 Task: Buy 5 Pedal Pads from Alignment Tools section under best seller category for shipping address: Dorian Garcia, 1076 Charack Road, Terre Haute, Indiana 47807, Cell Number 8122376812. Pay from credit card ending with 5759, CVV 953
Action: Key pressed amazon.com<Key.enter>
Screenshot: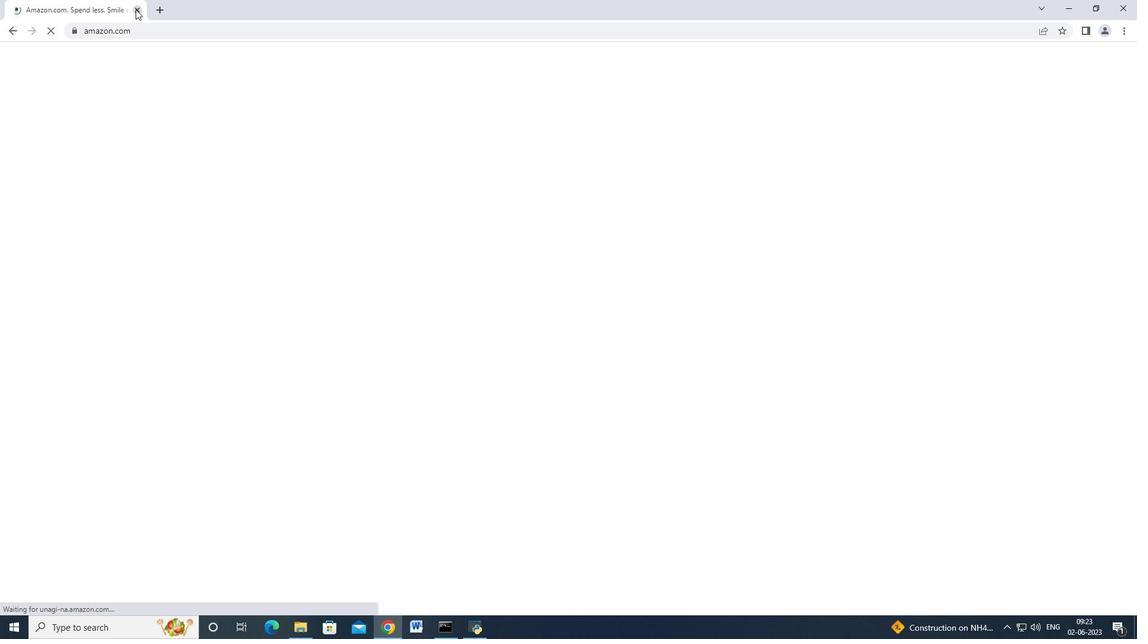
Action: Mouse moved to (36, 93)
Screenshot: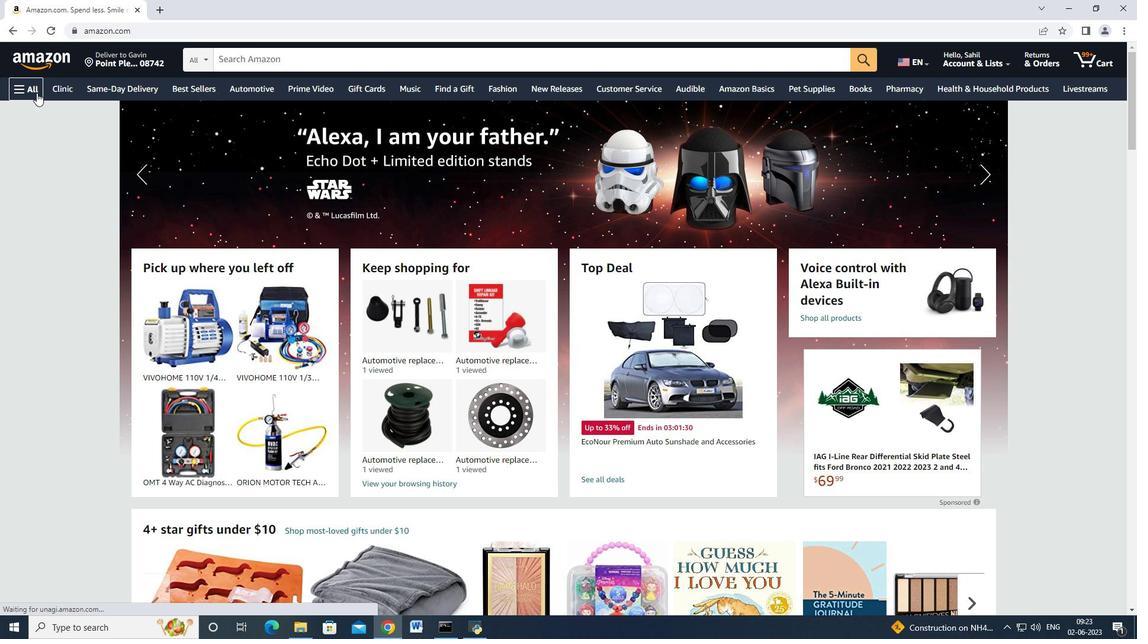
Action: Mouse pressed left at (36, 93)
Screenshot: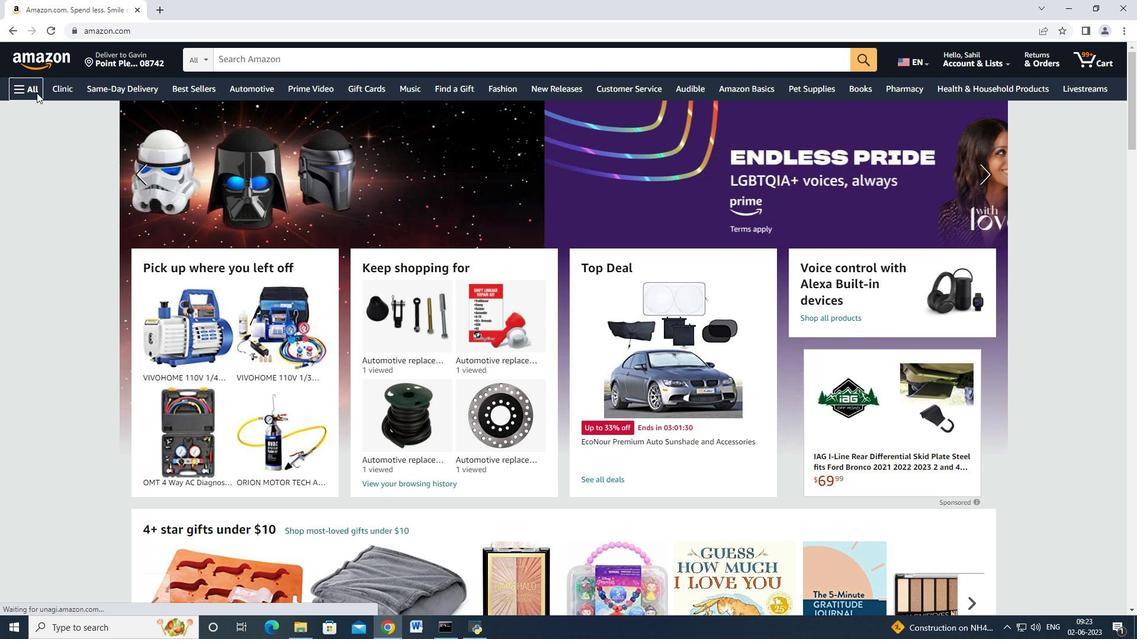 
Action: Mouse moved to (103, 390)
Screenshot: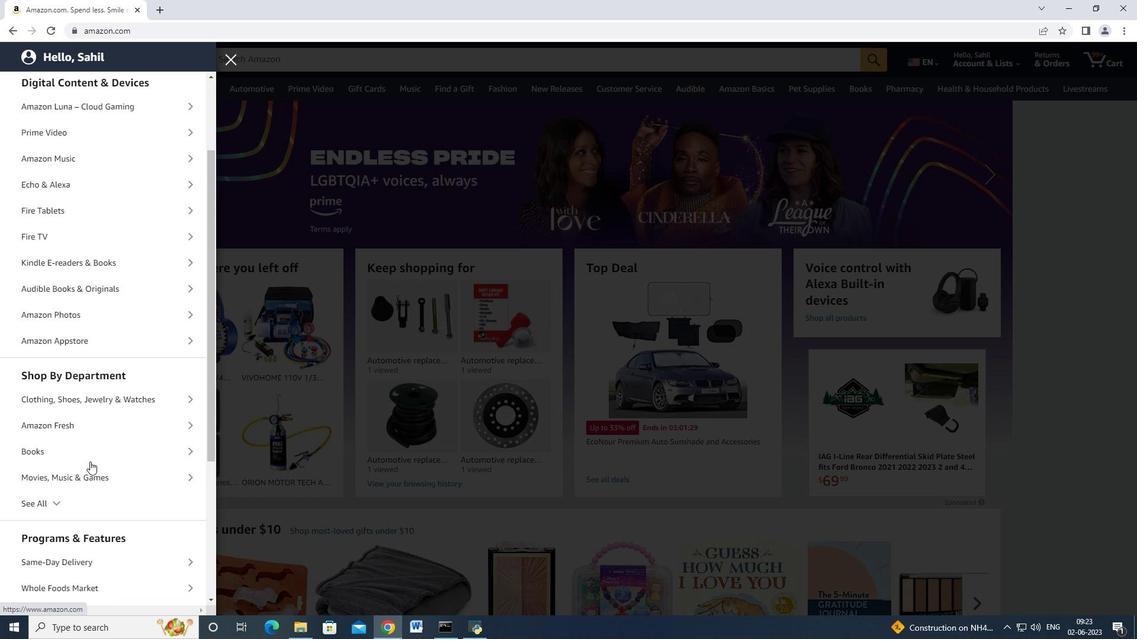 
Action: Mouse scrolled (103, 390) with delta (0, 0)
Screenshot: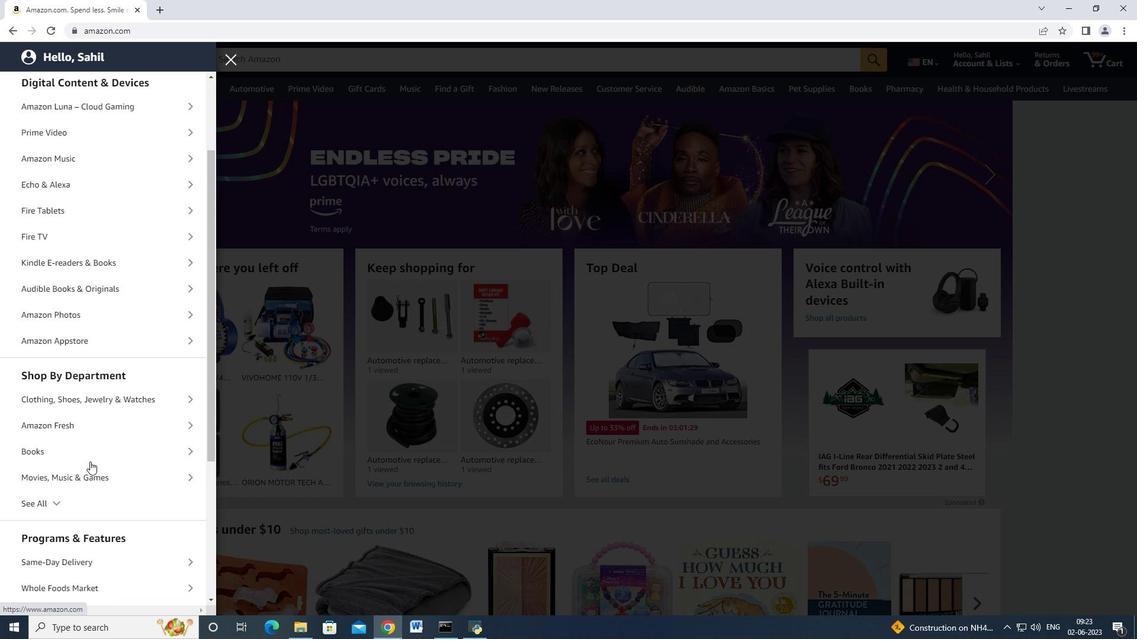 
Action: Mouse moved to (103, 391)
Screenshot: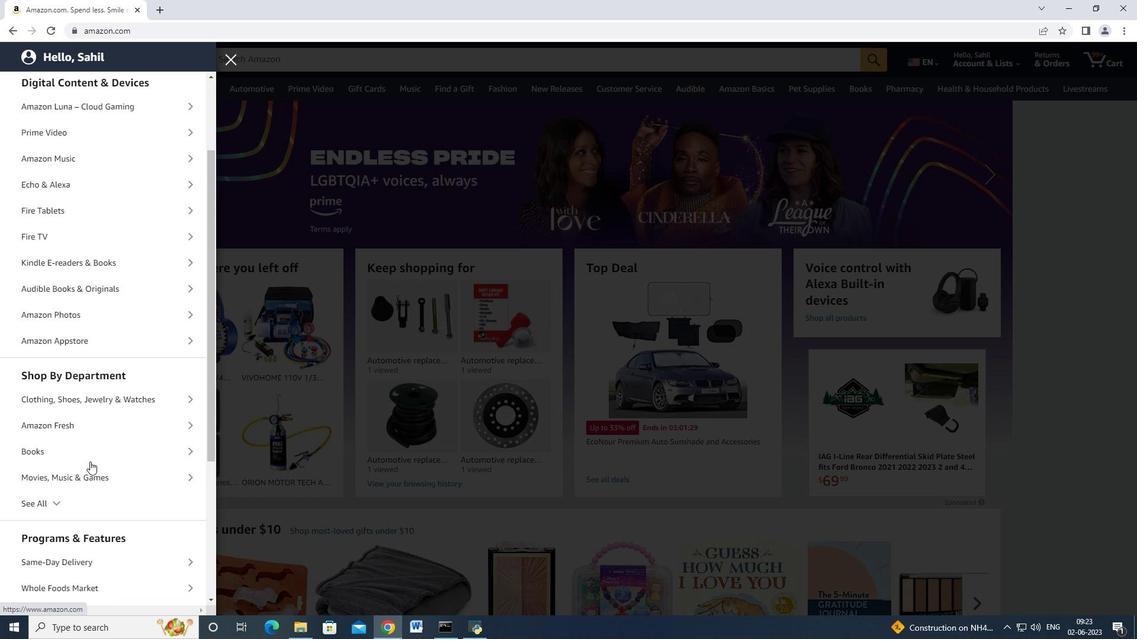 
Action: Mouse scrolled (103, 390) with delta (0, 0)
Screenshot: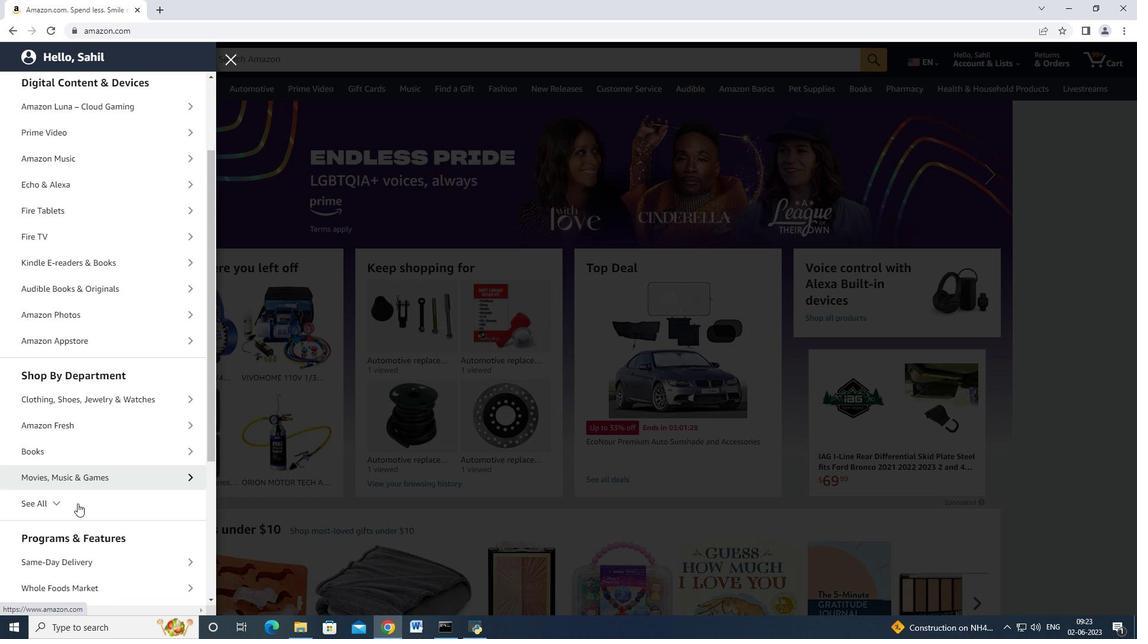 
Action: Mouse moved to (62, 497)
Screenshot: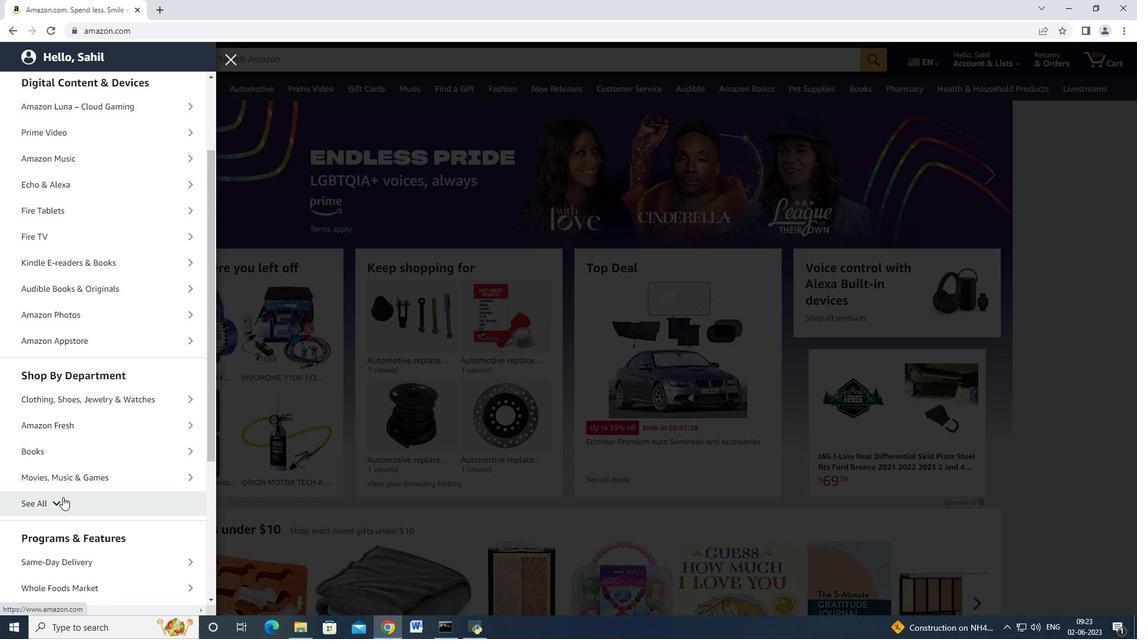 
Action: Mouse pressed left at (62, 497)
Screenshot: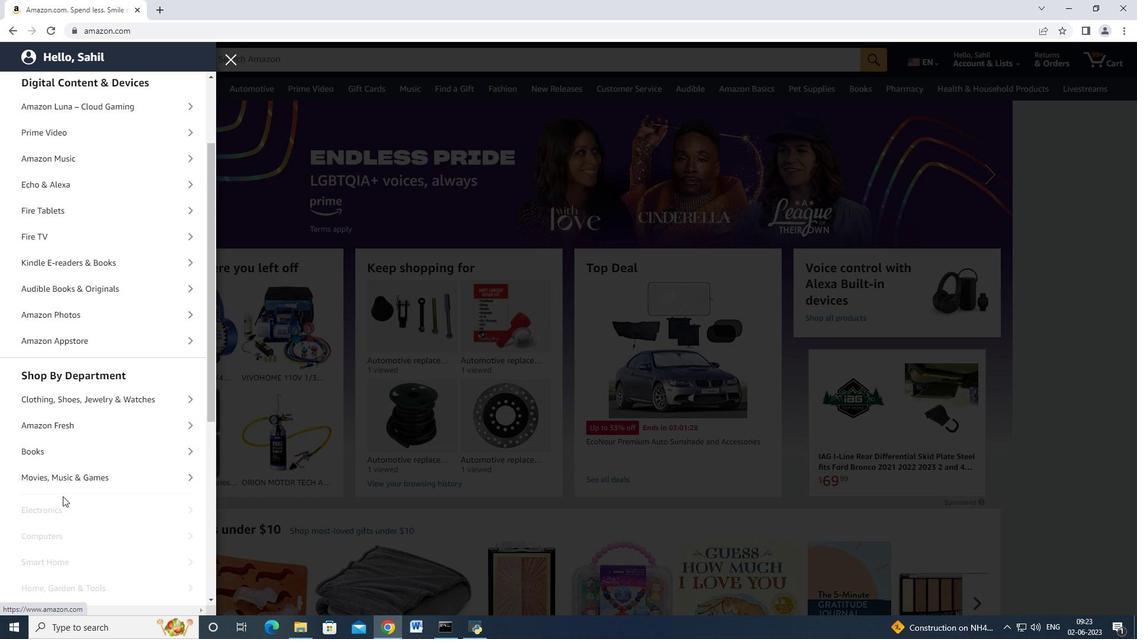 
Action: Mouse moved to (93, 431)
Screenshot: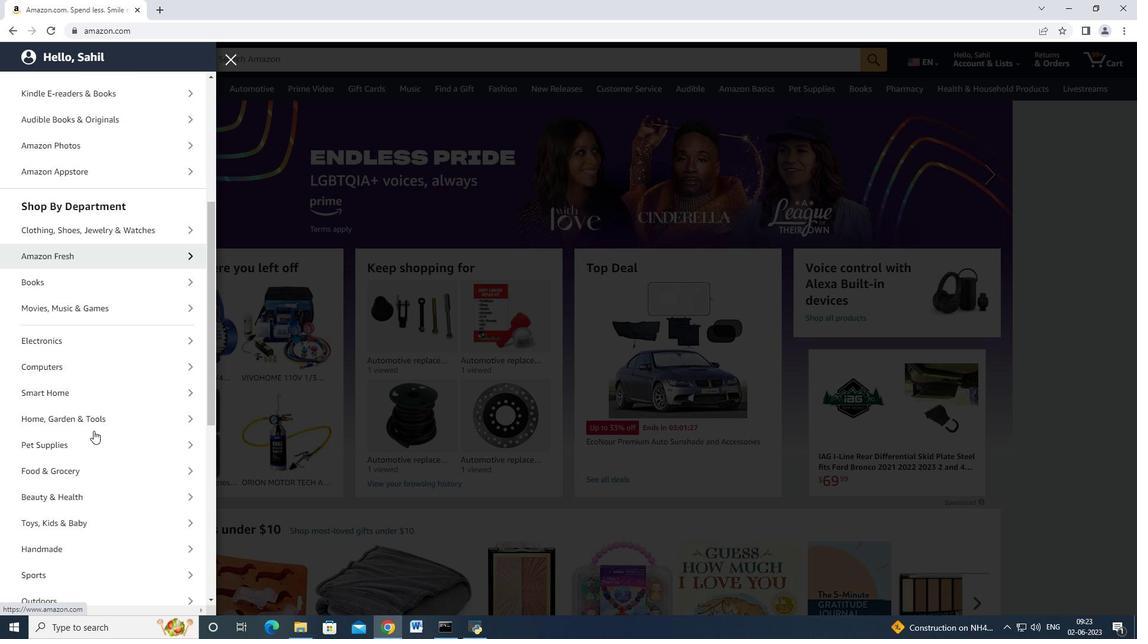 
Action: Mouse scrolled (93, 430) with delta (0, 0)
Screenshot: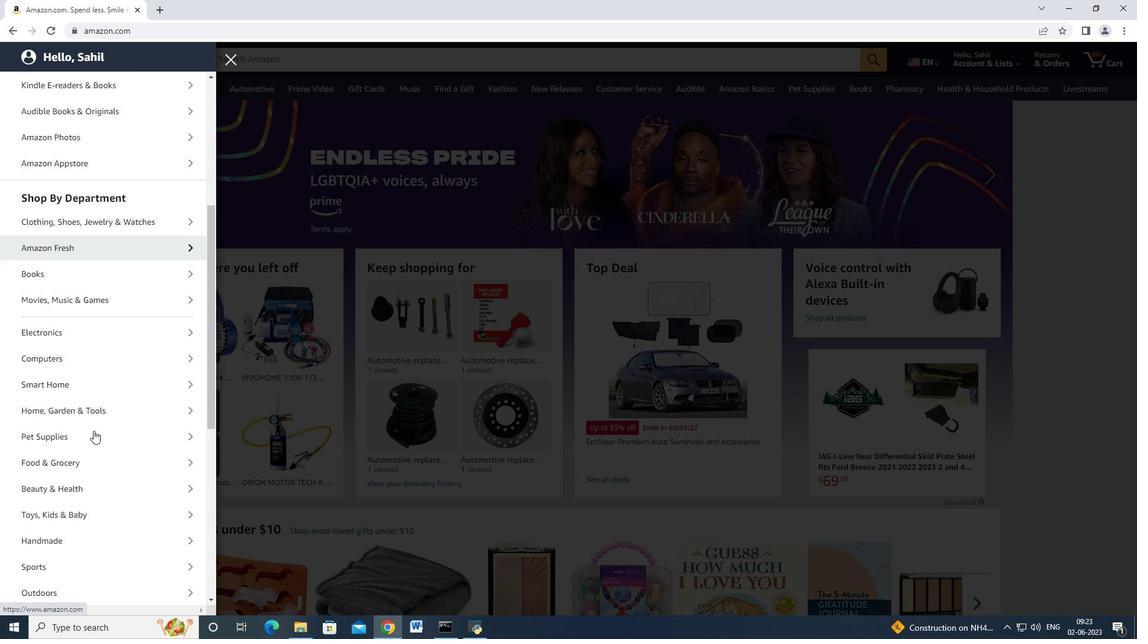 
Action: Mouse scrolled (93, 430) with delta (0, 0)
Screenshot: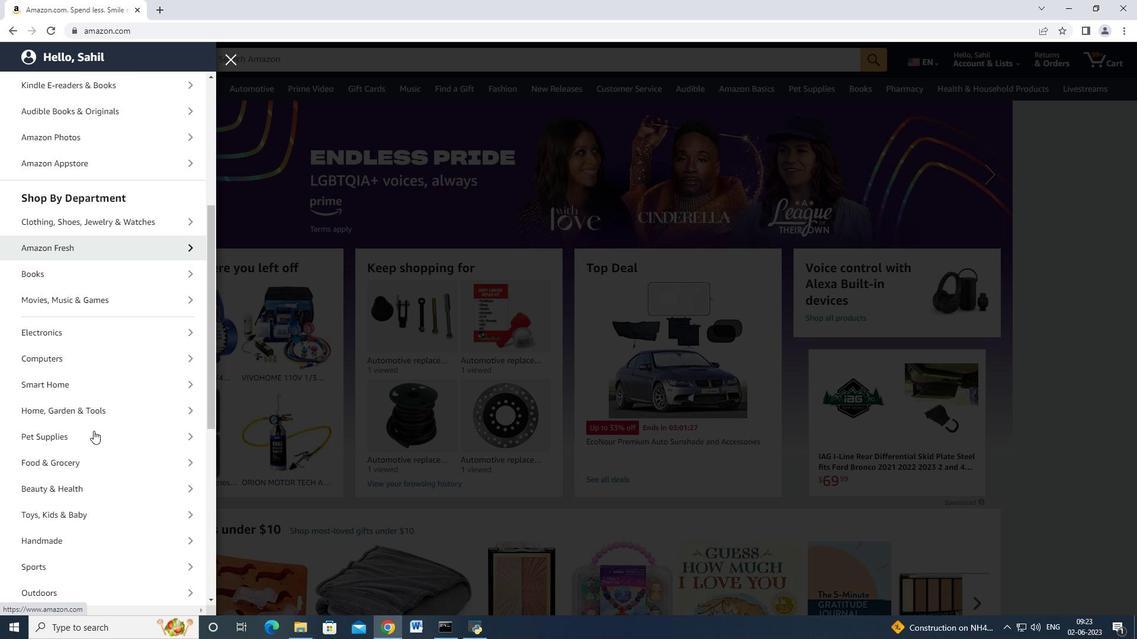 
Action: Mouse scrolled (93, 430) with delta (0, 0)
Screenshot: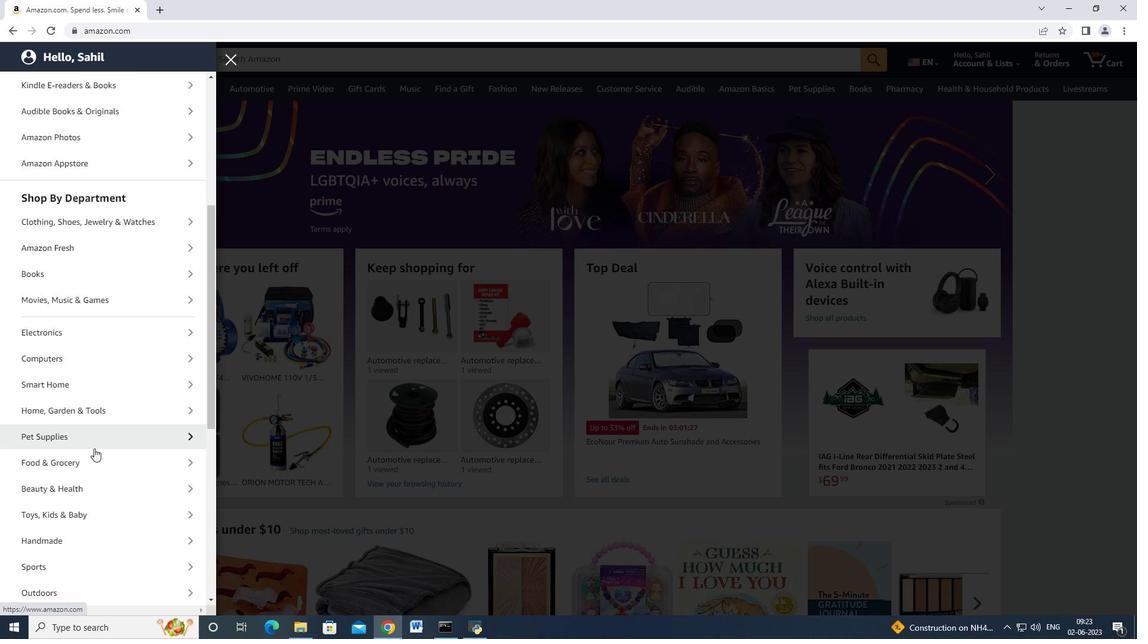 
Action: Mouse moved to (95, 540)
Screenshot: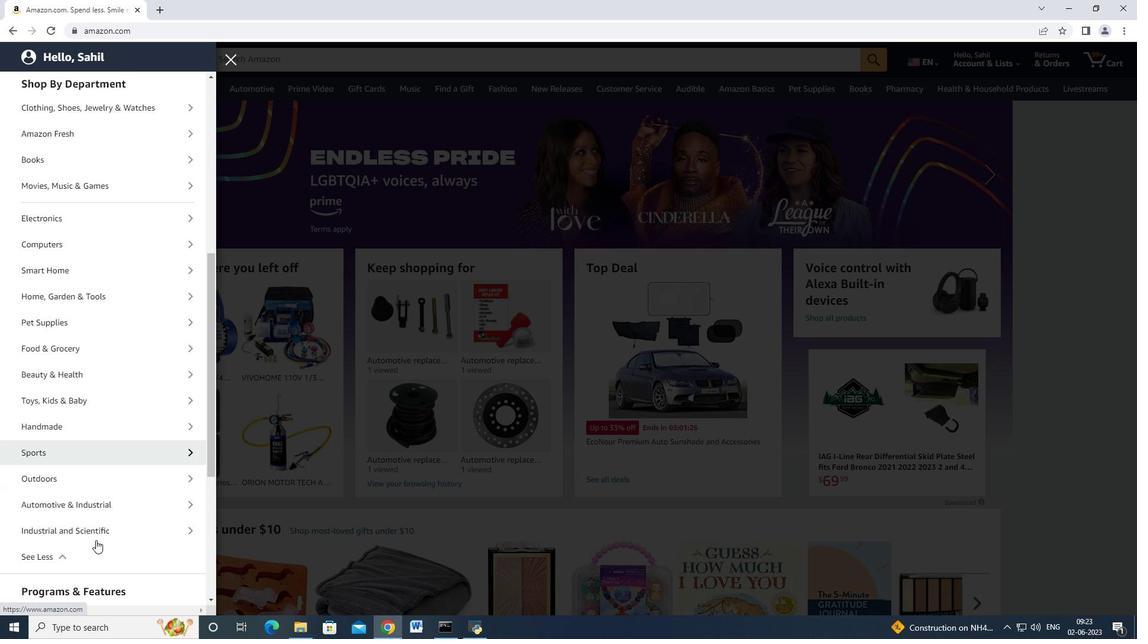 
Action: Mouse scrolled (95, 540) with delta (0, 0)
Screenshot: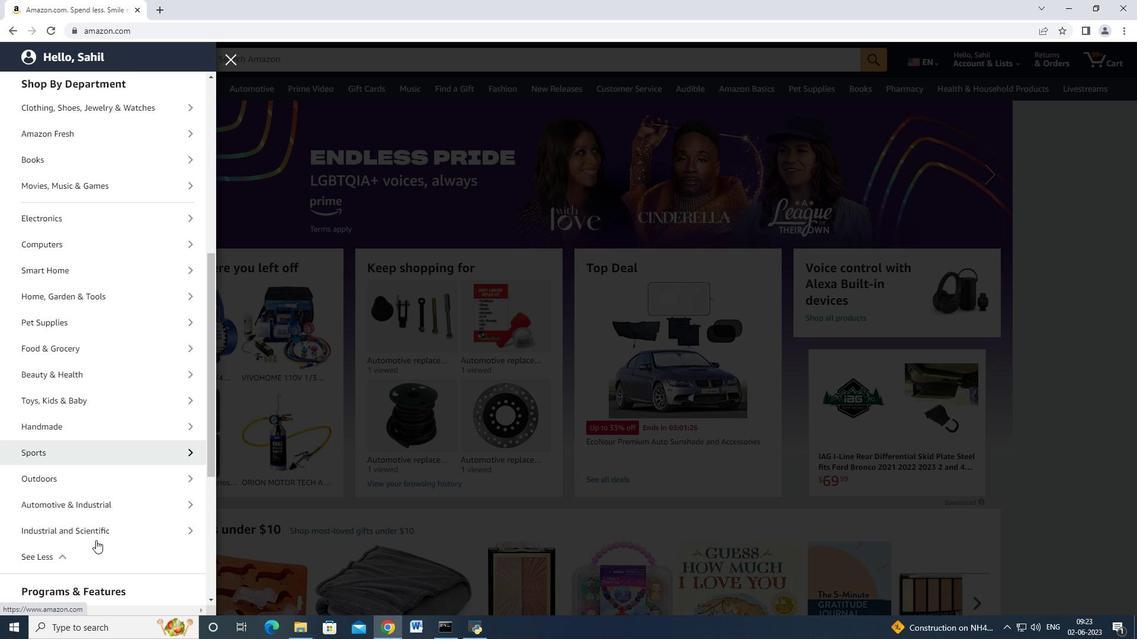 
Action: Mouse scrolled (95, 540) with delta (0, 0)
Screenshot: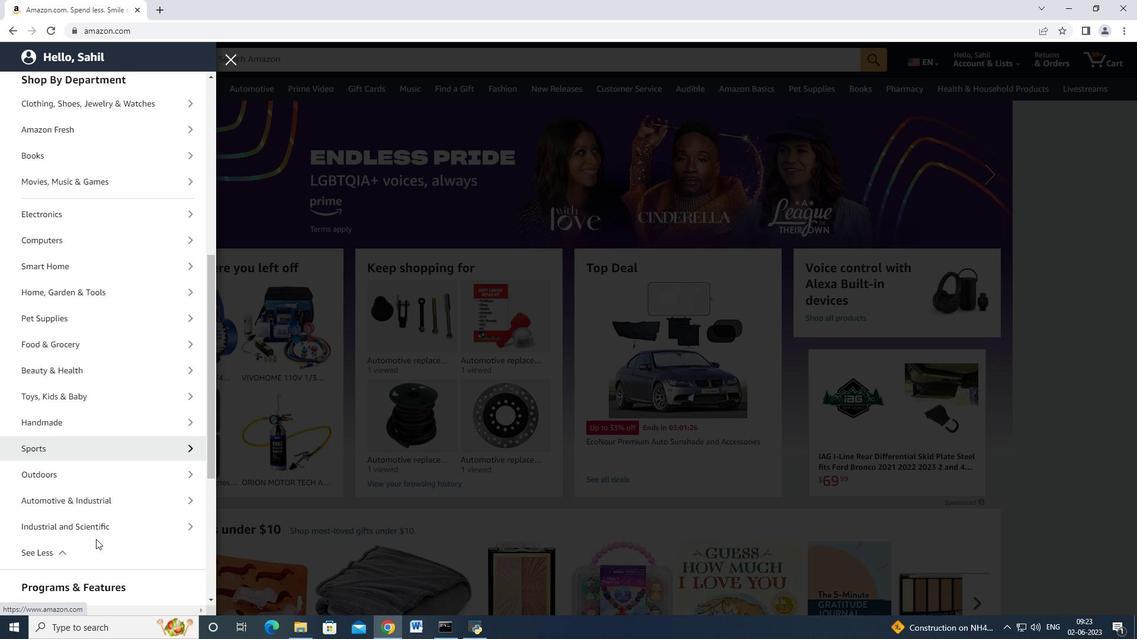 
Action: Mouse moved to (109, 509)
Screenshot: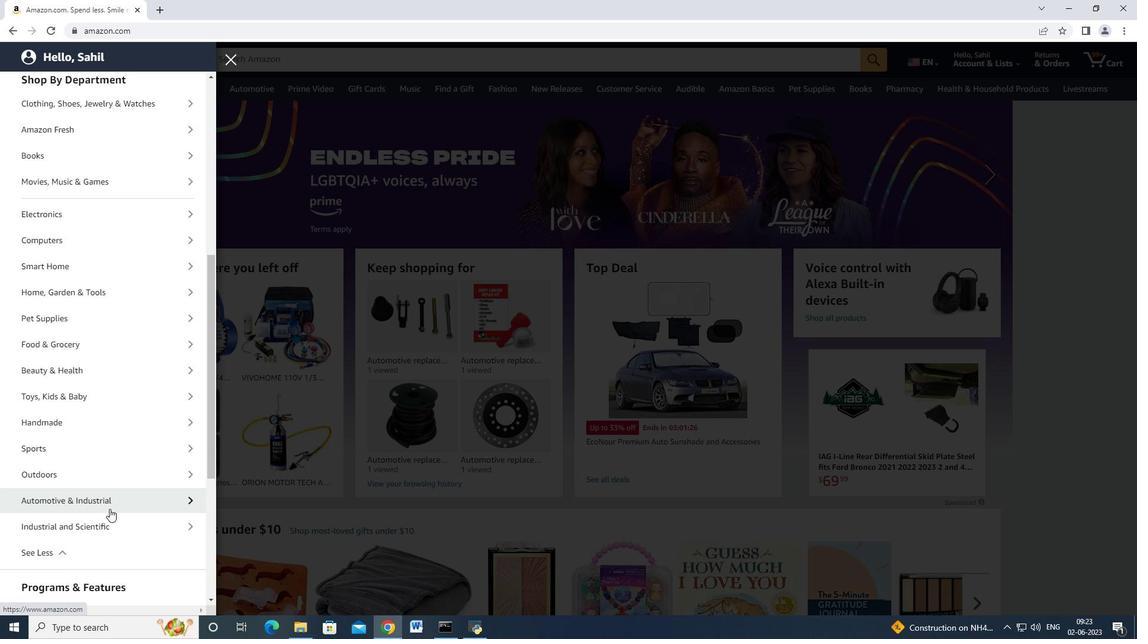 
Action: Mouse pressed left at (109, 509)
Screenshot: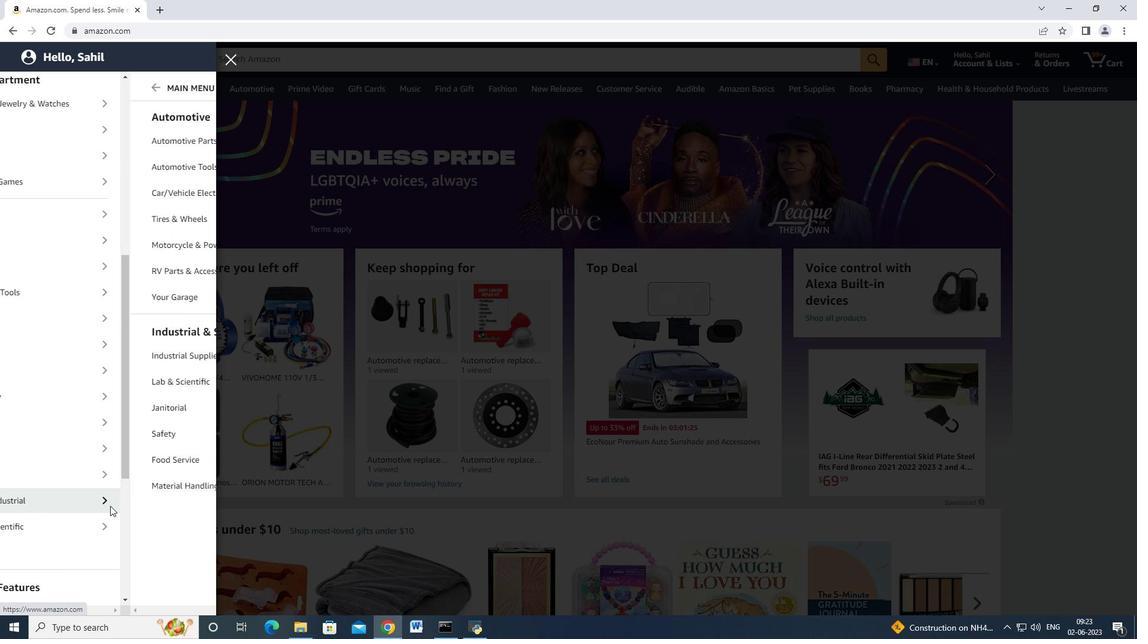 
Action: Mouse moved to (96, 138)
Screenshot: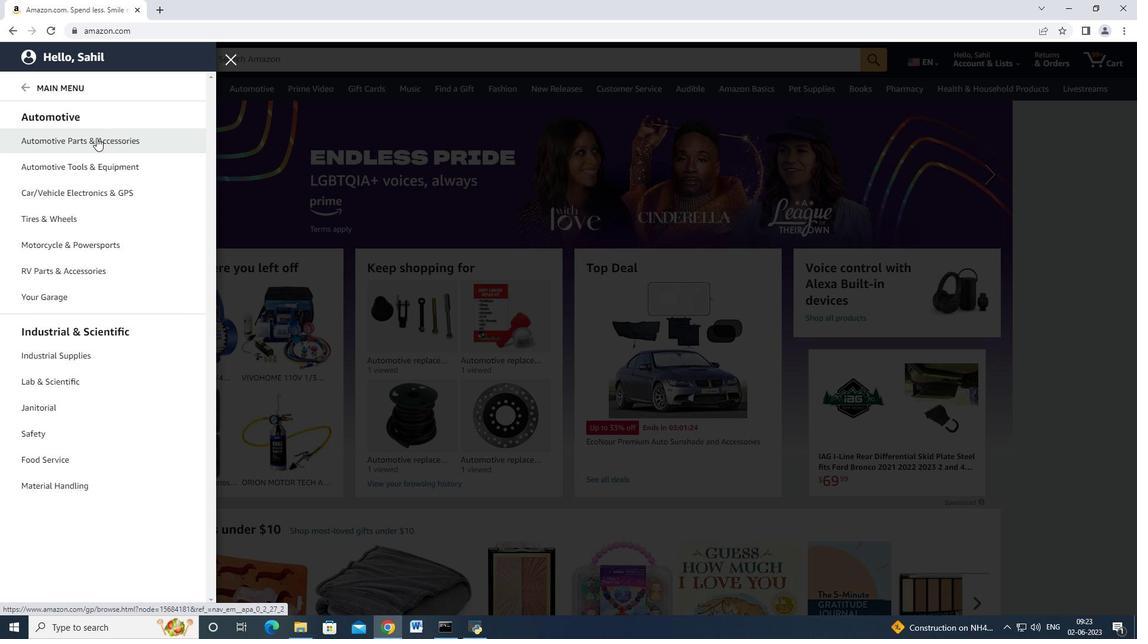 
Action: Mouse pressed left at (96, 138)
Screenshot: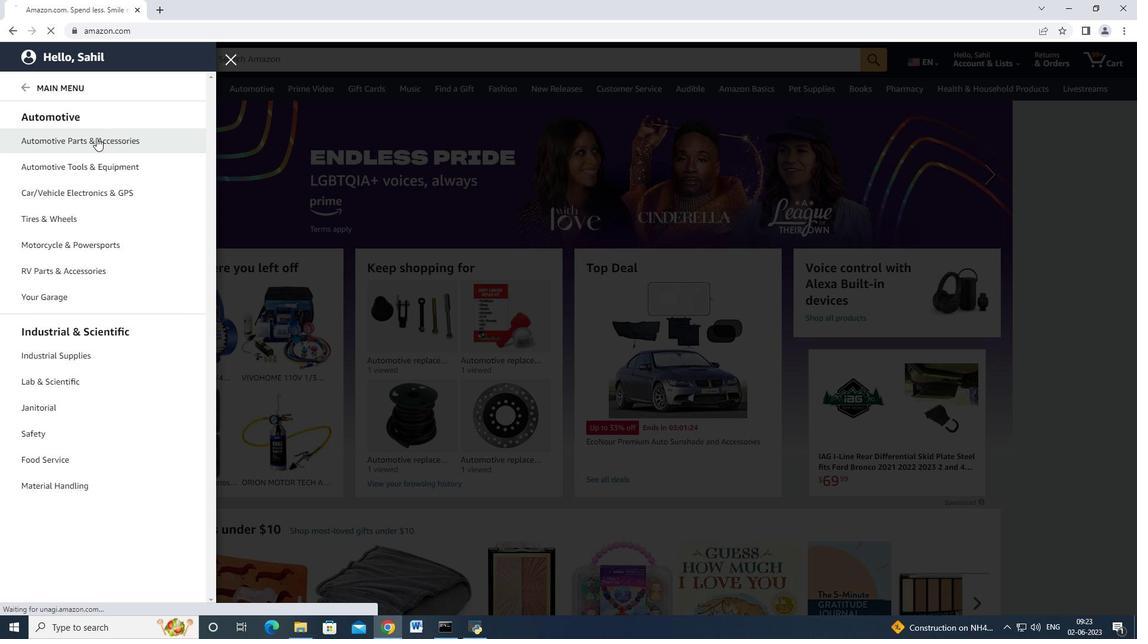 
Action: Mouse moved to (196, 107)
Screenshot: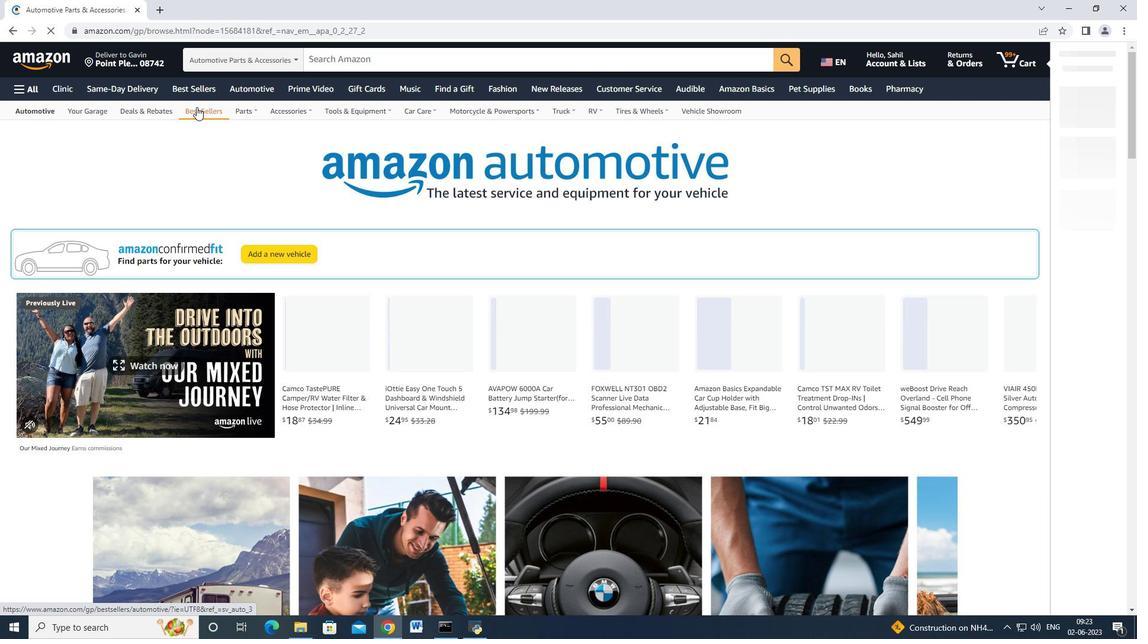 
Action: Mouse pressed left at (196, 107)
Screenshot: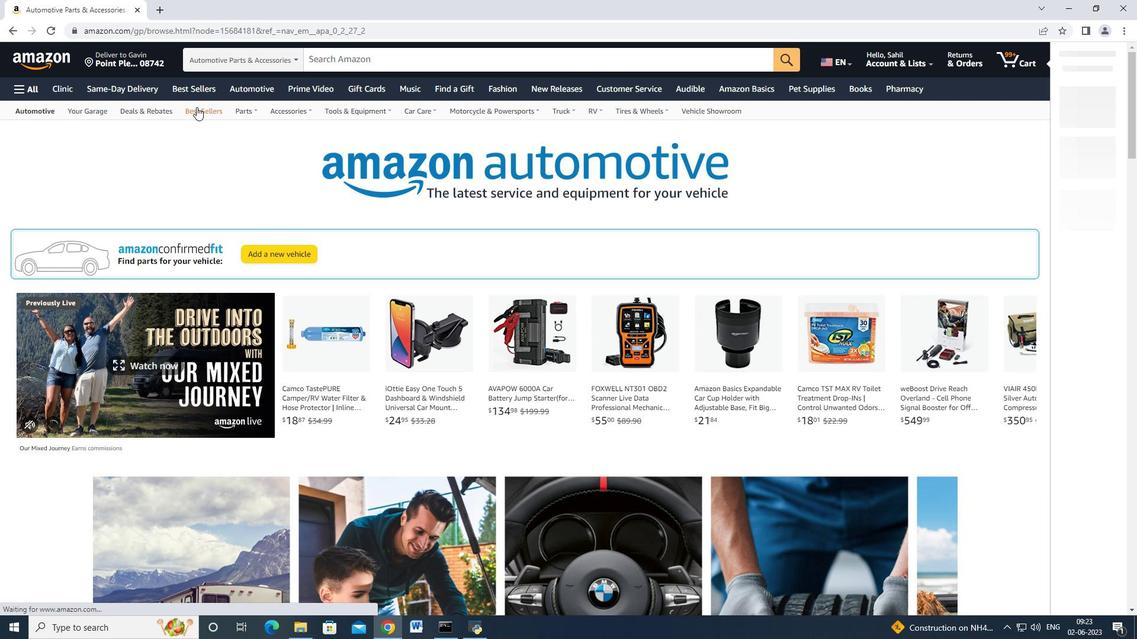 
Action: Mouse moved to (69, 389)
Screenshot: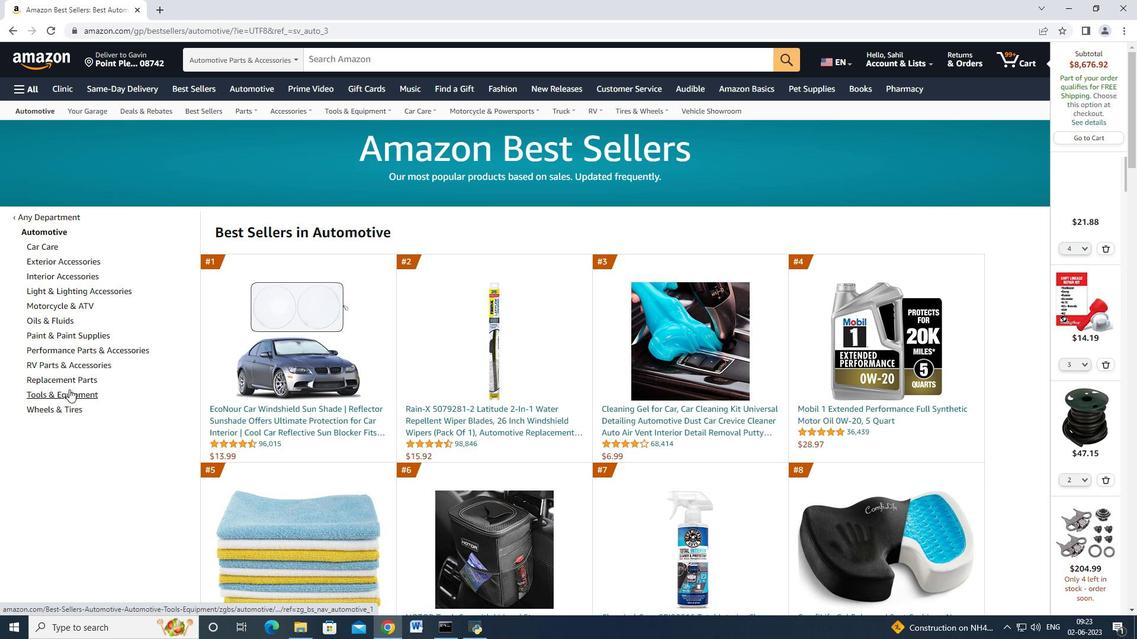
Action: Mouse pressed left at (69, 389)
Screenshot: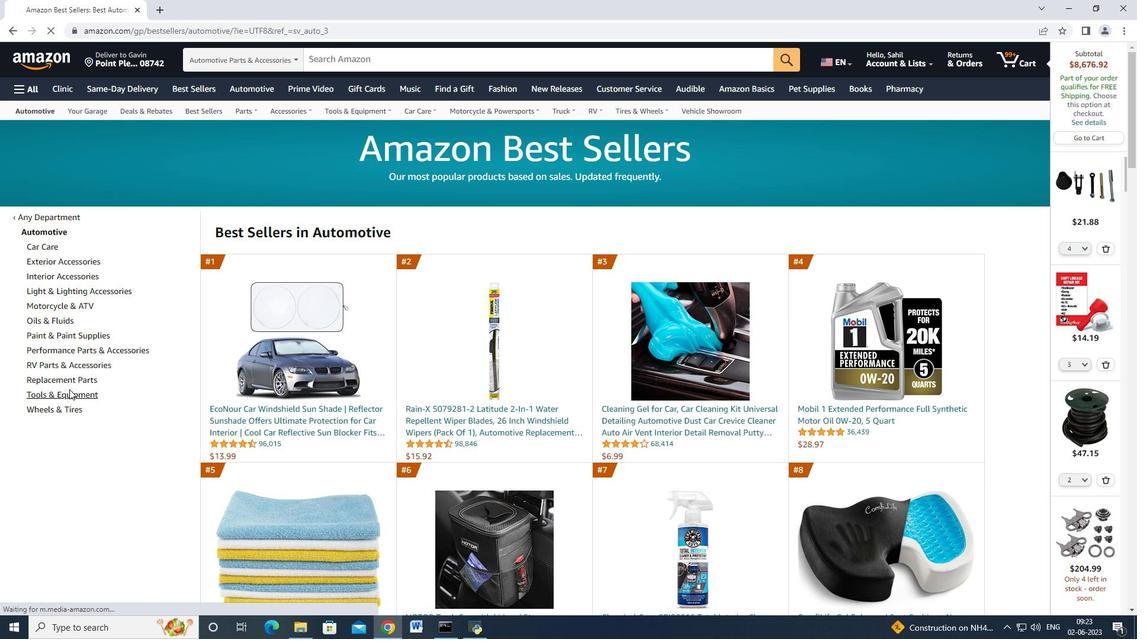 
Action: Mouse moved to (81, 292)
Screenshot: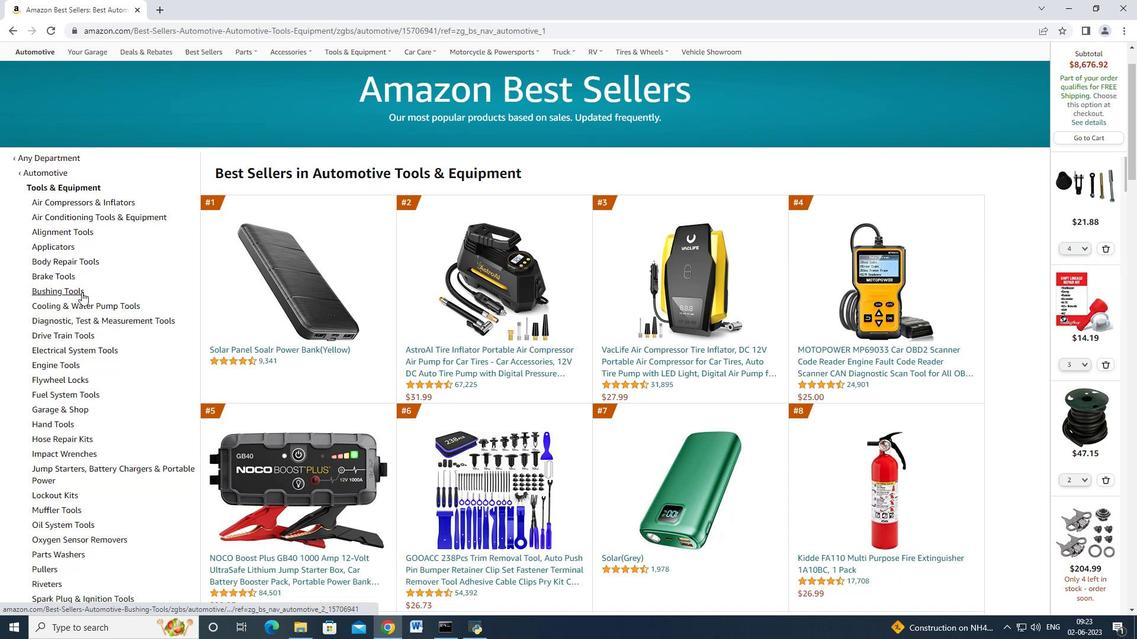 
Action: Mouse scrolled (81, 292) with delta (0, 0)
Screenshot: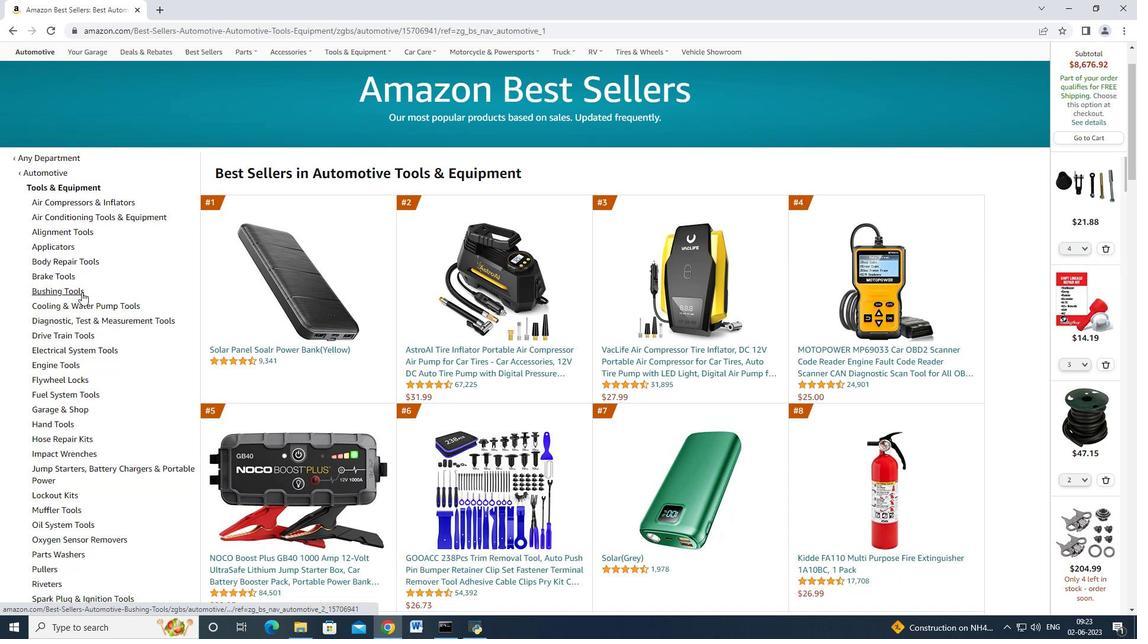 
Action: Mouse scrolled (81, 292) with delta (0, 0)
Screenshot: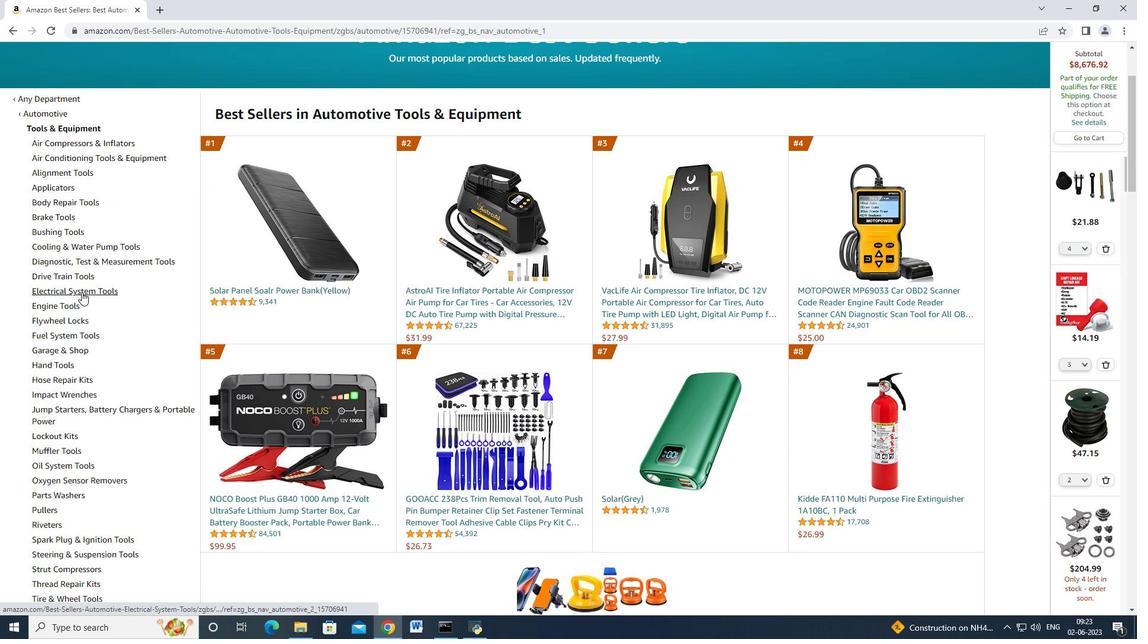 
Action: Mouse scrolled (81, 292) with delta (0, 0)
Screenshot: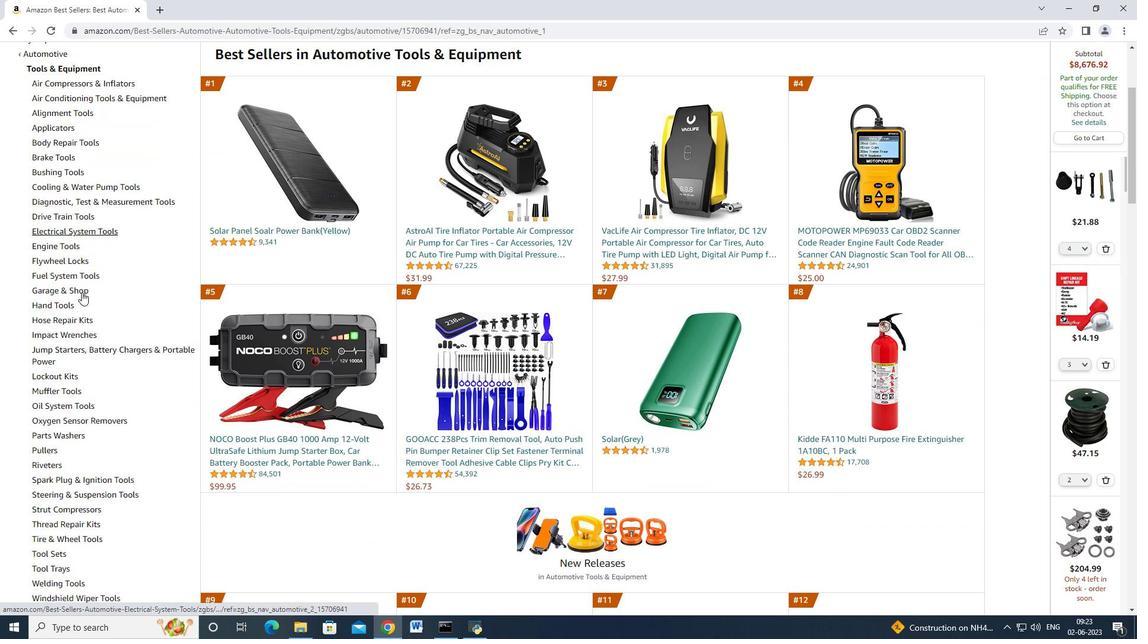 
Action: Mouse scrolled (81, 292) with delta (0, 0)
Screenshot: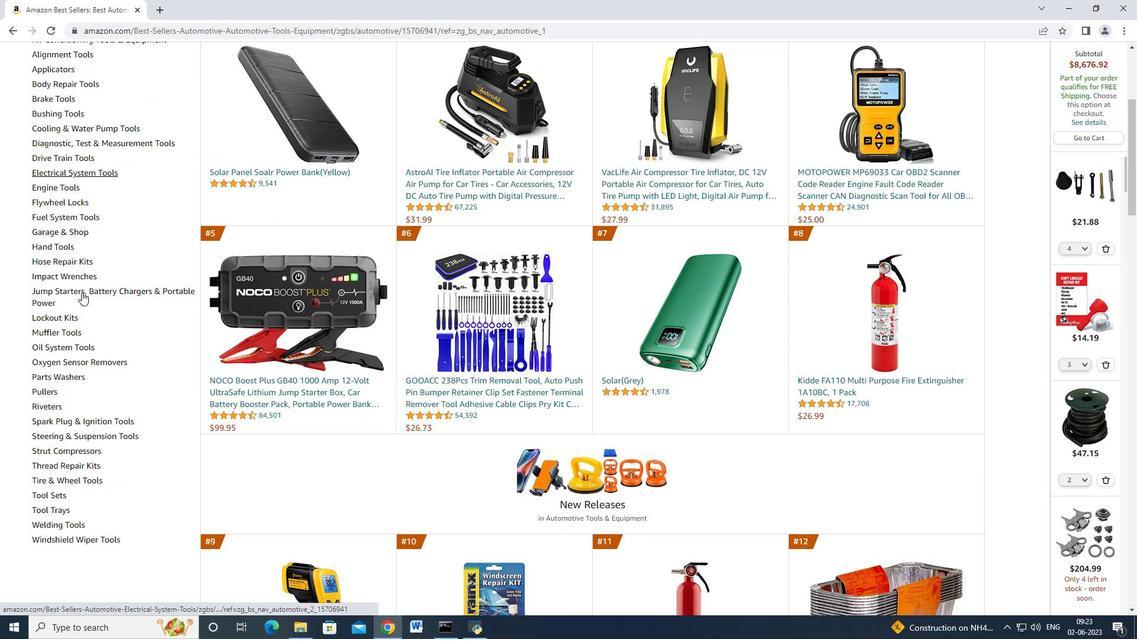 
Action: Mouse scrolled (81, 292) with delta (0, 0)
Screenshot: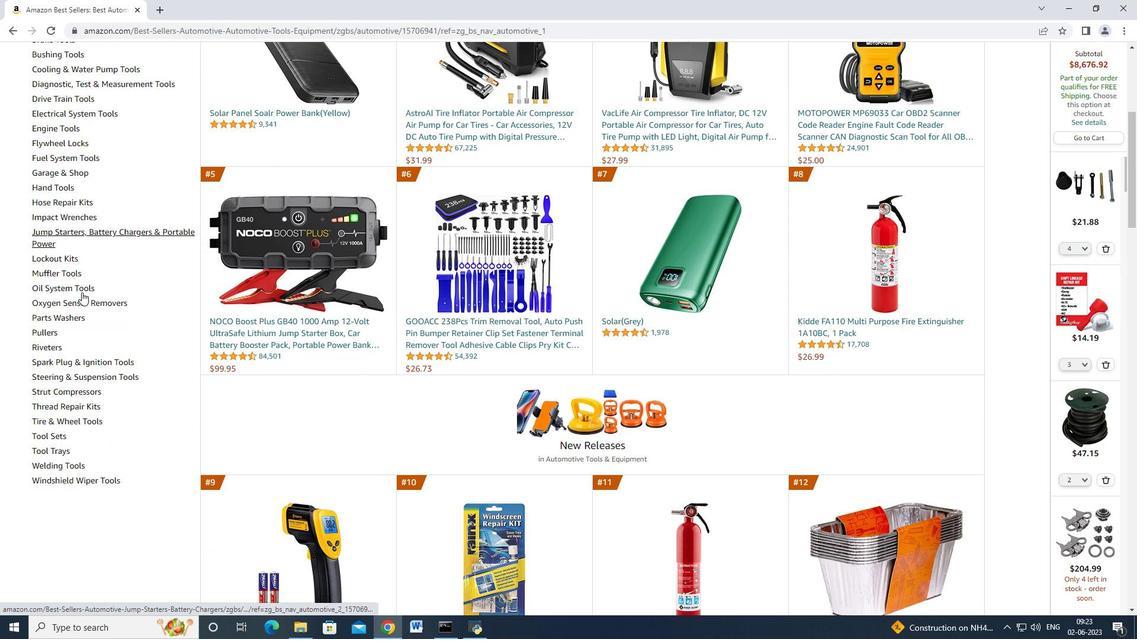 
Action: Mouse moved to (110, 314)
Screenshot: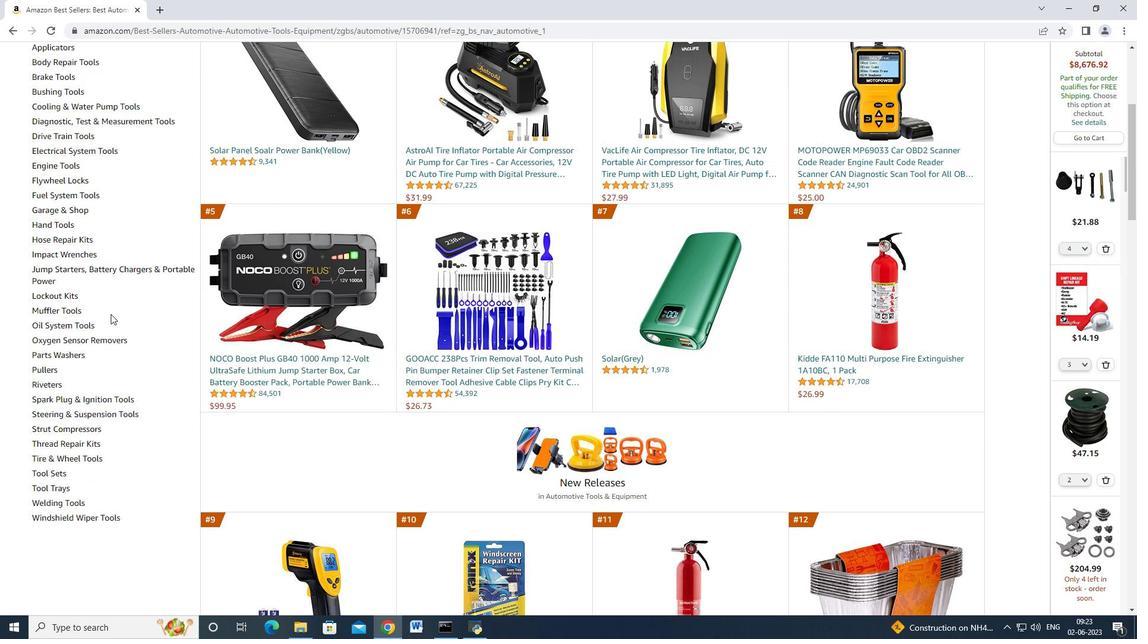 
Action: Mouse scrolled (110, 315) with delta (0, 0)
Screenshot: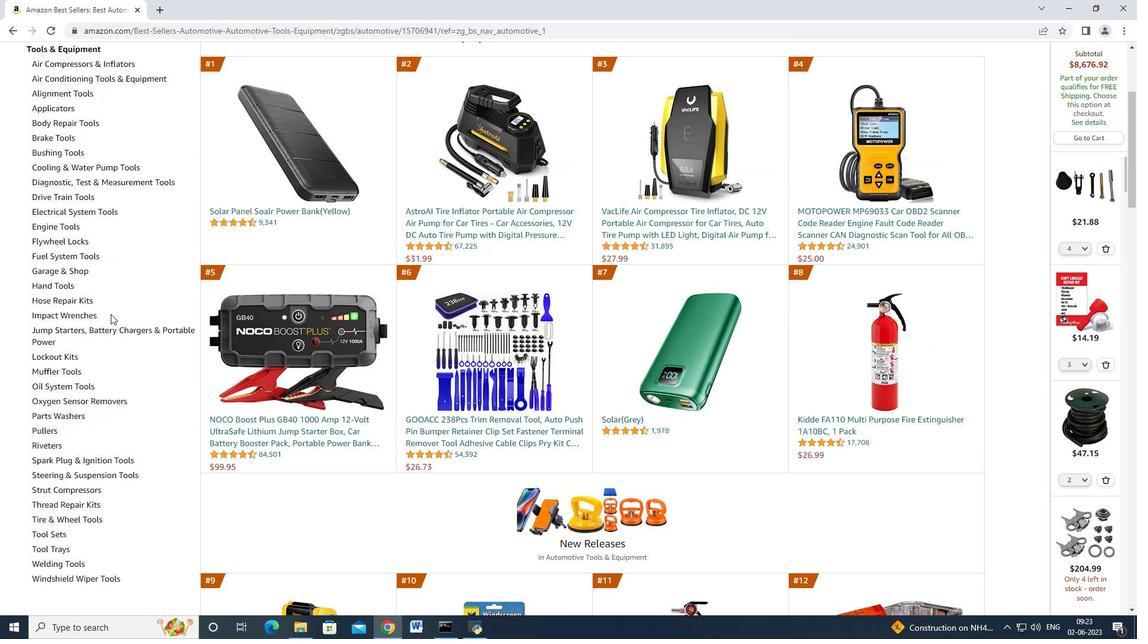 
Action: Mouse moved to (110, 314)
Screenshot: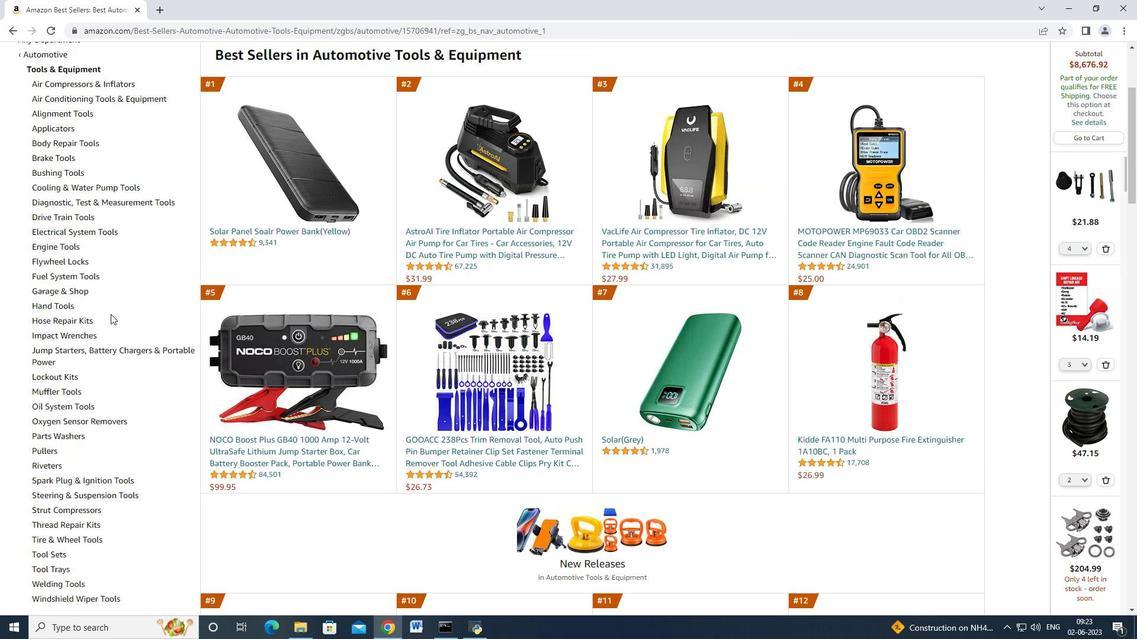 
Action: Mouse scrolled (110, 315) with delta (0, 0)
Screenshot: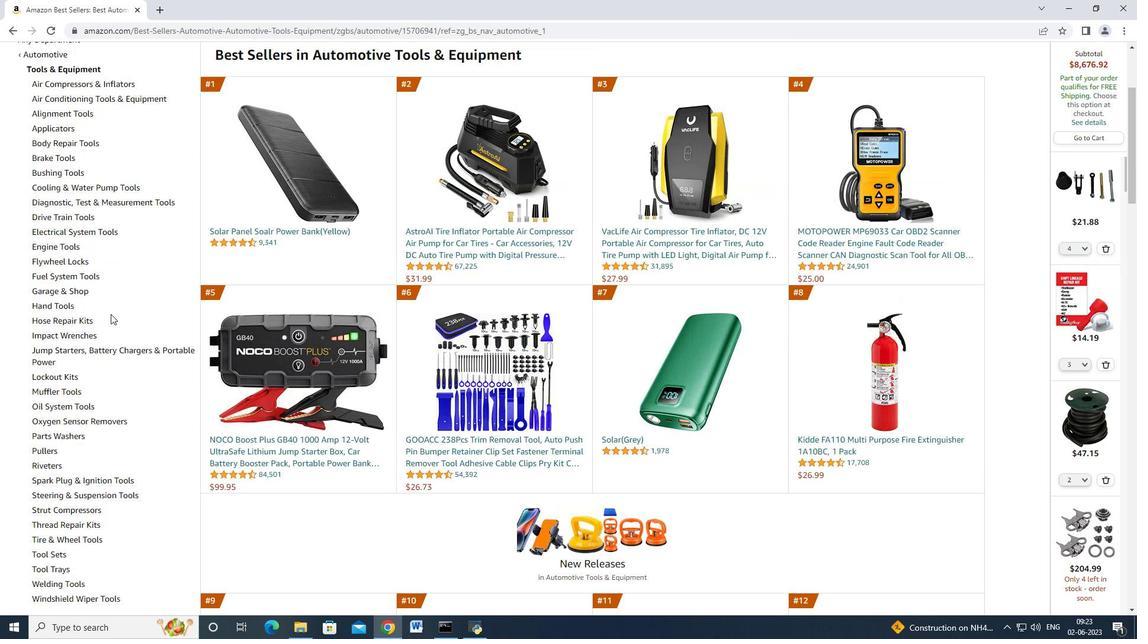
Action: Mouse scrolled (110, 313) with delta (0, 0)
Screenshot: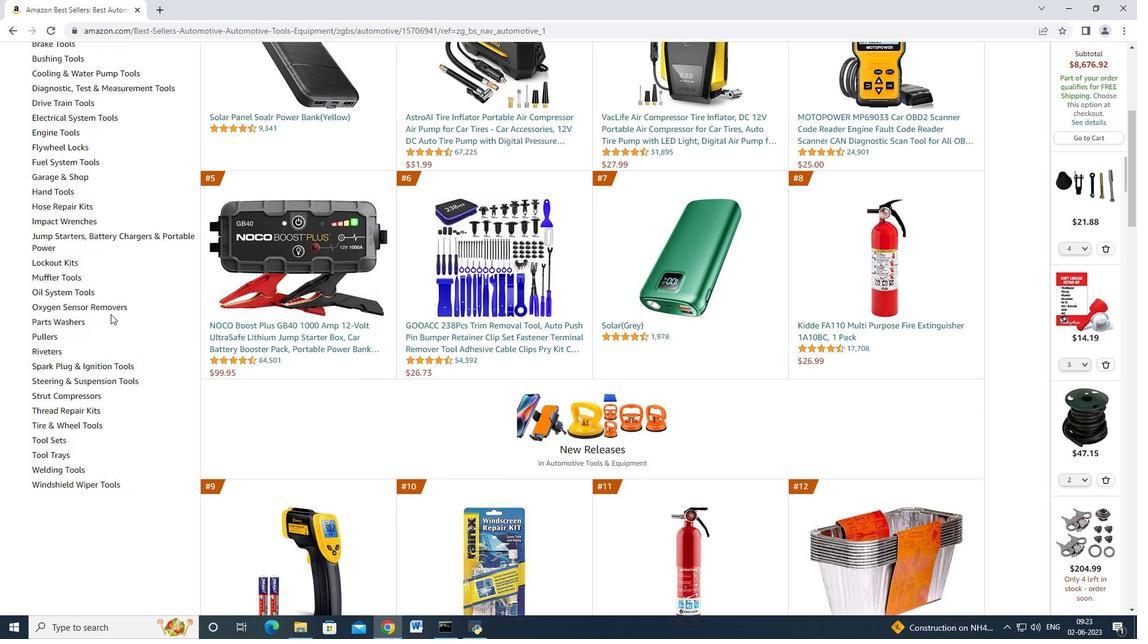 
Action: Mouse scrolled (110, 313) with delta (0, 0)
Screenshot: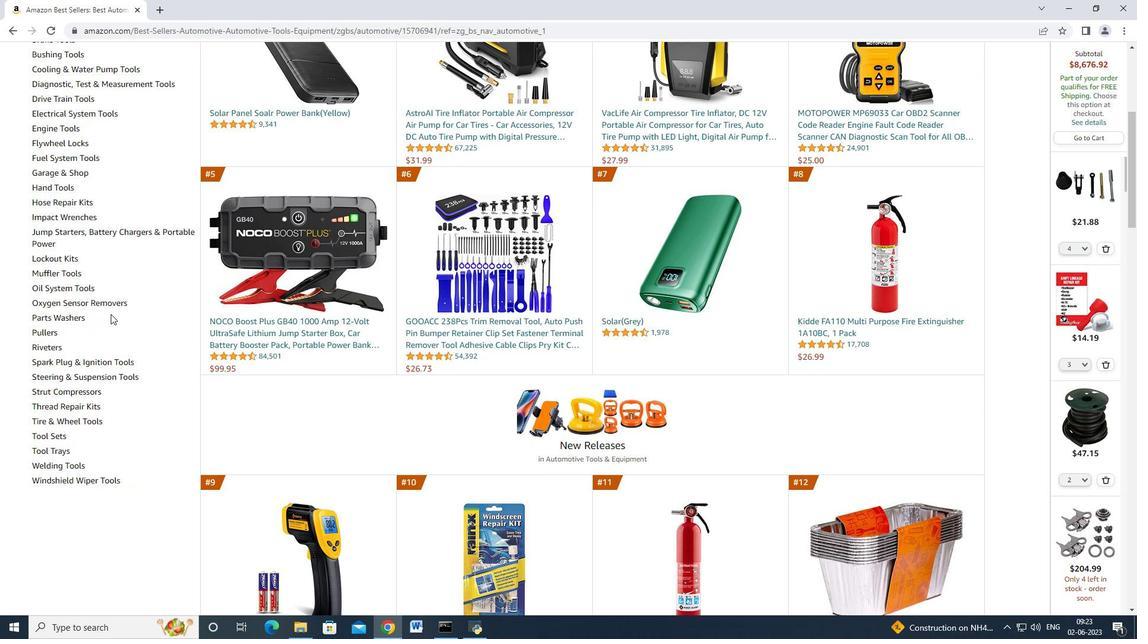 
Action: Mouse scrolled (110, 315) with delta (0, 0)
Screenshot: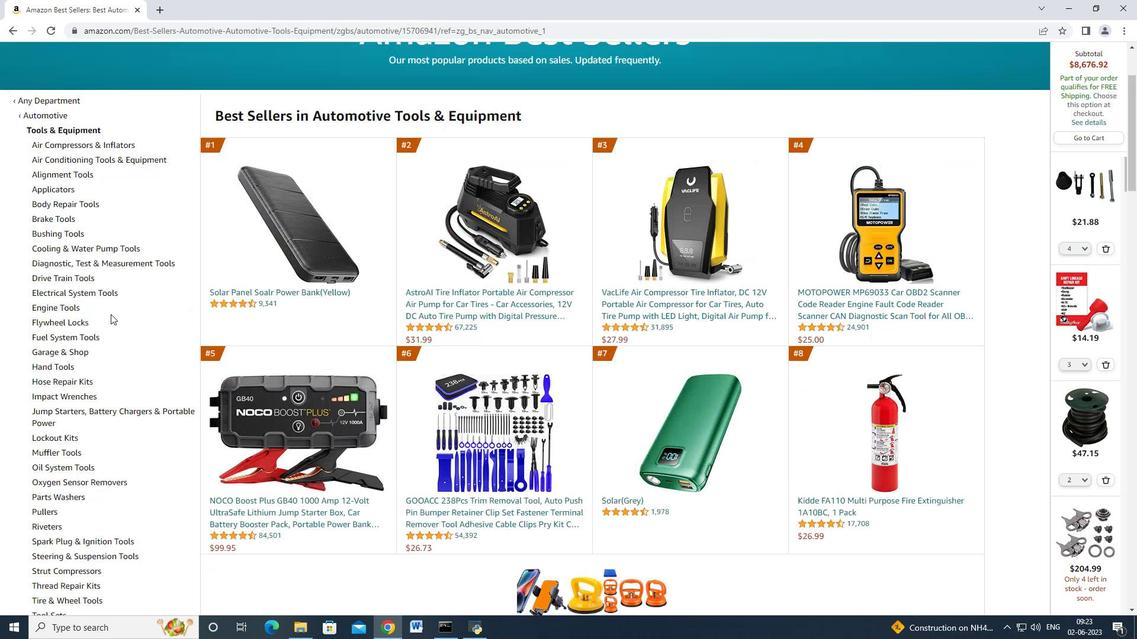 
Action: Mouse scrolled (110, 315) with delta (0, 0)
Screenshot: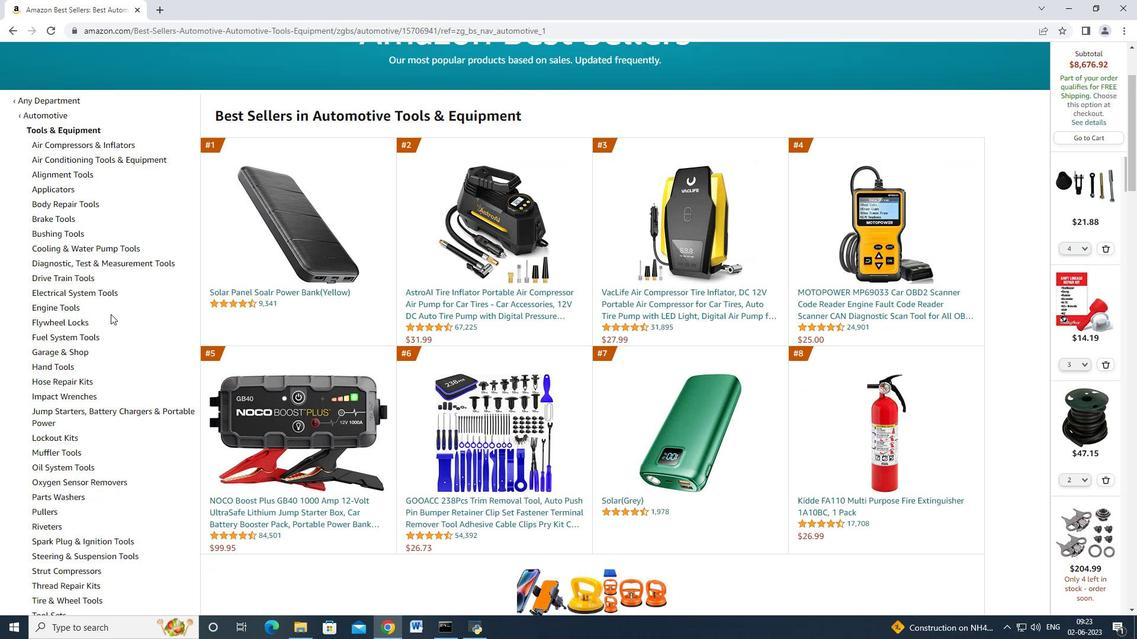 
Action: Mouse scrolled (110, 315) with delta (0, 0)
Screenshot: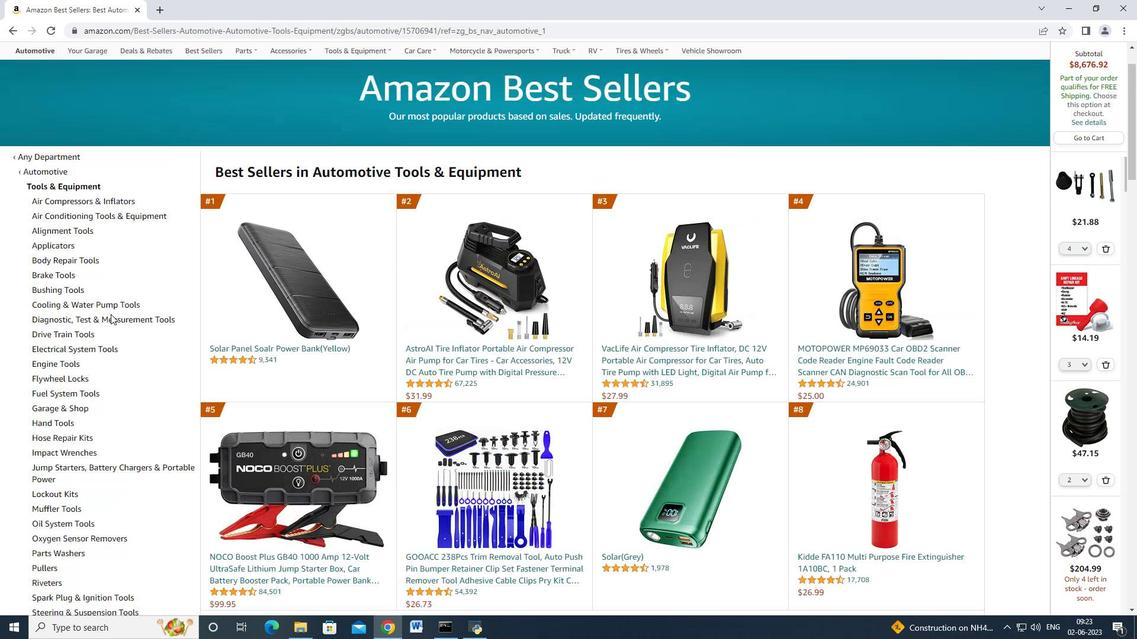 
Action: Mouse scrolled (110, 315) with delta (0, 0)
Screenshot: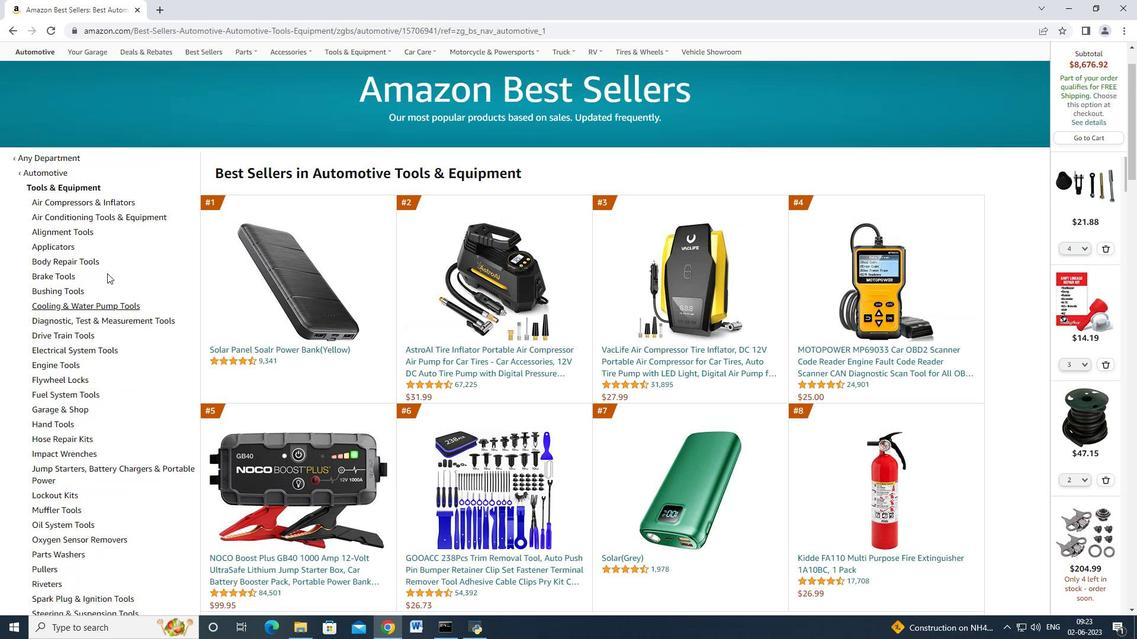 
Action: Mouse moved to (43, 174)
Screenshot: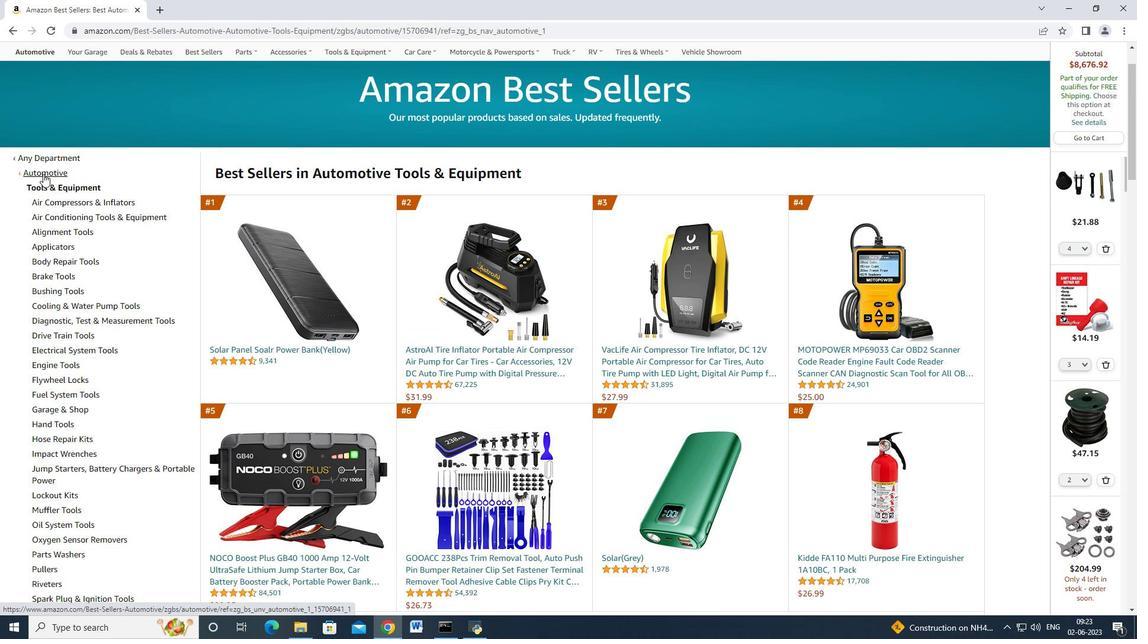 
Action: Mouse pressed left at (43, 174)
Screenshot: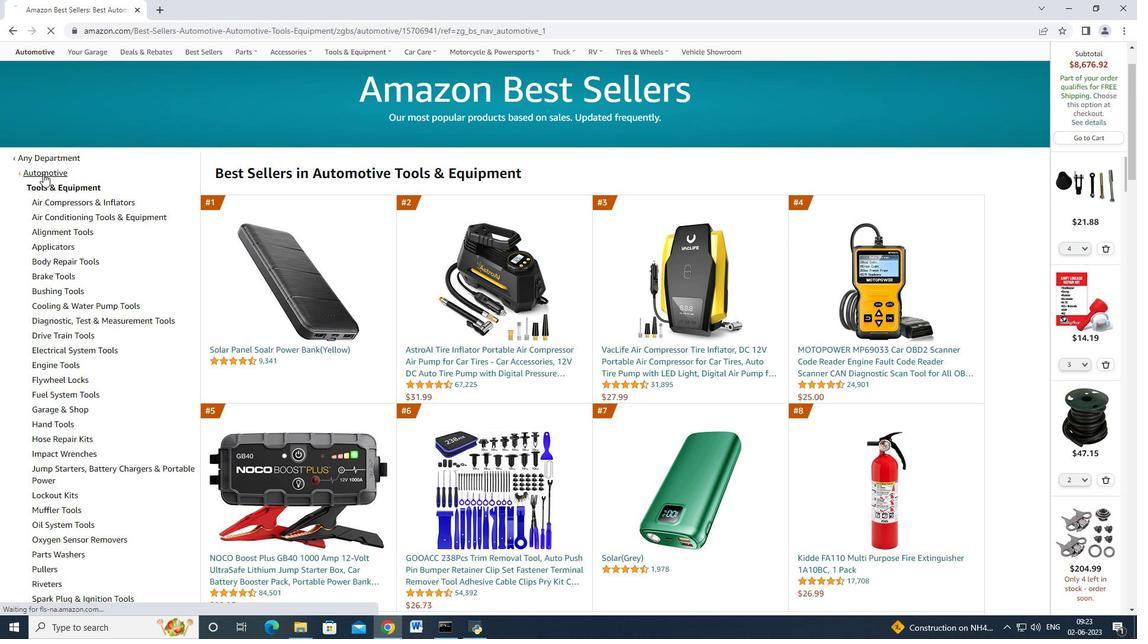 
Action: Mouse moved to (61, 395)
Screenshot: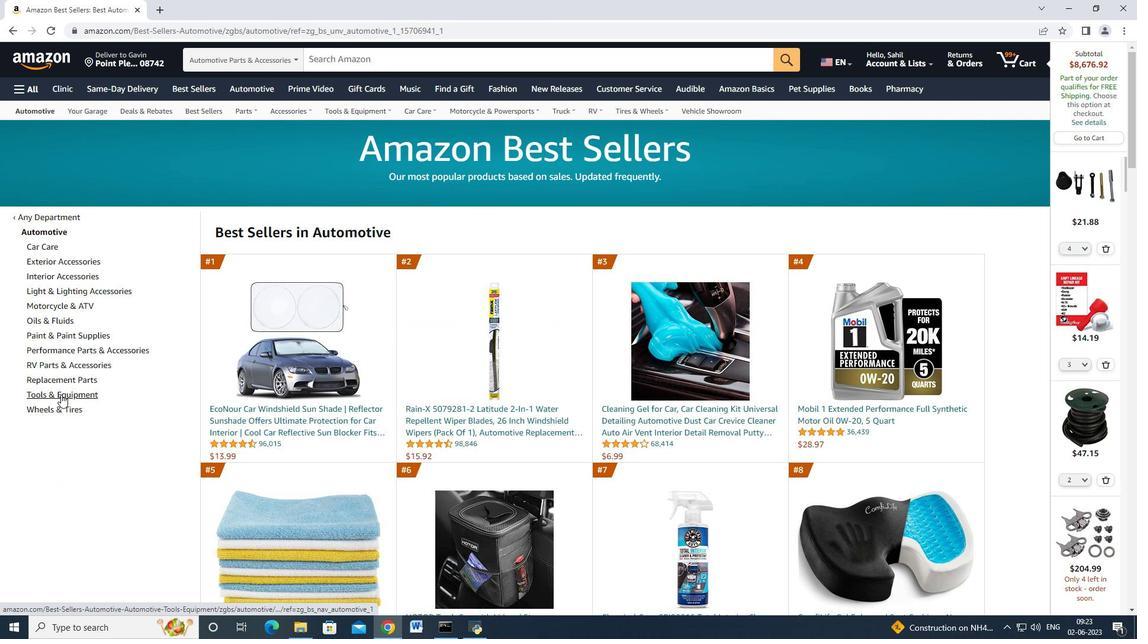 
Action: Mouse pressed left at (61, 395)
Screenshot: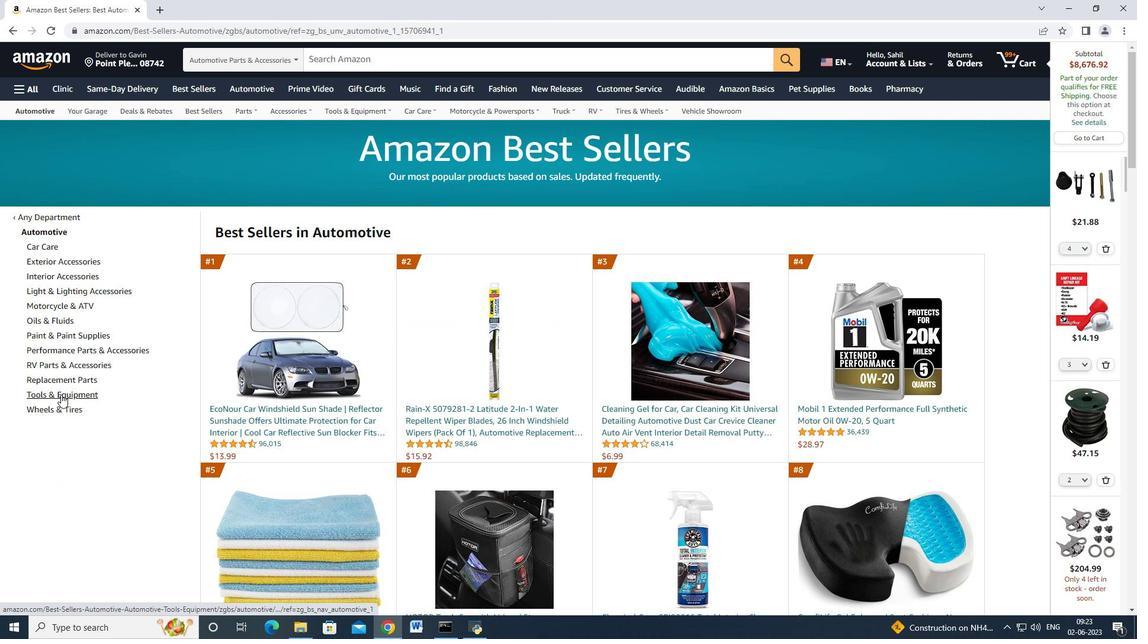 
Action: Mouse moved to (77, 290)
Screenshot: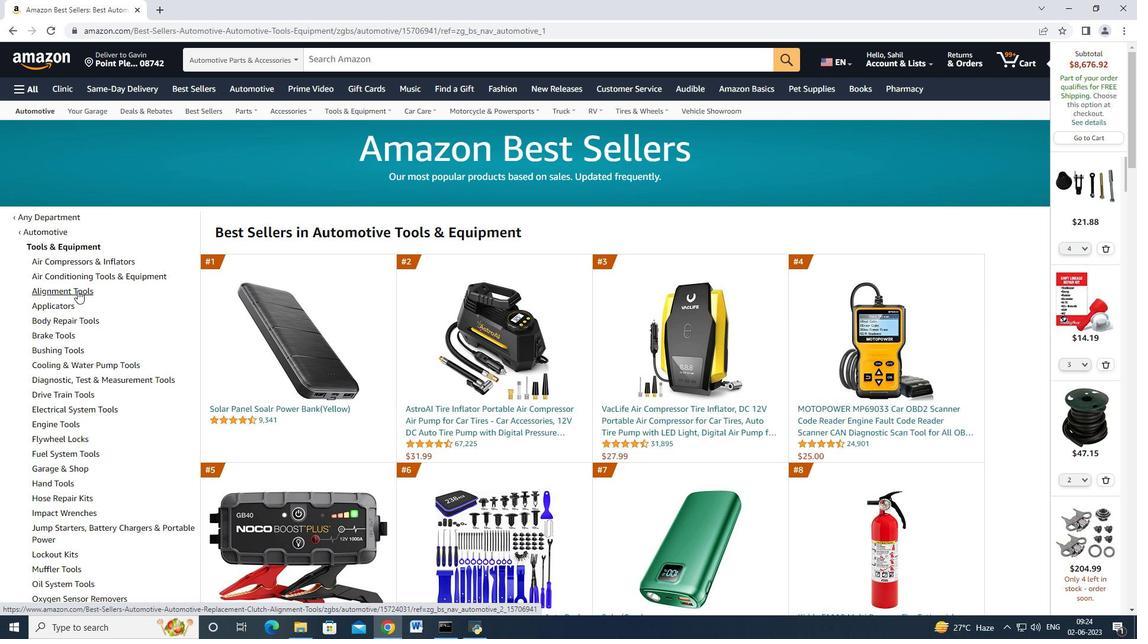 
Action: Mouse pressed left at (77, 290)
Screenshot: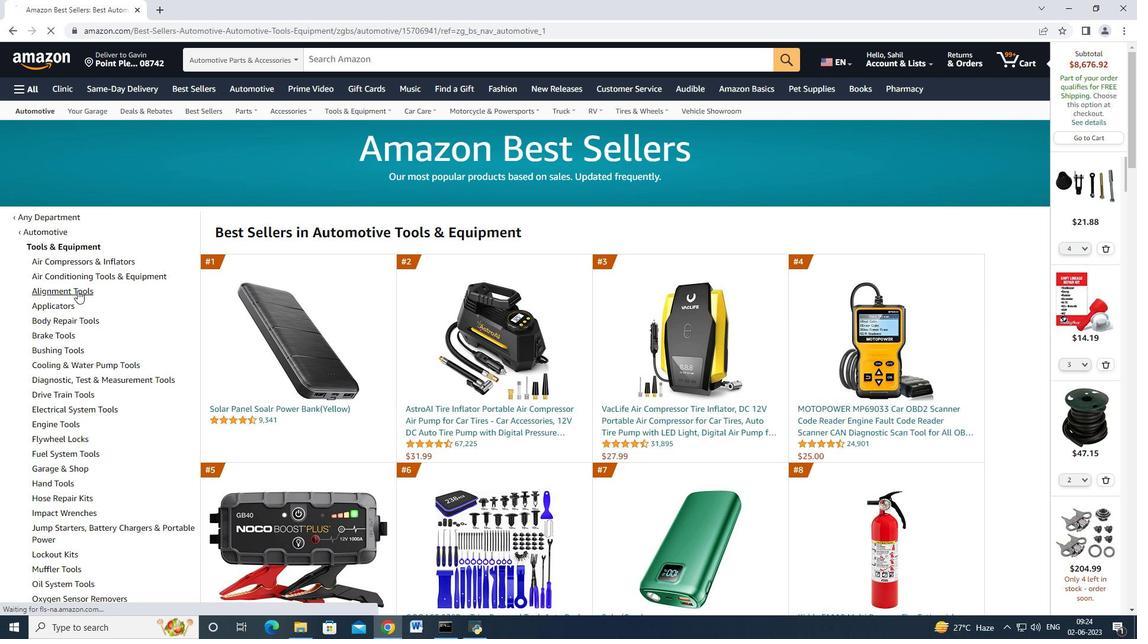 
Action: Mouse moved to (91, 290)
Screenshot: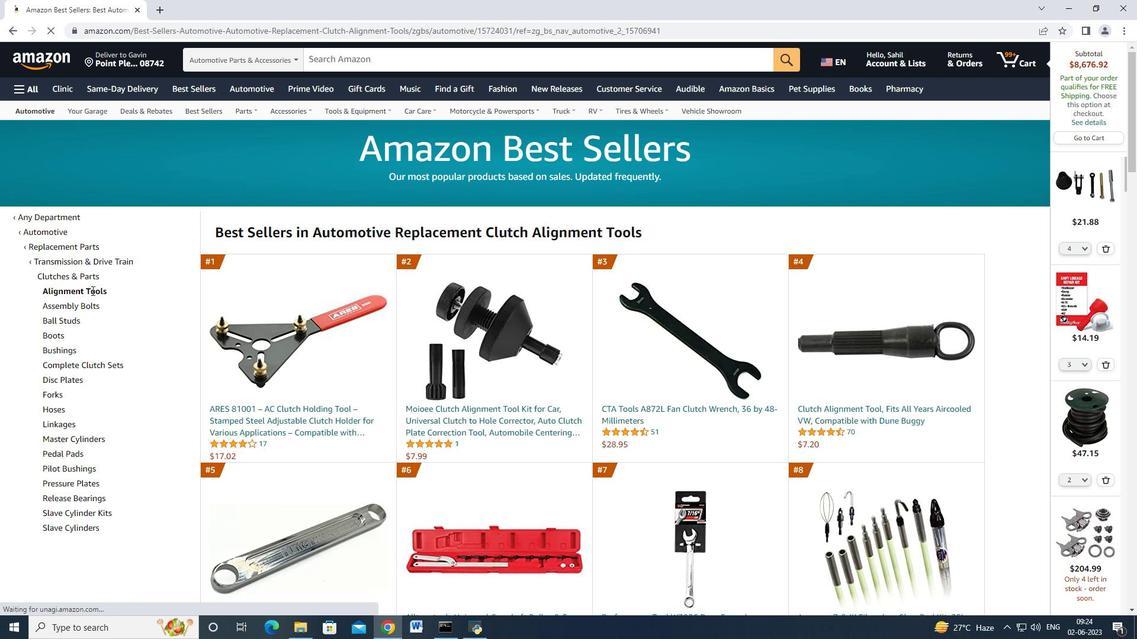 
Action: Mouse scrolled (91, 290) with delta (0, 0)
Screenshot: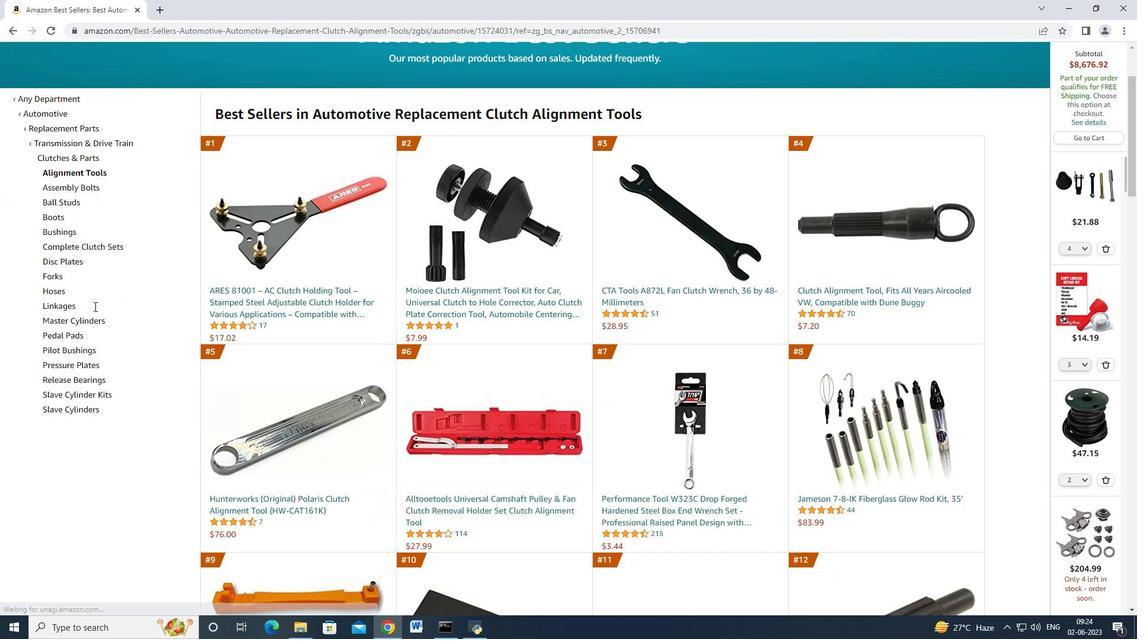 
Action: Mouse moved to (91, 290)
Screenshot: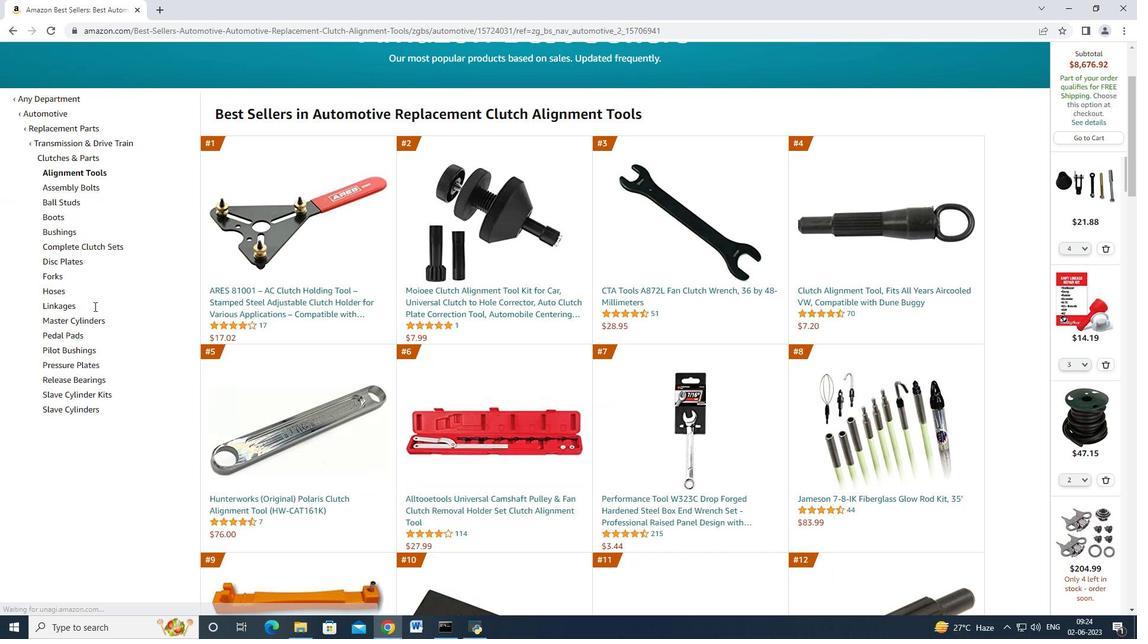 
Action: Mouse scrolled (91, 290) with delta (0, 0)
Screenshot: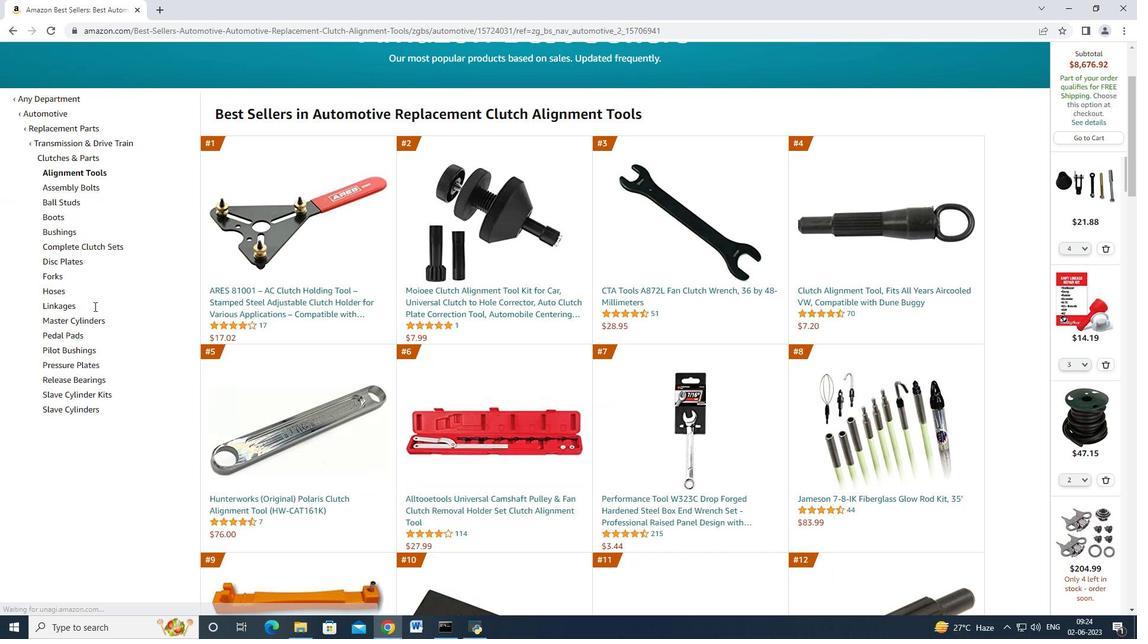 
Action: Mouse moved to (67, 336)
Screenshot: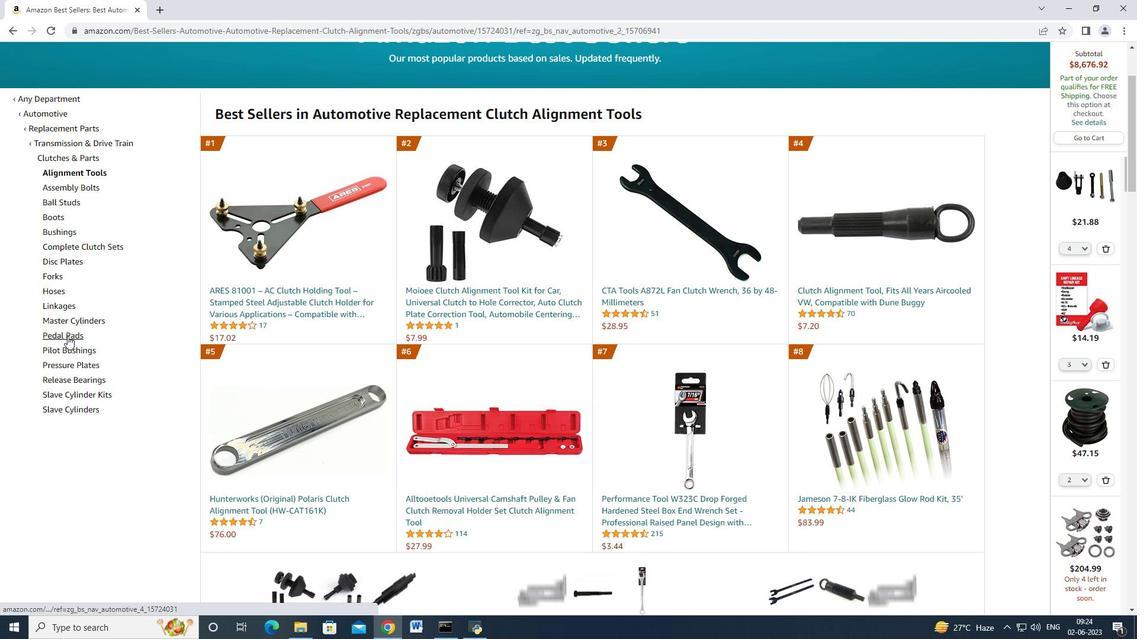 
Action: Mouse pressed left at (67, 336)
Screenshot: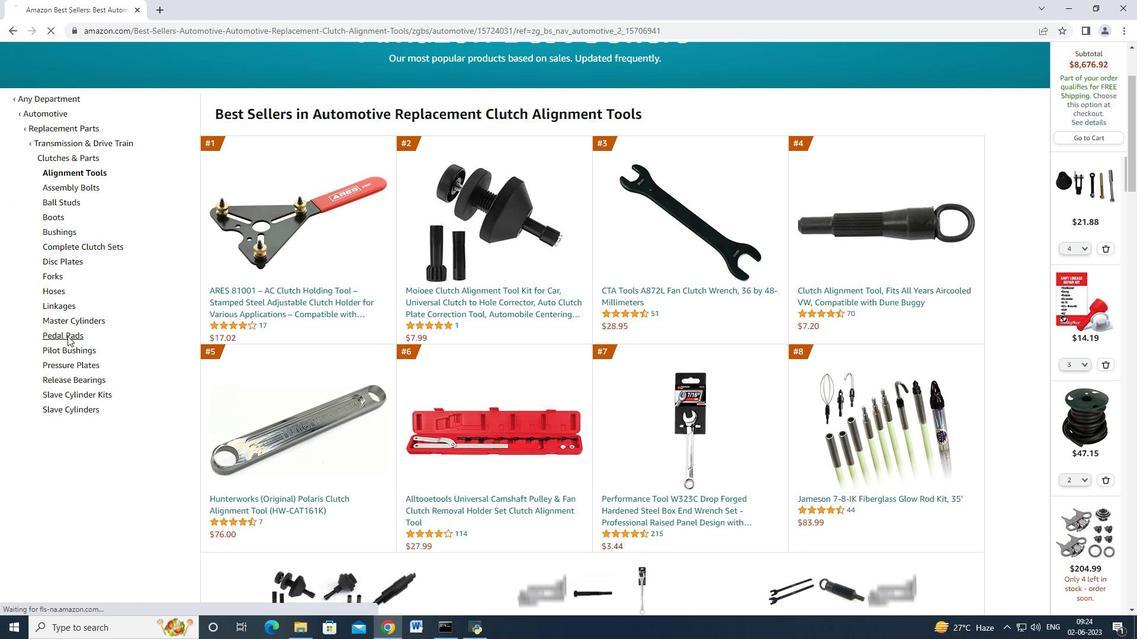 
Action: Mouse moved to (478, 417)
Screenshot: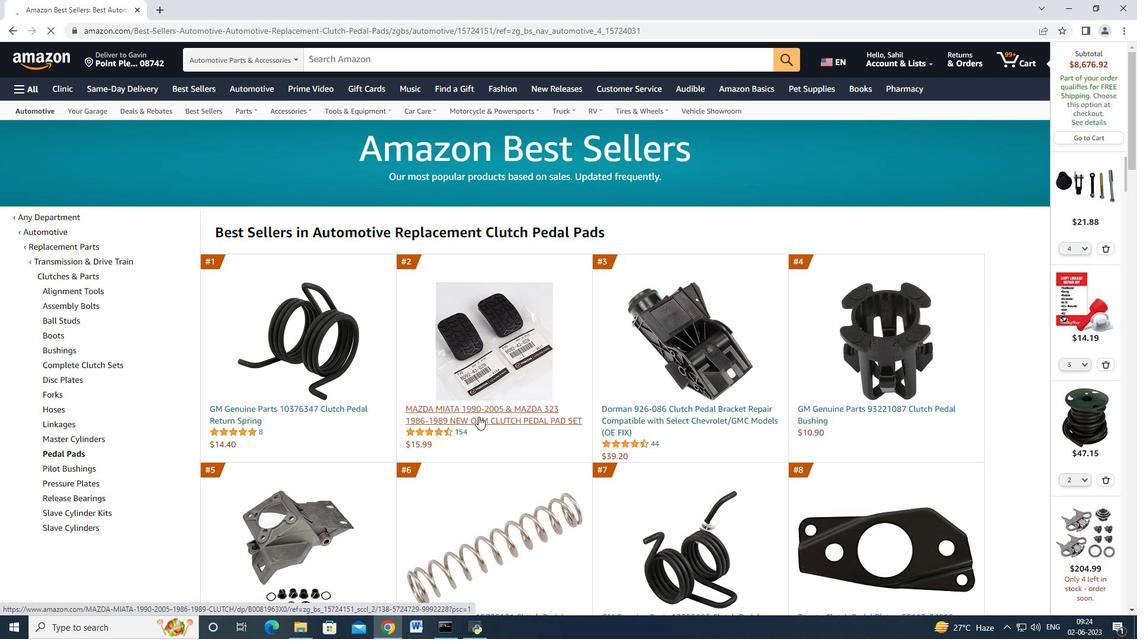 
Action: Mouse pressed left at (478, 417)
Screenshot: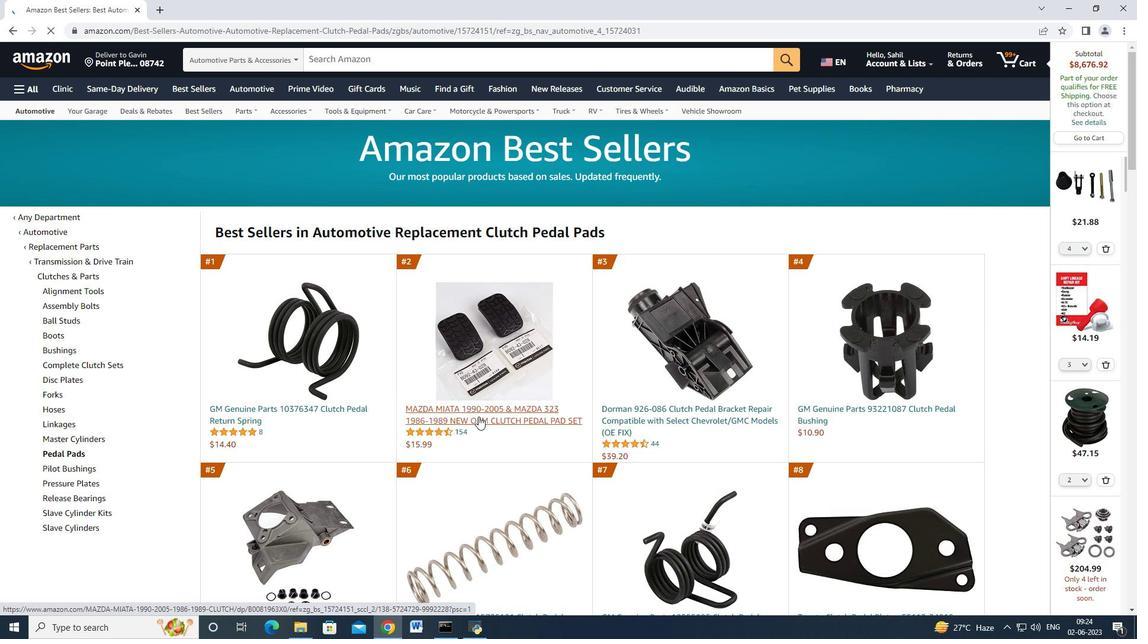 
Action: Mouse moved to (854, 425)
Screenshot: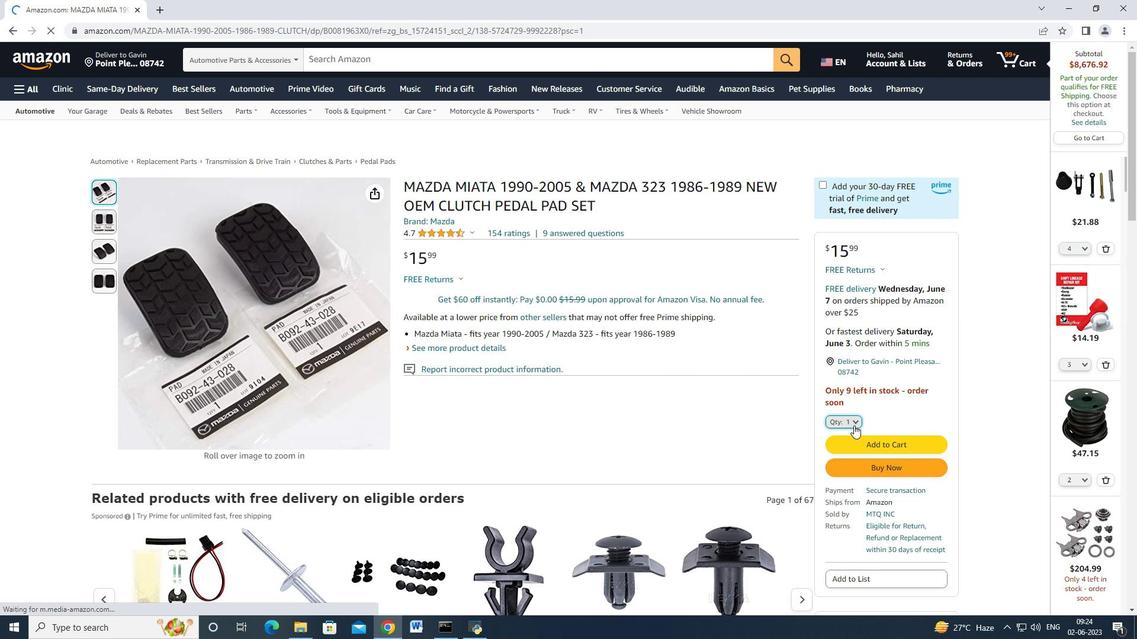 
Action: Mouse pressed left at (854, 425)
Screenshot: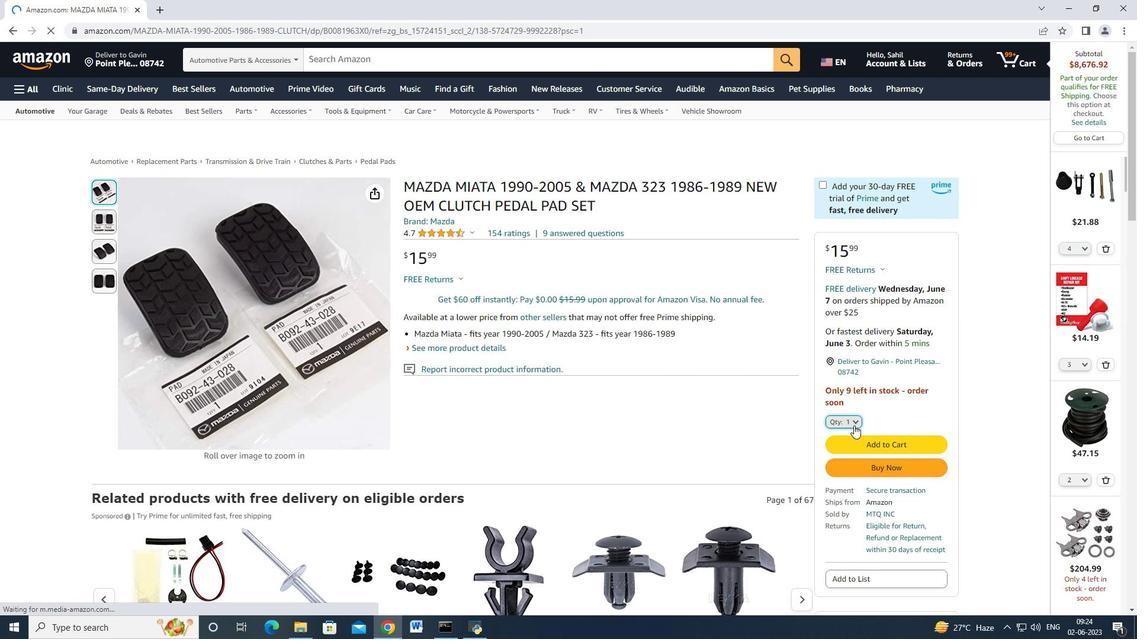 
Action: Mouse moved to (837, 484)
Screenshot: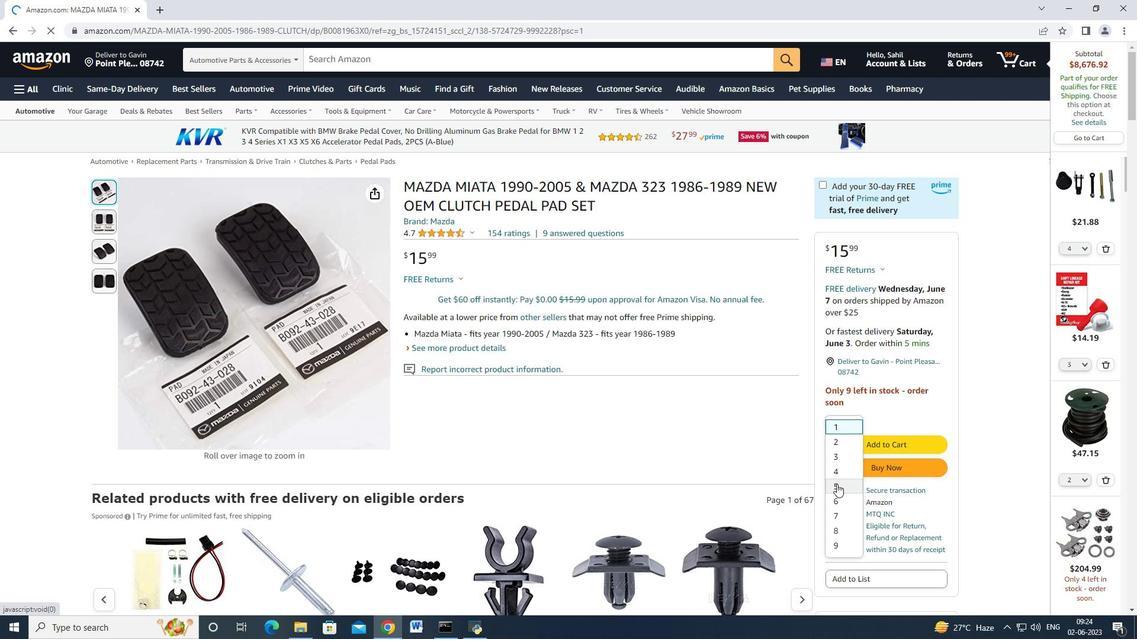 
Action: Mouse pressed left at (837, 484)
Screenshot: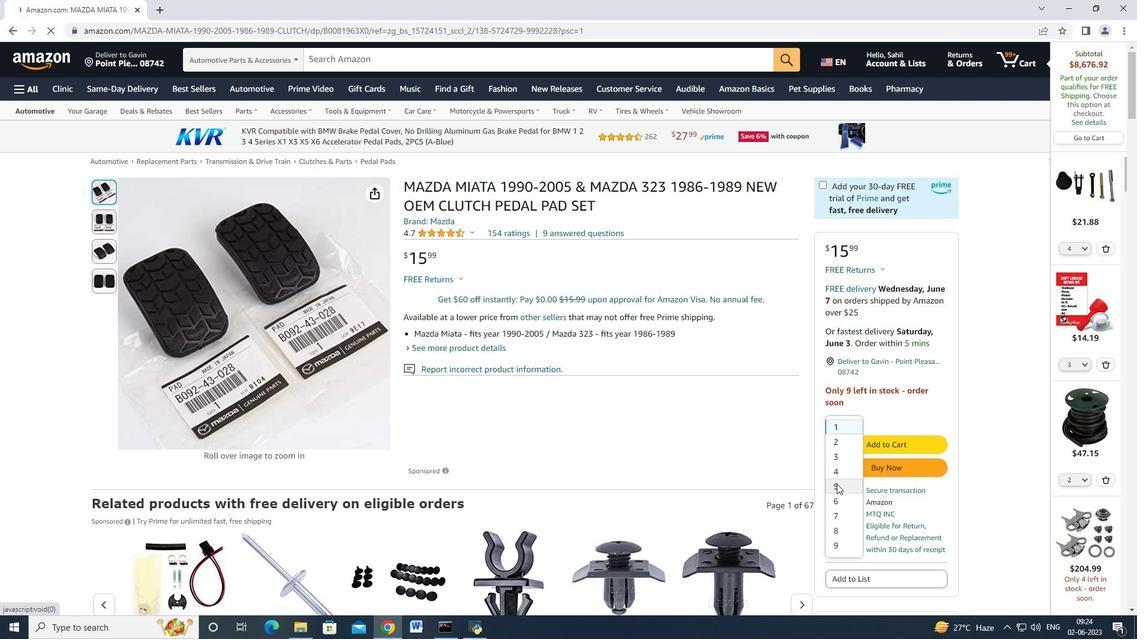 
Action: Mouse moved to (900, 411)
Screenshot: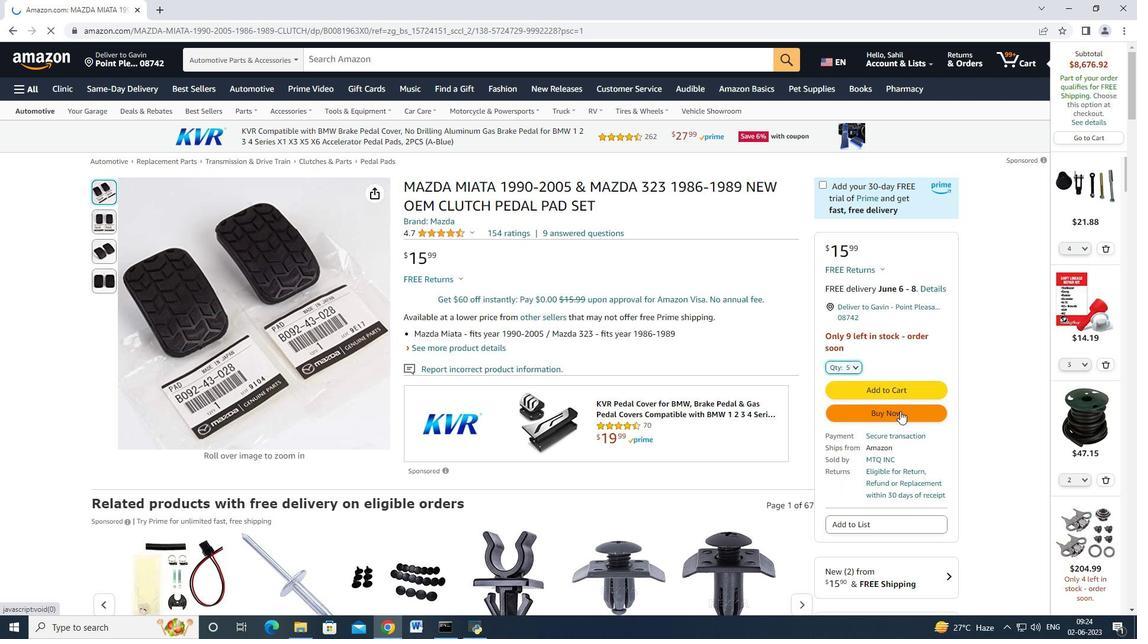 
Action: Mouse pressed left at (900, 411)
Screenshot: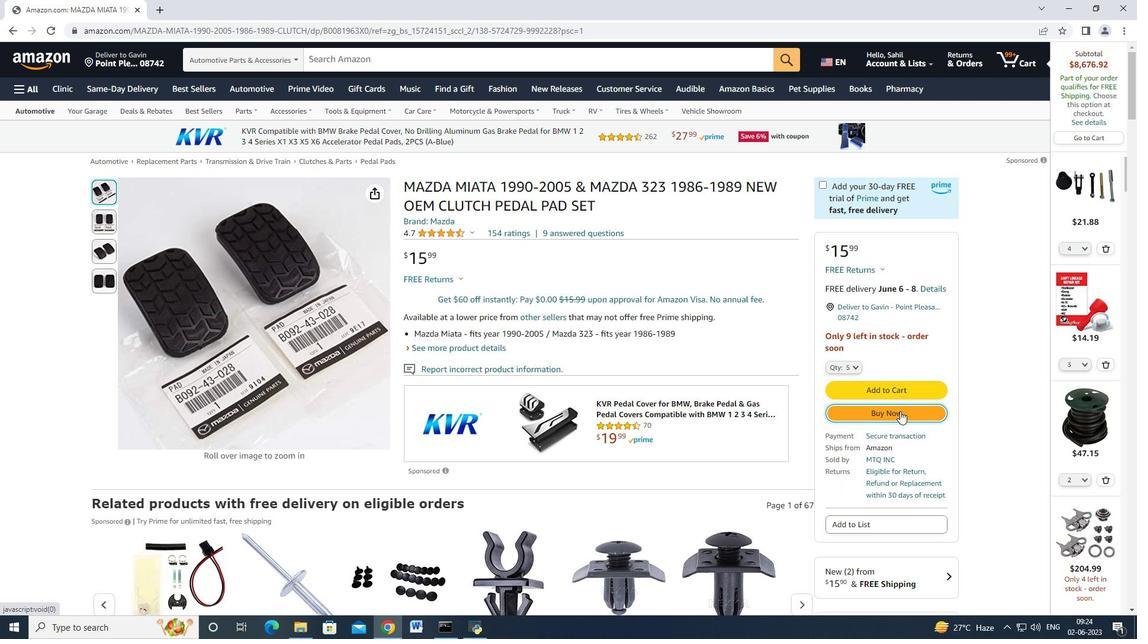 
Action: Mouse moved to (673, 100)
Screenshot: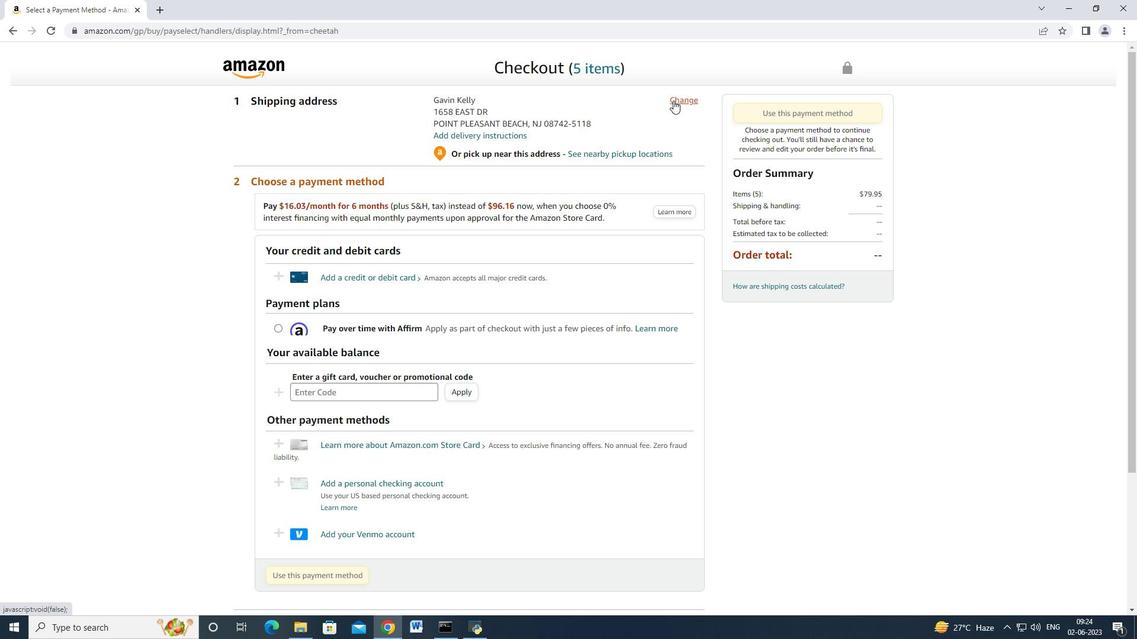 
Action: Mouse pressed left at (673, 100)
Screenshot: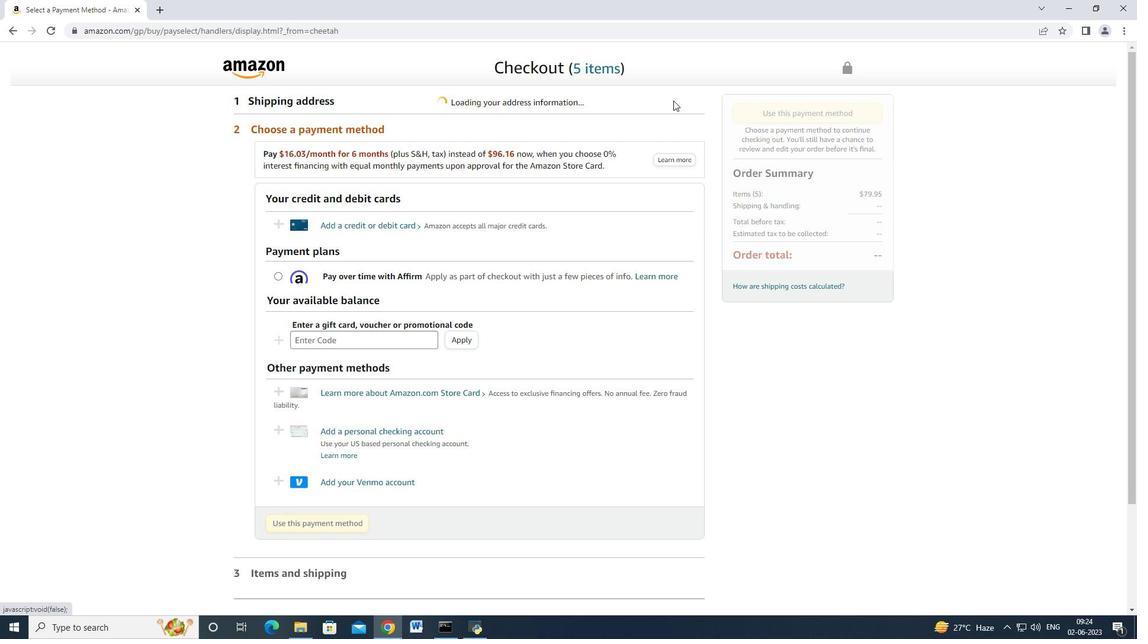 
Action: Mouse moved to (469, 191)
Screenshot: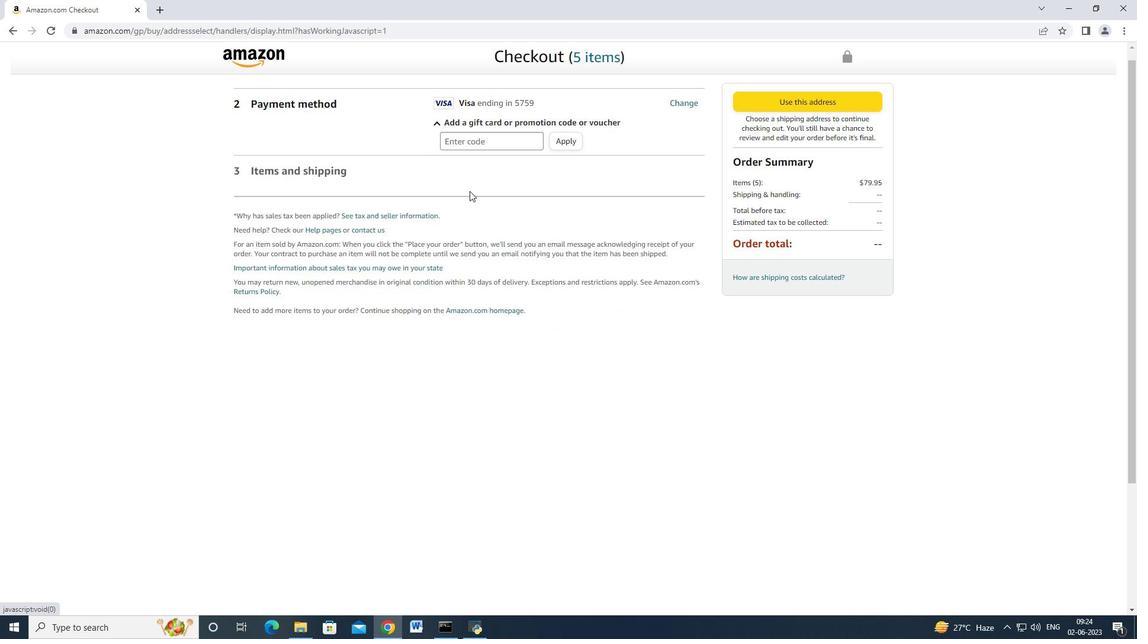 
Action: Mouse scrolled (469, 190) with delta (0, 0)
Screenshot: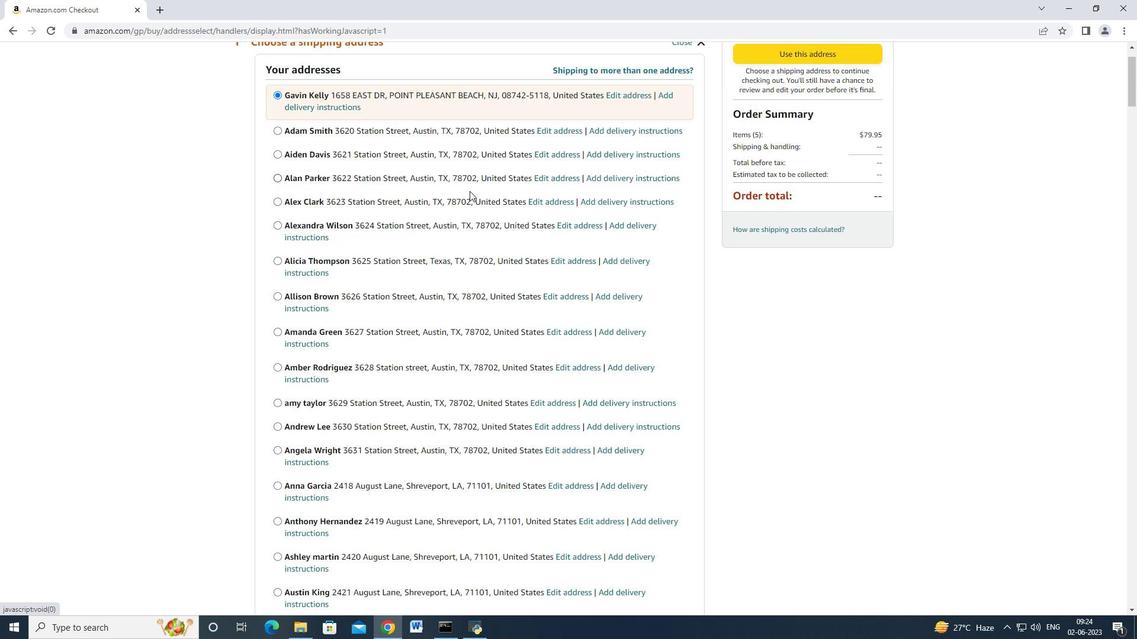 
Action: Mouse scrolled (469, 190) with delta (0, 0)
Screenshot: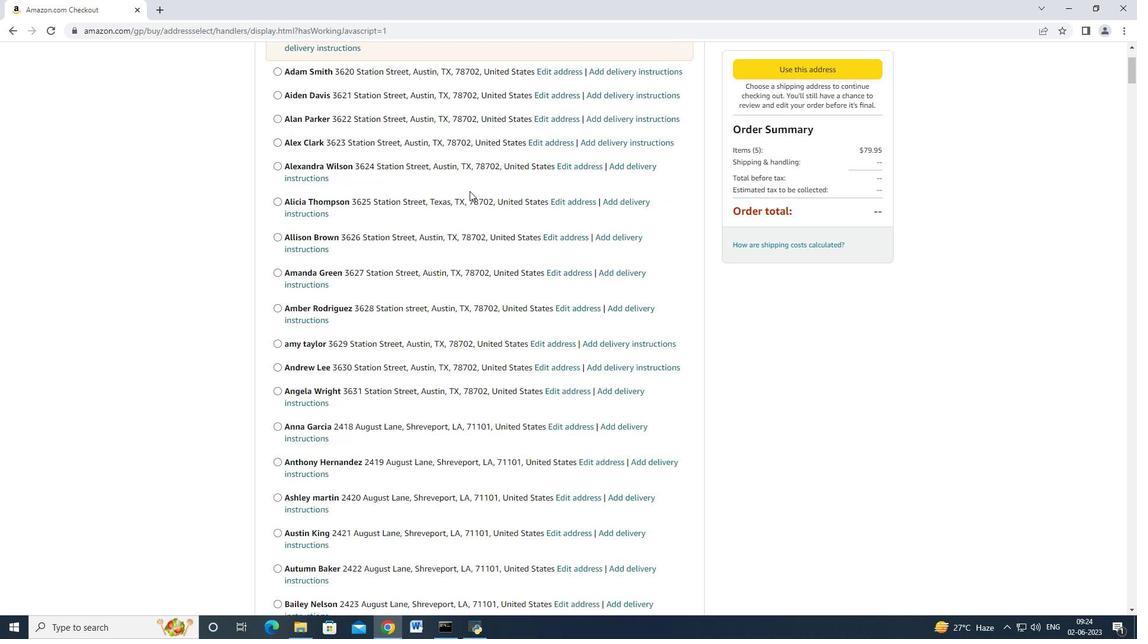 
Action: Mouse scrolled (469, 190) with delta (0, 0)
Screenshot: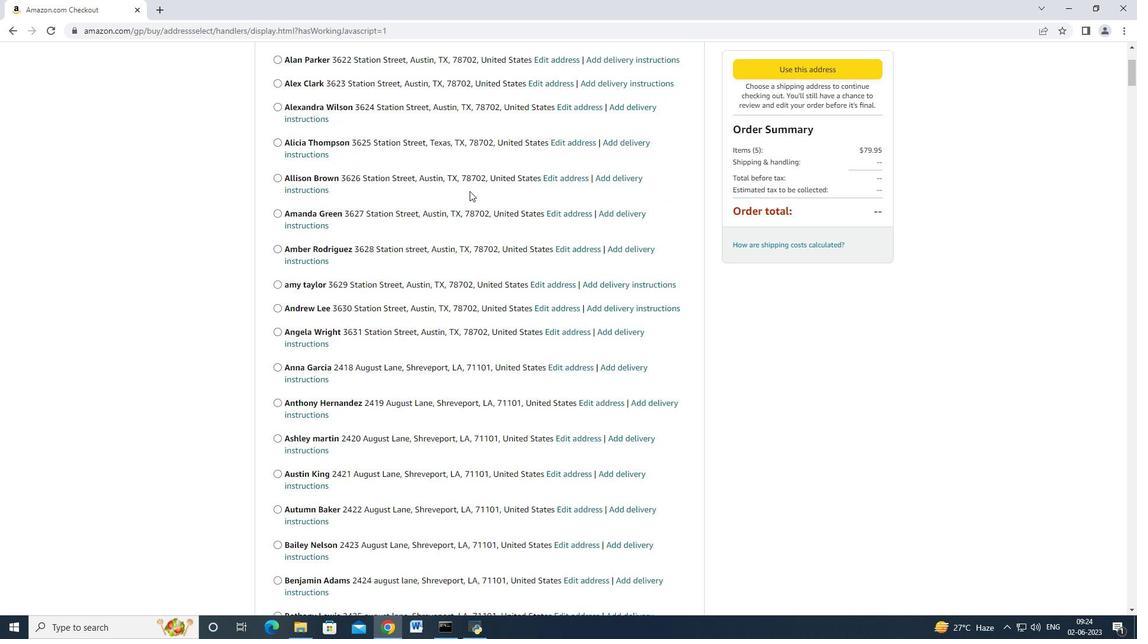 
Action: Mouse scrolled (469, 190) with delta (0, 0)
Screenshot: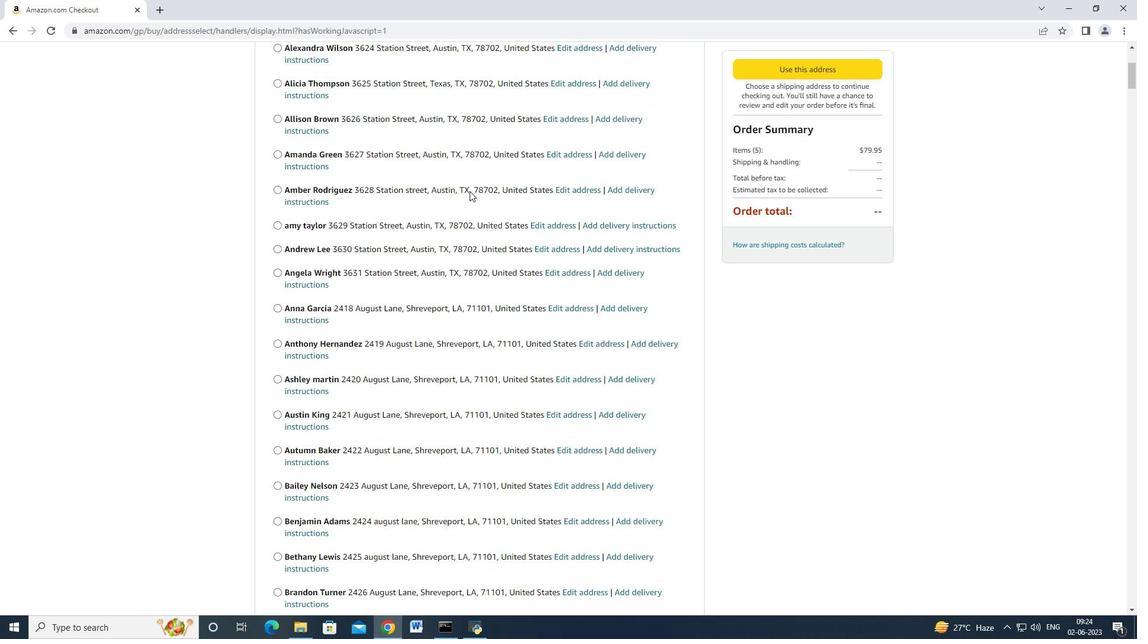 
Action: Mouse scrolled (469, 190) with delta (0, 0)
Screenshot: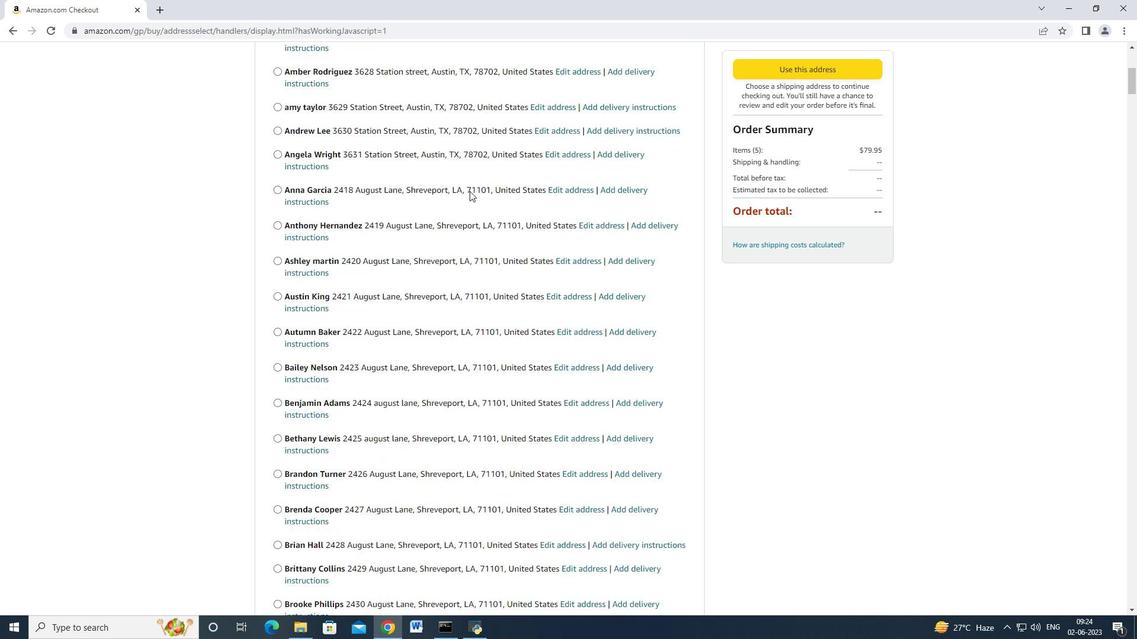 
Action: Mouse scrolled (469, 190) with delta (0, 0)
Screenshot: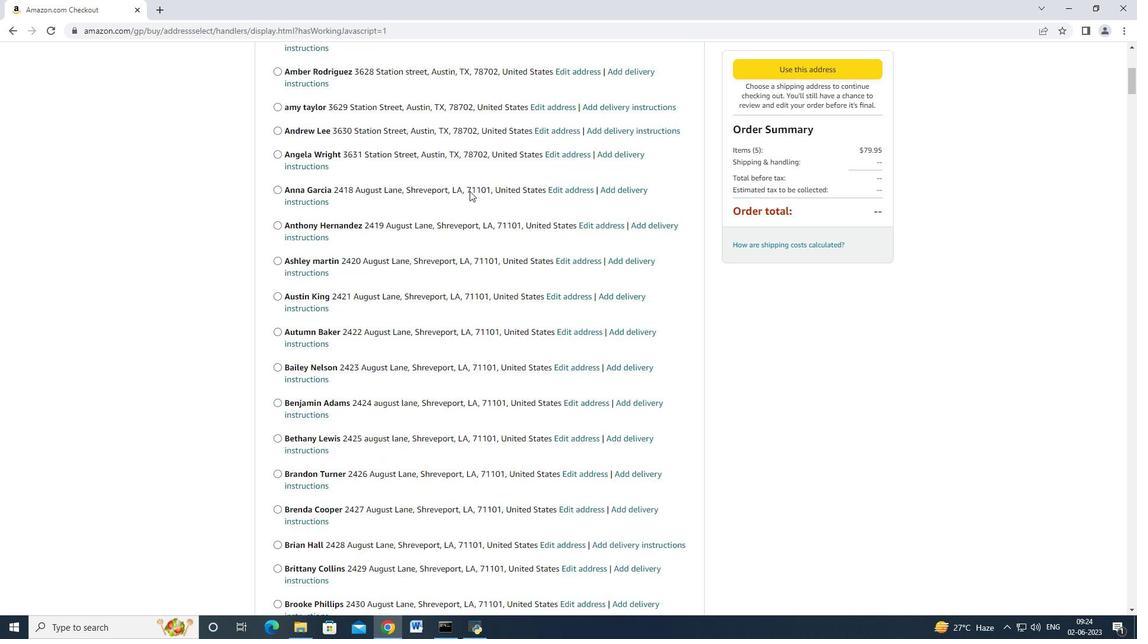 
Action: Mouse scrolled (469, 190) with delta (0, 0)
Screenshot: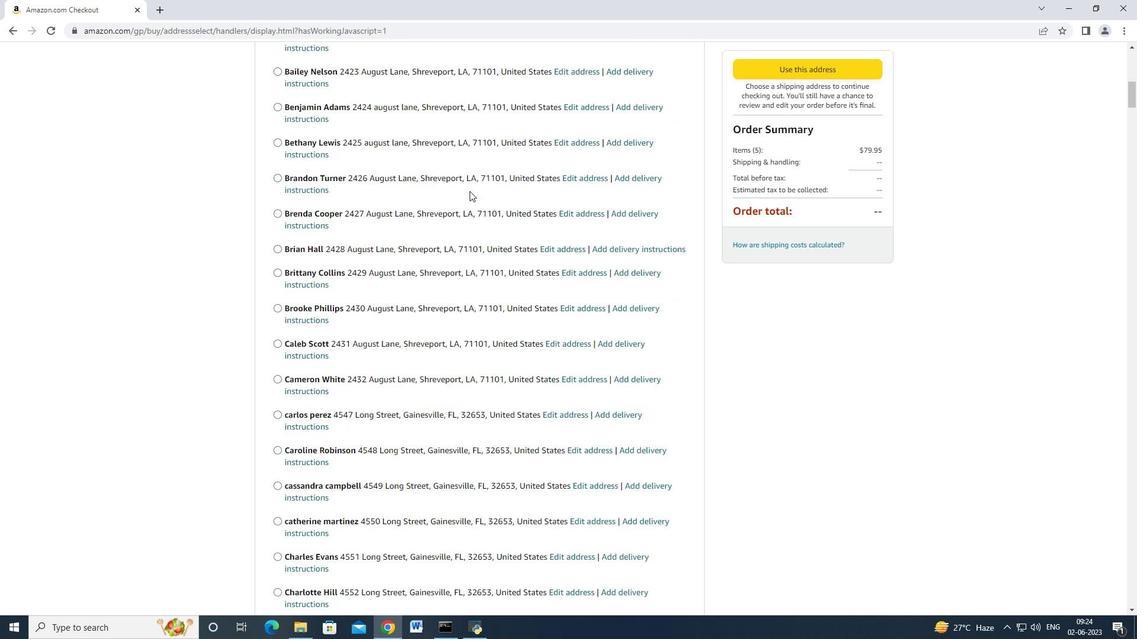 
Action: Mouse scrolled (469, 190) with delta (0, 0)
Screenshot: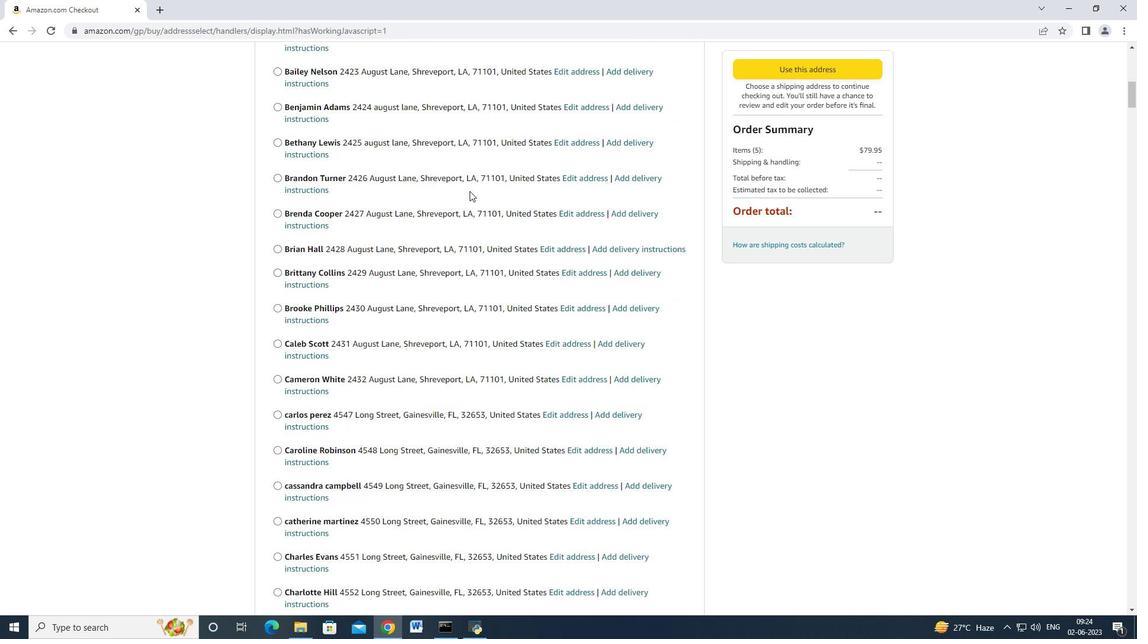 
Action: Mouse scrolled (469, 190) with delta (0, 0)
Screenshot: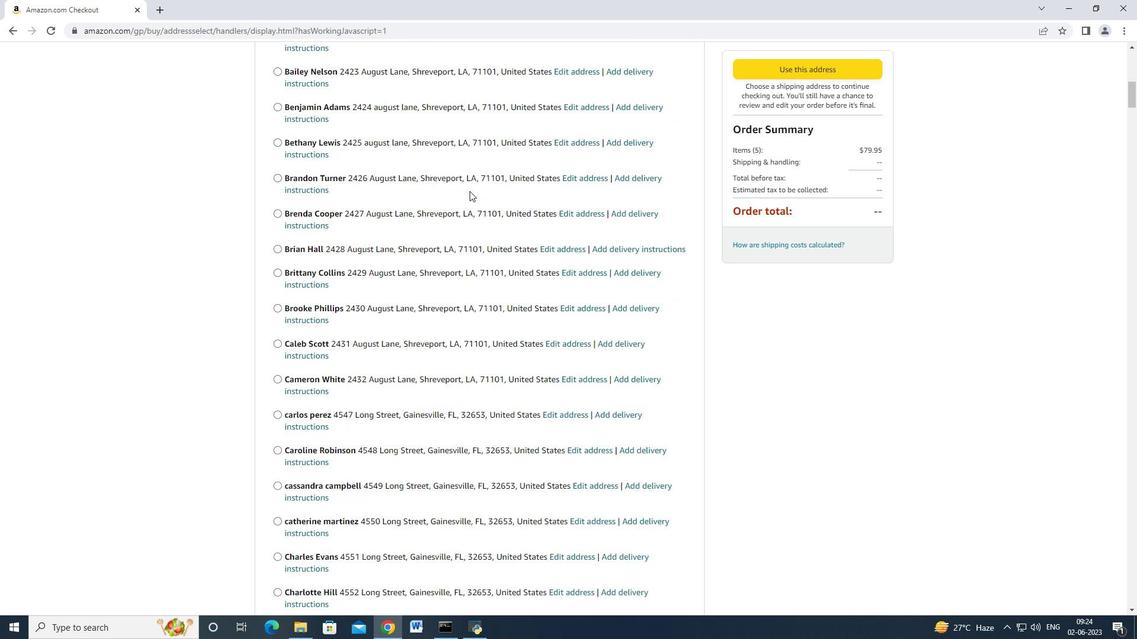 
Action: Mouse scrolled (469, 190) with delta (0, 0)
Screenshot: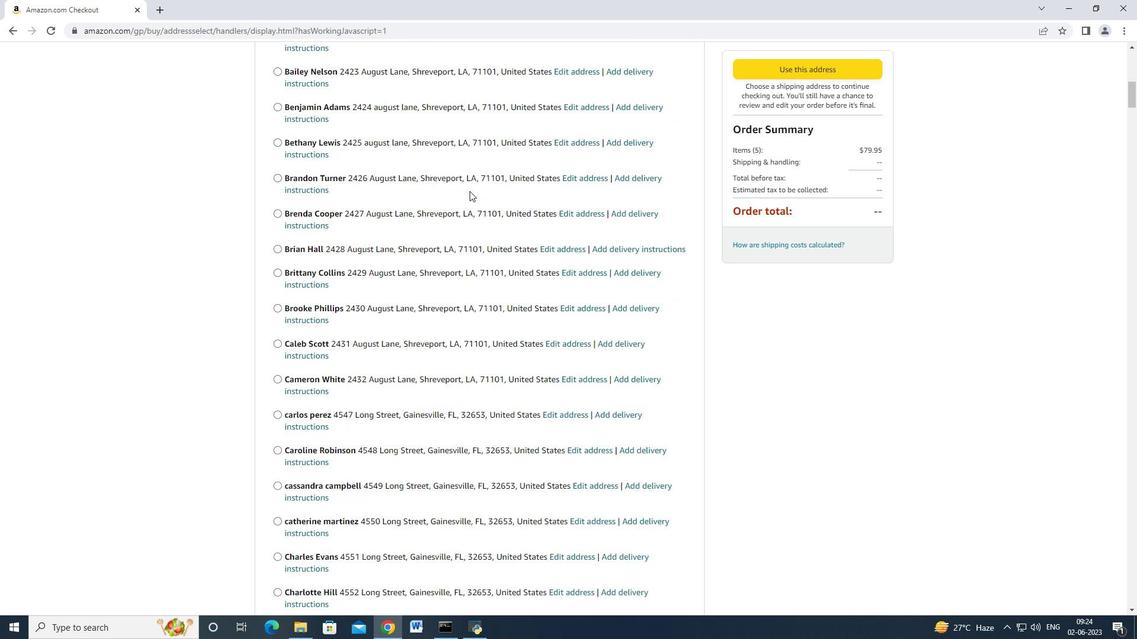 
Action: Mouse scrolled (469, 190) with delta (0, 0)
Screenshot: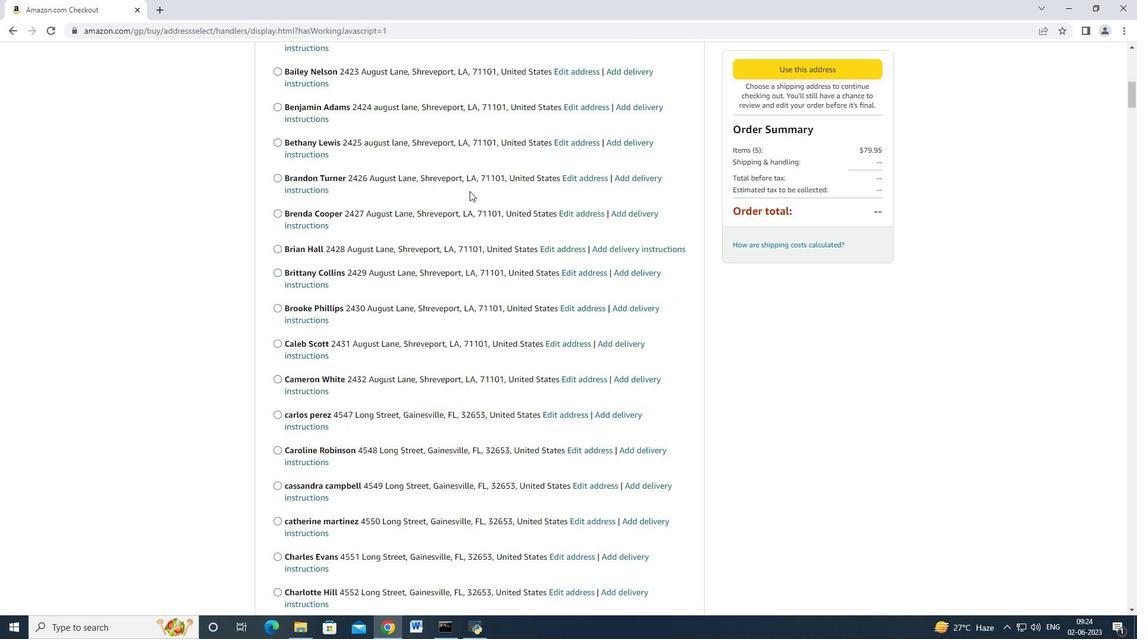 
Action: Mouse scrolled (469, 190) with delta (0, 0)
Screenshot: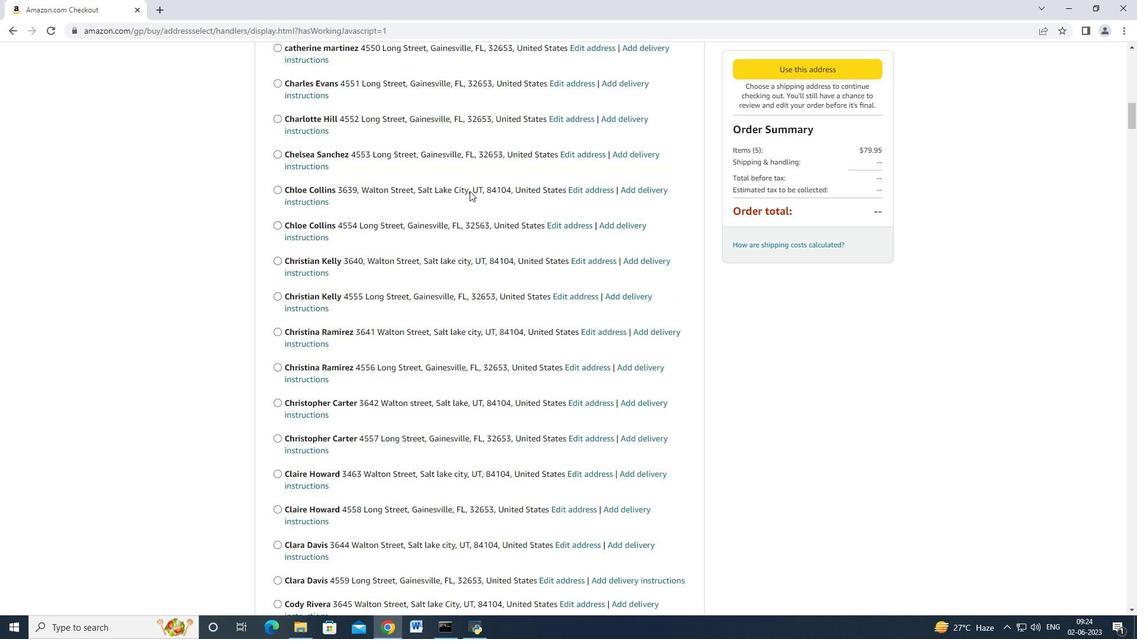 
Action: Mouse scrolled (469, 190) with delta (0, 0)
Screenshot: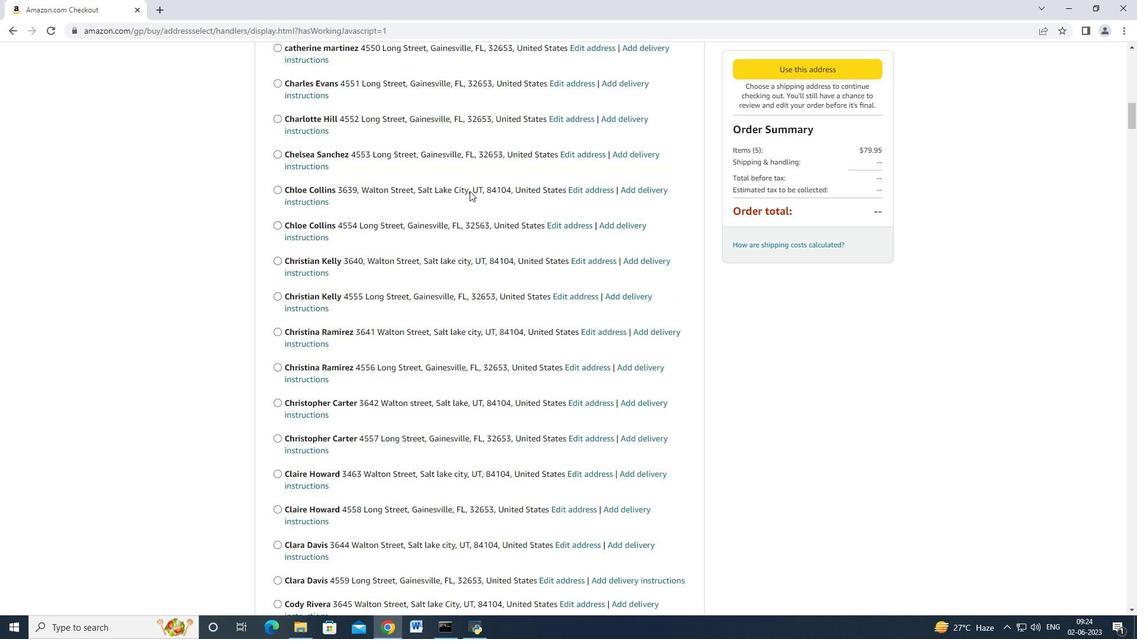 
Action: Mouse scrolled (469, 190) with delta (0, 0)
Screenshot: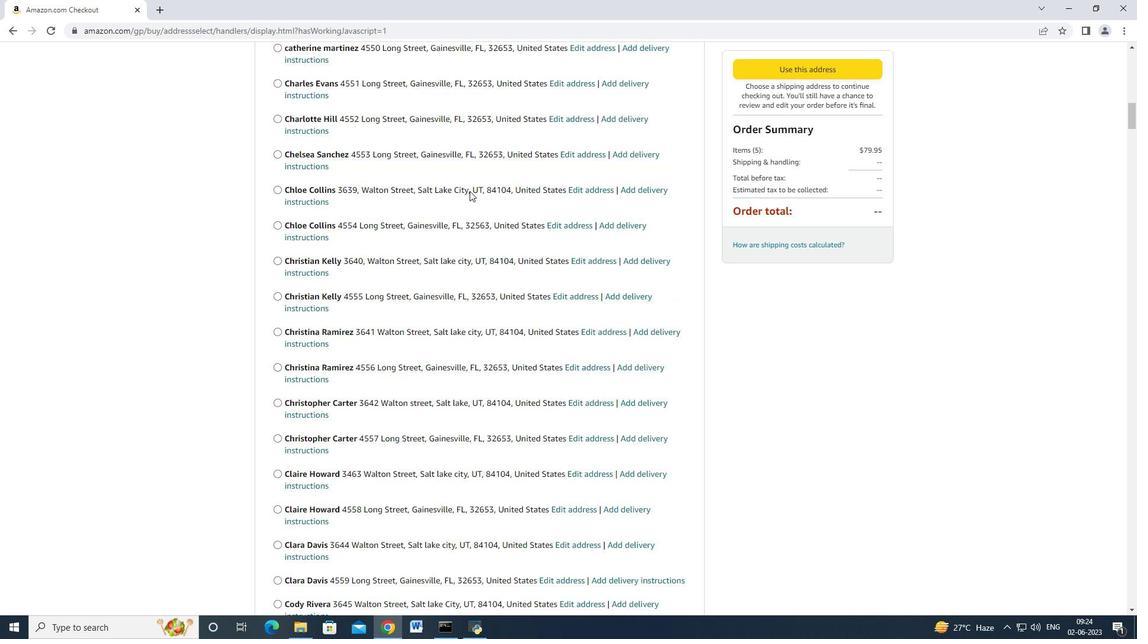 
Action: Mouse scrolled (469, 190) with delta (0, 0)
Screenshot: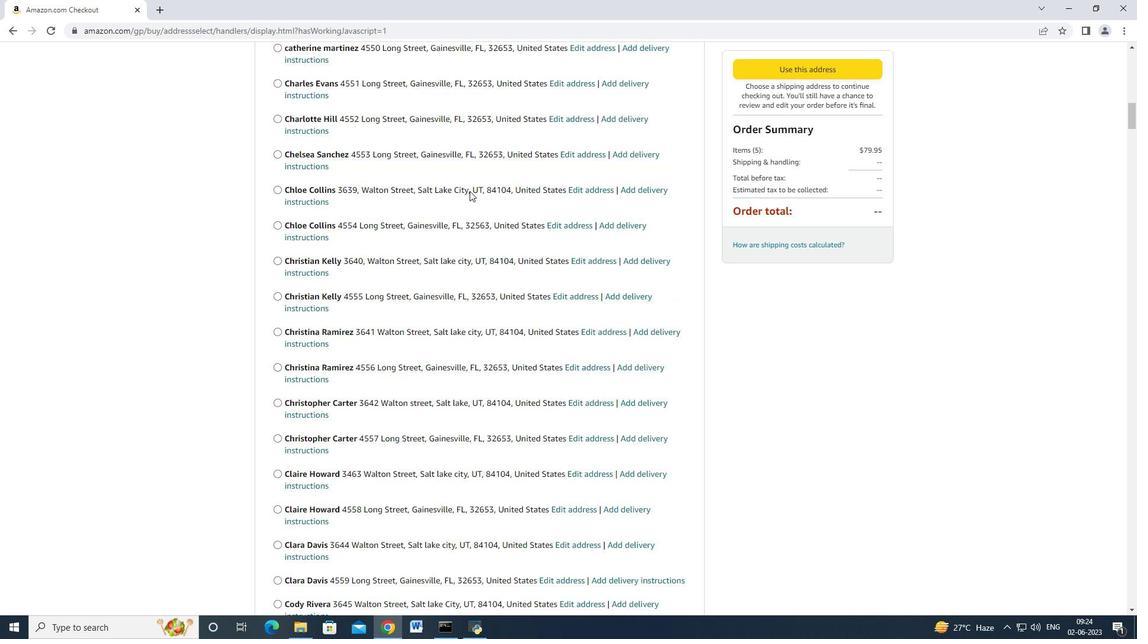 
Action: Mouse scrolled (469, 190) with delta (0, 0)
Screenshot: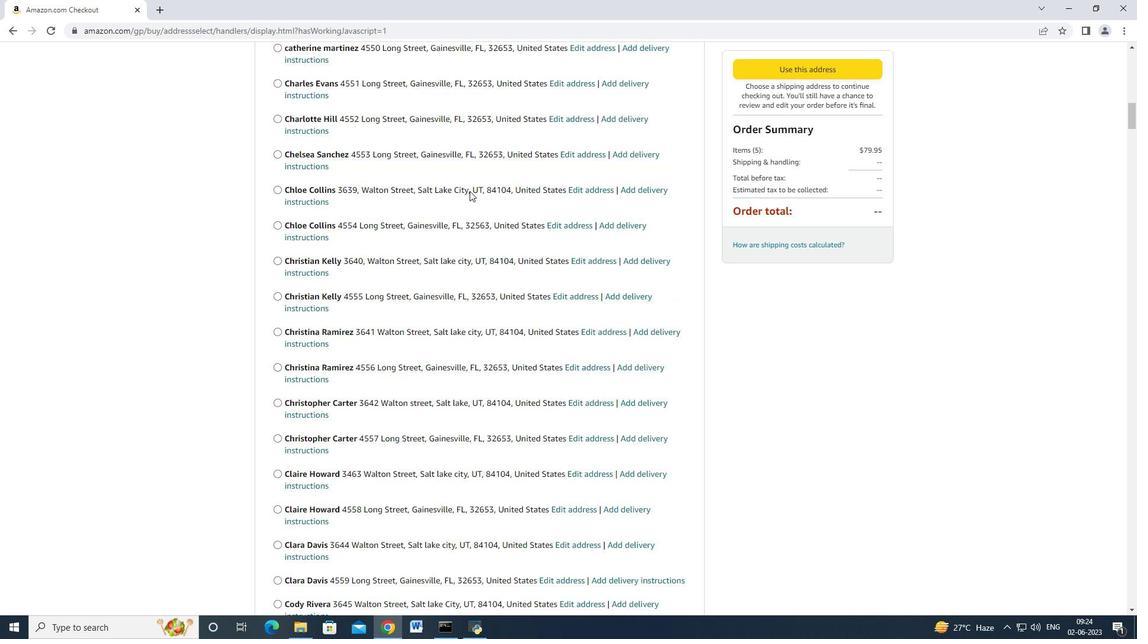 
Action: Mouse scrolled (469, 190) with delta (0, 0)
Screenshot: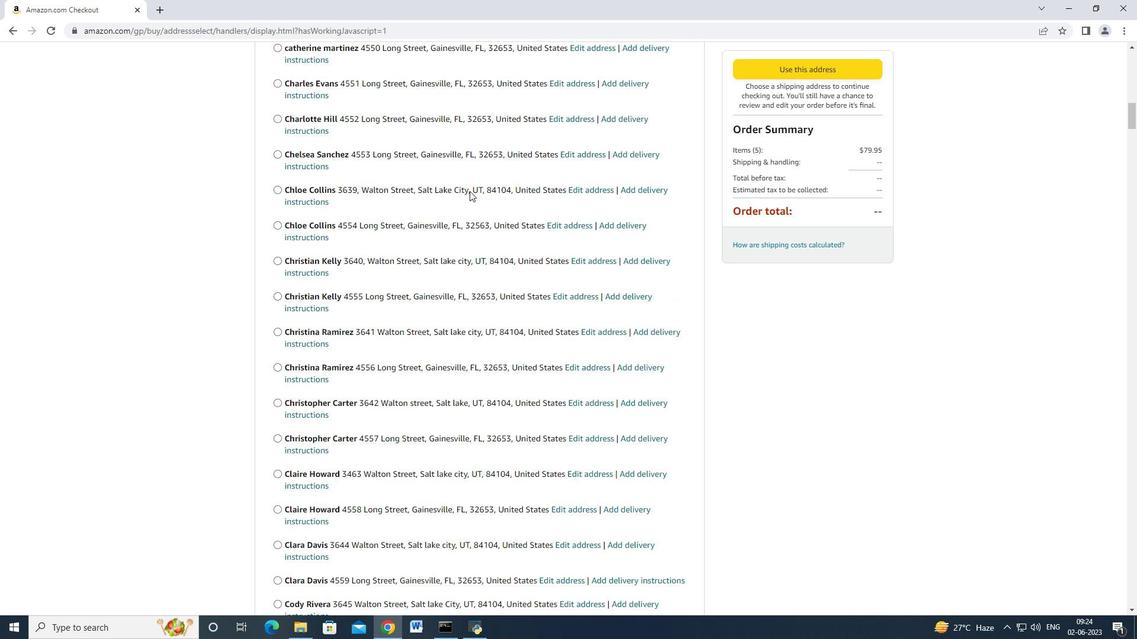 
Action: Mouse scrolled (469, 190) with delta (0, 0)
Screenshot: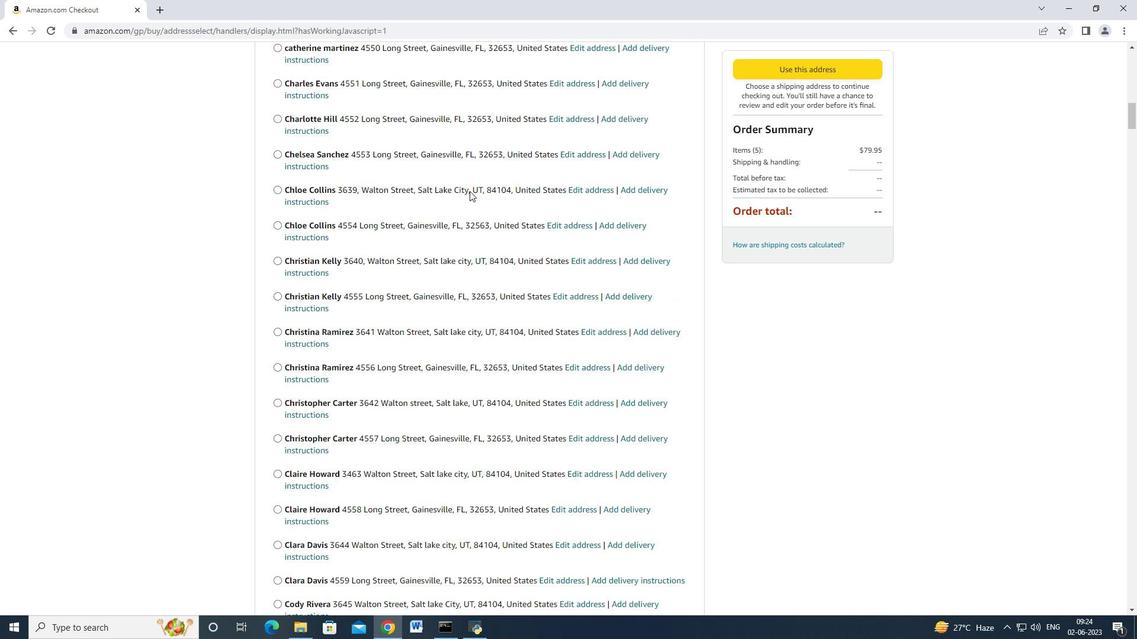 
Action: Mouse scrolled (469, 190) with delta (0, 0)
Screenshot: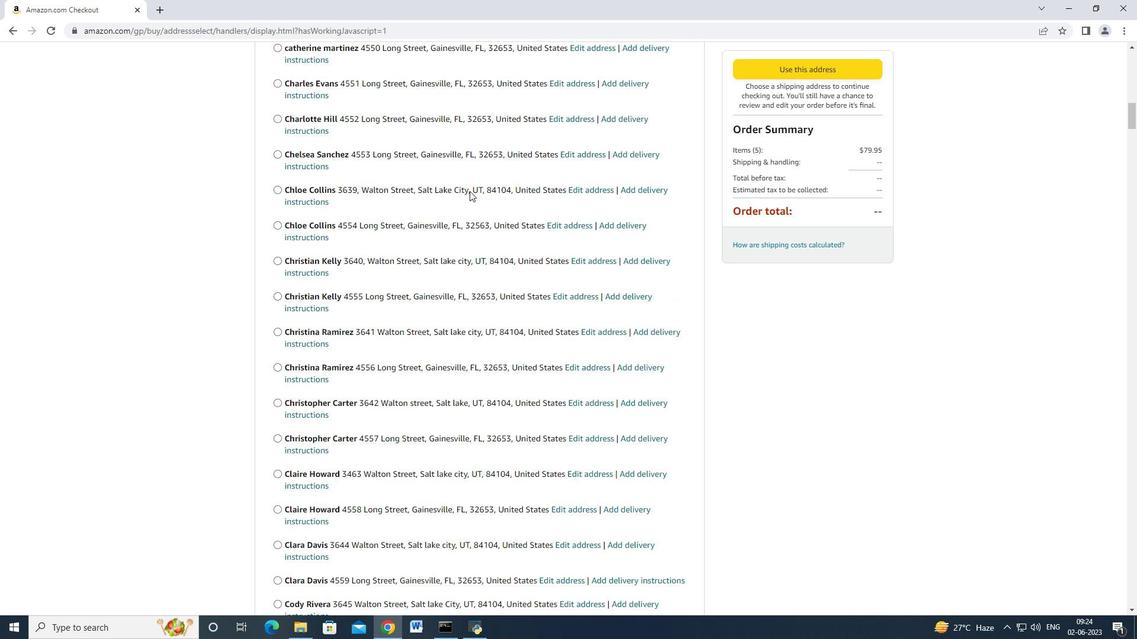 
Action: Mouse scrolled (469, 190) with delta (0, 0)
Screenshot: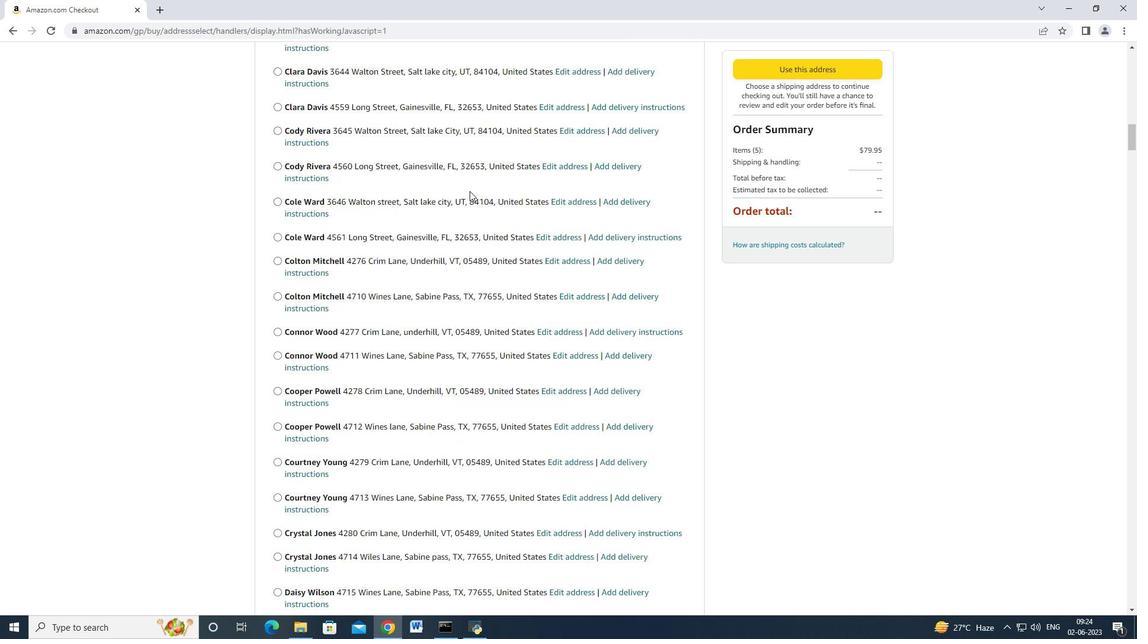 
Action: Mouse scrolled (469, 190) with delta (0, 0)
Screenshot: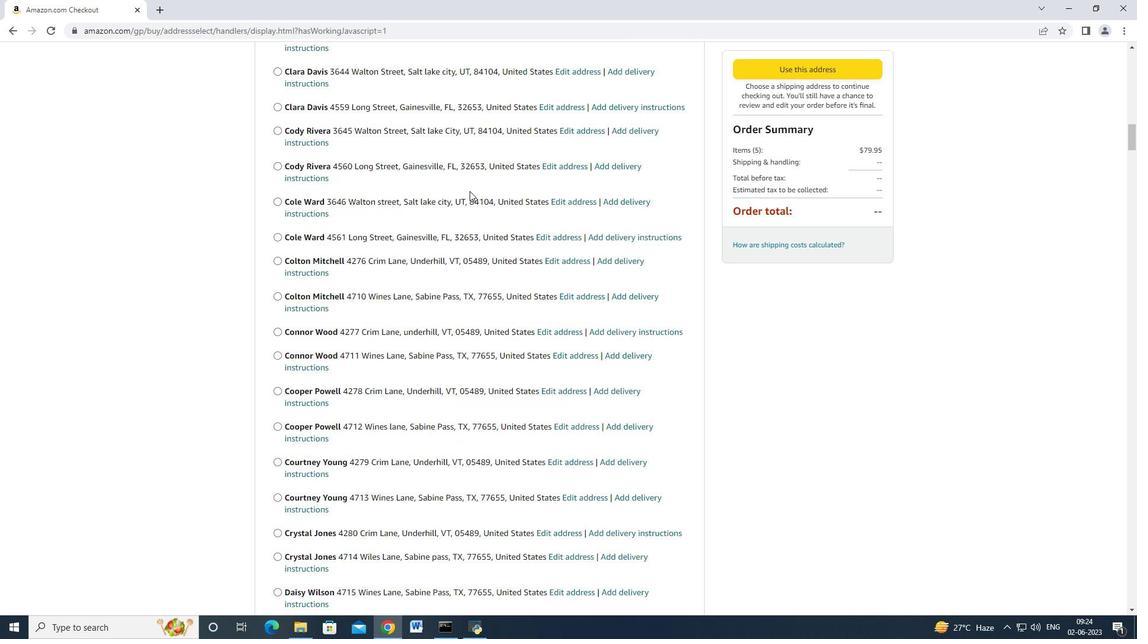 
Action: Mouse scrolled (469, 190) with delta (0, 0)
Screenshot: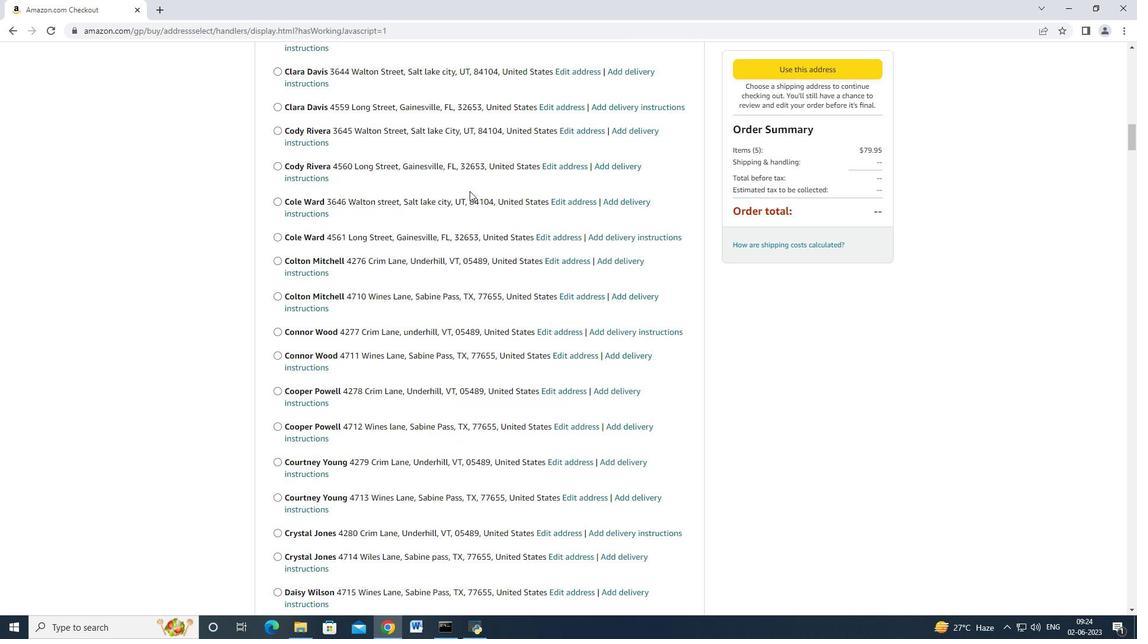 
Action: Mouse scrolled (469, 190) with delta (0, 0)
Screenshot: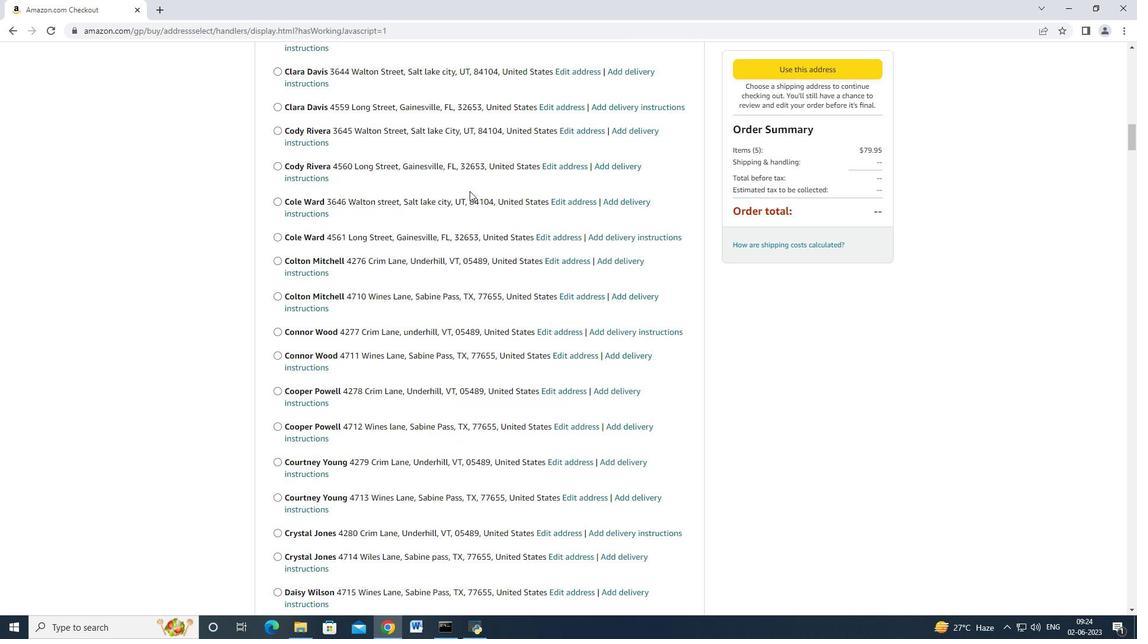 
Action: Mouse scrolled (469, 190) with delta (0, 0)
Screenshot: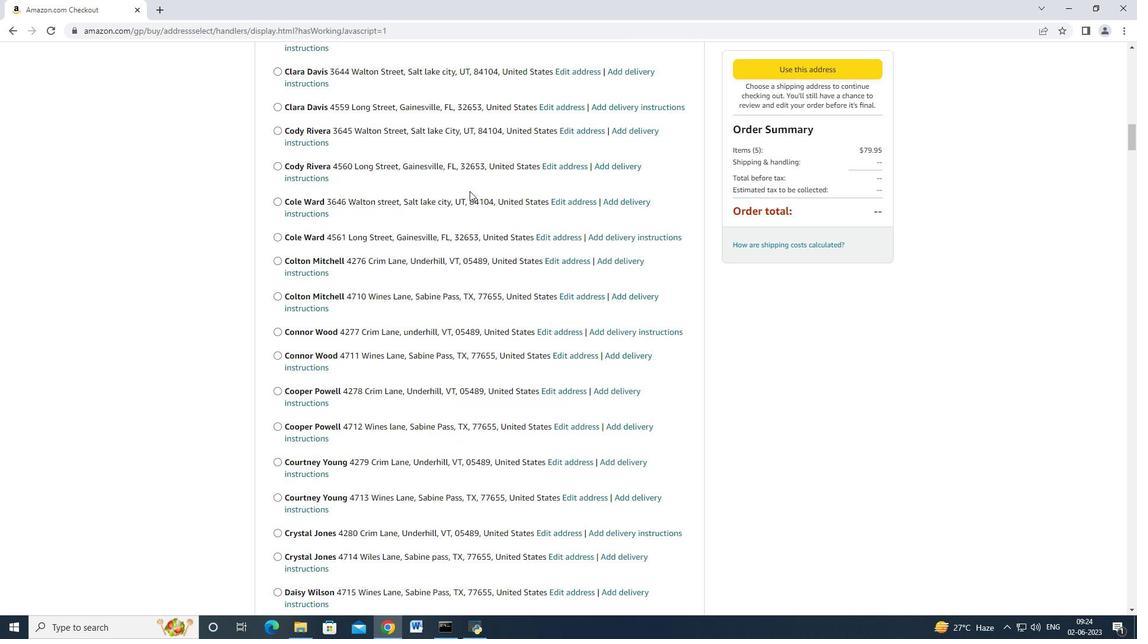 
Action: Mouse scrolled (469, 190) with delta (0, 0)
Screenshot: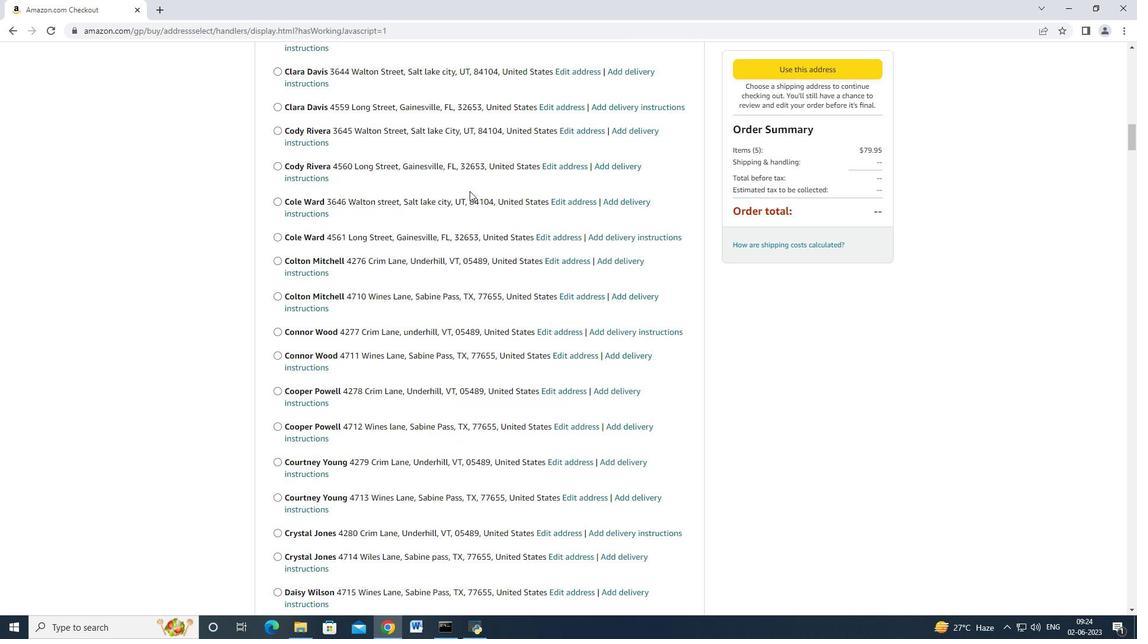 
Action: Mouse scrolled (469, 190) with delta (0, 0)
Screenshot: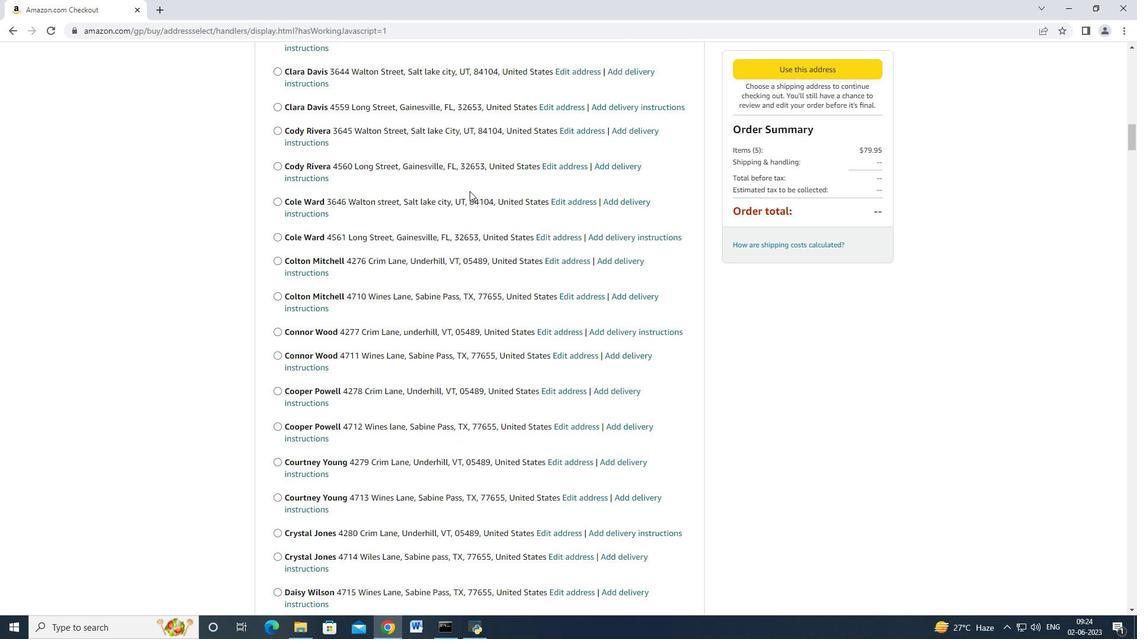 
Action: Mouse scrolled (469, 190) with delta (0, 0)
Screenshot: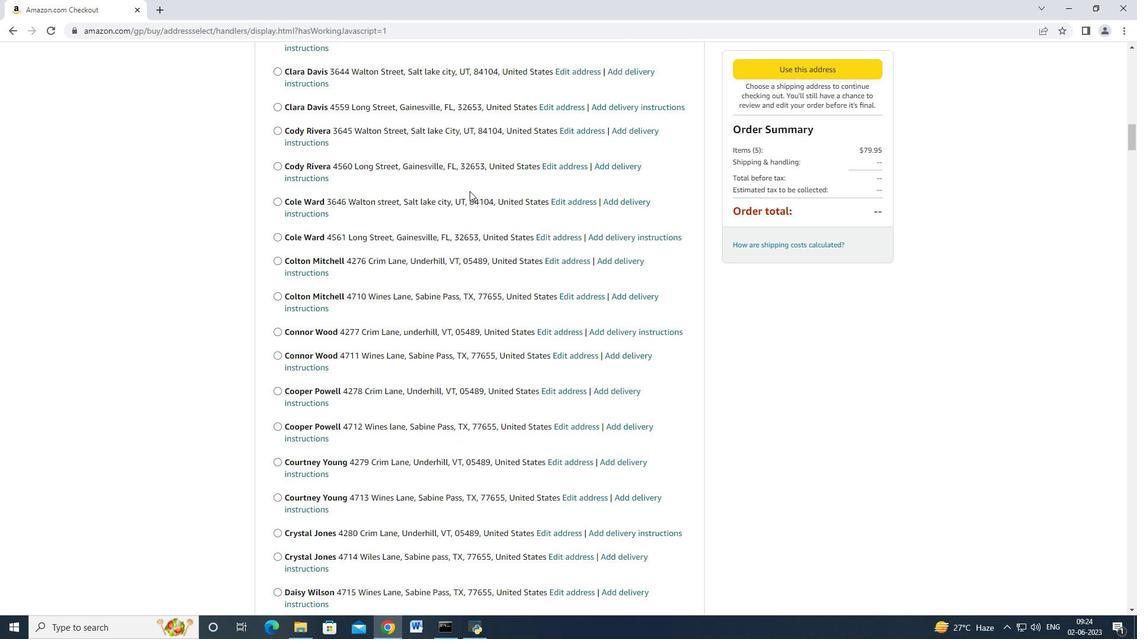 
Action: Mouse scrolled (469, 190) with delta (0, 0)
Screenshot: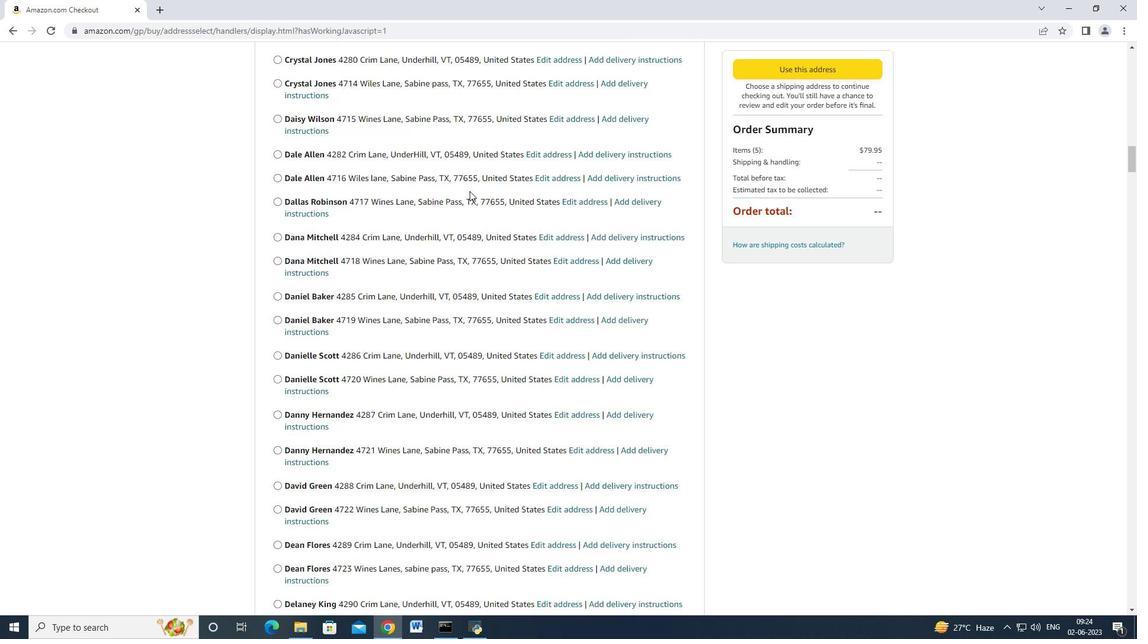
Action: Mouse scrolled (469, 190) with delta (0, 0)
Screenshot: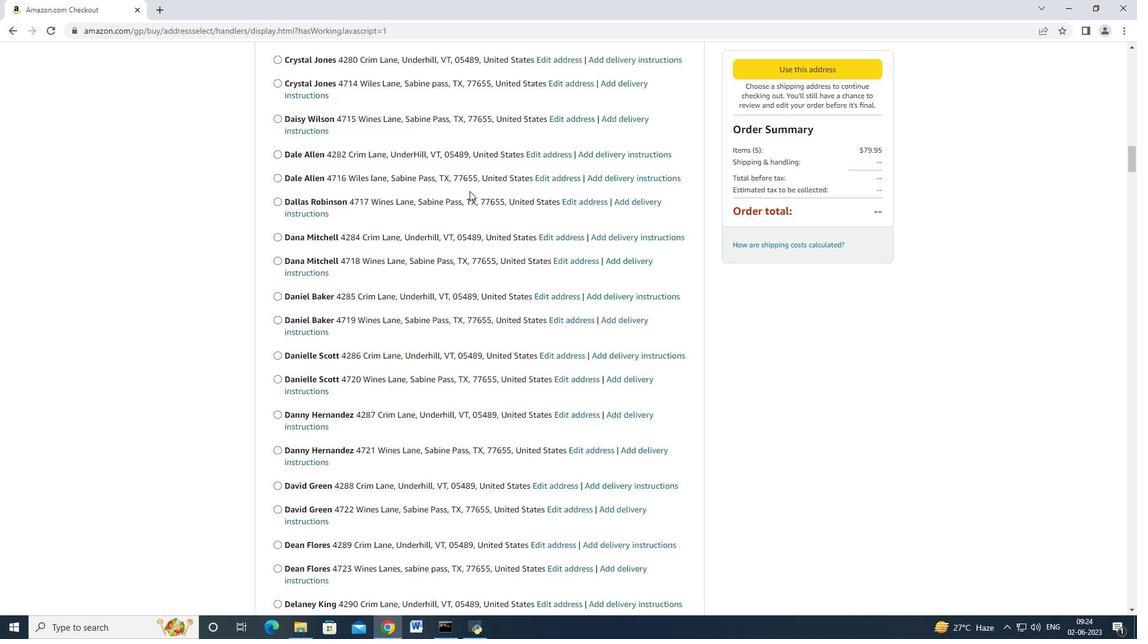 
Action: Mouse scrolled (469, 190) with delta (0, 0)
Screenshot: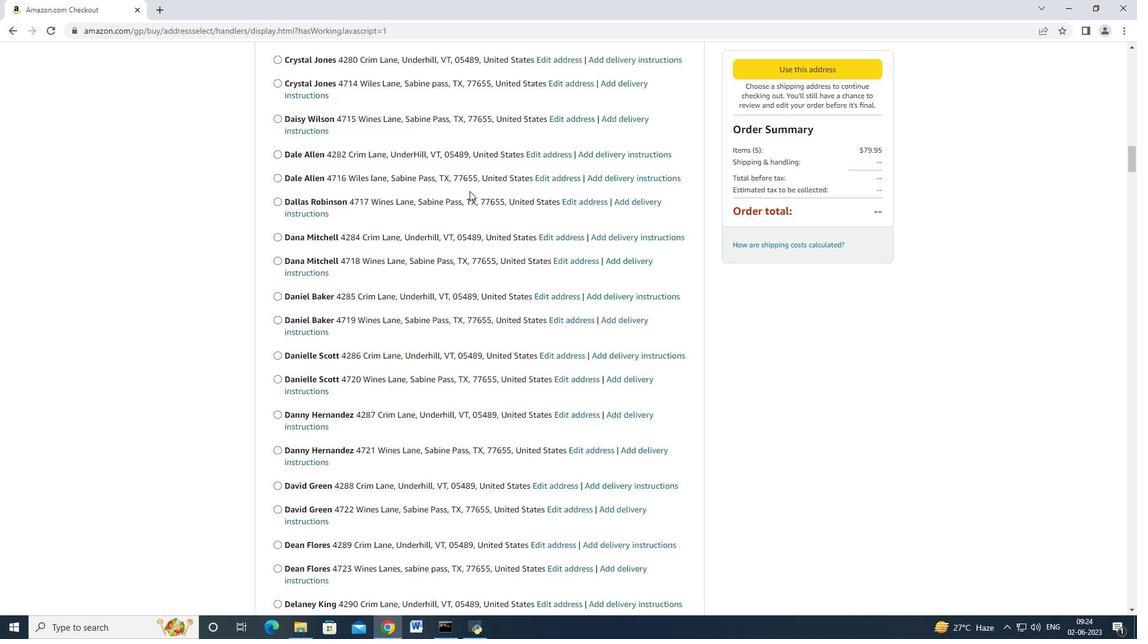 
Action: Mouse scrolled (469, 190) with delta (0, 0)
Screenshot: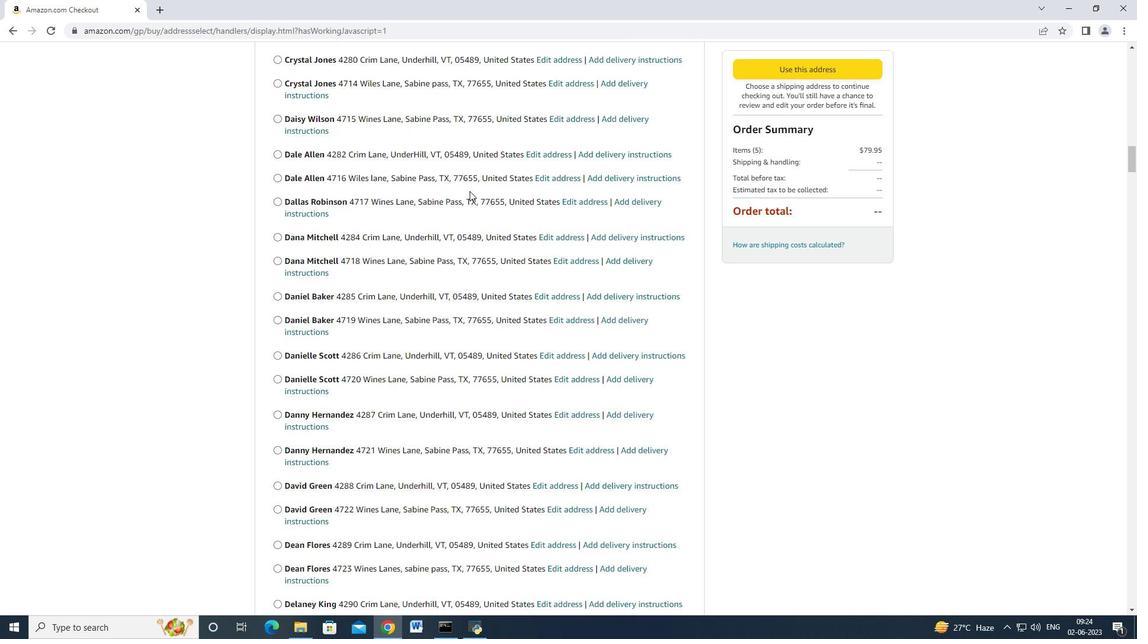 
Action: Mouse scrolled (469, 190) with delta (0, 0)
Screenshot: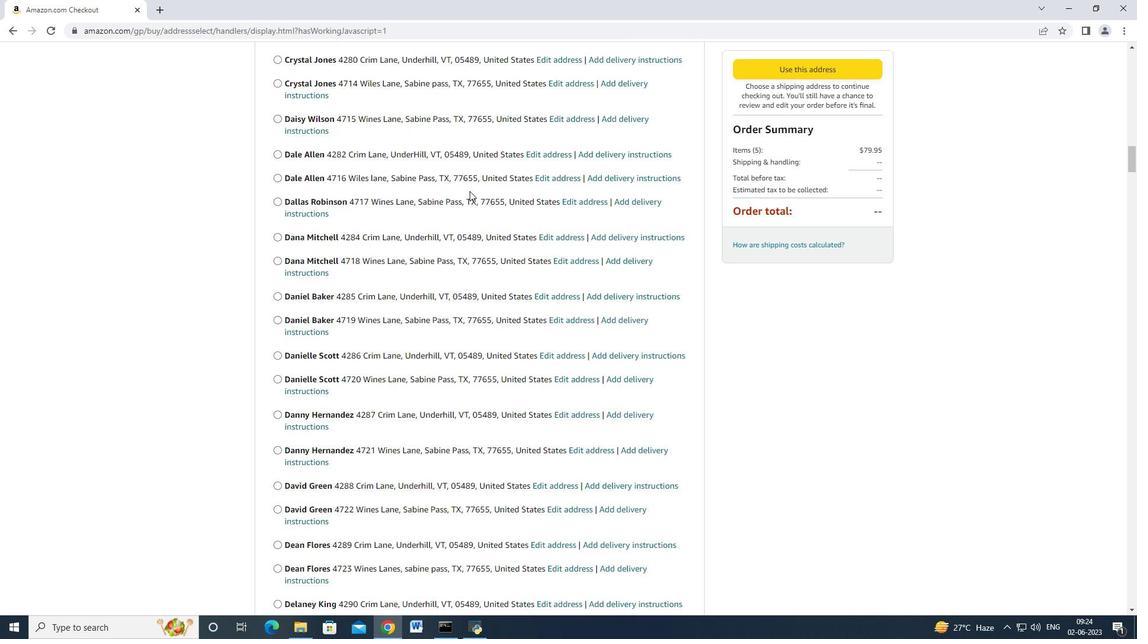 
Action: Mouse scrolled (469, 190) with delta (0, 0)
Screenshot: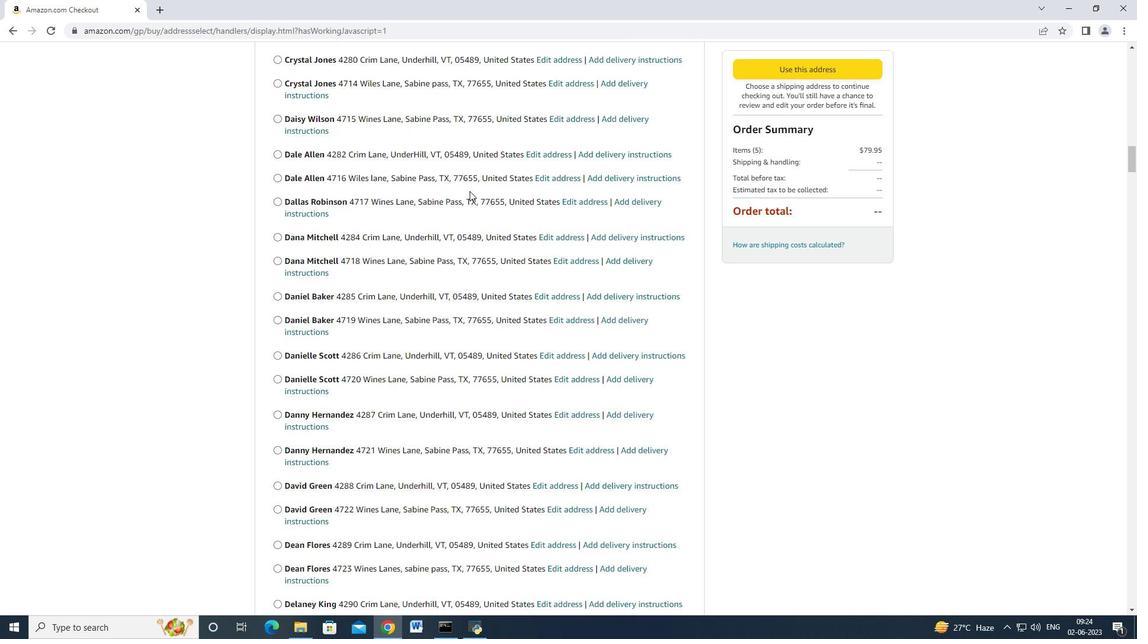 
Action: Mouse scrolled (469, 190) with delta (0, 0)
Screenshot: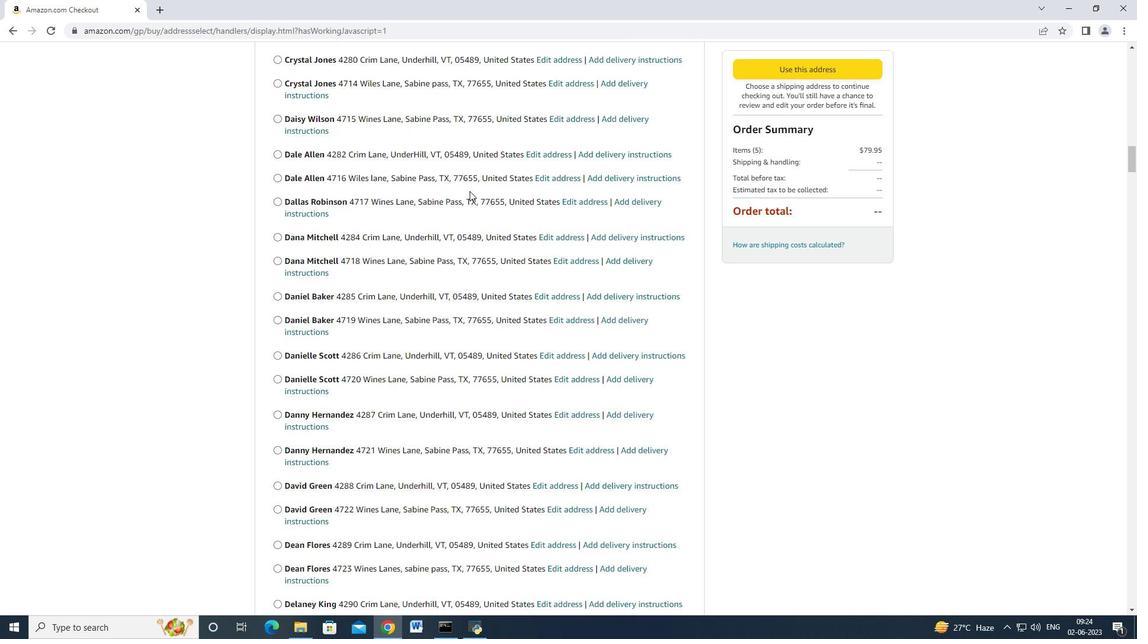 
Action: Mouse scrolled (469, 190) with delta (0, 0)
Screenshot: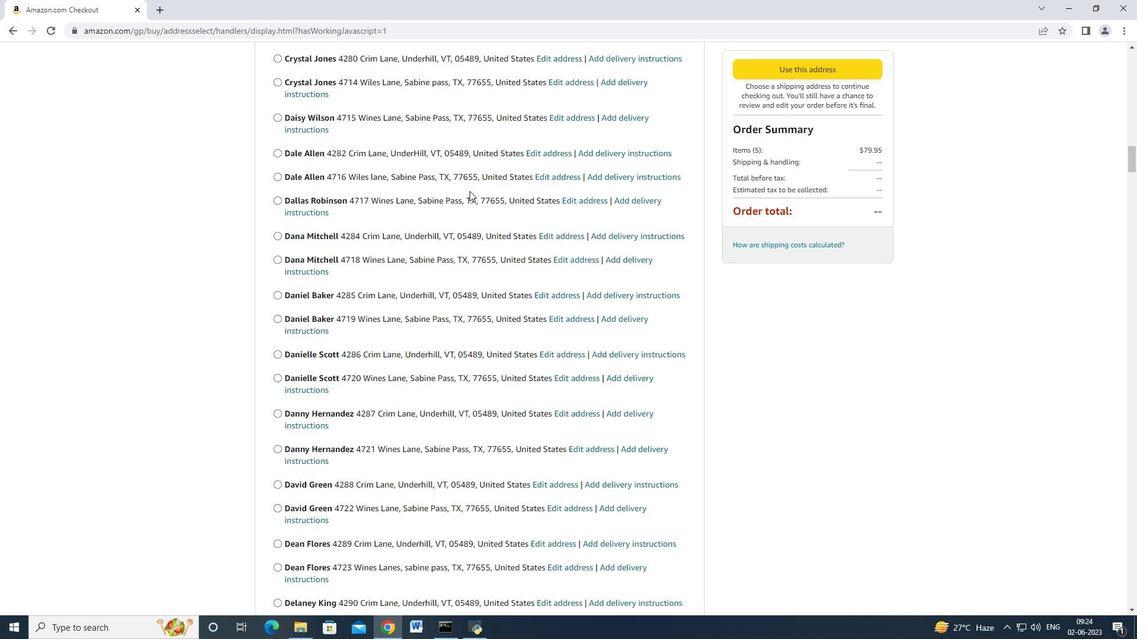 
Action: Mouse scrolled (469, 190) with delta (0, 0)
Screenshot: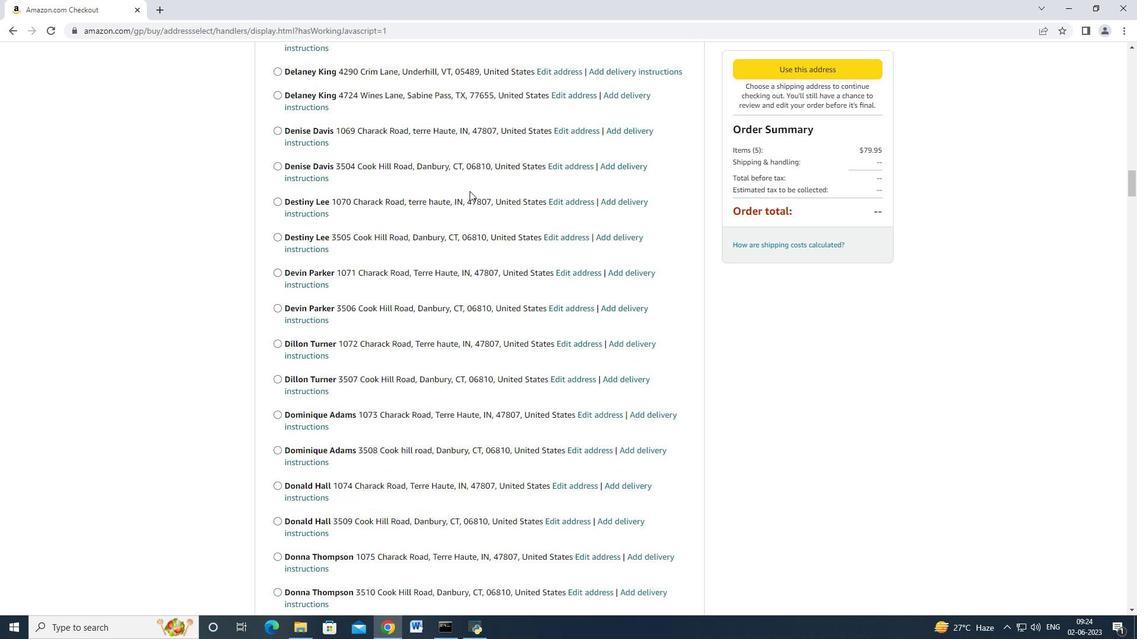 
Action: Mouse scrolled (469, 190) with delta (0, 0)
Screenshot: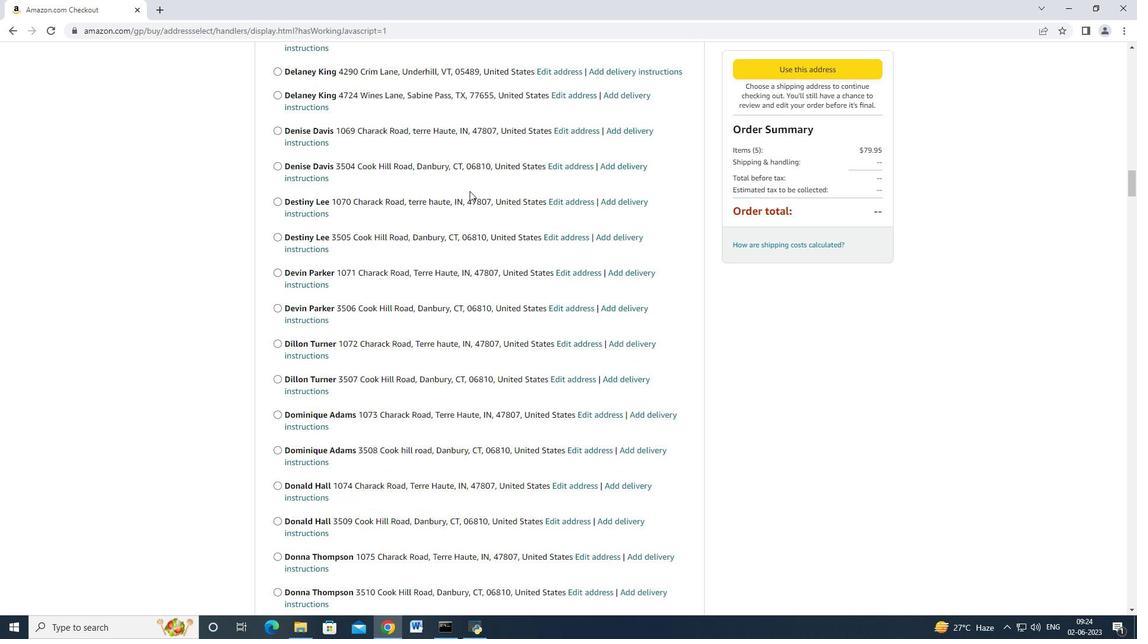 
Action: Mouse scrolled (469, 190) with delta (0, 0)
Screenshot: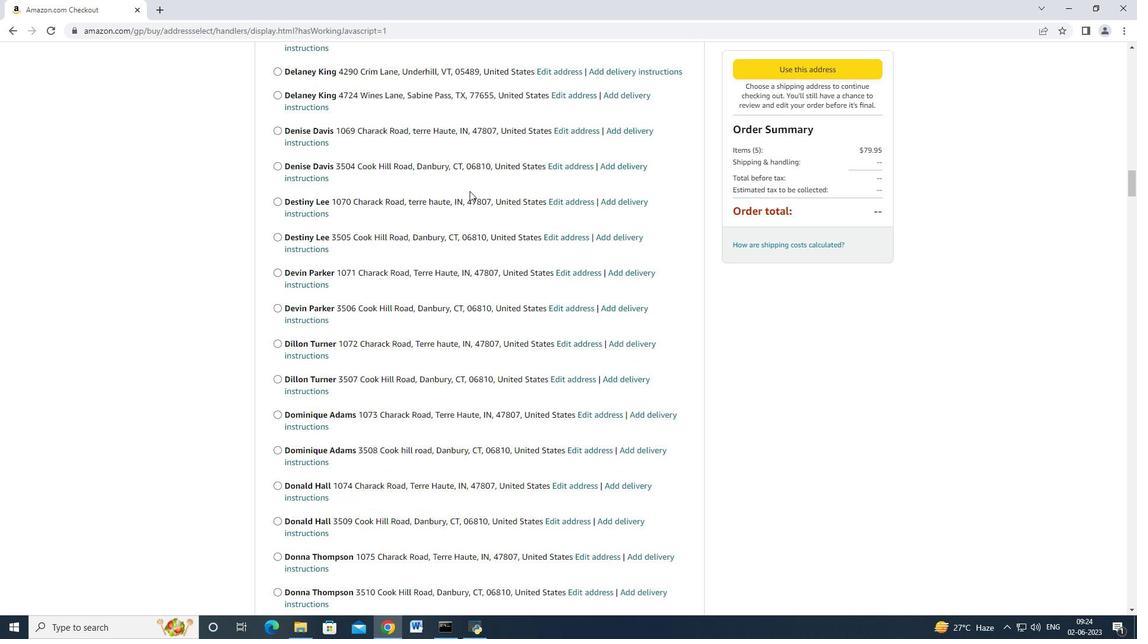
Action: Mouse scrolled (469, 190) with delta (0, 0)
Screenshot: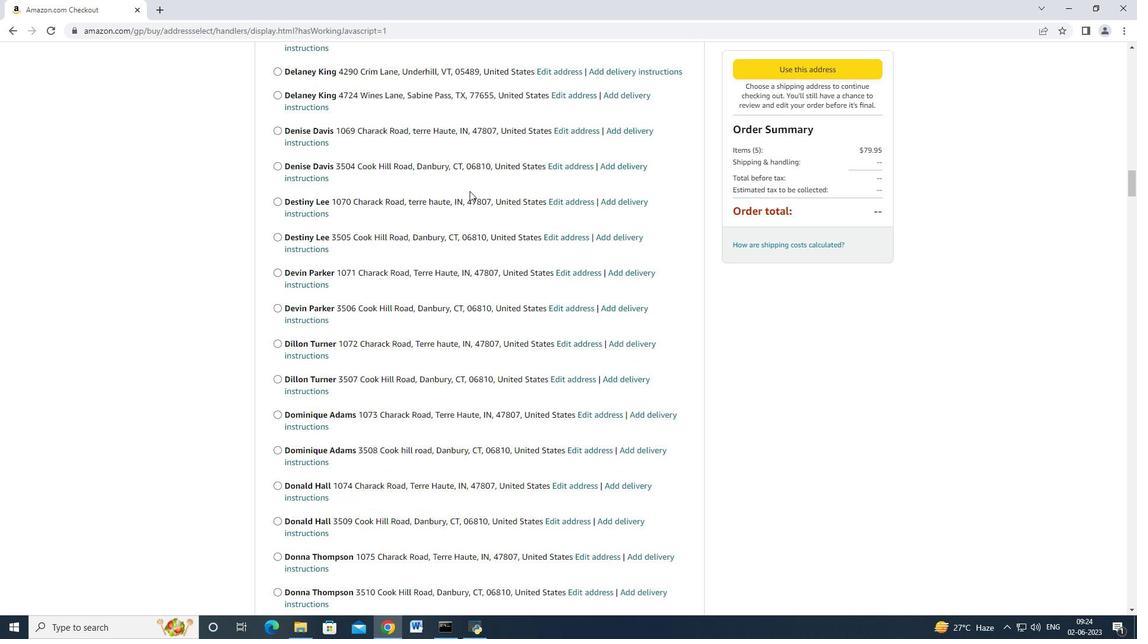 
Action: Mouse scrolled (469, 190) with delta (0, 0)
Screenshot: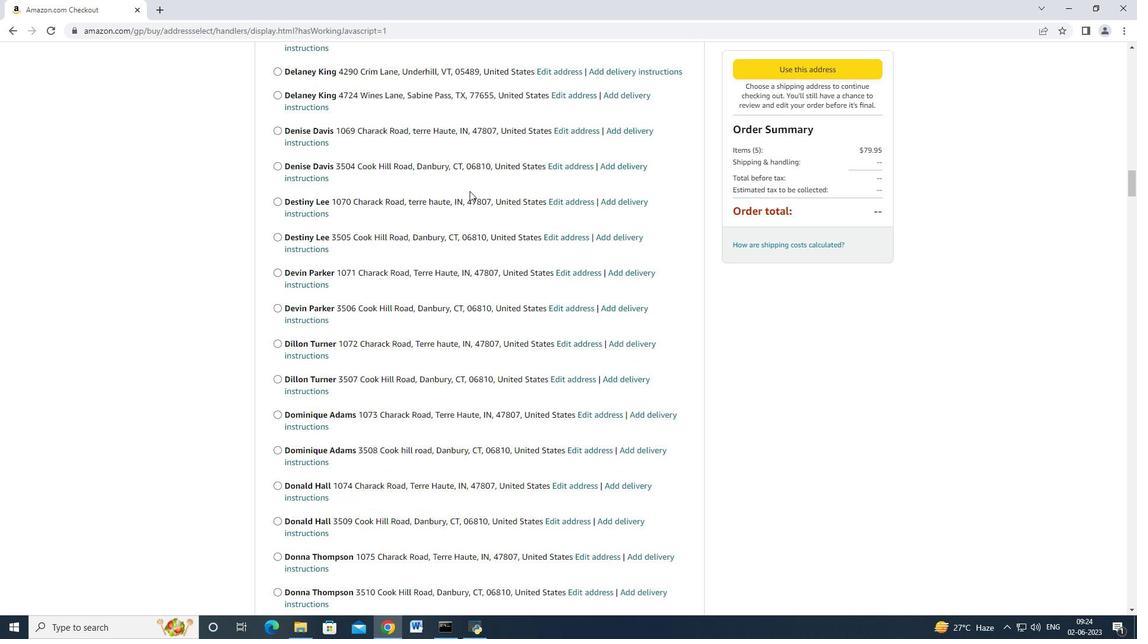 
Action: Mouse scrolled (469, 190) with delta (0, 0)
Screenshot: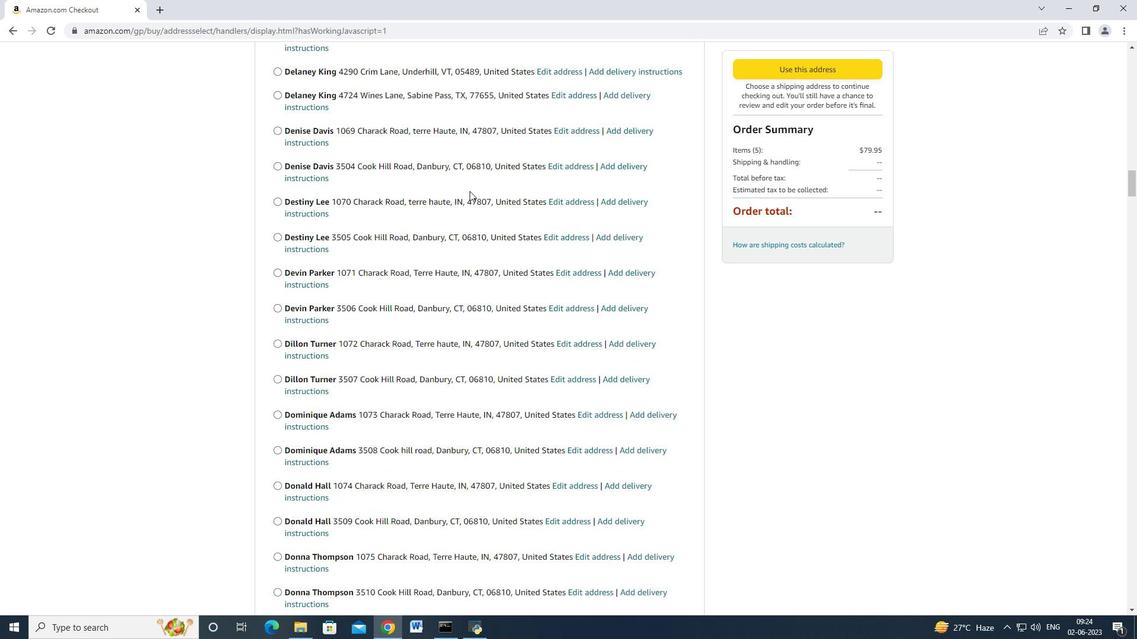 
Action: Mouse scrolled (469, 190) with delta (0, 0)
Screenshot: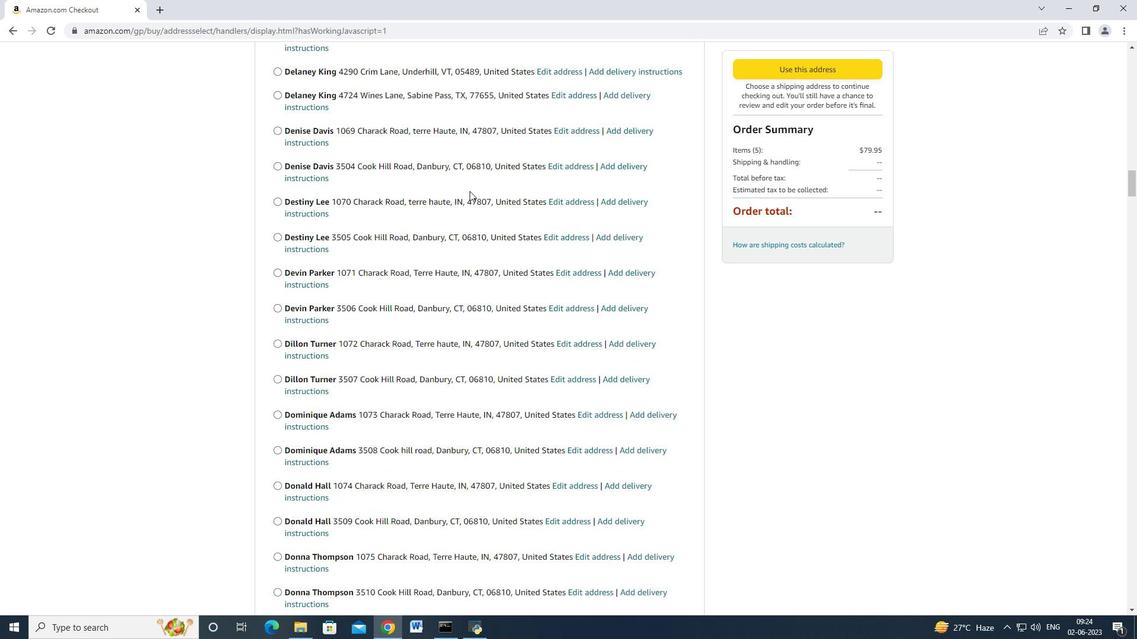
Action: Mouse scrolled (469, 190) with delta (0, 0)
Screenshot: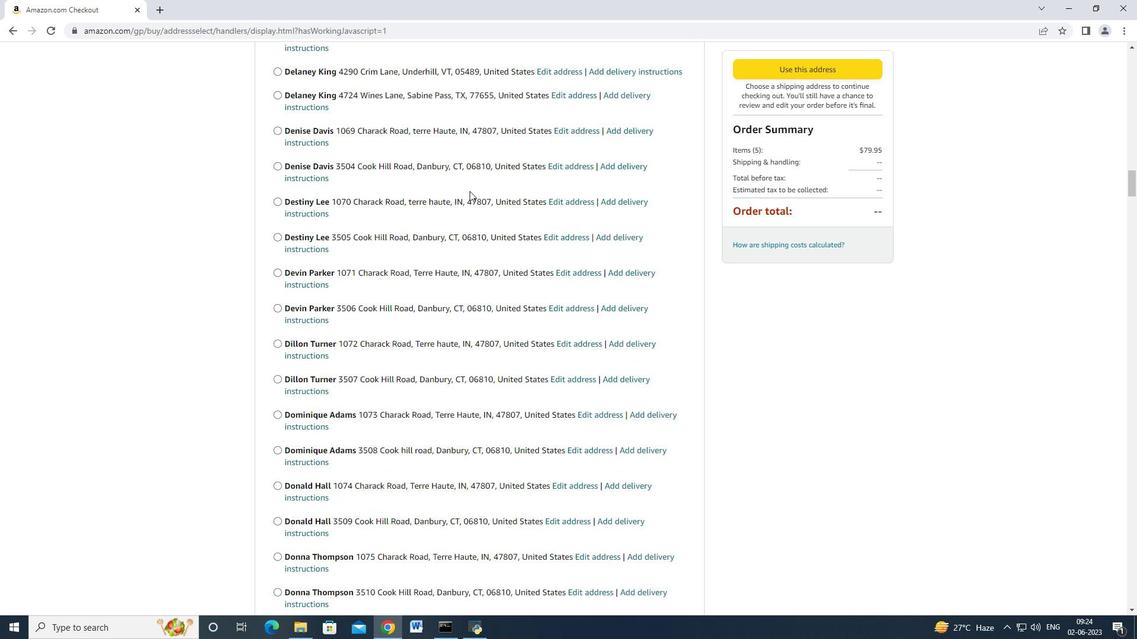 
Action: Mouse scrolled (469, 190) with delta (0, 0)
Screenshot: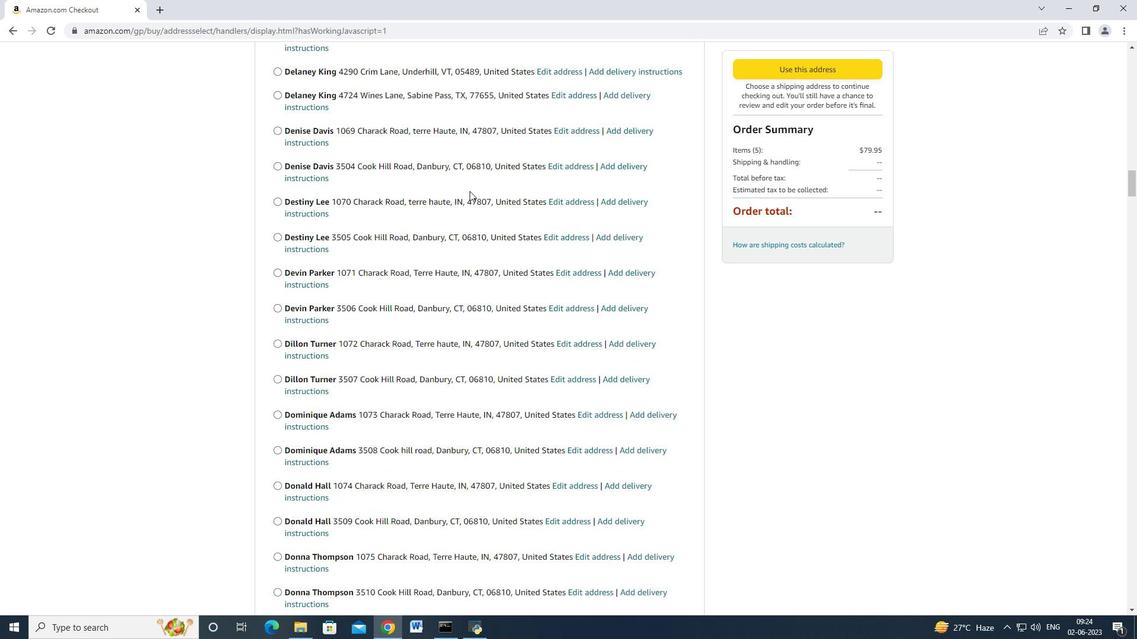 
Action: Mouse scrolled (469, 190) with delta (0, 0)
Screenshot: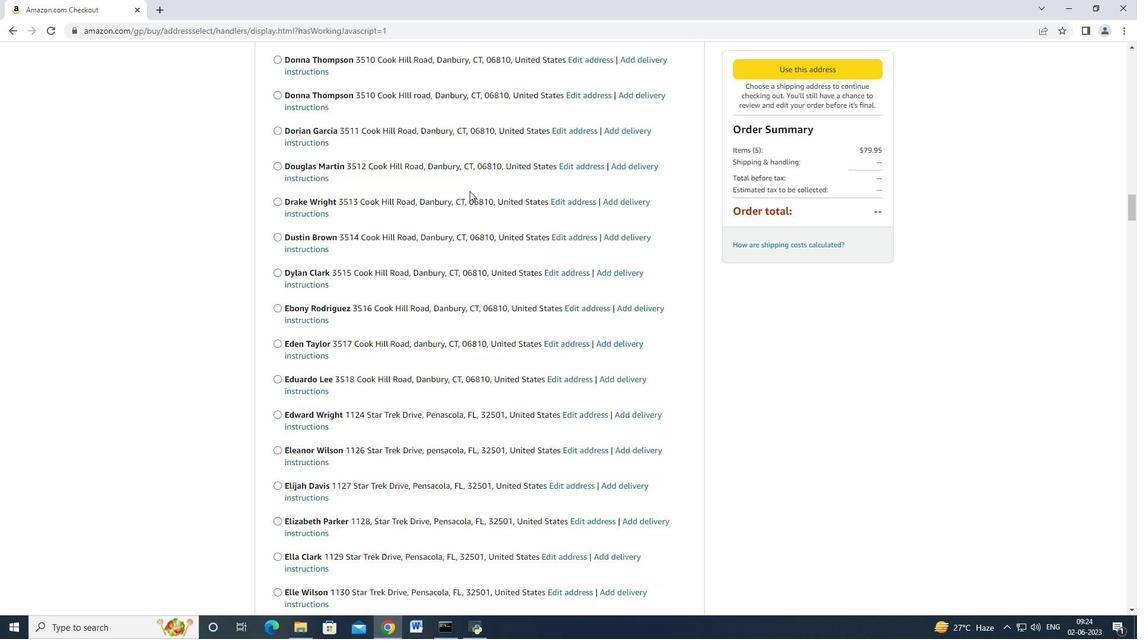 
Action: Mouse scrolled (469, 190) with delta (0, 0)
Screenshot: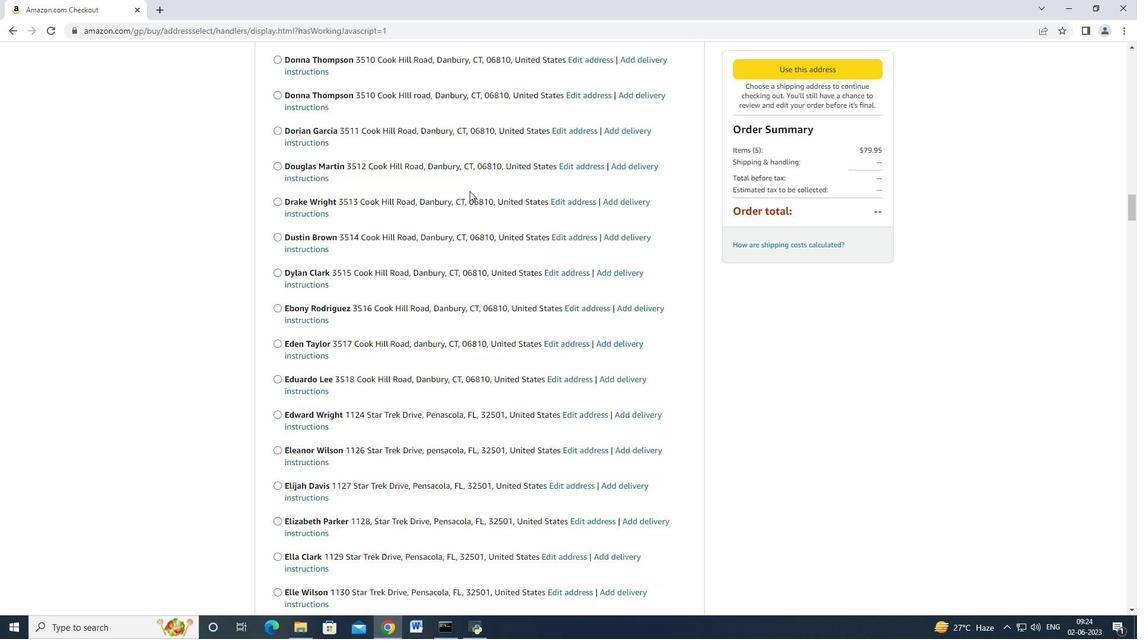 
Action: Mouse scrolled (469, 190) with delta (0, 0)
Screenshot: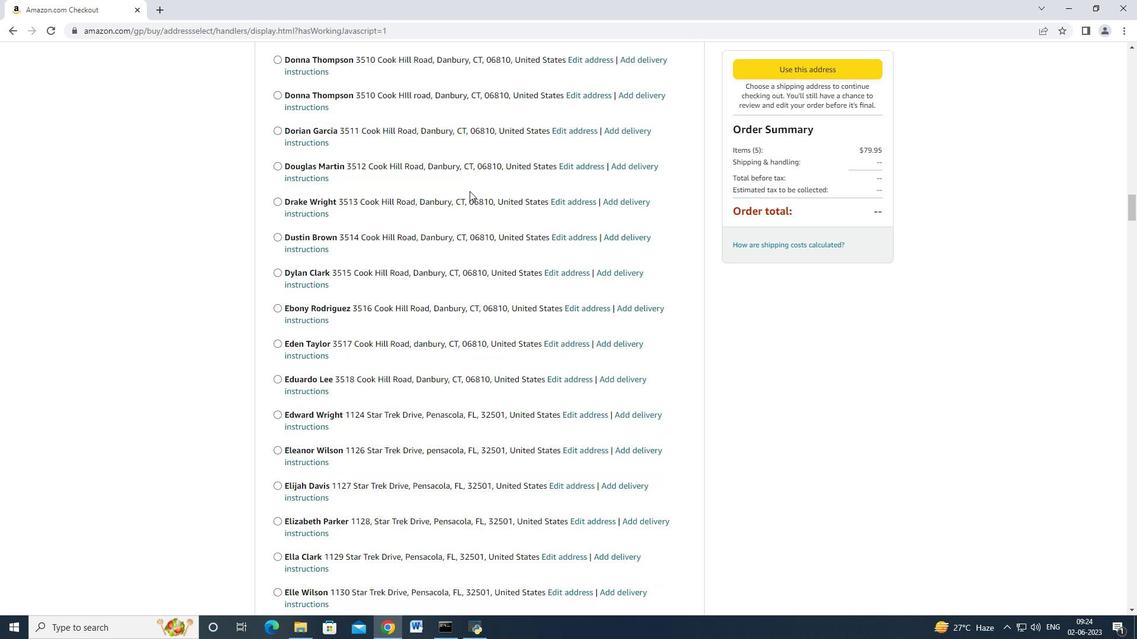 
Action: Mouse scrolled (469, 190) with delta (0, 0)
Screenshot: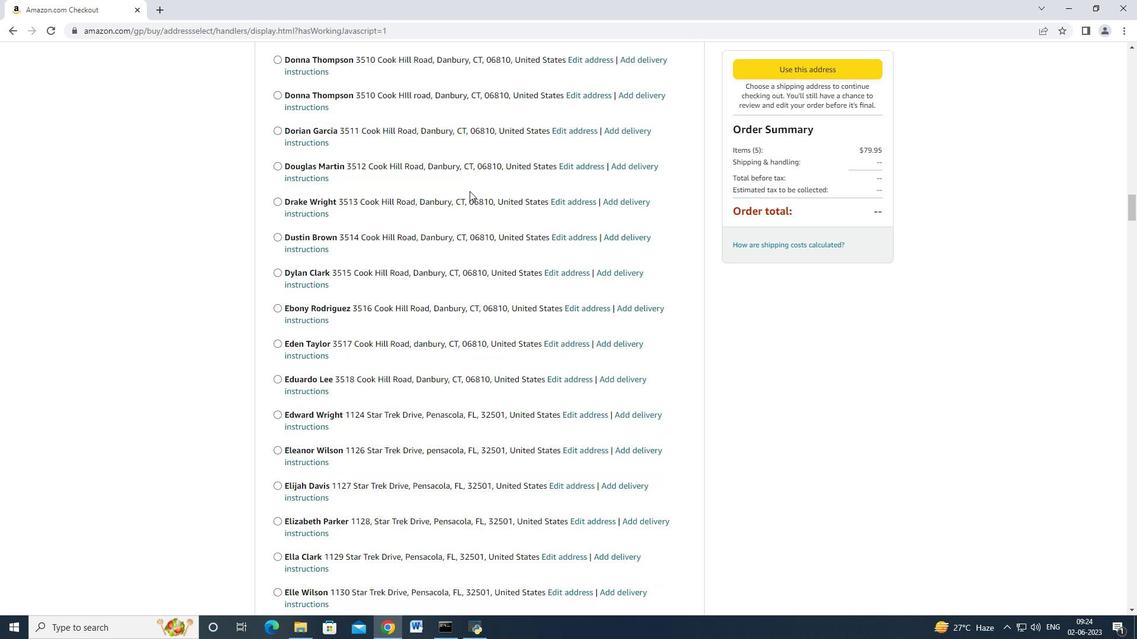 
Action: Mouse scrolled (469, 190) with delta (0, 0)
Screenshot: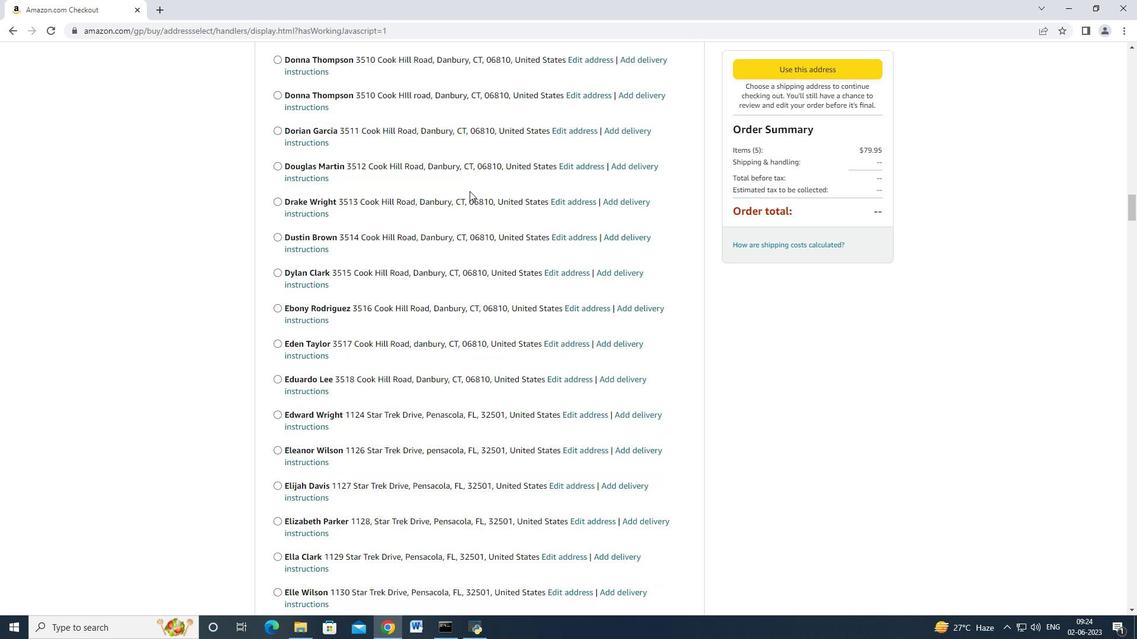 
Action: Mouse scrolled (469, 190) with delta (0, 0)
Screenshot: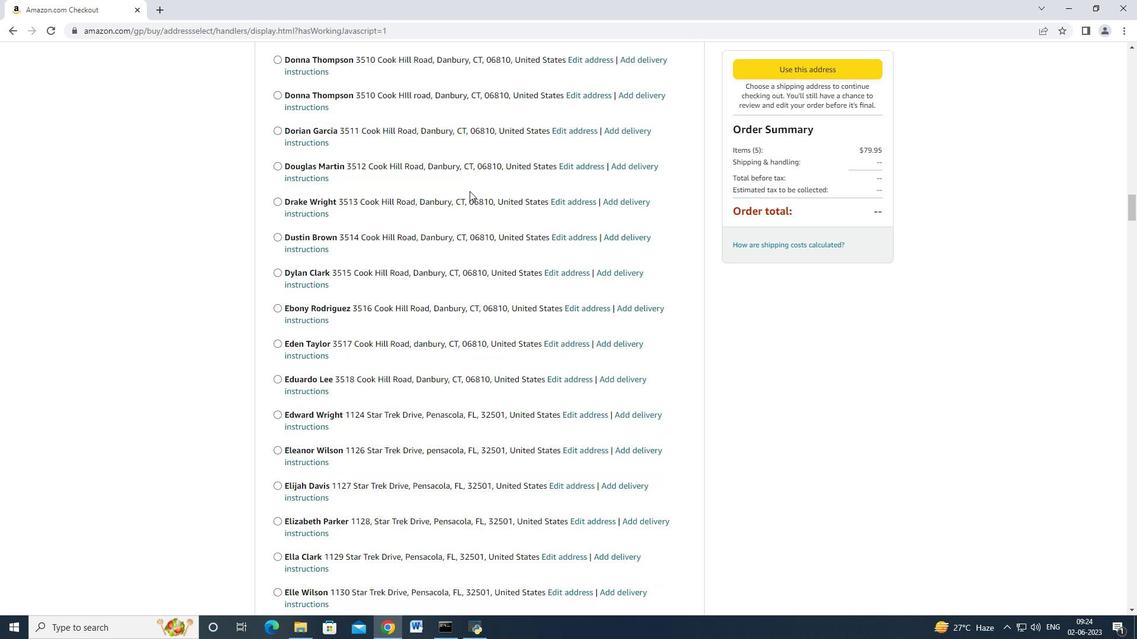 
Action: Mouse scrolled (469, 190) with delta (0, 0)
Screenshot: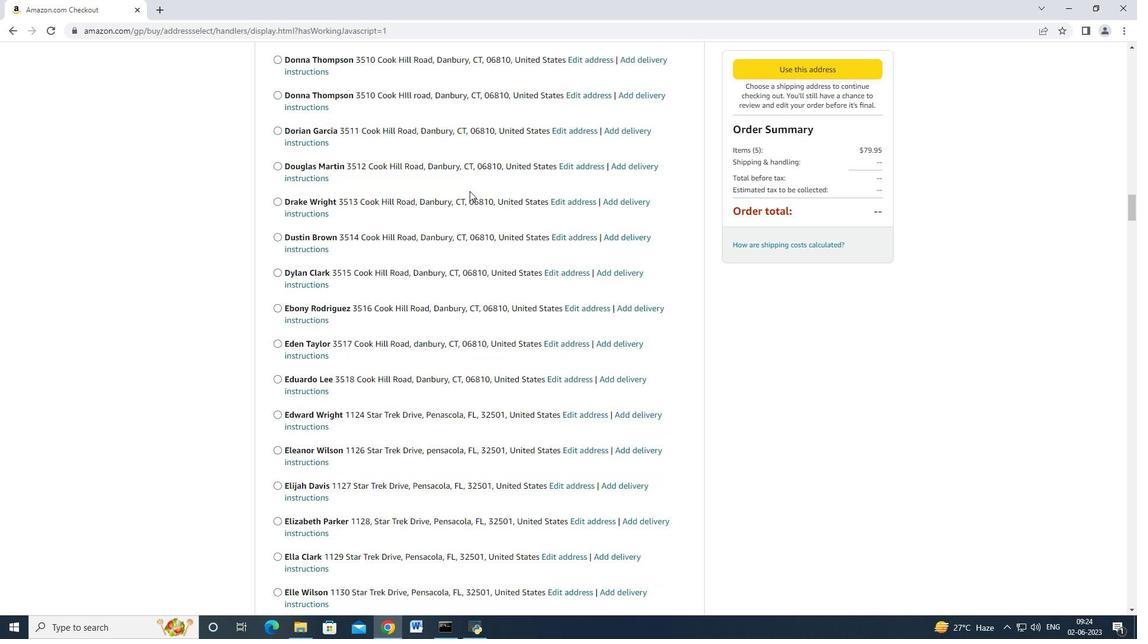 
Action: Mouse scrolled (469, 190) with delta (0, 0)
Screenshot: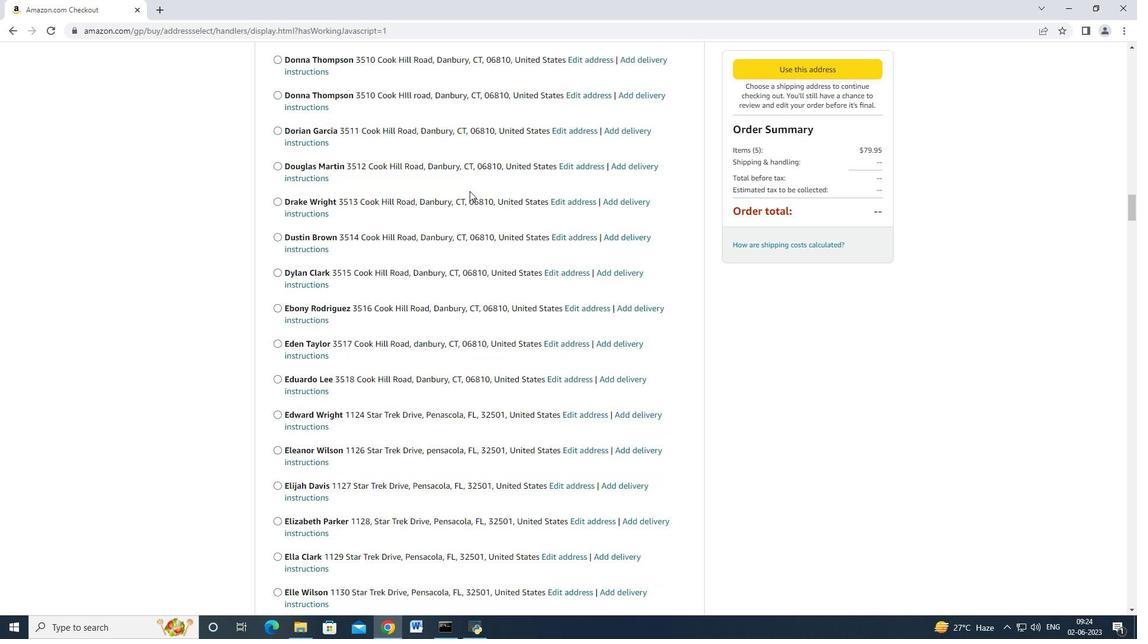 
Action: Mouse scrolled (469, 190) with delta (0, 0)
Screenshot: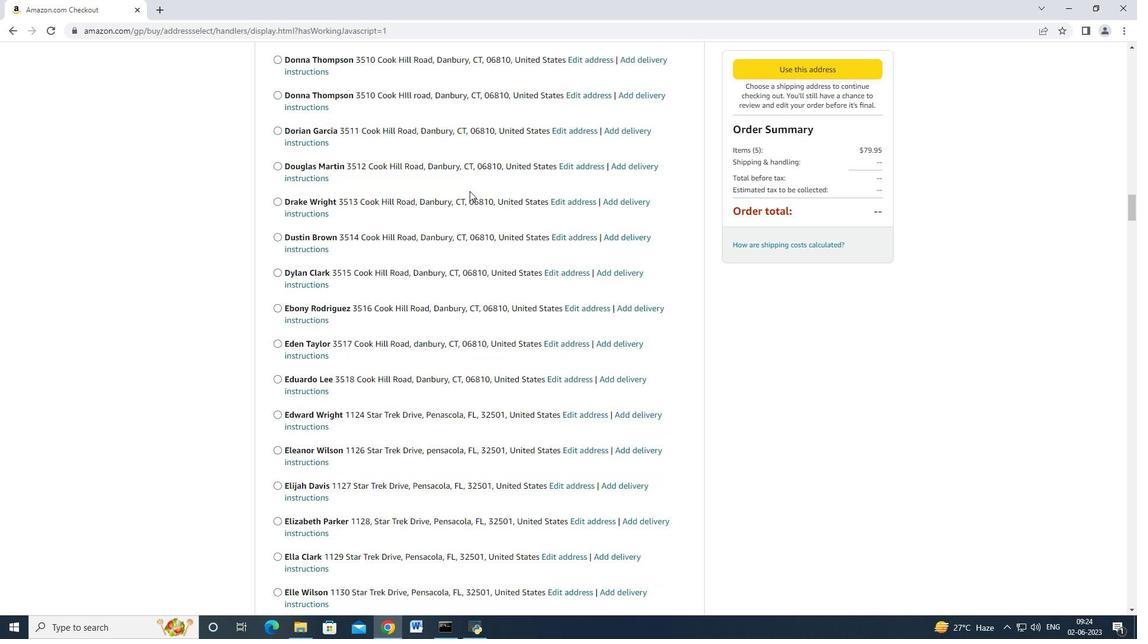 
Action: Mouse scrolled (469, 190) with delta (0, 0)
Screenshot: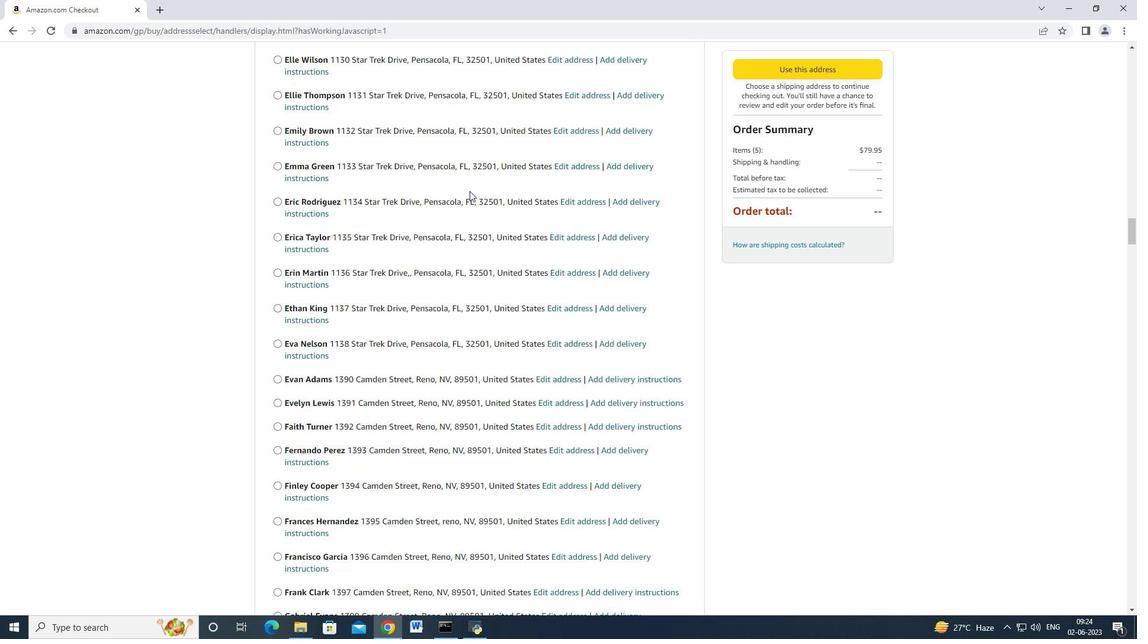 
Action: Mouse scrolled (469, 190) with delta (0, 0)
Screenshot: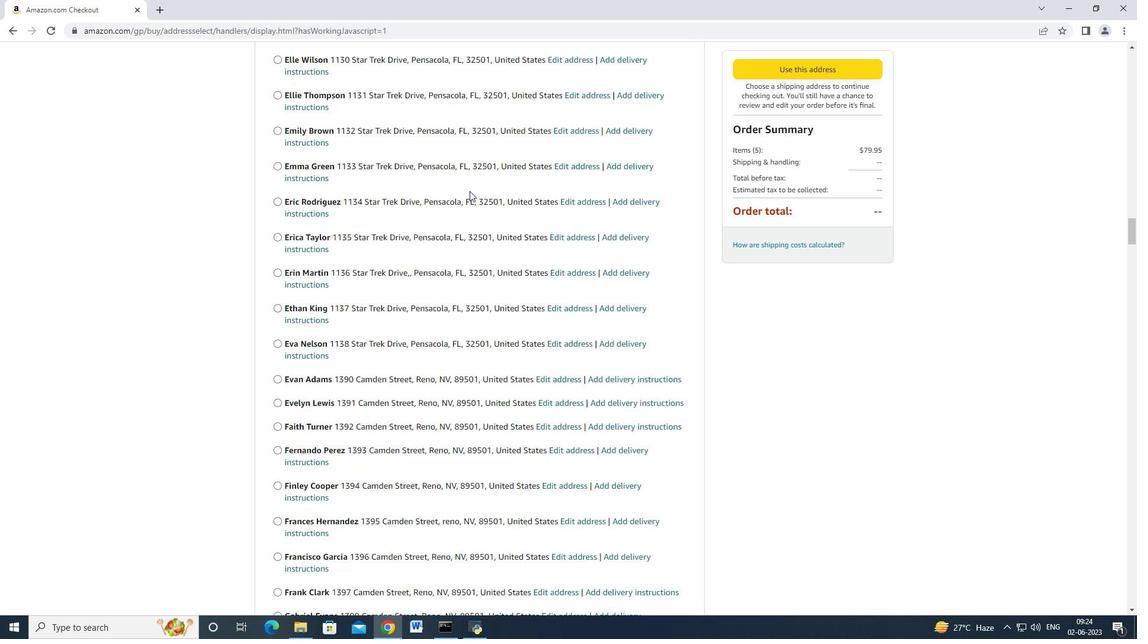 
Action: Mouse scrolled (469, 190) with delta (0, 0)
Screenshot: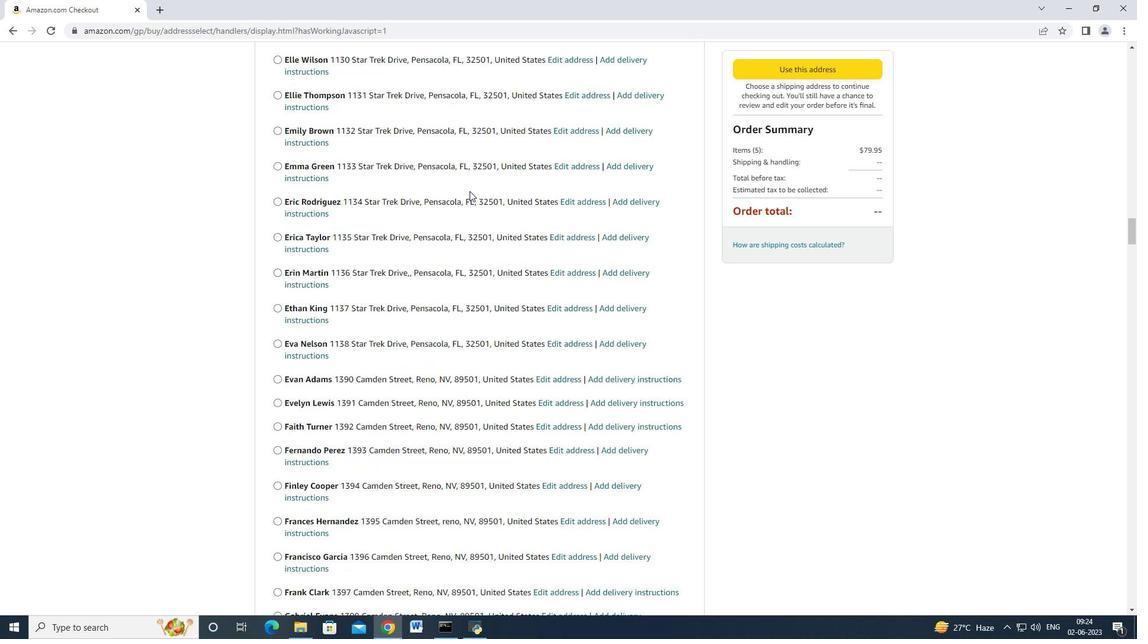 
Action: Mouse scrolled (469, 190) with delta (0, 0)
Screenshot: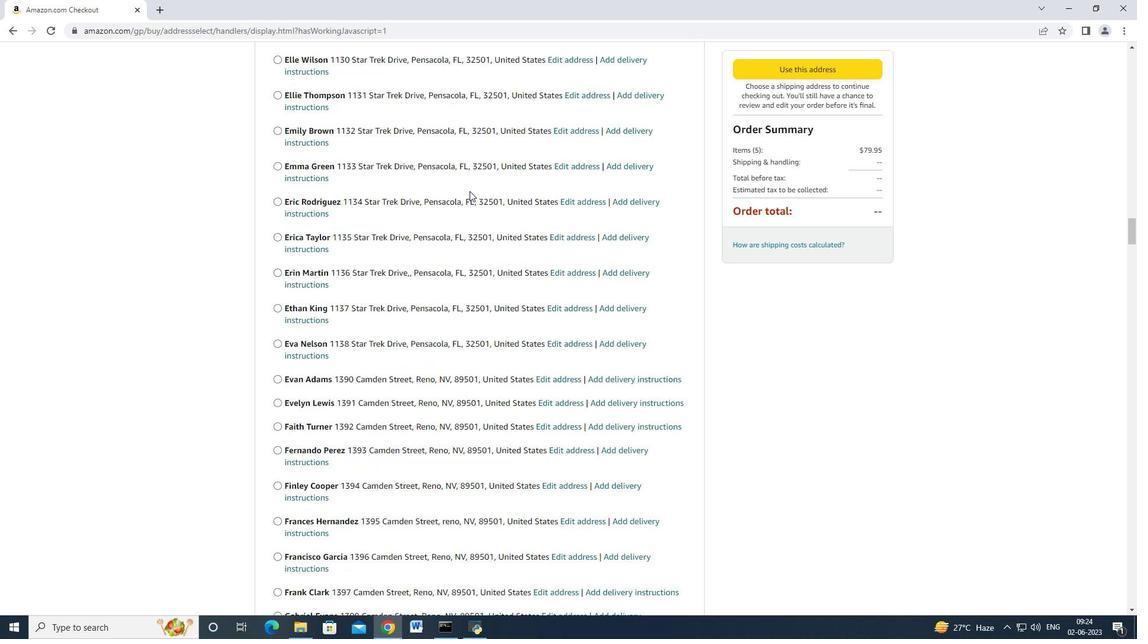 
Action: Mouse scrolled (469, 190) with delta (0, 0)
Screenshot: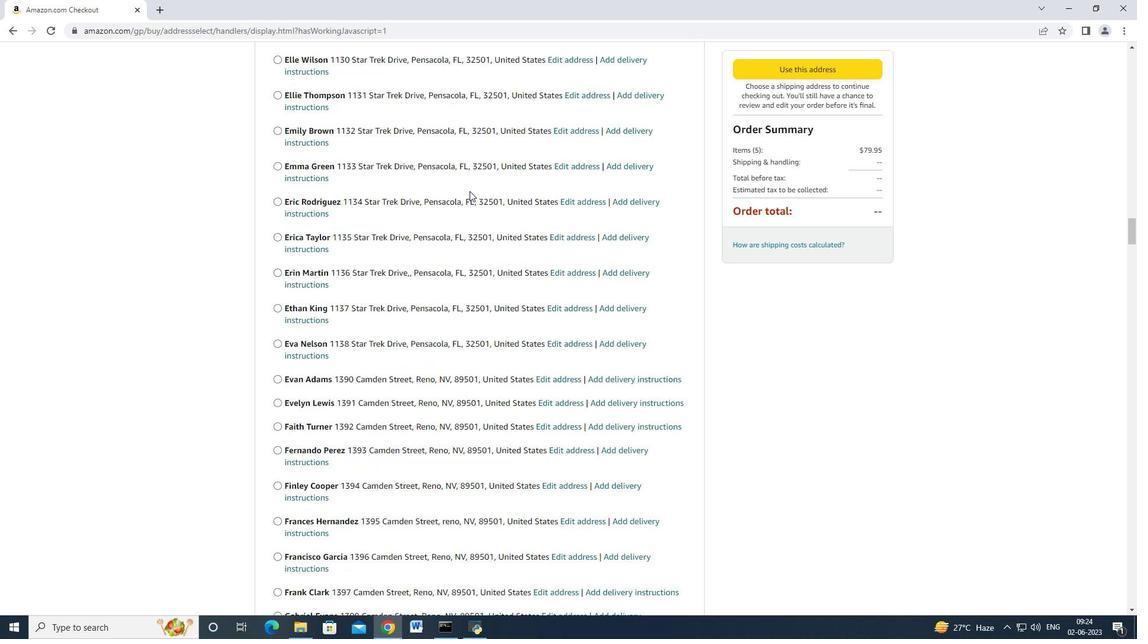 
Action: Mouse scrolled (469, 190) with delta (0, 0)
Screenshot: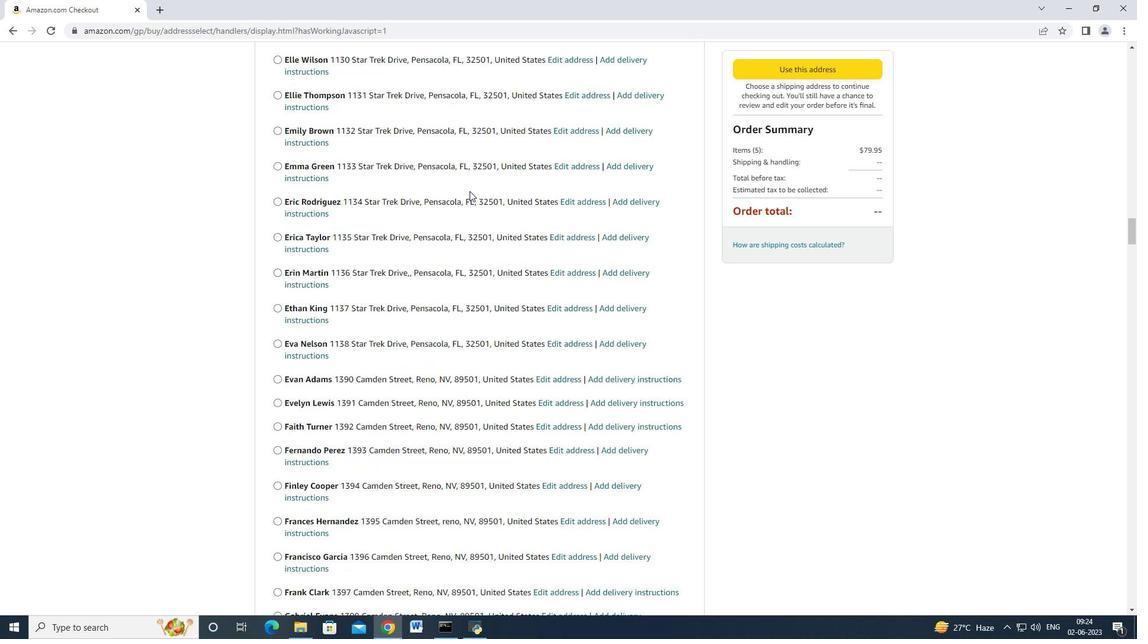 
Action: Mouse scrolled (469, 190) with delta (0, 0)
Screenshot: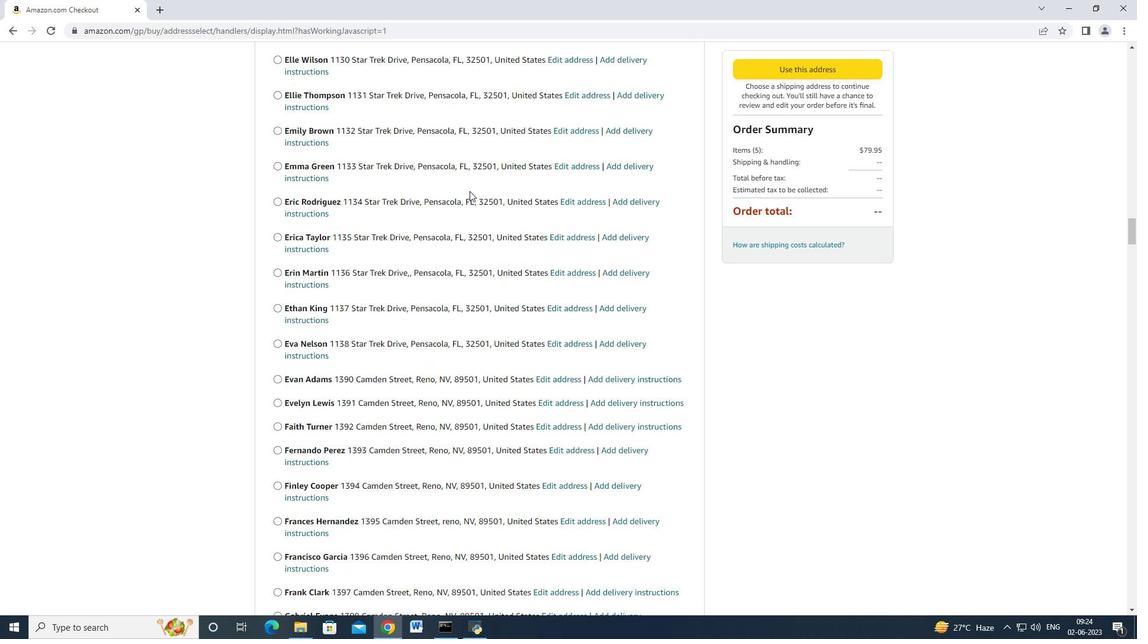
Action: Mouse scrolled (469, 190) with delta (0, 0)
Screenshot: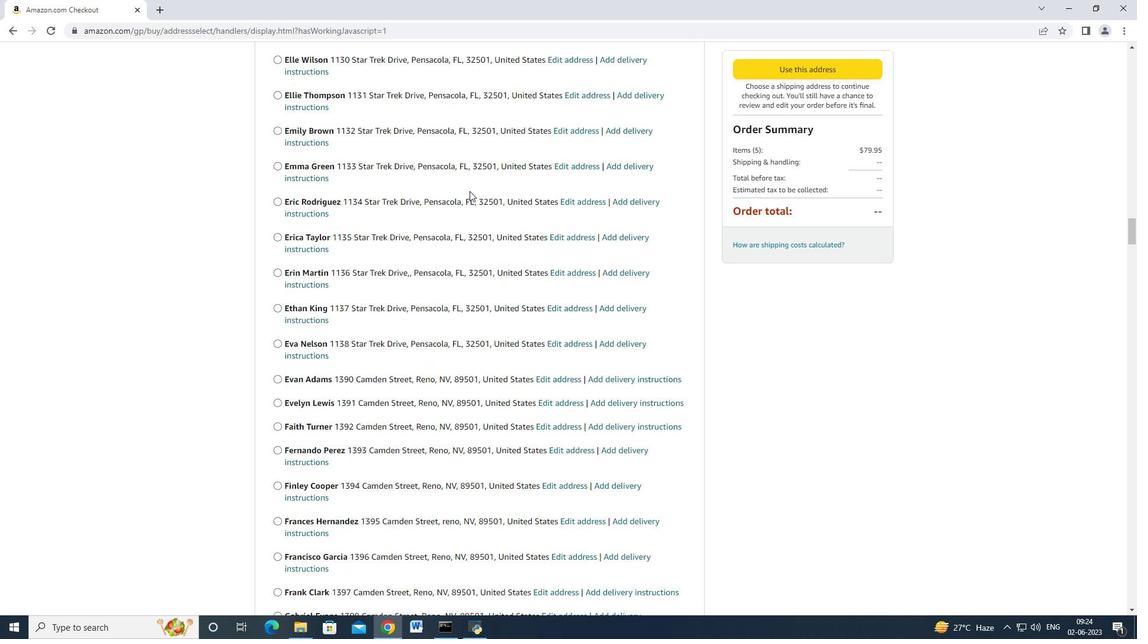 
Action: Mouse scrolled (469, 190) with delta (0, 0)
Screenshot: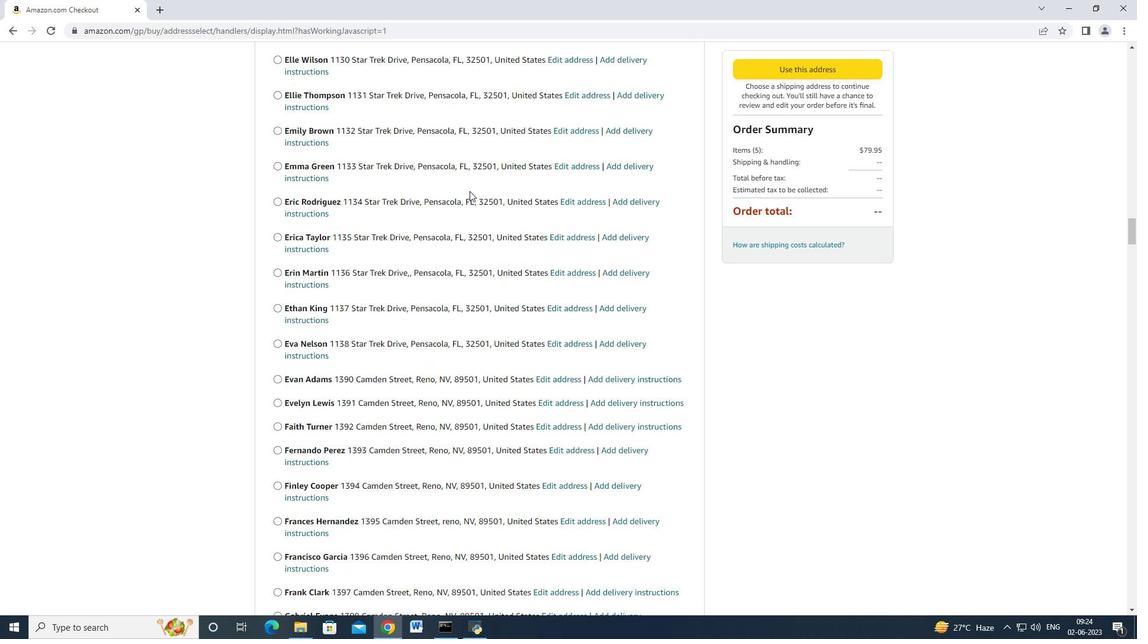 
Action: Mouse scrolled (469, 190) with delta (0, 0)
Screenshot: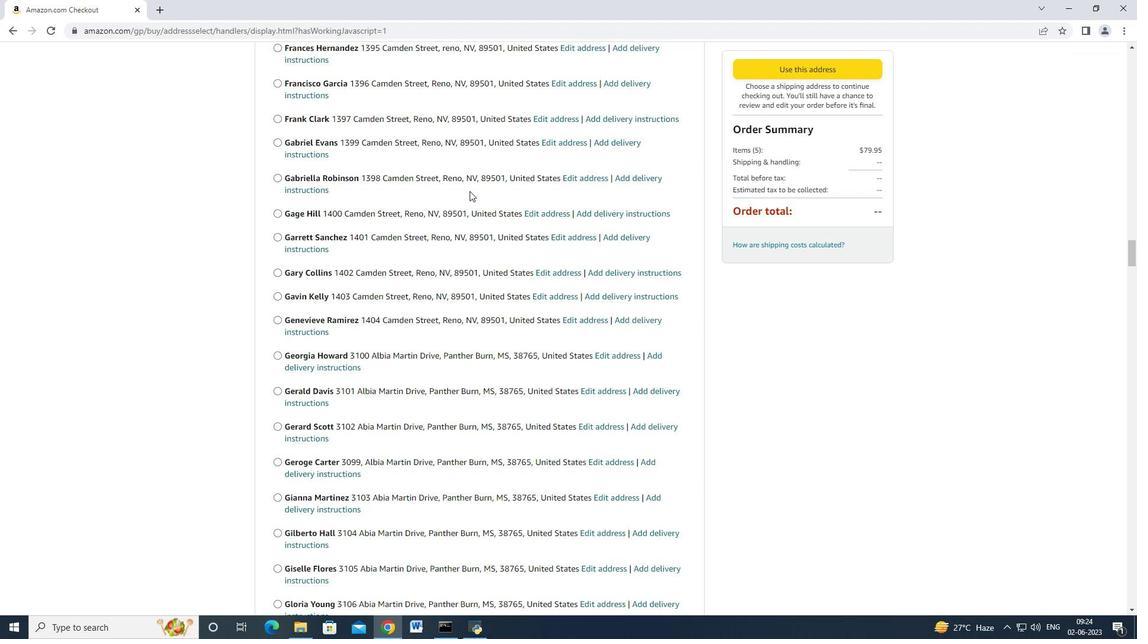 
Action: Mouse scrolled (469, 190) with delta (0, 0)
Screenshot: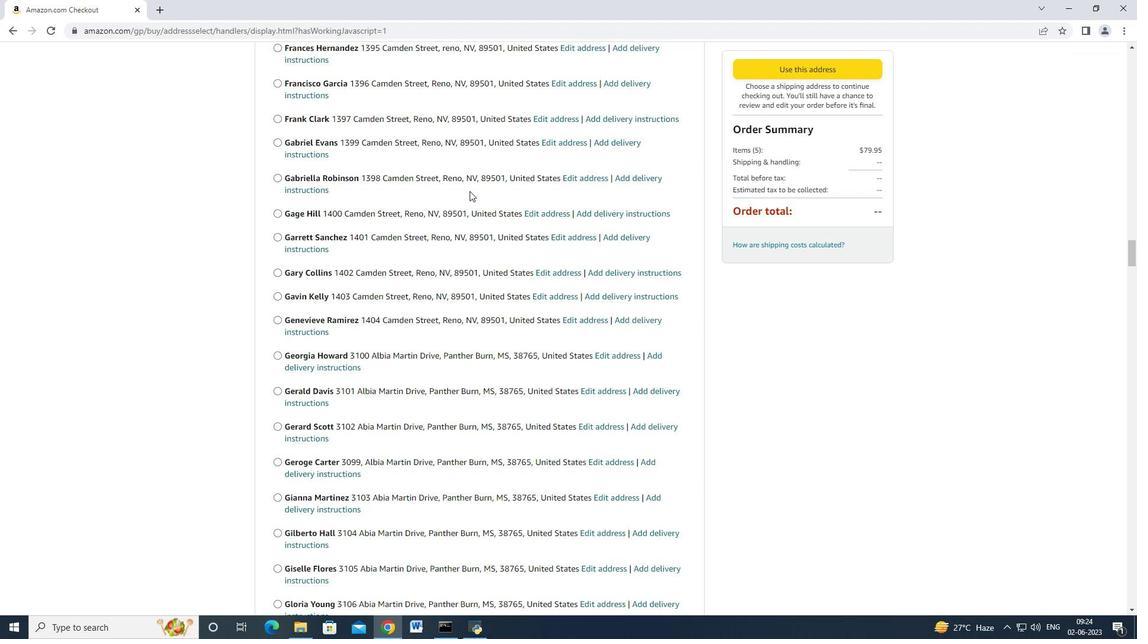 
Action: Mouse scrolled (469, 190) with delta (0, 0)
Screenshot: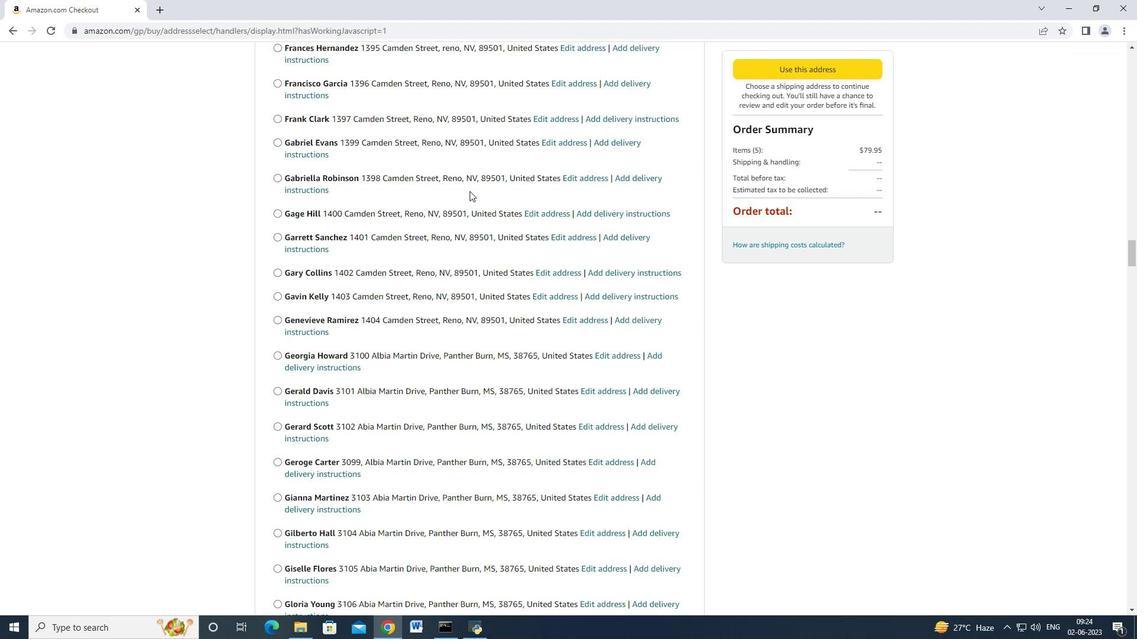 
Action: Mouse scrolled (469, 190) with delta (0, 0)
Screenshot: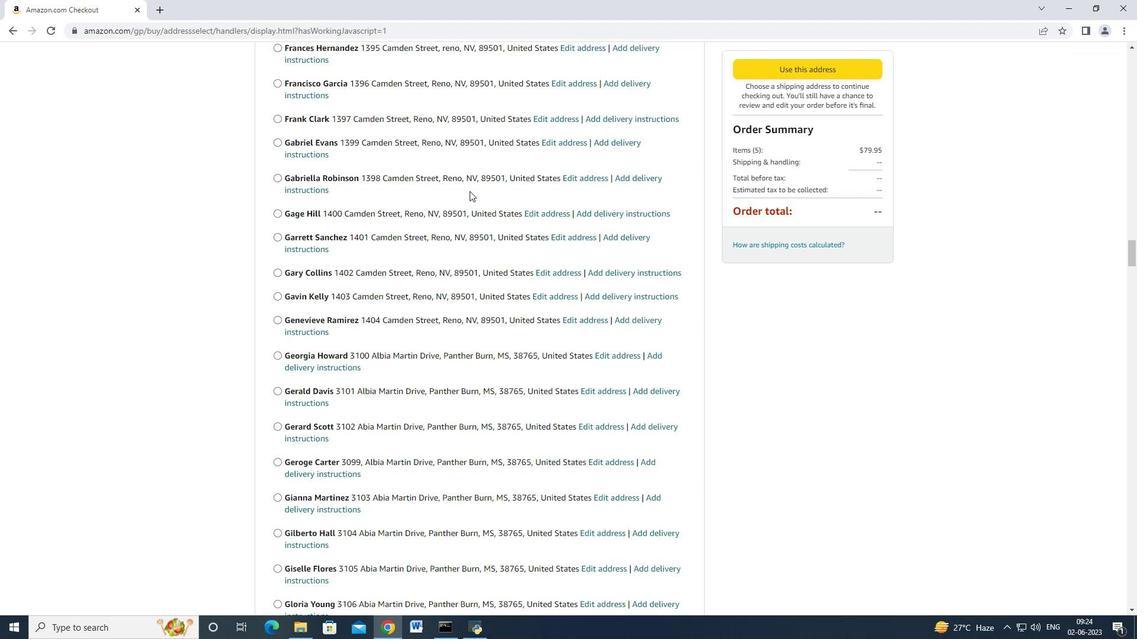 
Action: Mouse scrolled (469, 190) with delta (0, -1)
Screenshot: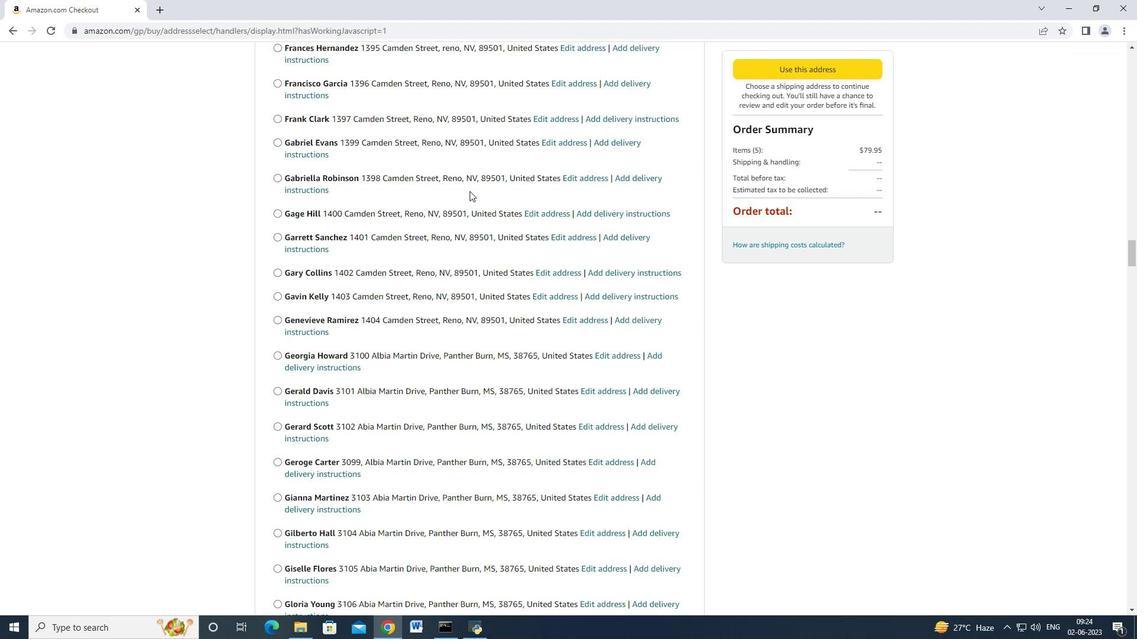 
Action: Mouse scrolled (469, 190) with delta (0, 0)
Screenshot: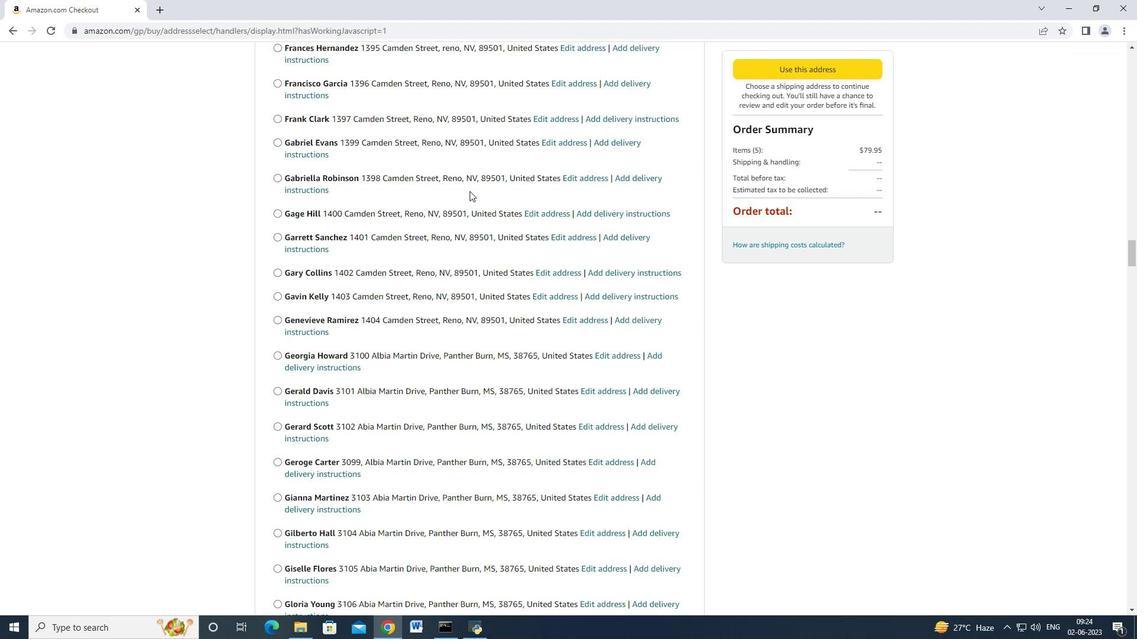 
Action: Mouse scrolled (469, 190) with delta (0, 0)
Screenshot: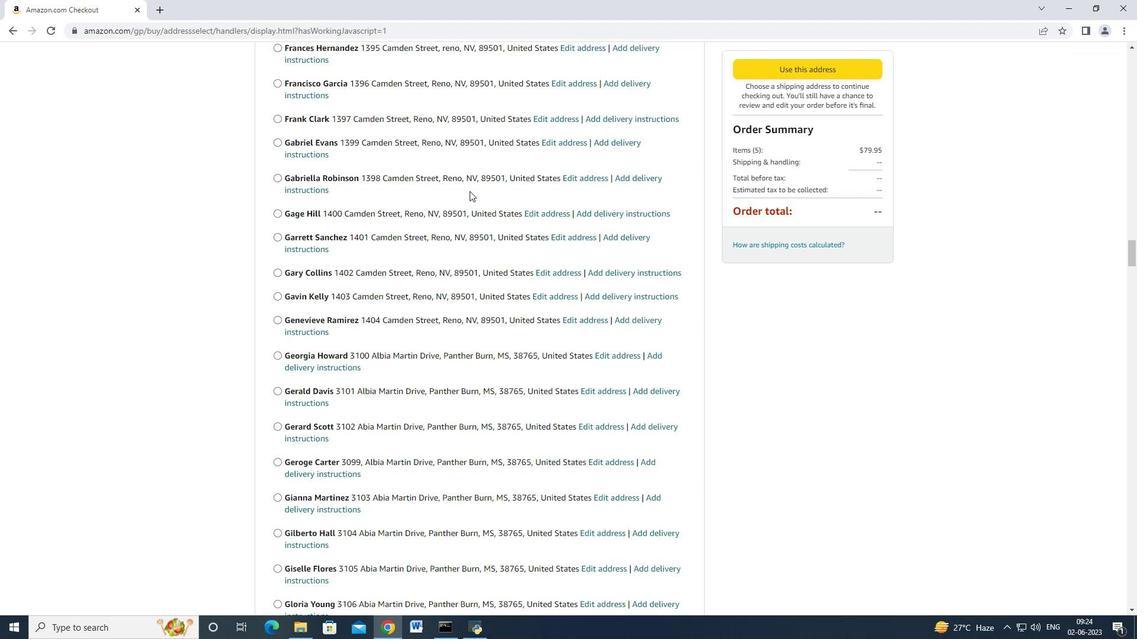 
Action: Mouse scrolled (469, 190) with delta (0, 0)
Screenshot: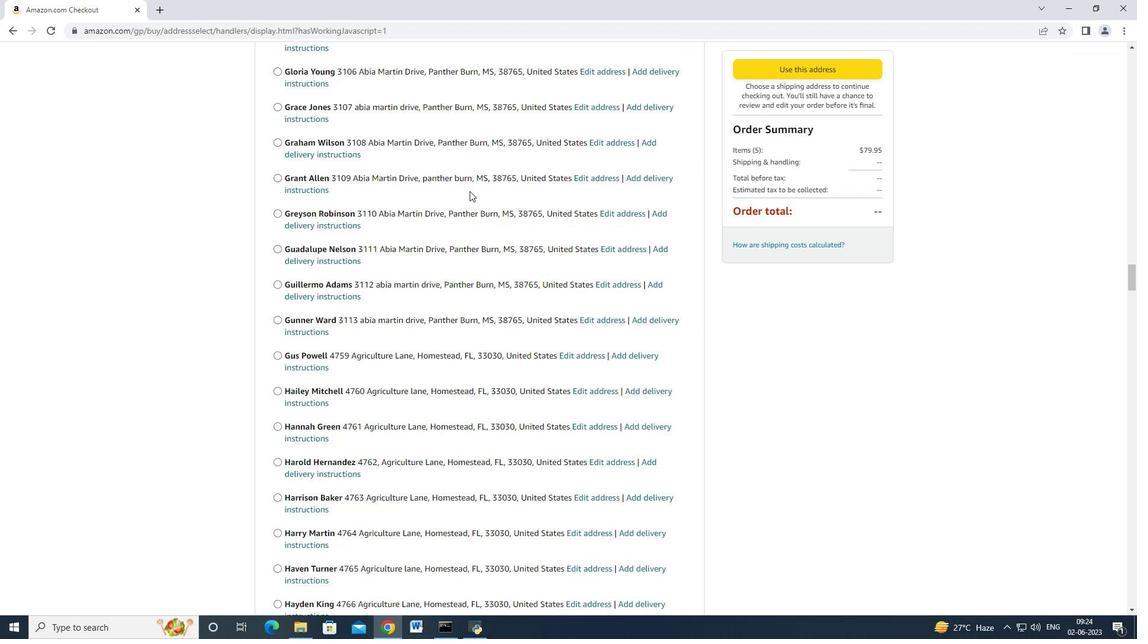 
Action: Mouse scrolled (469, 190) with delta (0, 0)
Screenshot: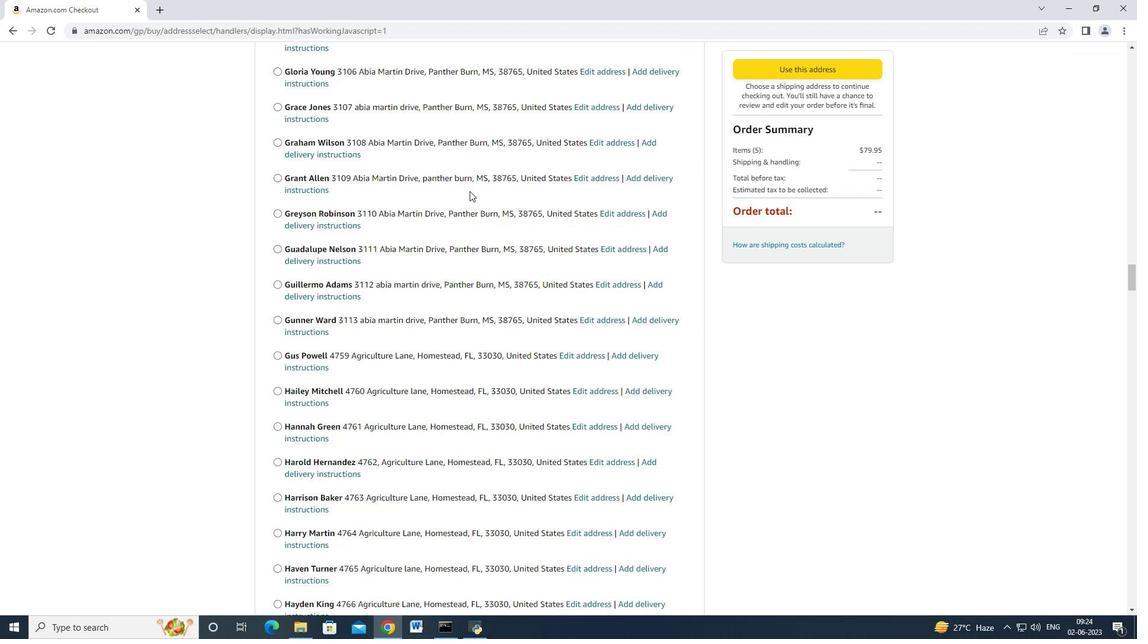 
Action: Mouse scrolled (469, 190) with delta (0, 0)
Screenshot: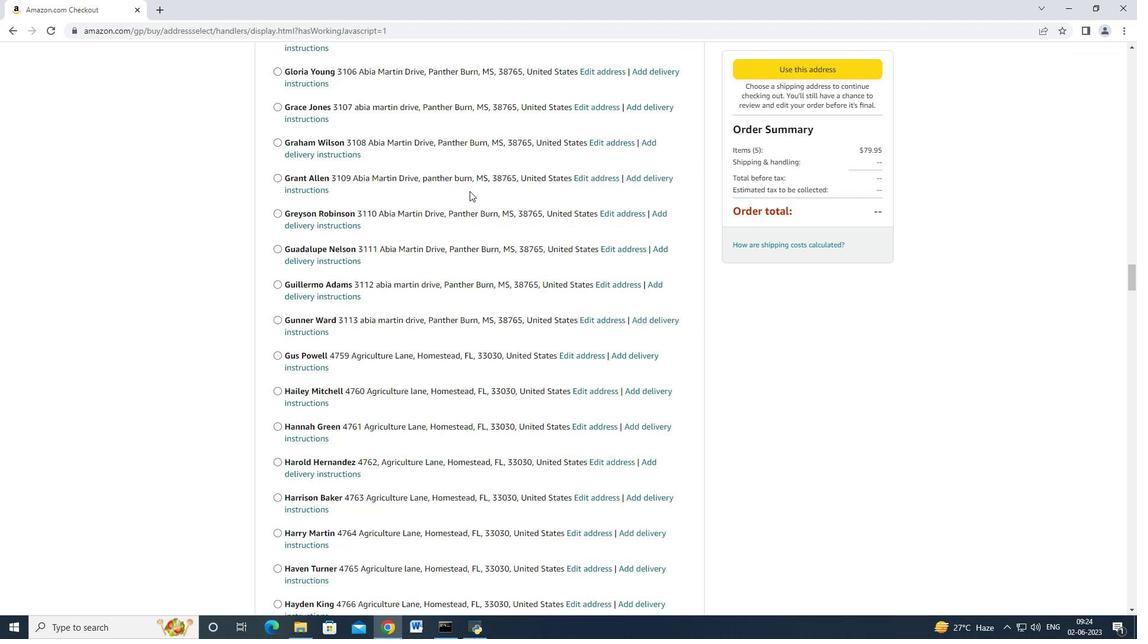 
Action: Mouse scrolled (469, 190) with delta (0, -1)
Screenshot: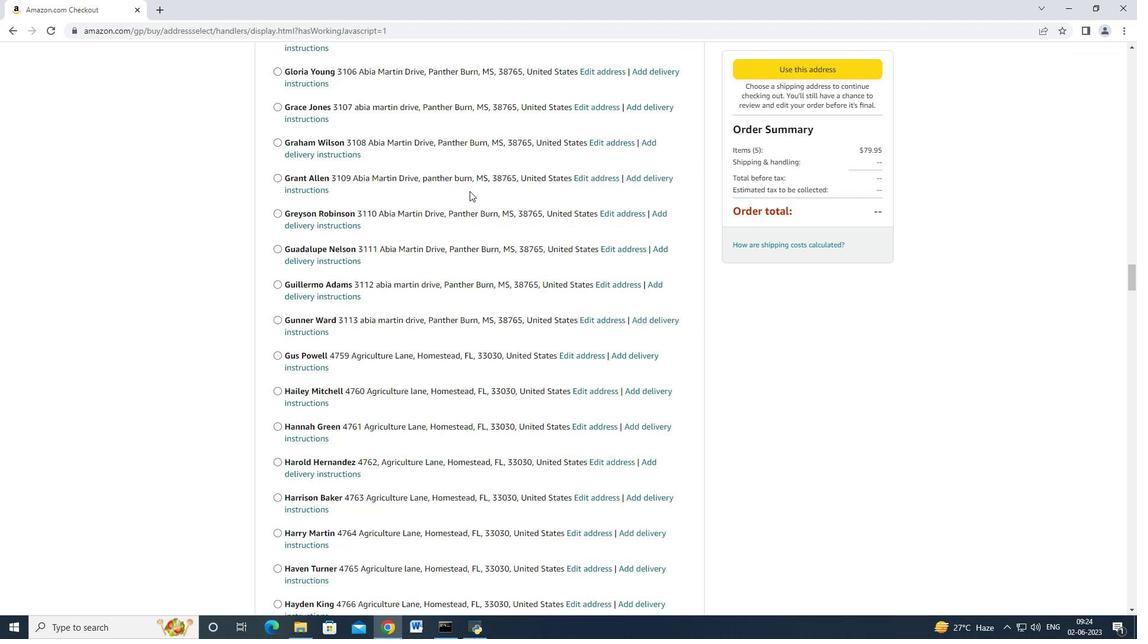 
Action: Mouse scrolled (469, 190) with delta (0, 0)
Screenshot: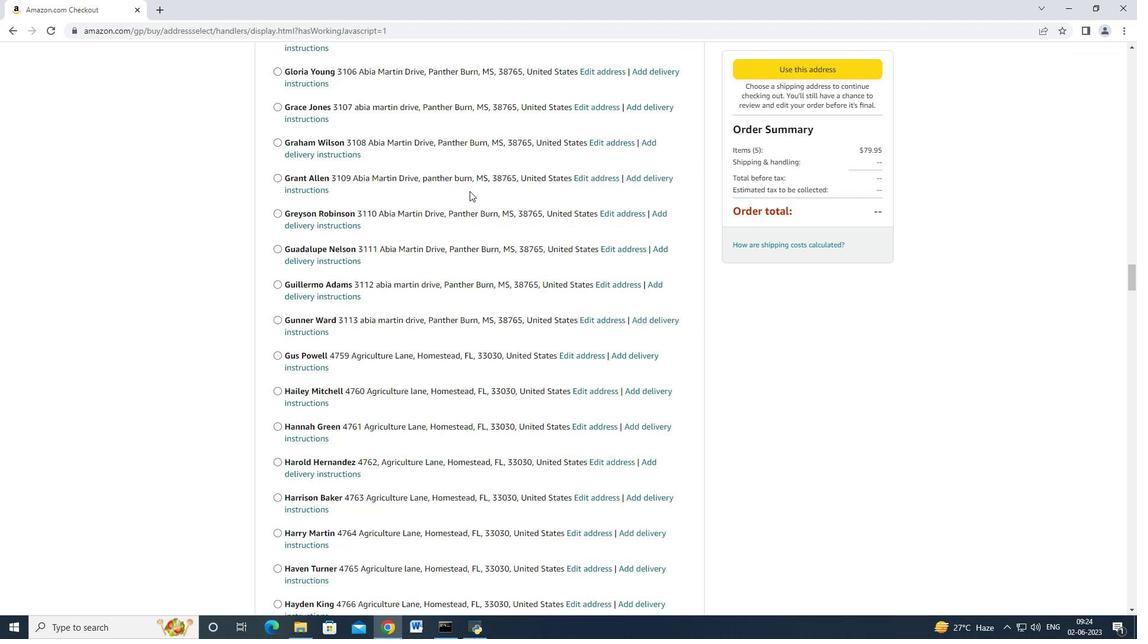 
Action: Mouse scrolled (469, 190) with delta (0, -1)
Screenshot: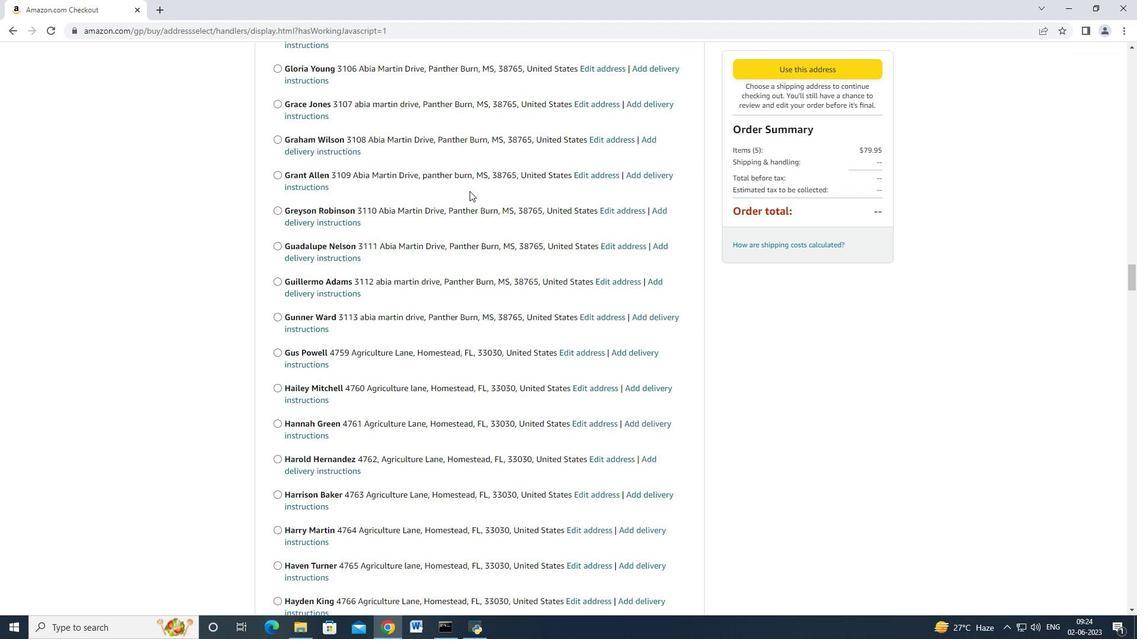 
Action: Mouse scrolled (469, 190) with delta (0, 0)
Screenshot: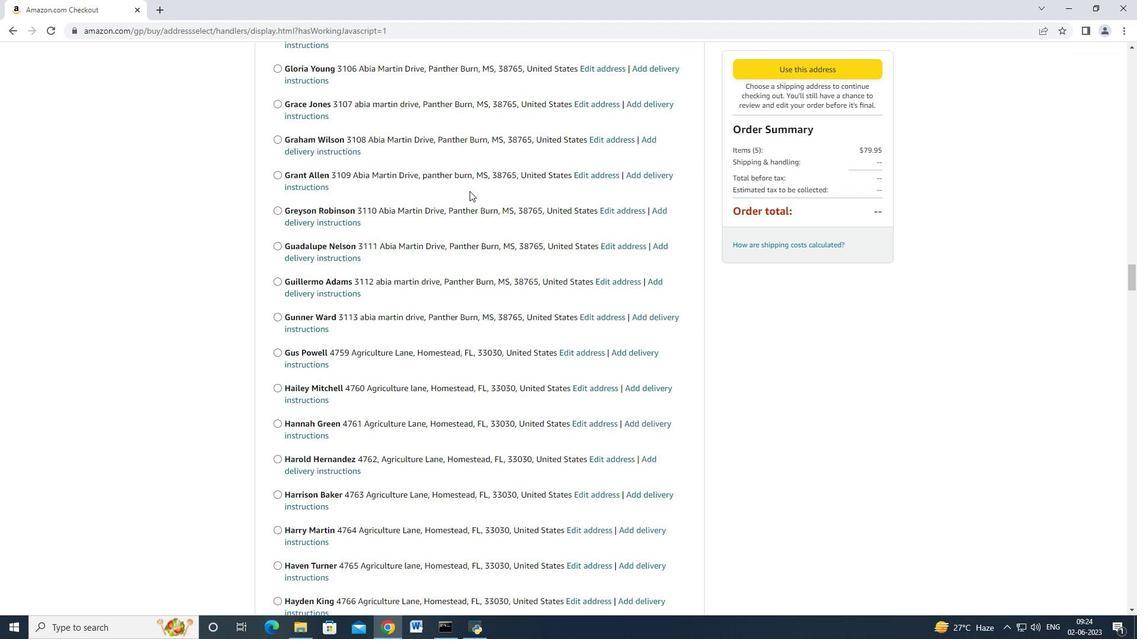 
Action: Mouse scrolled (469, 190) with delta (0, 0)
Screenshot: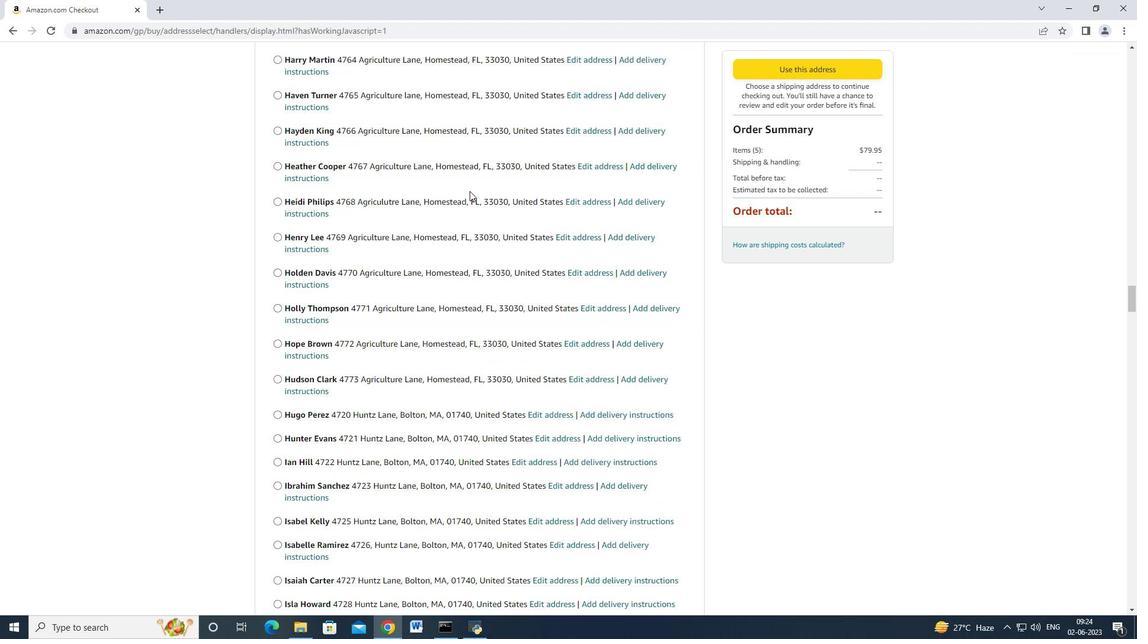 
Action: Mouse scrolled (469, 190) with delta (0, 0)
Screenshot: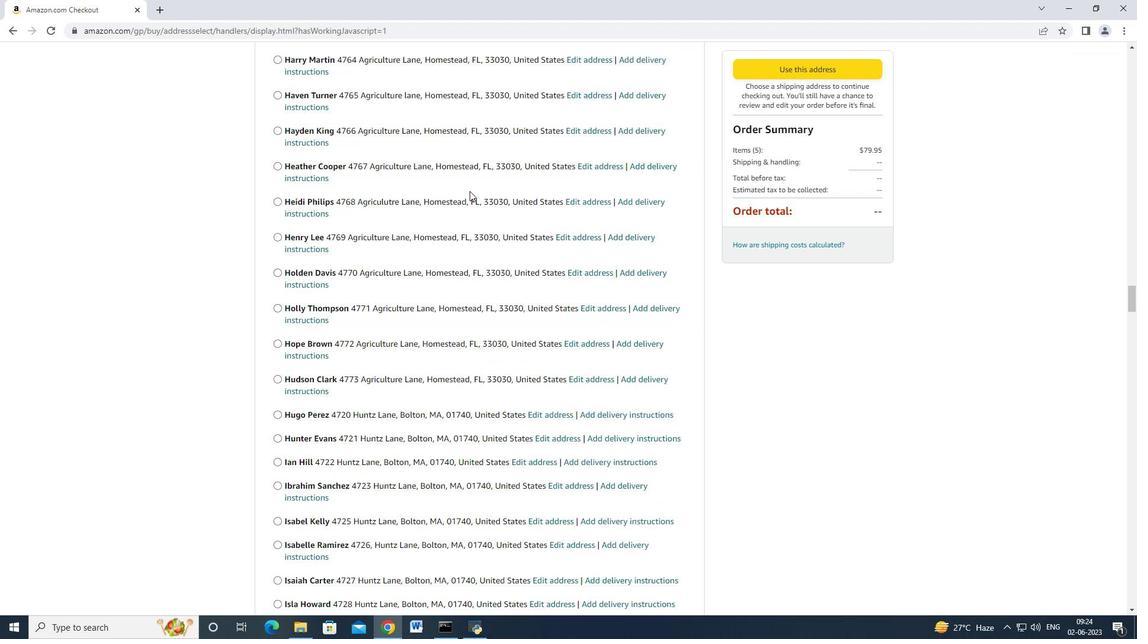 
Action: Mouse scrolled (469, 190) with delta (0, 0)
Screenshot: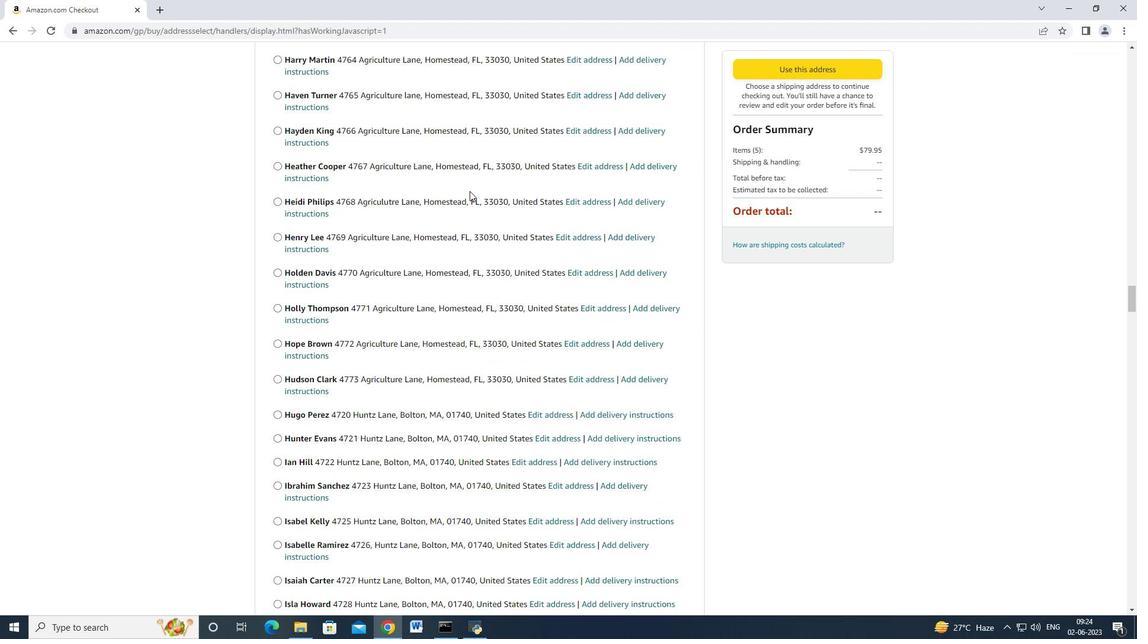 
Action: Mouse scrolled (469, 190) with delta (0, -1)
Screenshot: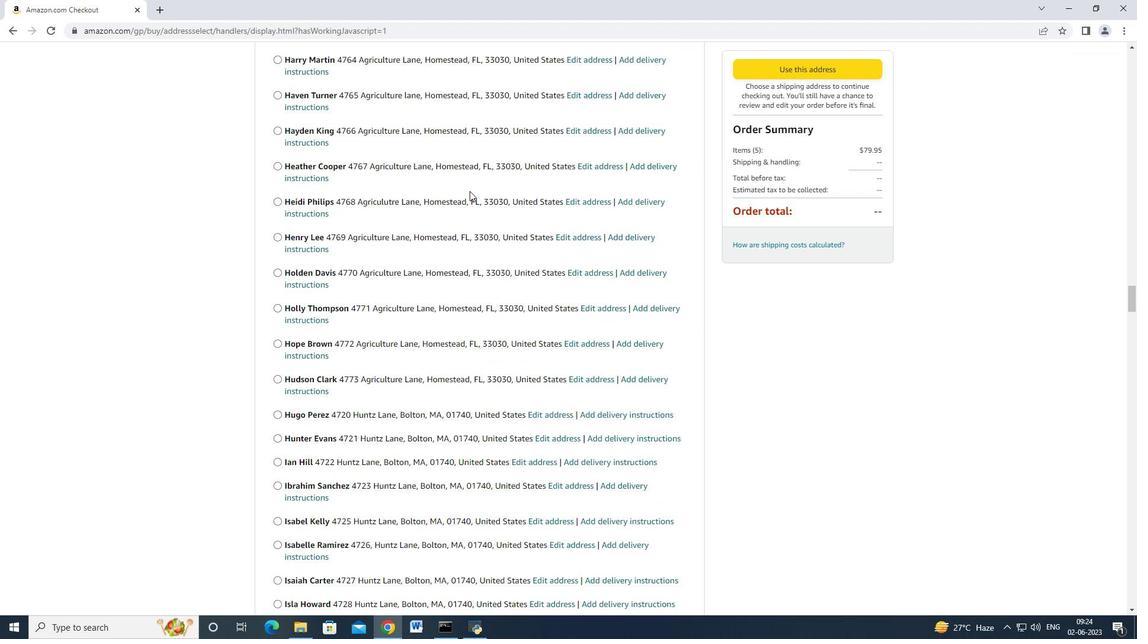 
Action: Mouse scrolled (469, 190) with delta (0, 0)
Screenshot: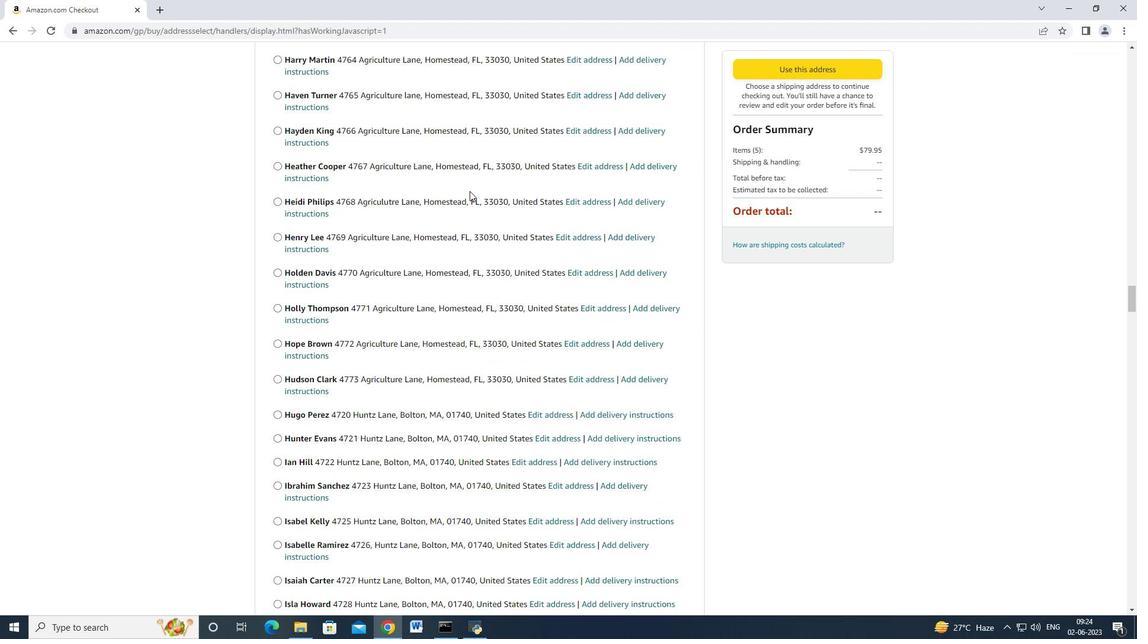 
Action: Mouse scrolled (469, 190) with delta (0, -1)
Screenshot: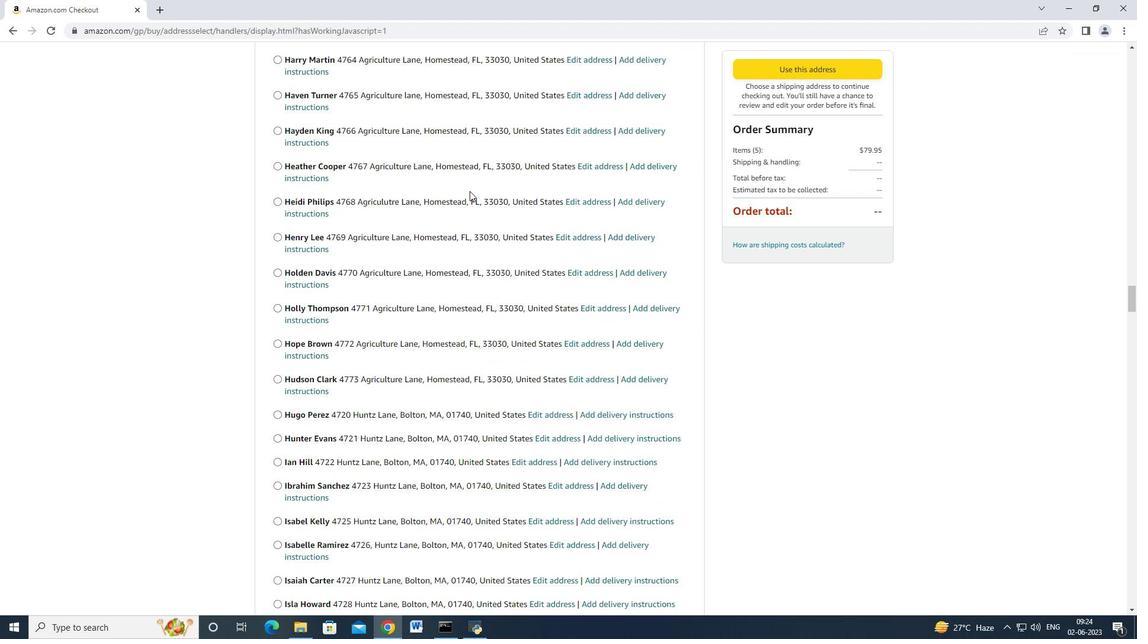 
Action: Mouse scrolled (469, 190) with delta (0, 0)
Screenshot: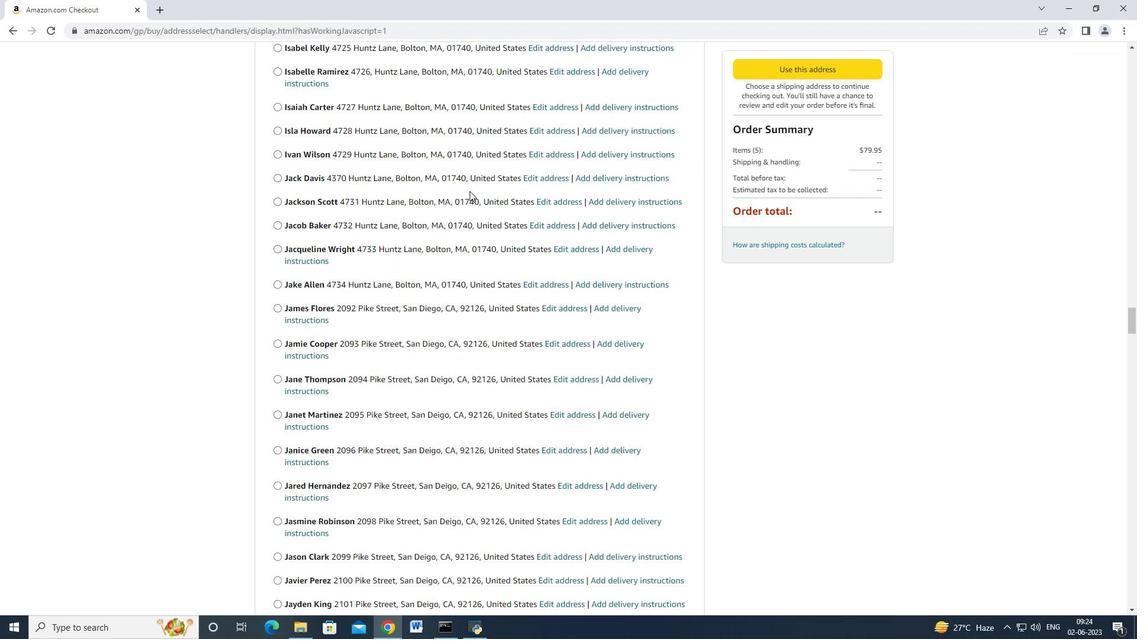 
Action: Mouse scrolled (469, 190) with delta (0, 0)
Screenshot: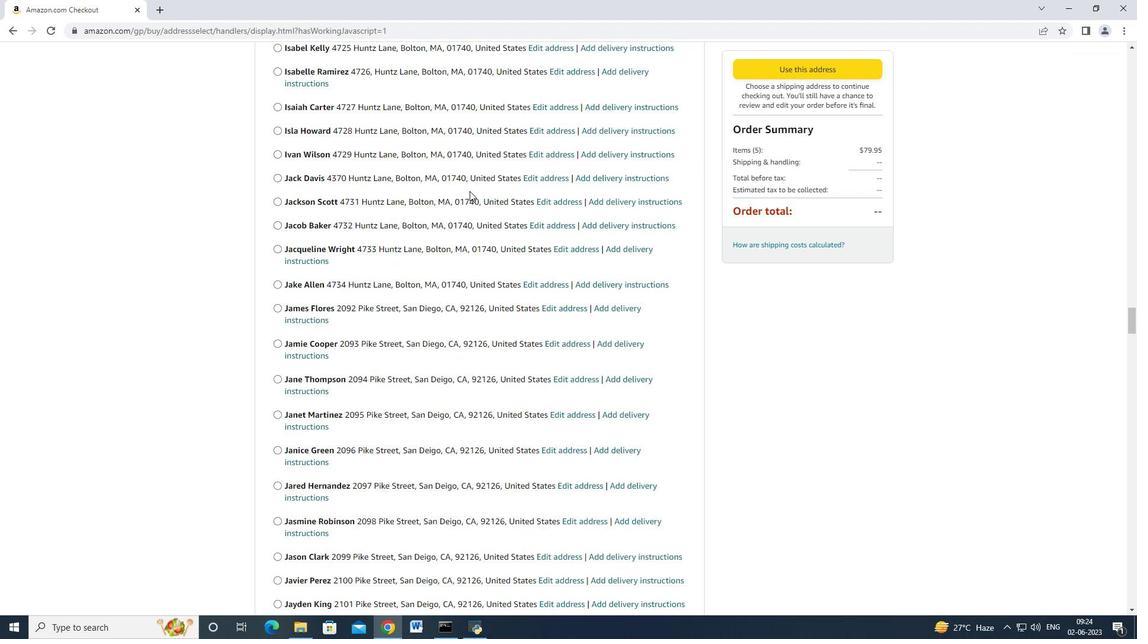 
Action: Mouse scrolled (469, 190) with delta (0, 0)
Screenshot: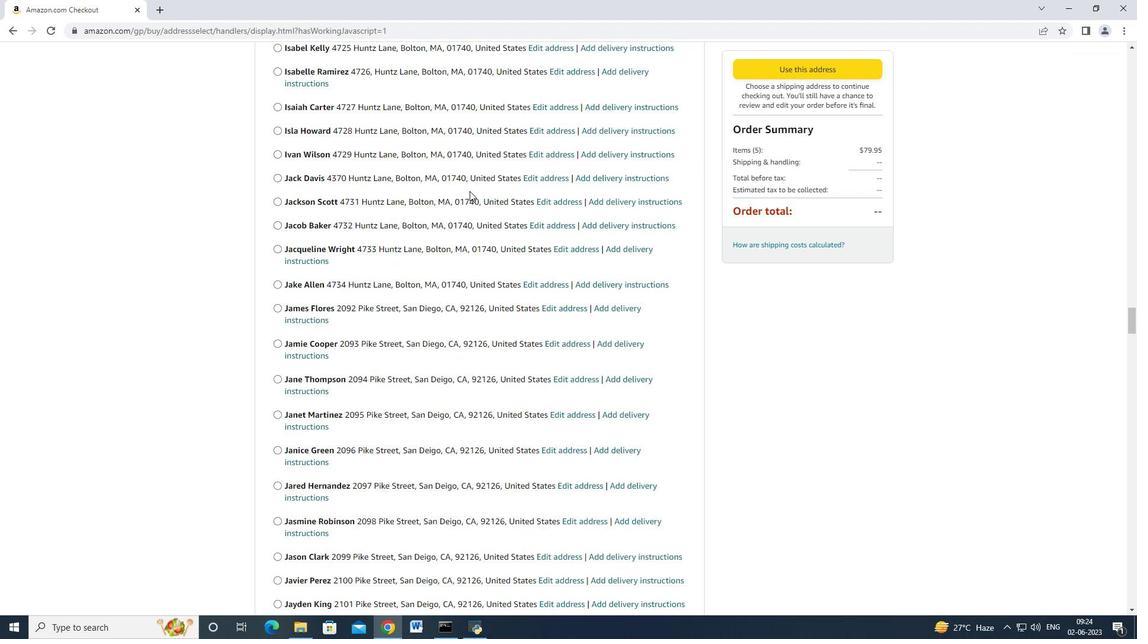 
Action: Mouse scrolled (469, 190) with delta (0, -1)
Screenshot: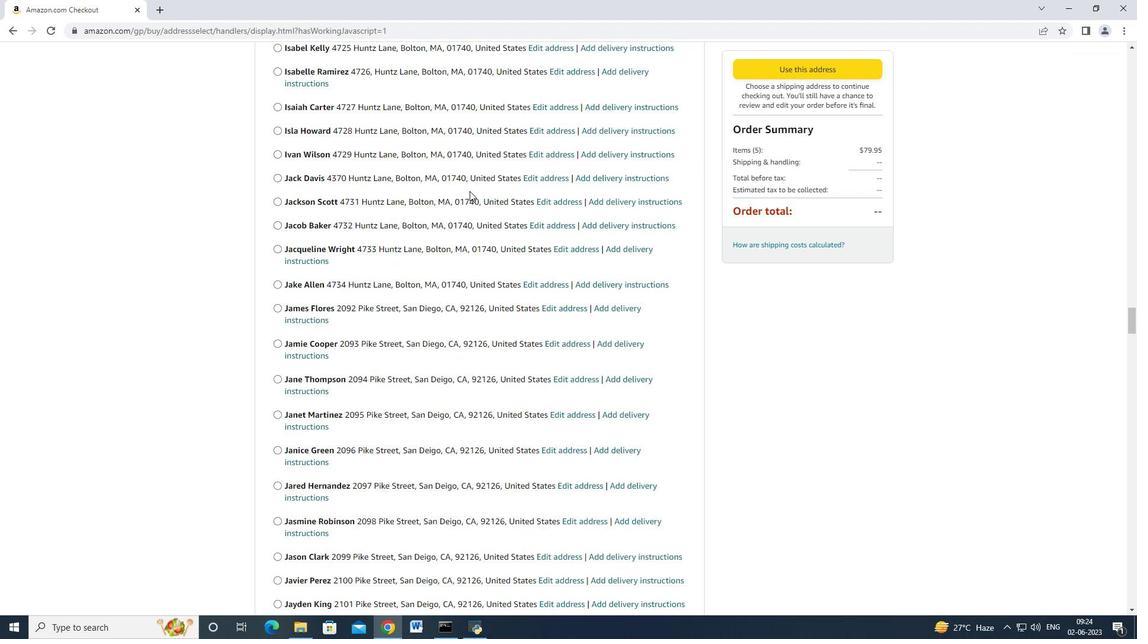 
Action: Mouse scrolled (469, 190) with delta (0, 0)
Screenshot: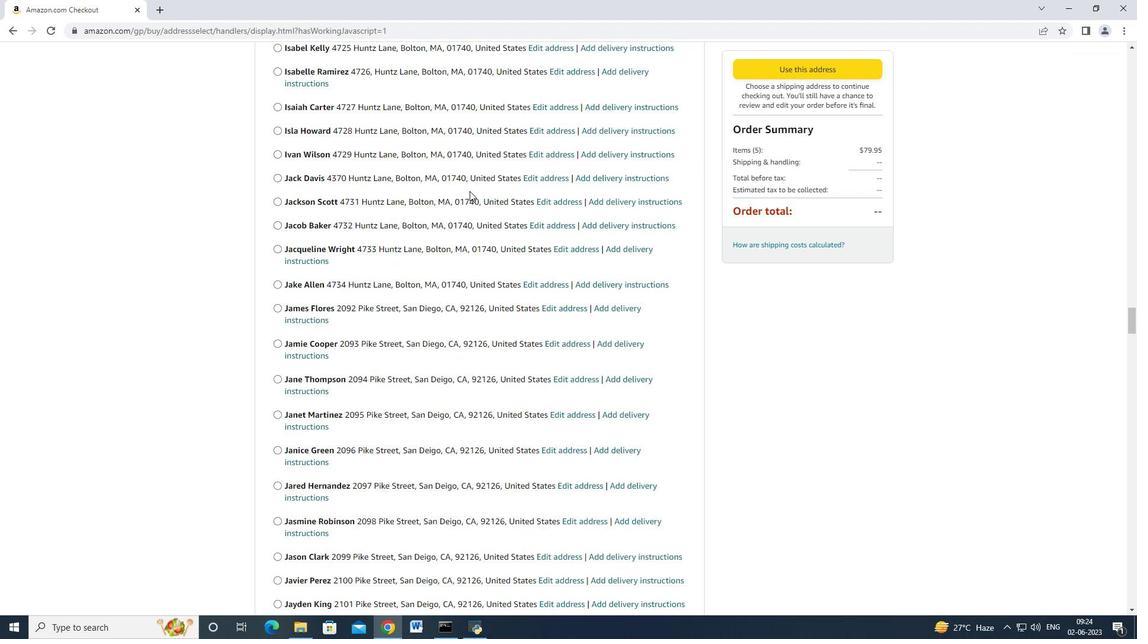 
Action: Mouse scrolled (469, 190) with delta (0, 0)
Screenshot: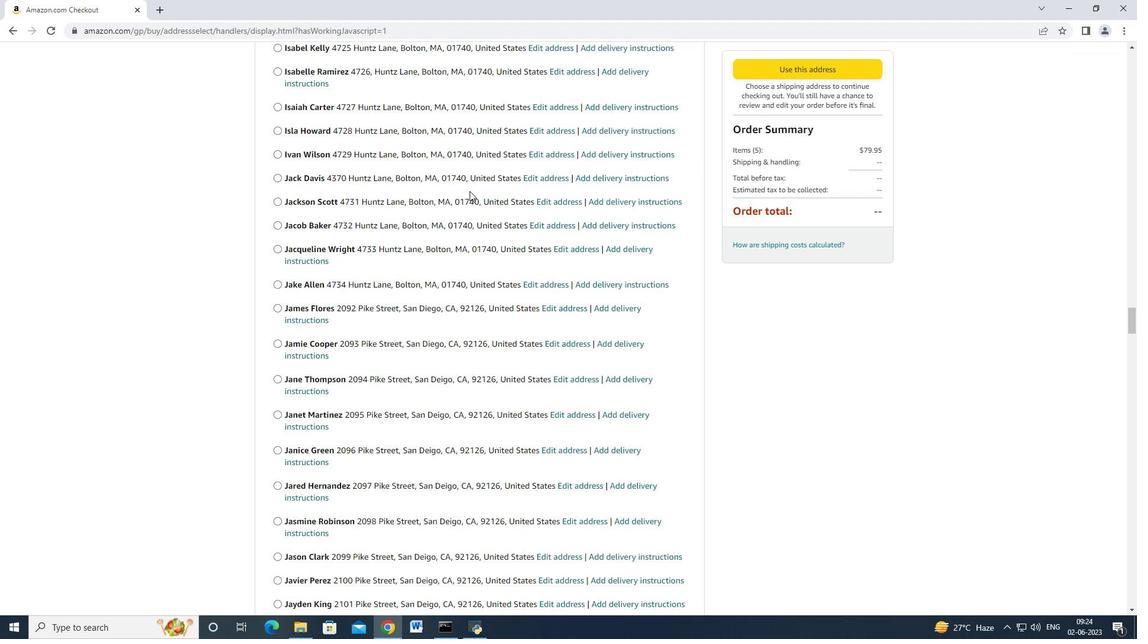
Action: Mouse scrolled (469, 190) with delta (0, 0)
Screenshot: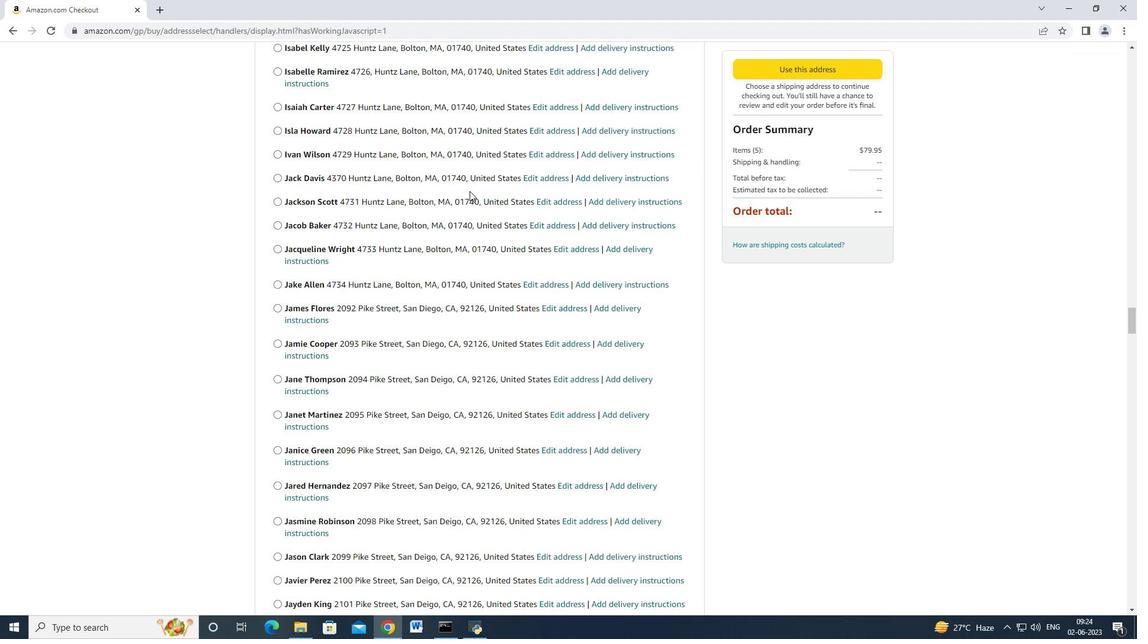 
Action: Mouse scrolled (469, 190) with delta (0, 0)
Screenshot: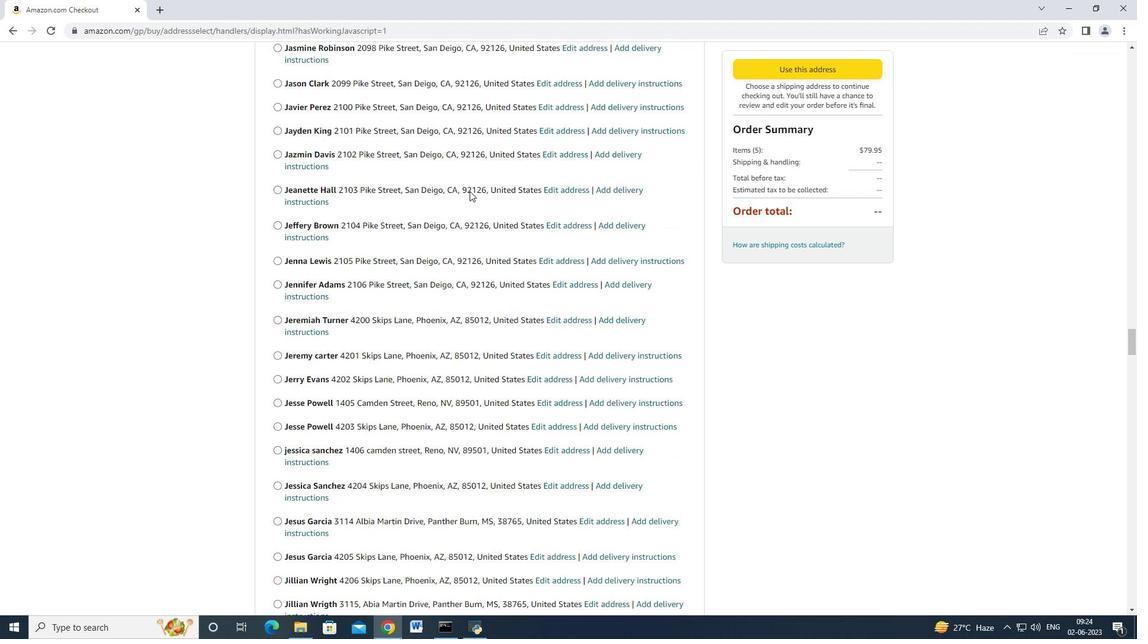 
Action: Mouse scrolled (469, 190) with delta (0, 0)
Screenshot: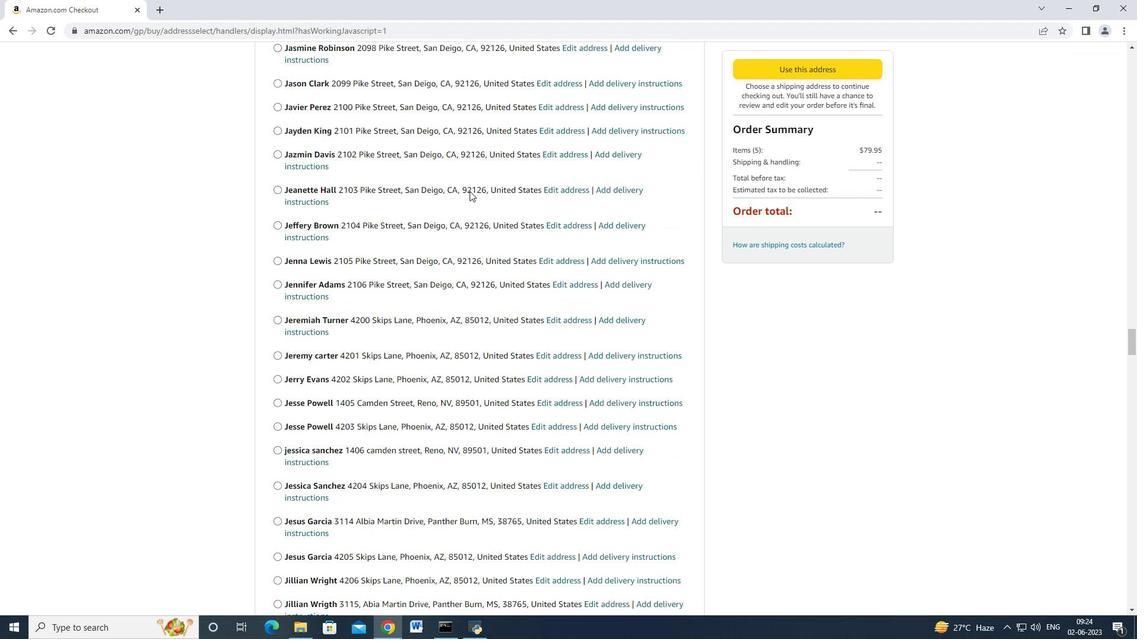 
Action: Mouse scrolled (469, 190) with delta (0, -1)
Screenshot: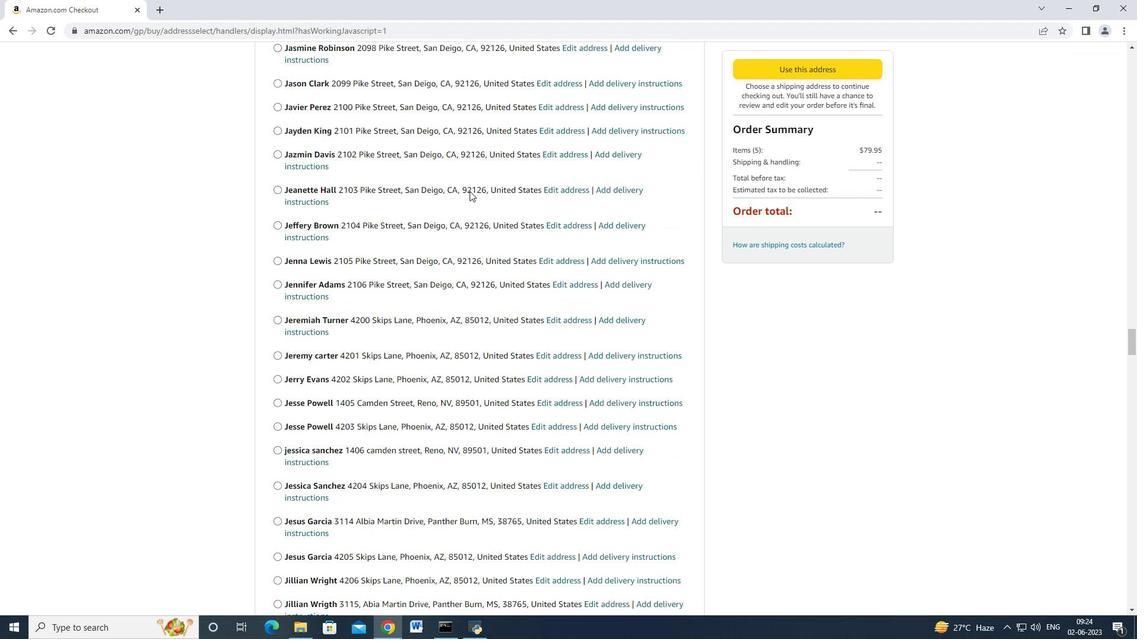 
Action: Mouse scrolled (469, 190) with delta (0, 0)
Screenshot: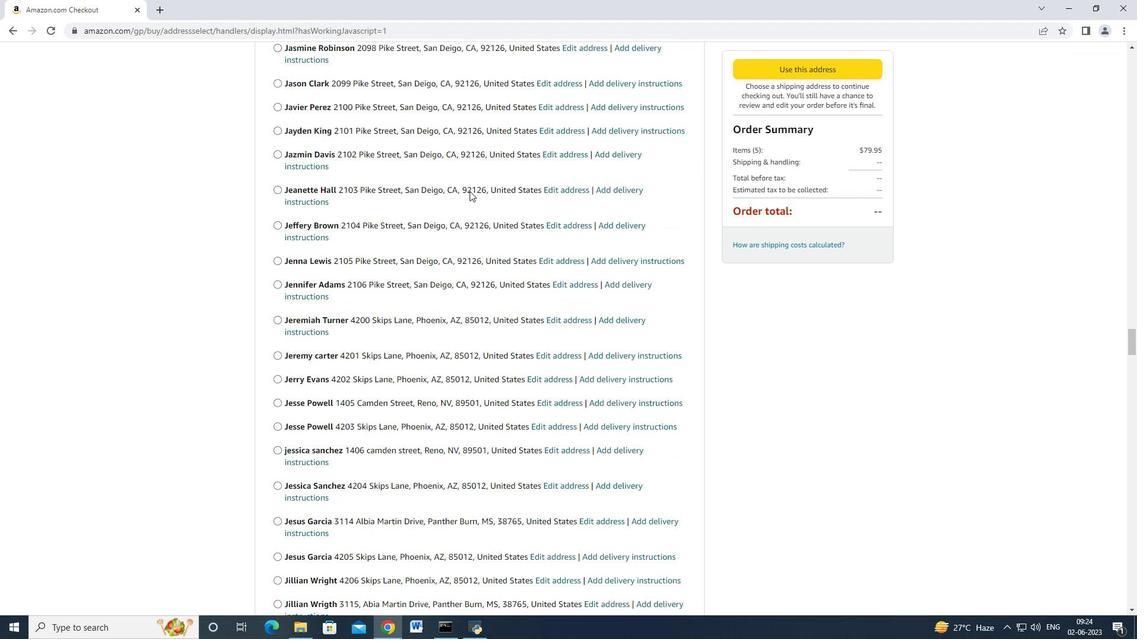 
Action: Mouse scrolled (469, 190) with delta (0, -1)
Screenshot: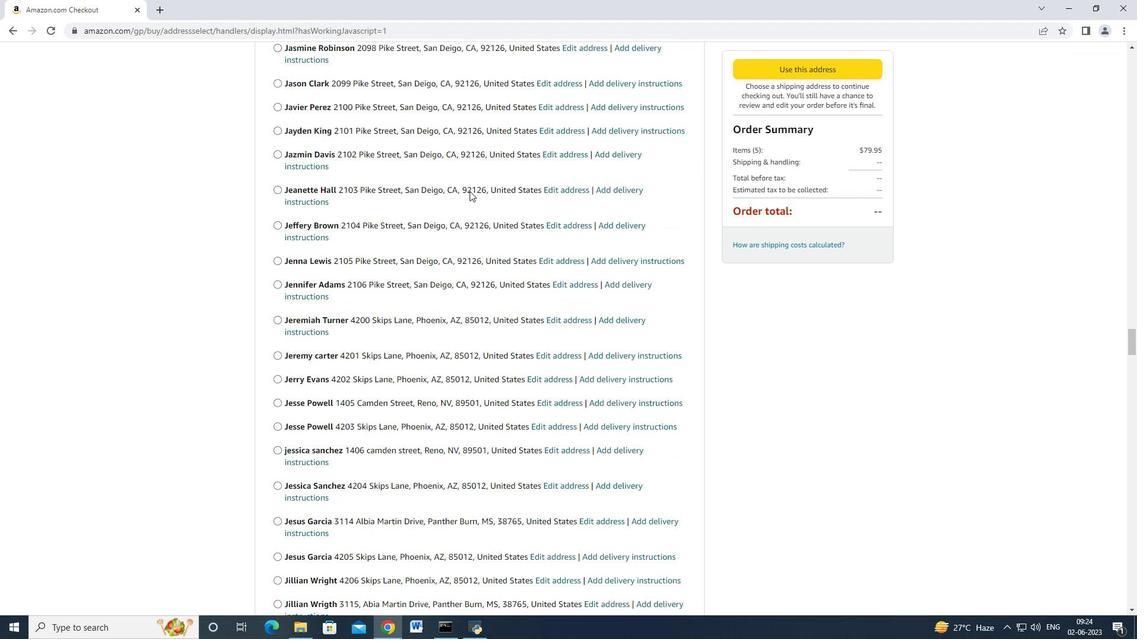 
Action: Mouse scrolled (469, 190) with delta (0, 0)
Screenshot: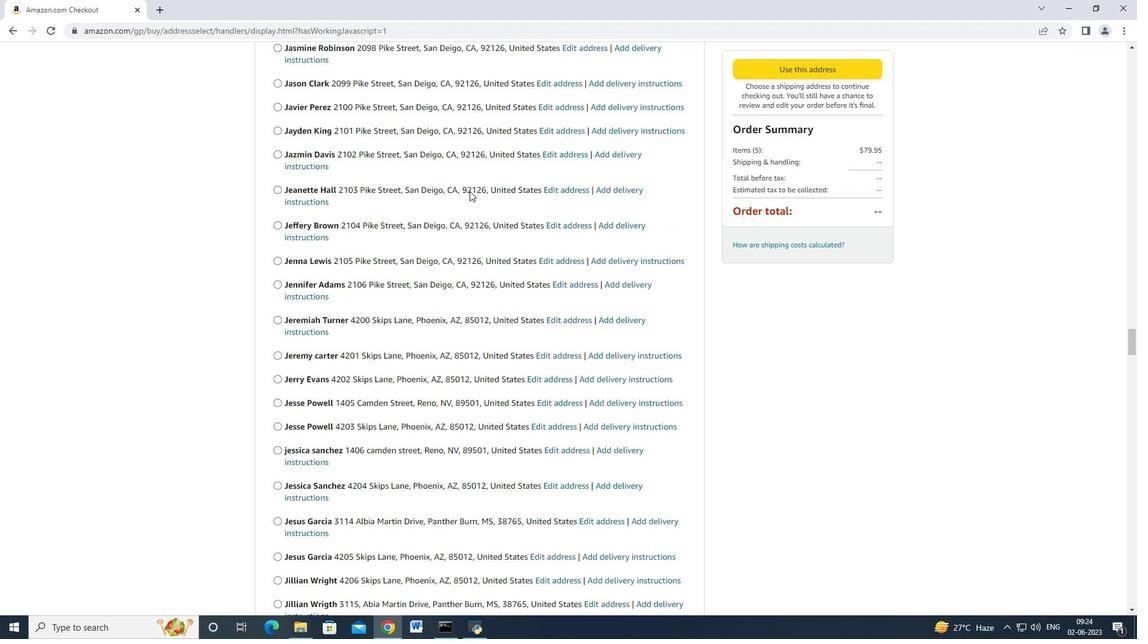 
Action: Mouse scrolled (469, 190) with delta (0, 0)
Screenshot: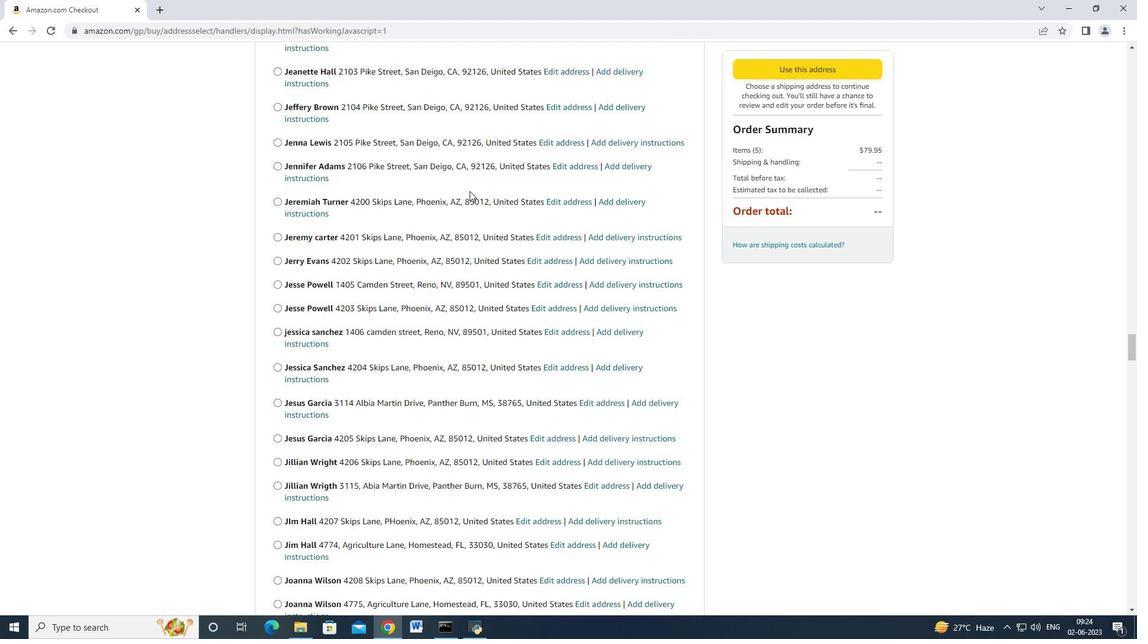 
Action: Mouse scrolled (469, 190) with delta (0, 0)
Screenshot: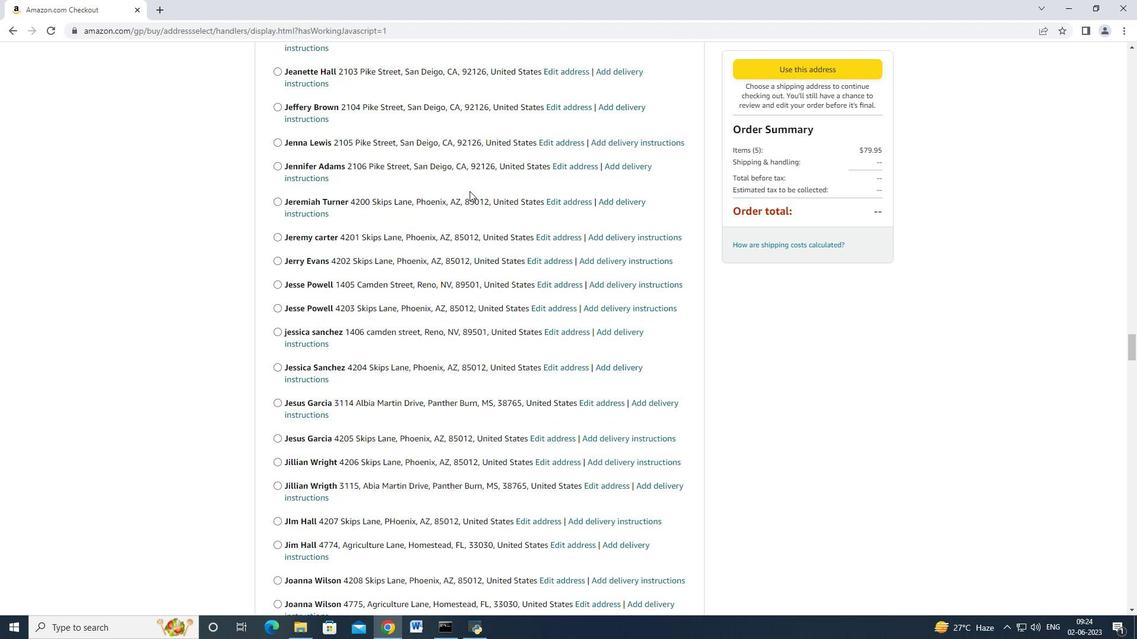 
Action: Mouse scrolled (469, 190) with delta (0, 0)
Screenshot: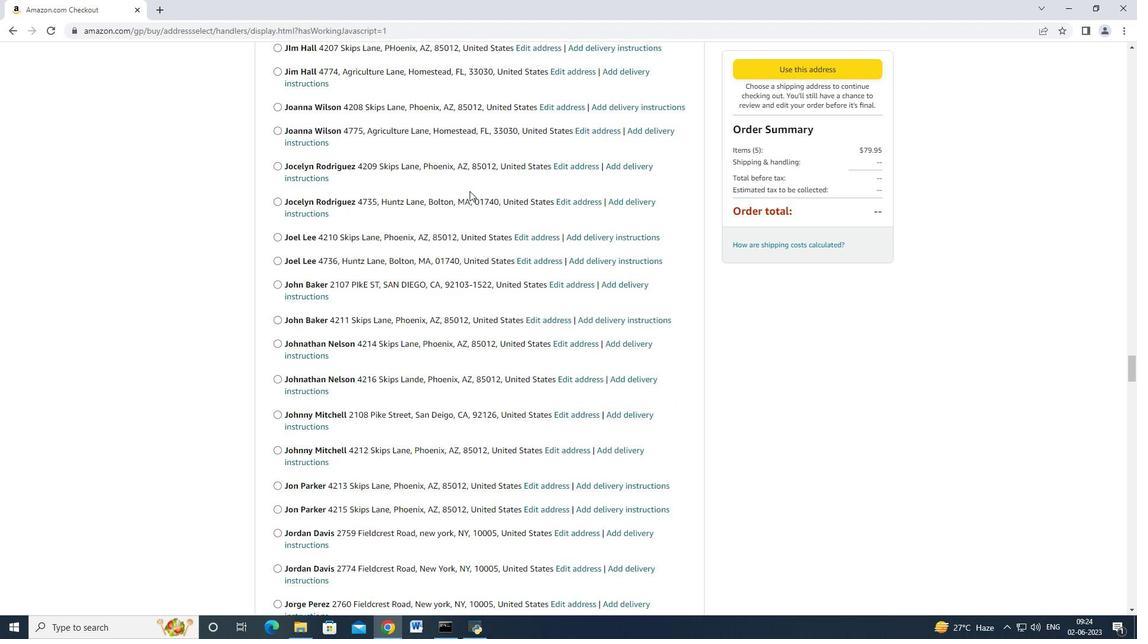 
Action: Mouse scrolled (469, 190) with delta (0, 0)
Screenshot: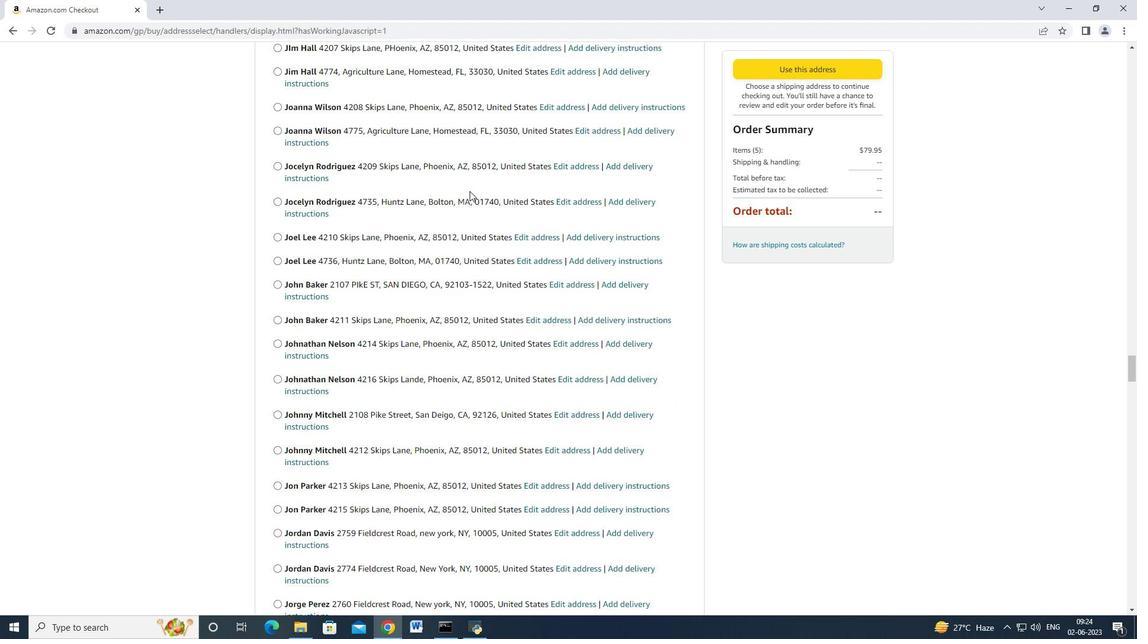 
Action: Mouse scrolled (469, 190) with delta (0, -1)
Screenshot: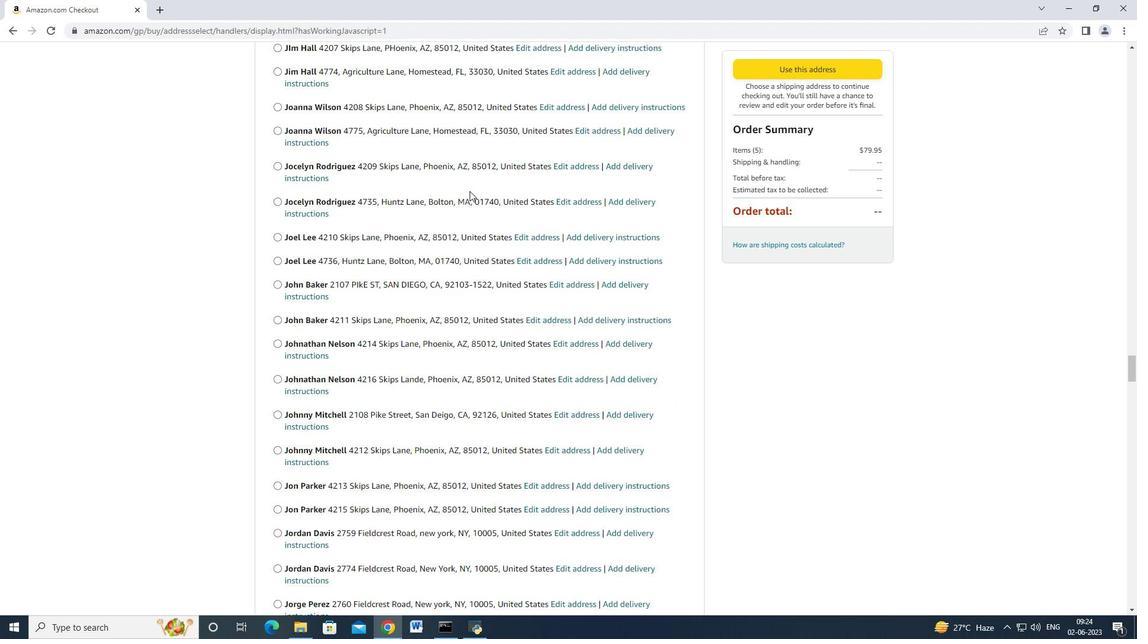
Action: Mouse scrolled (469, 190) with delta (0, 0)
Screenshot: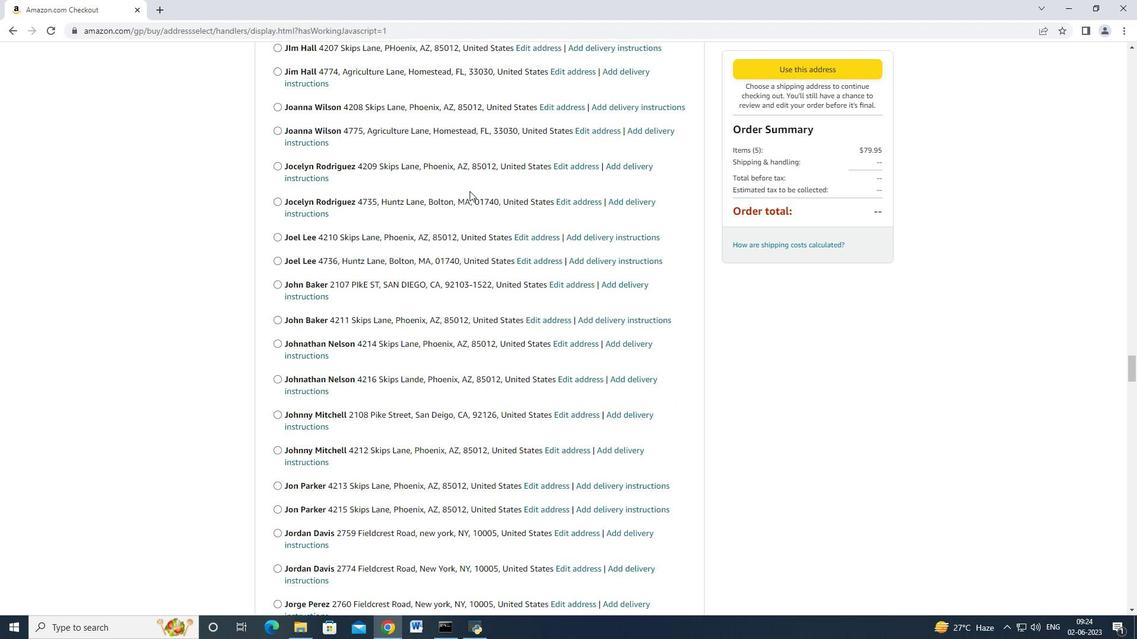 
Action: Mouse scrolled (469, 190) with delta (0, 0)
Screenshot: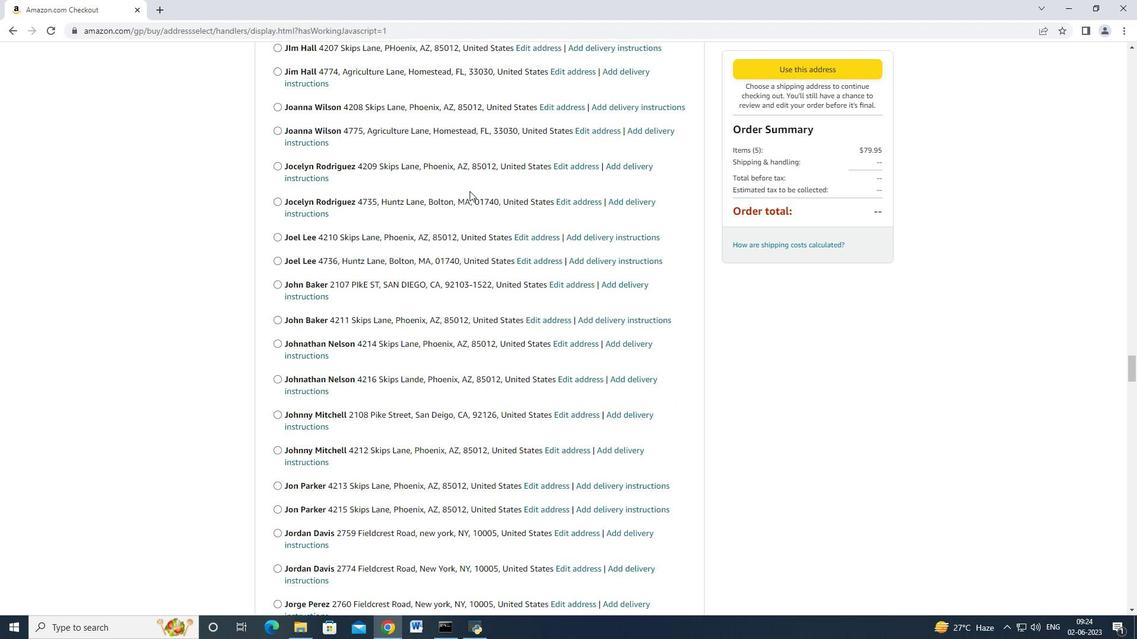 
Action: Mouse scrolled (469, 190) with delta (0, 0)
Screenshot: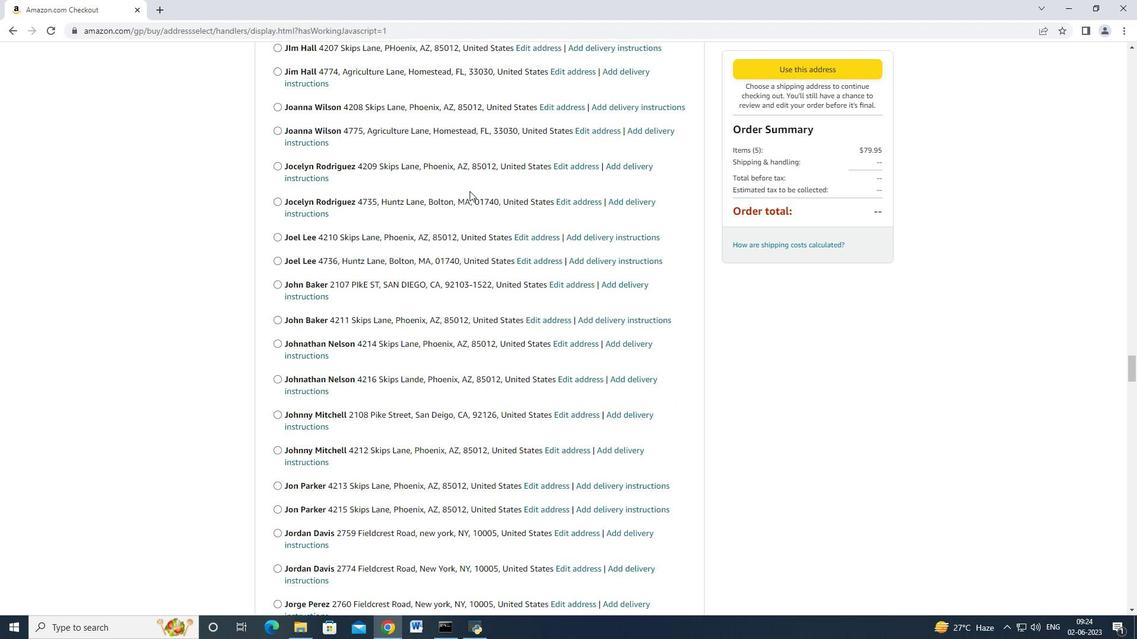 
Action: Mouse scrolled (469, 190) with delta (0, 0)
Screenshot: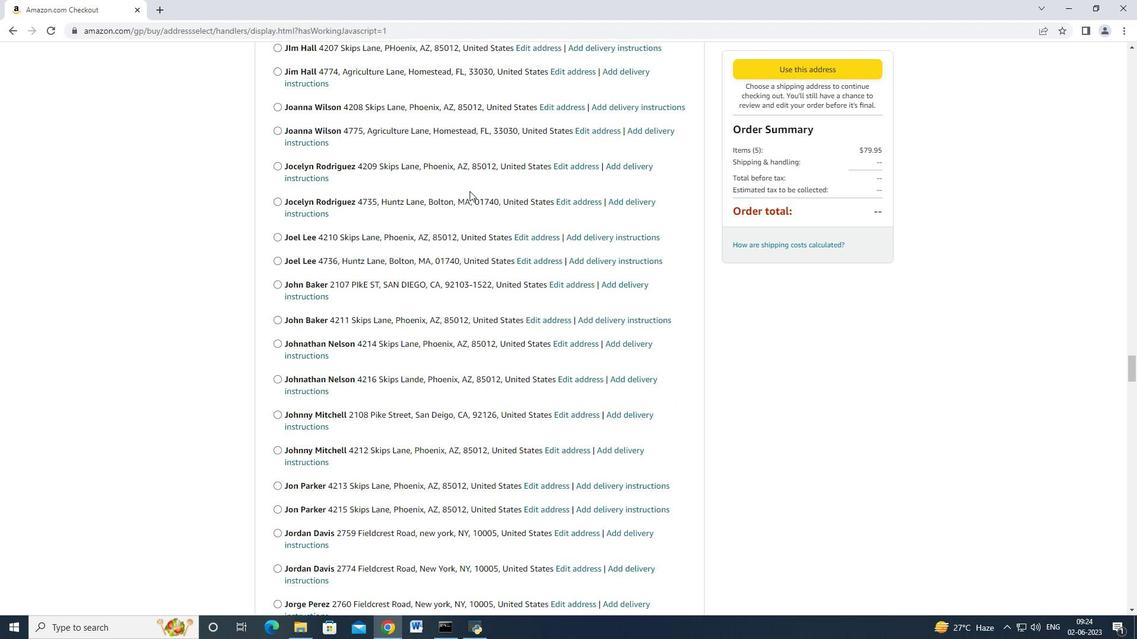 
Action: Mouse scrolled (469, 190) with delta (0, 0)
Screenshot: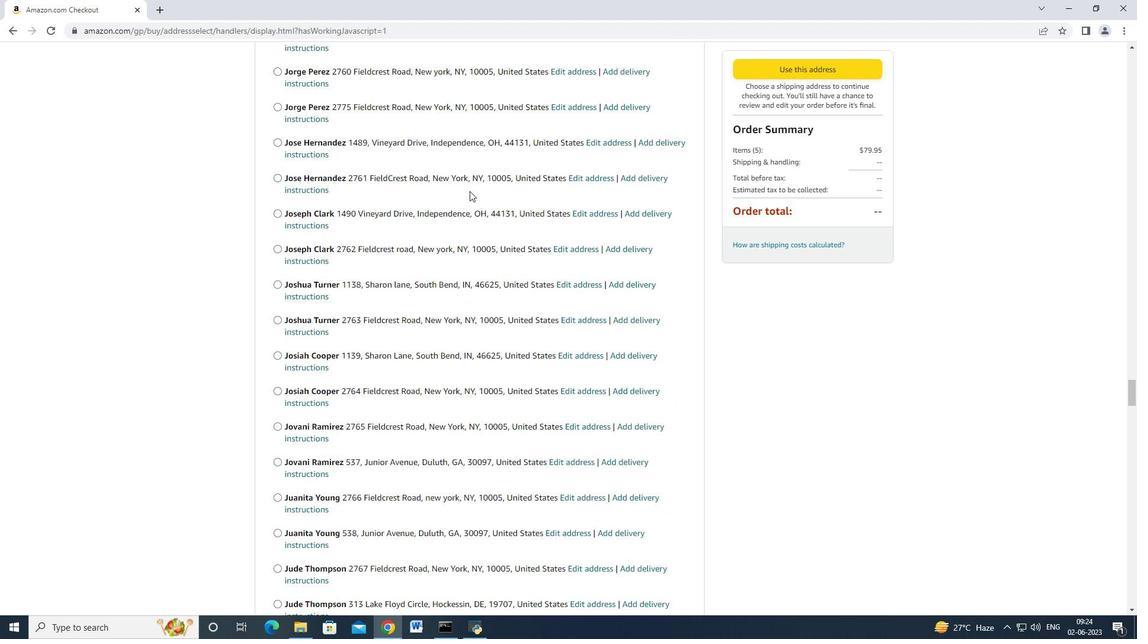 
Action: Mouse scrolled (469, 190) with delta (0, 0)
Screenshot: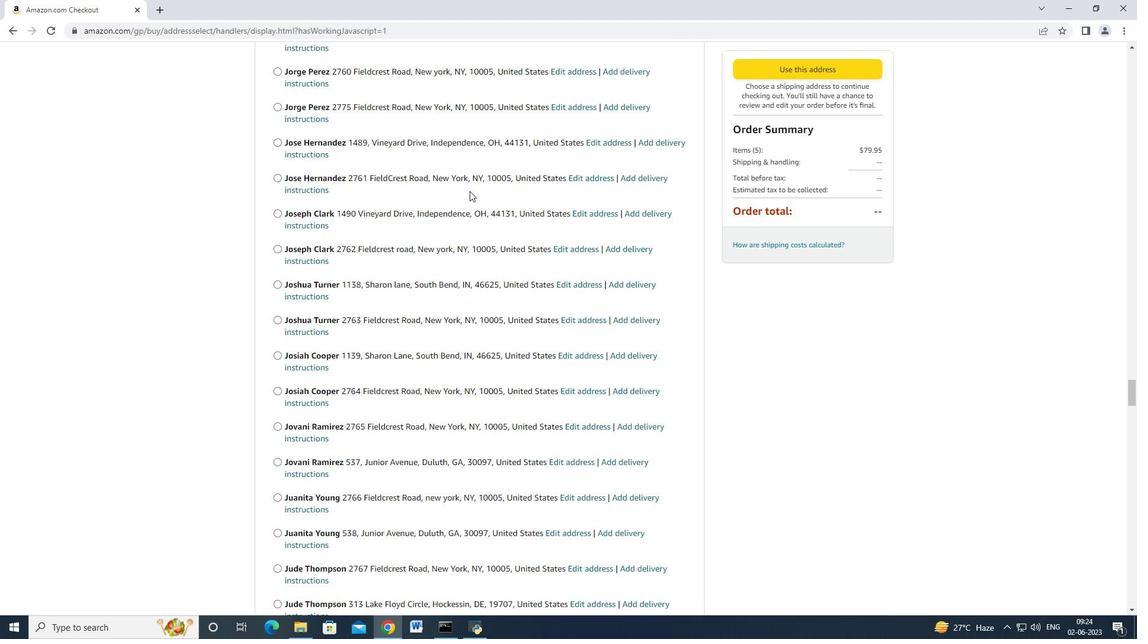 
Action: Mouse scrolled (469, 190) with delta (0, 0)
Screenshot: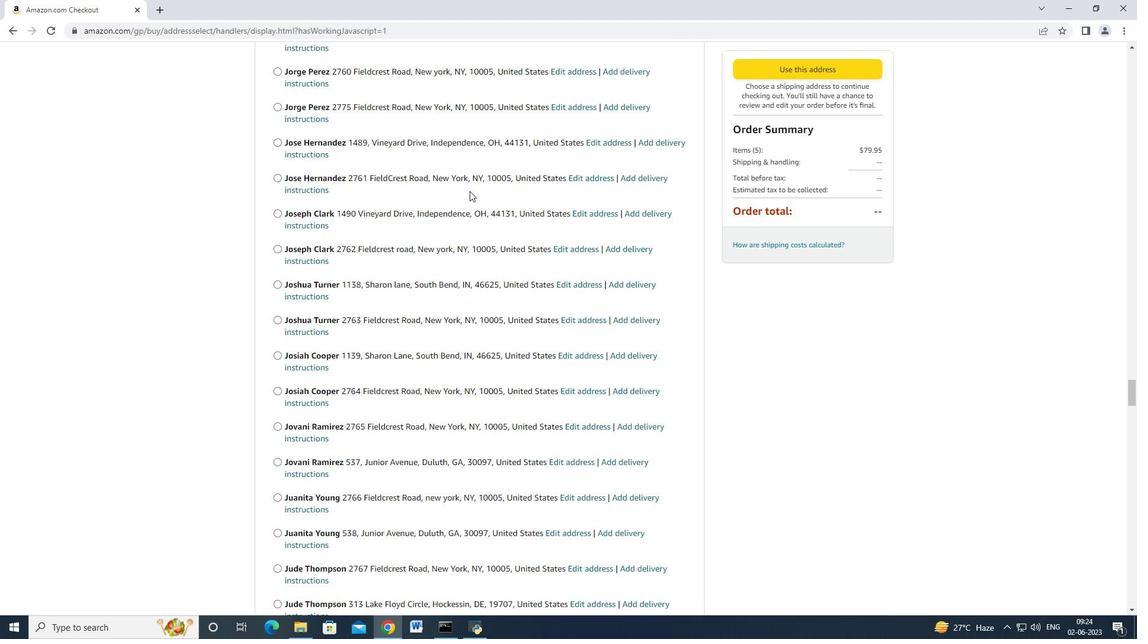 
Action: Mouse scrolled (469, 190) with delta (0, 0)
Screenshot: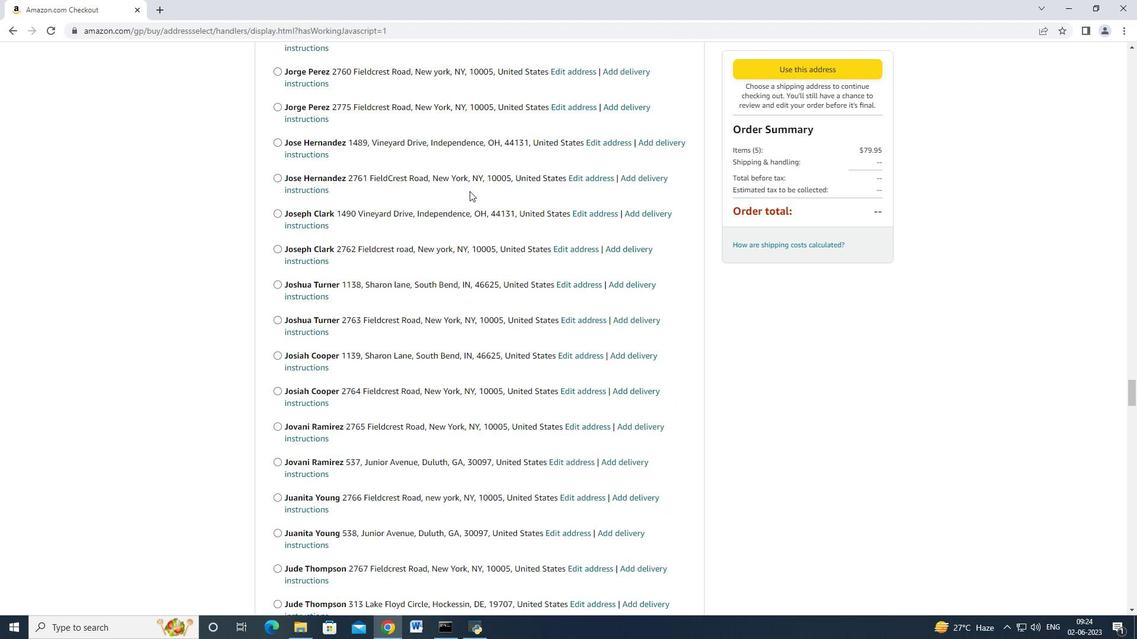 
Action: Mouse scrolled (469, 190) with delta (0, -1)
Screenshot: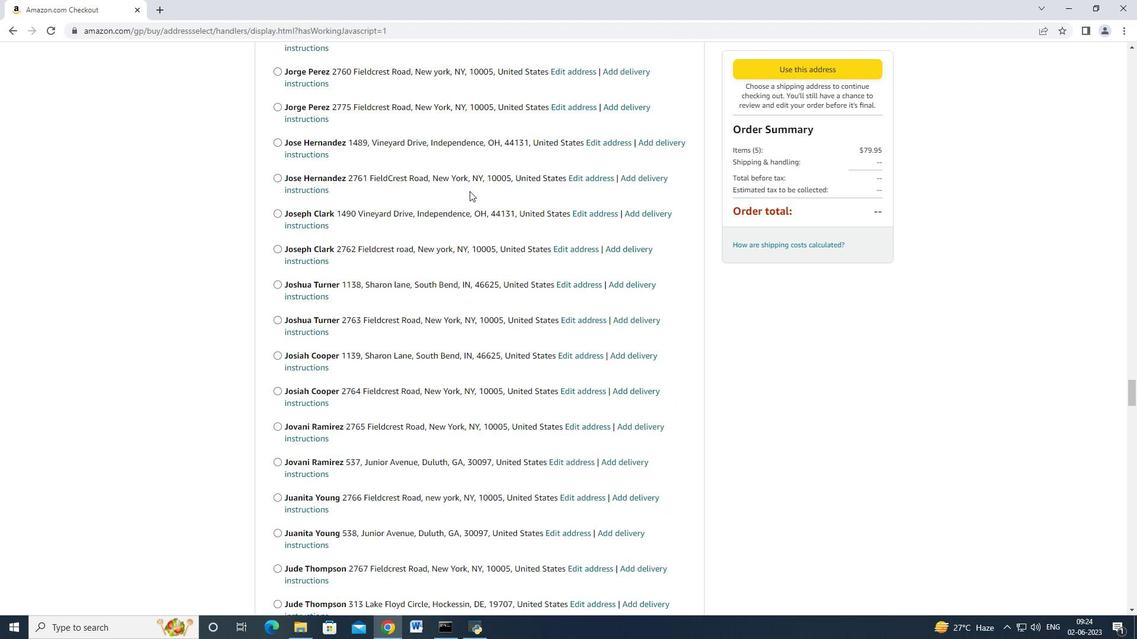 
Action: Mouse scrolled (469, 190) with delta (0, 0)
Screenshot: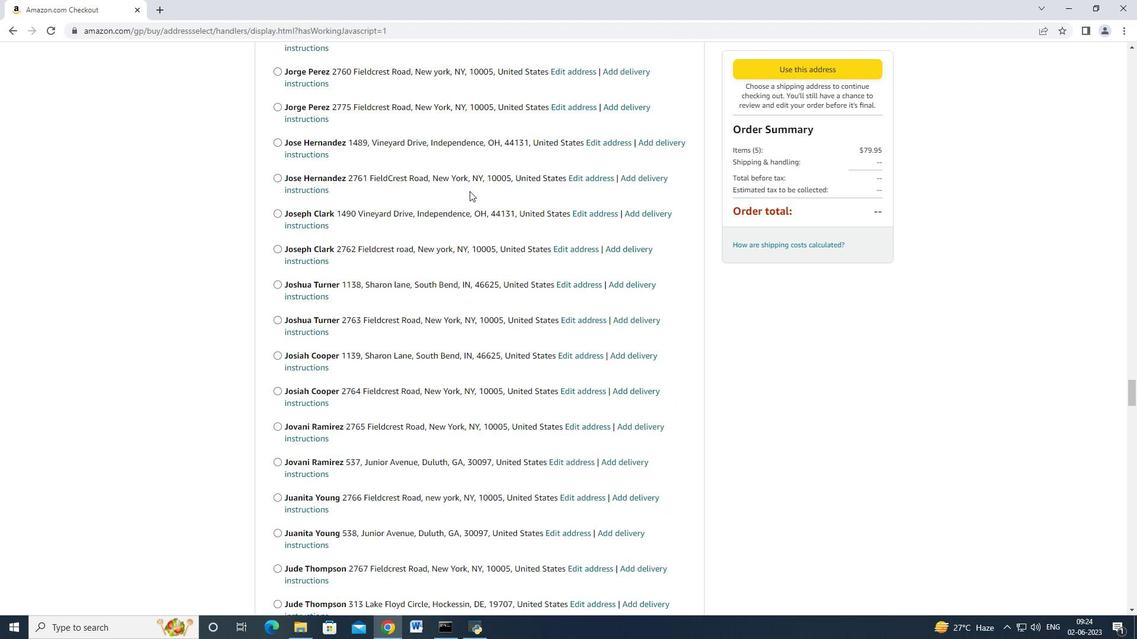 
Action: Mouse scrolled (469, 190) with delta (0, 0)
Screenshot: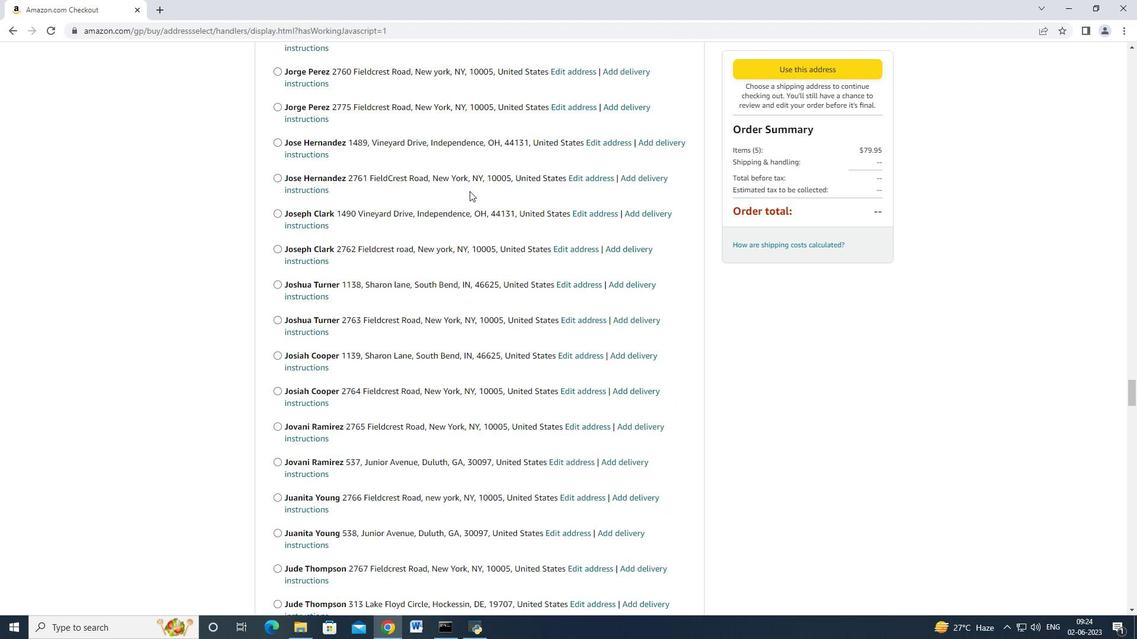 
Action: Mouse scrolled (469, 190) with delta (0, 0)
Screenshot: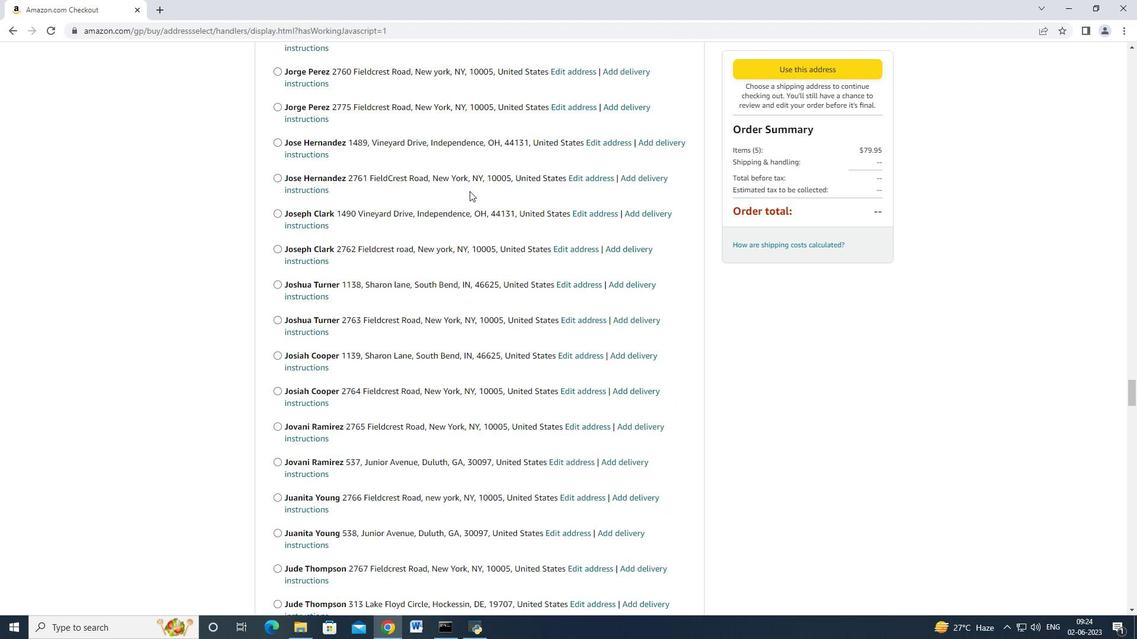 
Action: Mouse scrolled (469, 190) with delta (0, 0)
Screenshot: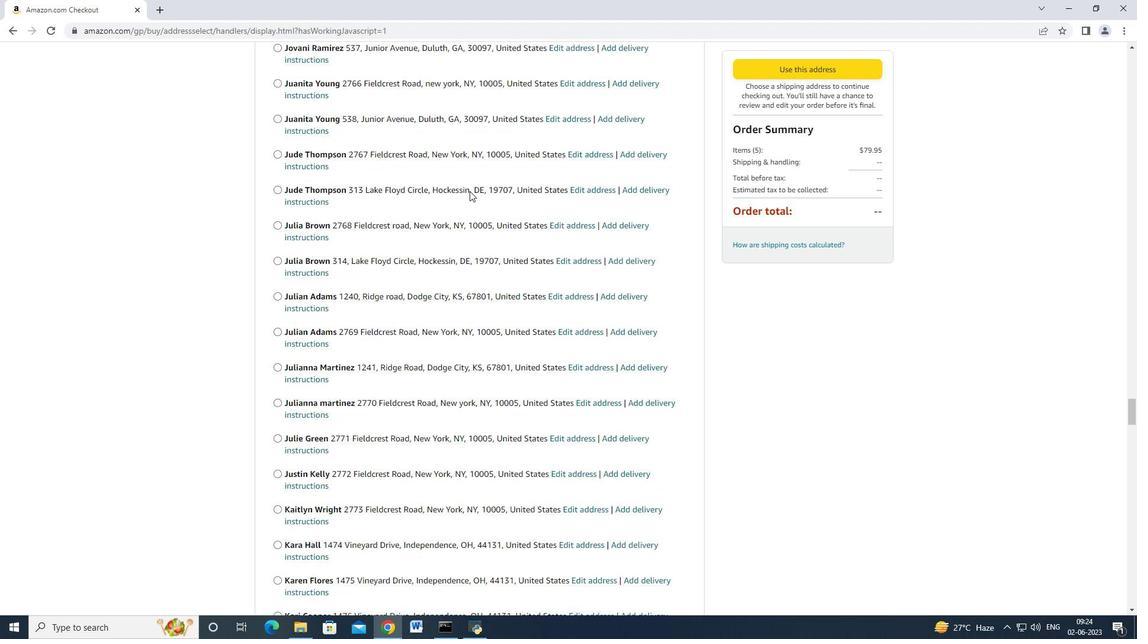 
Action: Mouse scrolled (469, 190) with delta (0, 0)
Screenshot: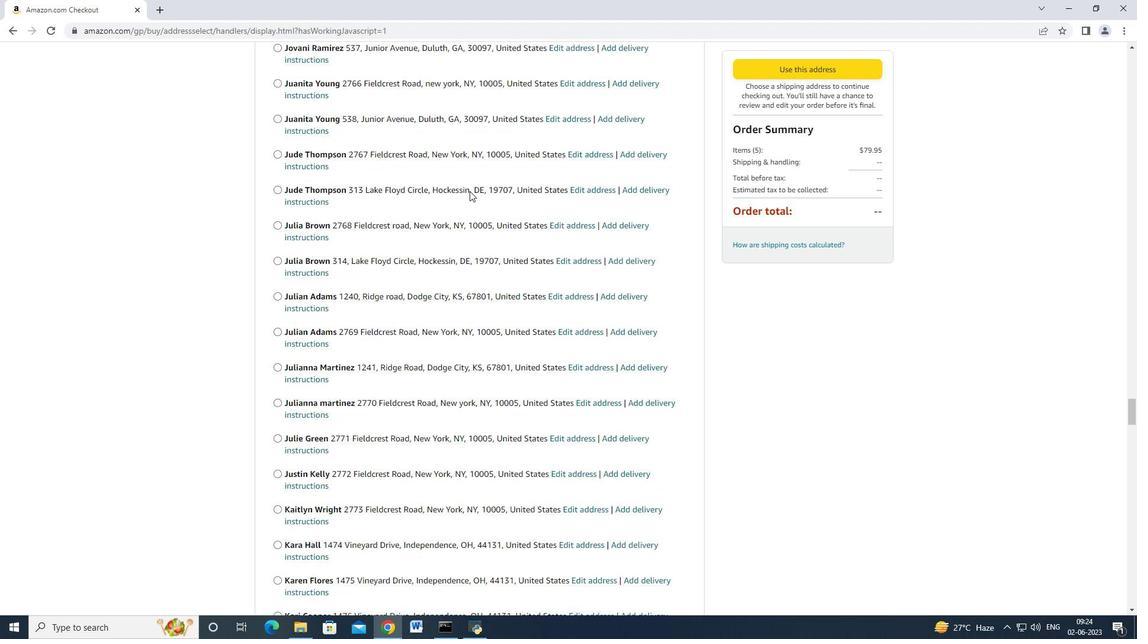 
Action: Mouse scrolled (469, 190) with delta (0, -1)
Screenshot: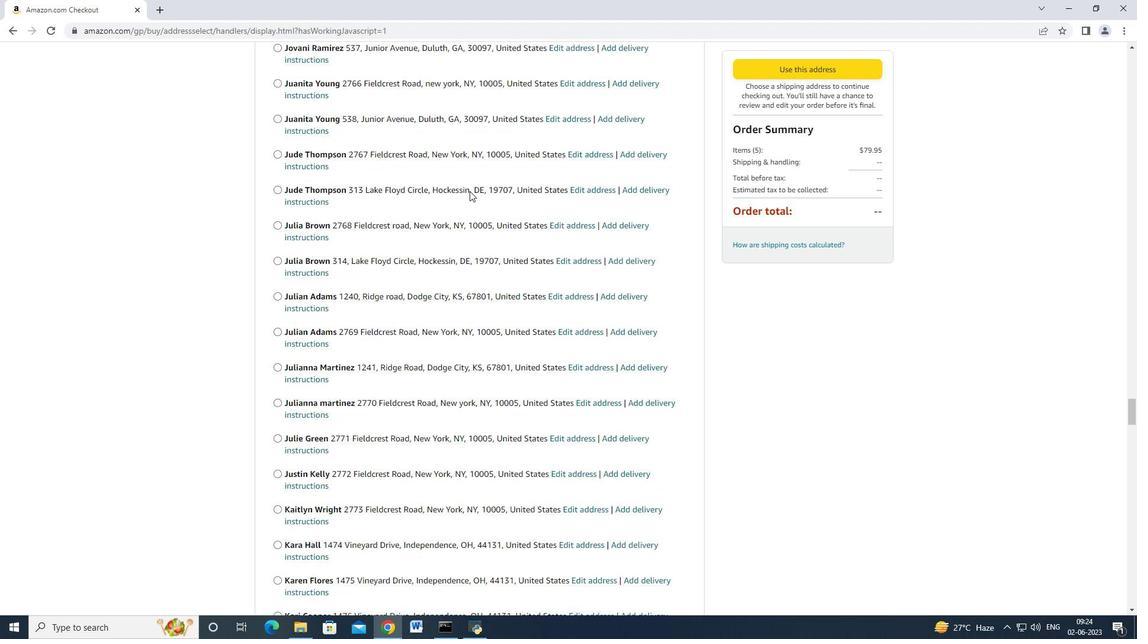 
Action: Mouse scrolled (469, 190) with delta (0, 0)
Screenshot: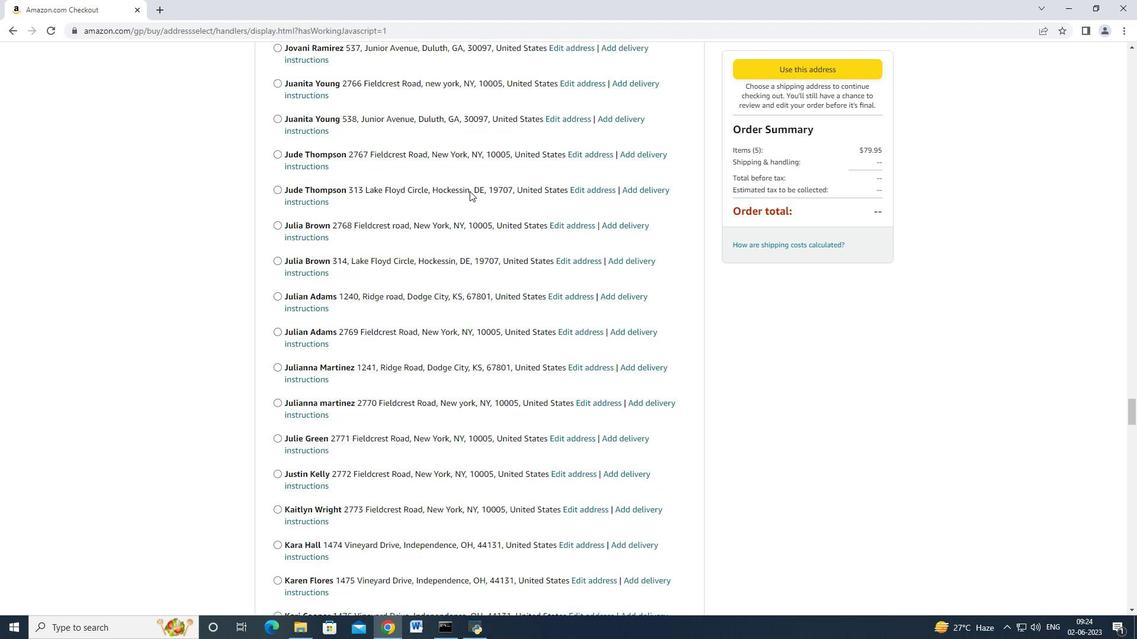 
Action: Mouse scrolled (469, 190) with delta (0, 0)
Screenshot: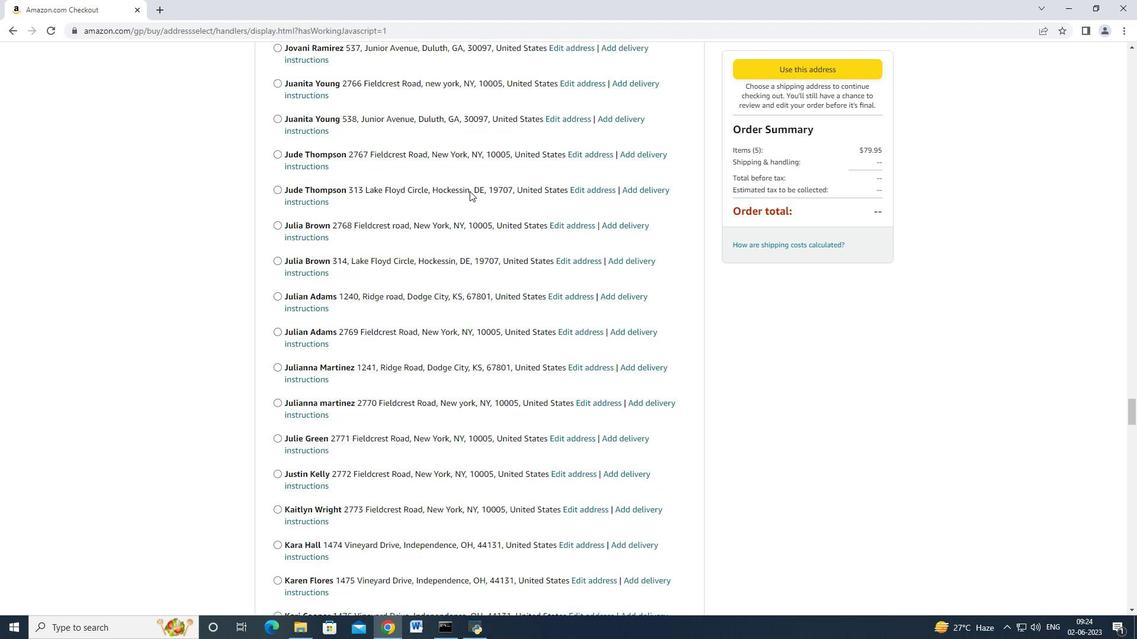 
Action: Mouse scrolled (469, 190) with delta (0, 0)
Screenshot: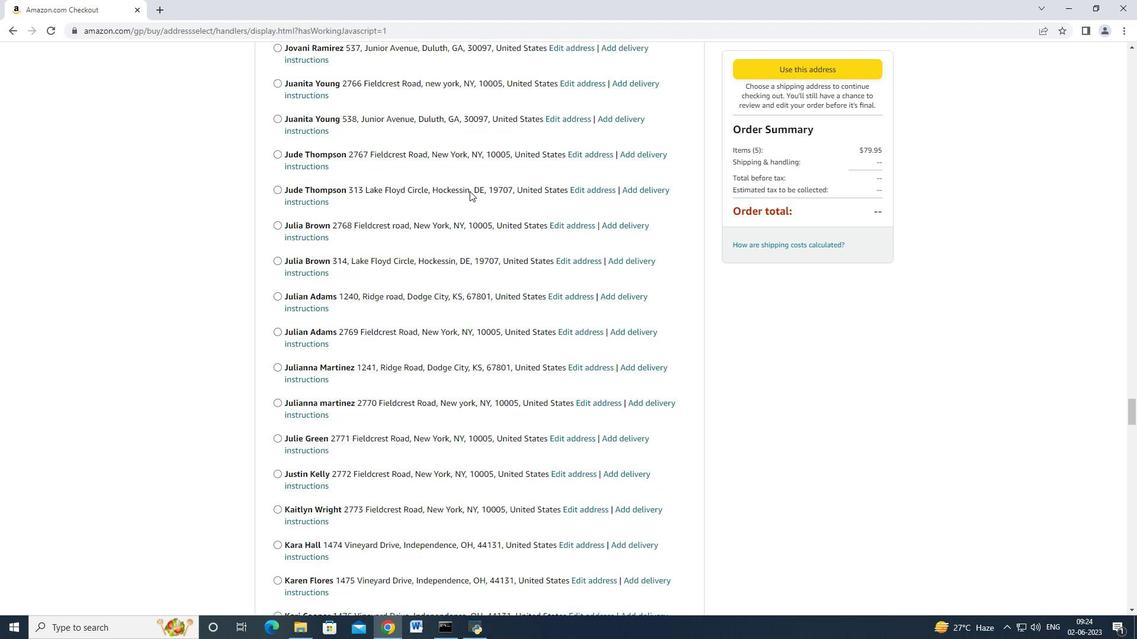 
Action: Mouse scrolled (469, 190) with delta (0, 0)
Screenshot: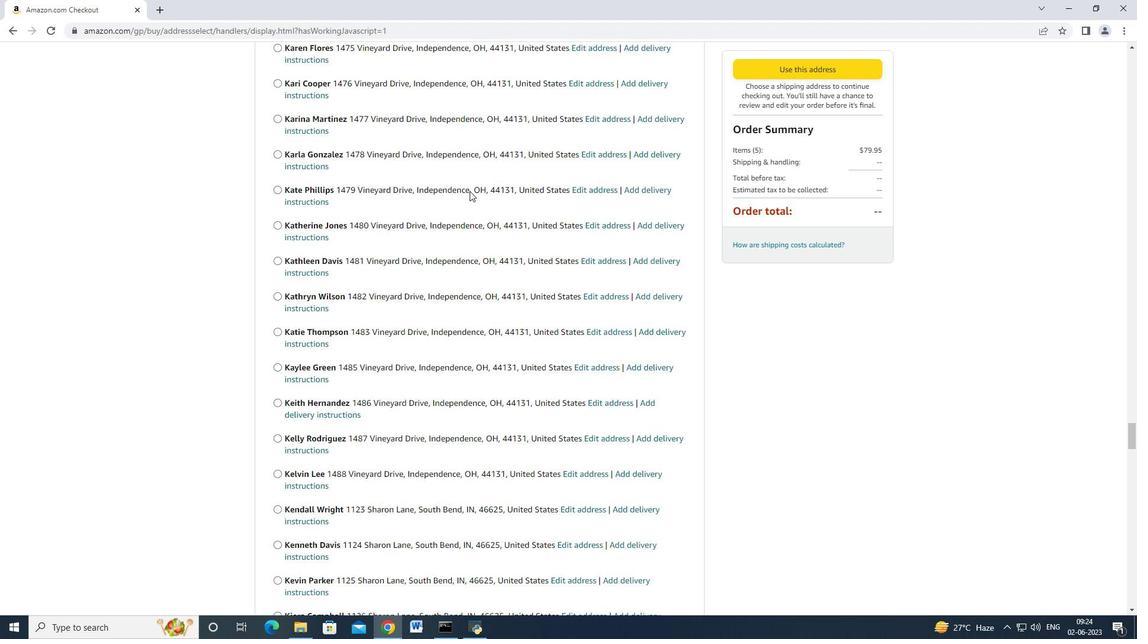 
Action: Mouse scrolled (469, 190) with delta (0, 0)
Screenshot: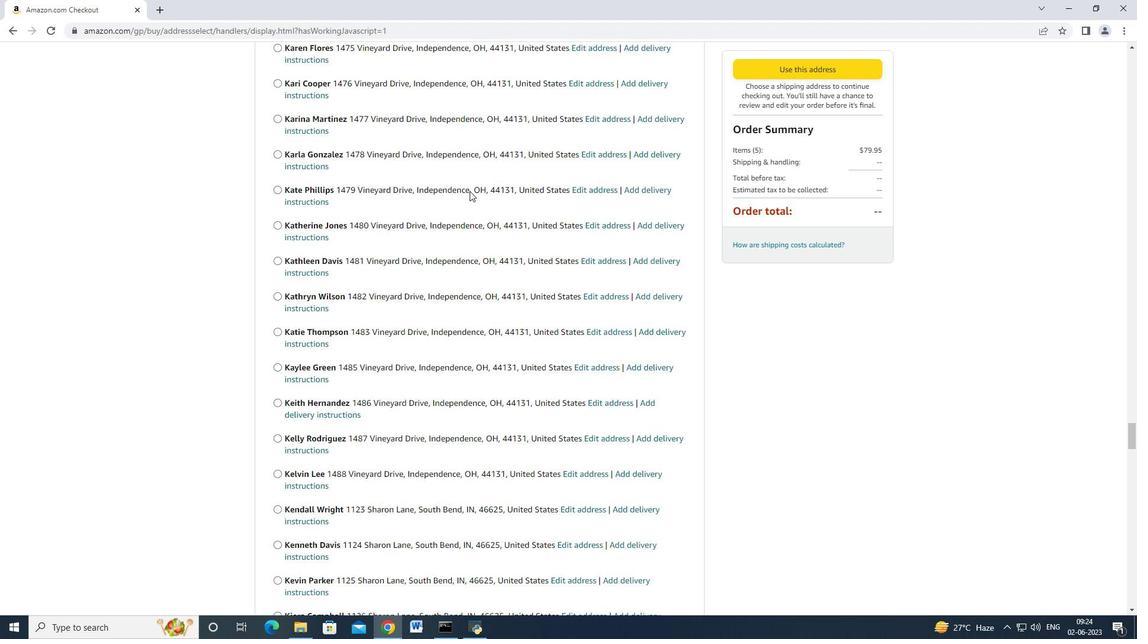 
Action: Mouse scrolled (469, 190) with delta (0, 0)
Screenshot: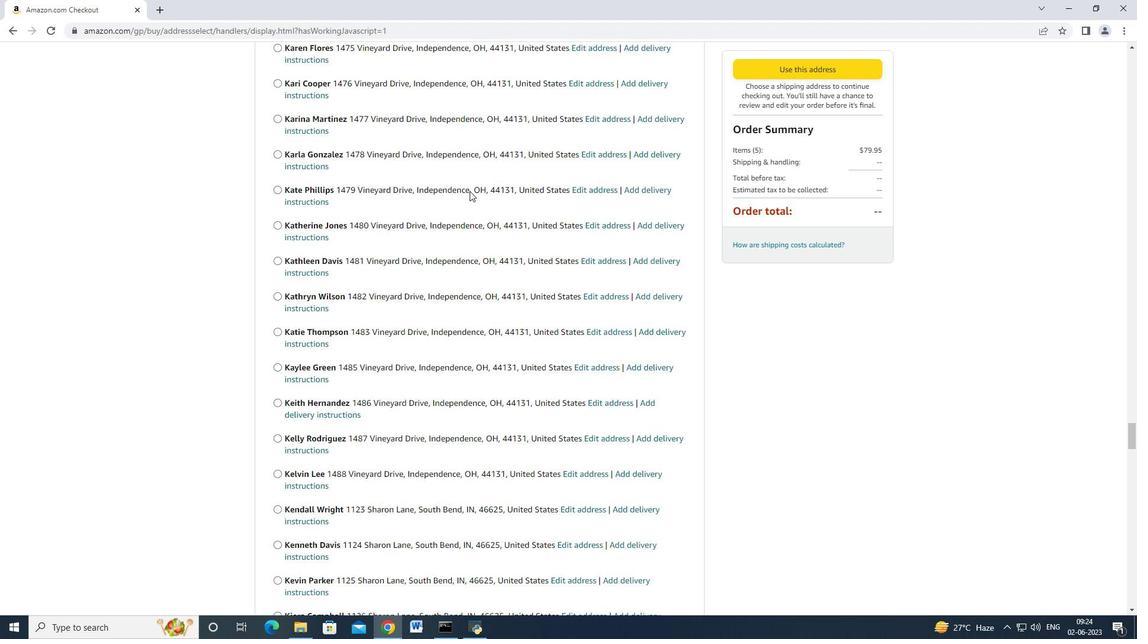 
Action: Mouse scrolled (469, 190) with delta (0, 0)
Screenshot: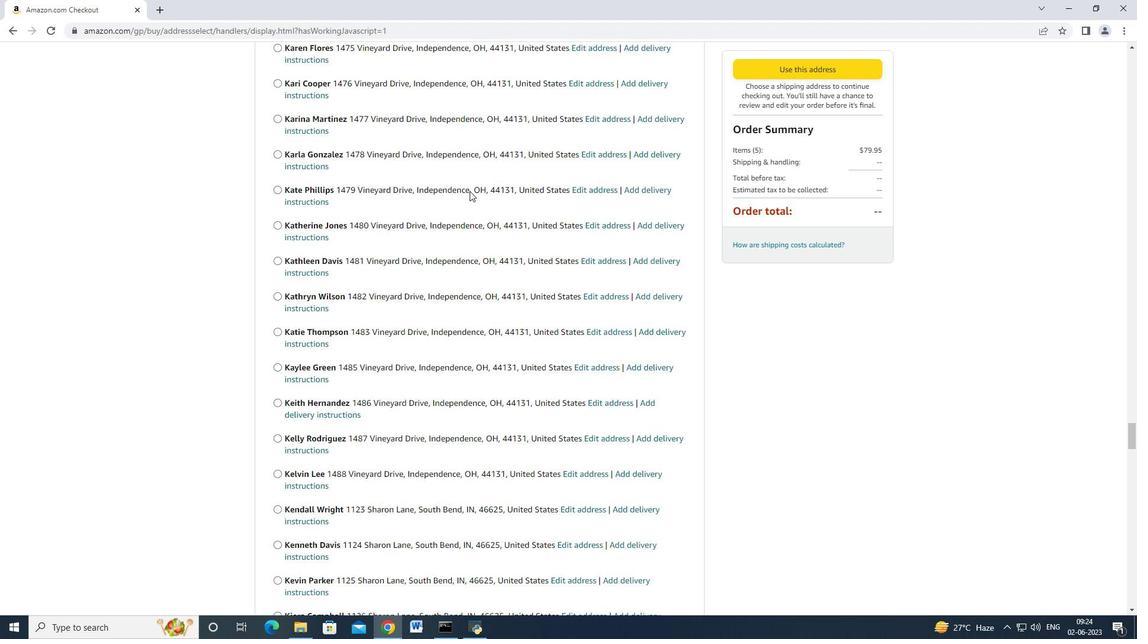 
Action: Mouse scrolled (469, 190) with delta (0, 0)
Screenshot: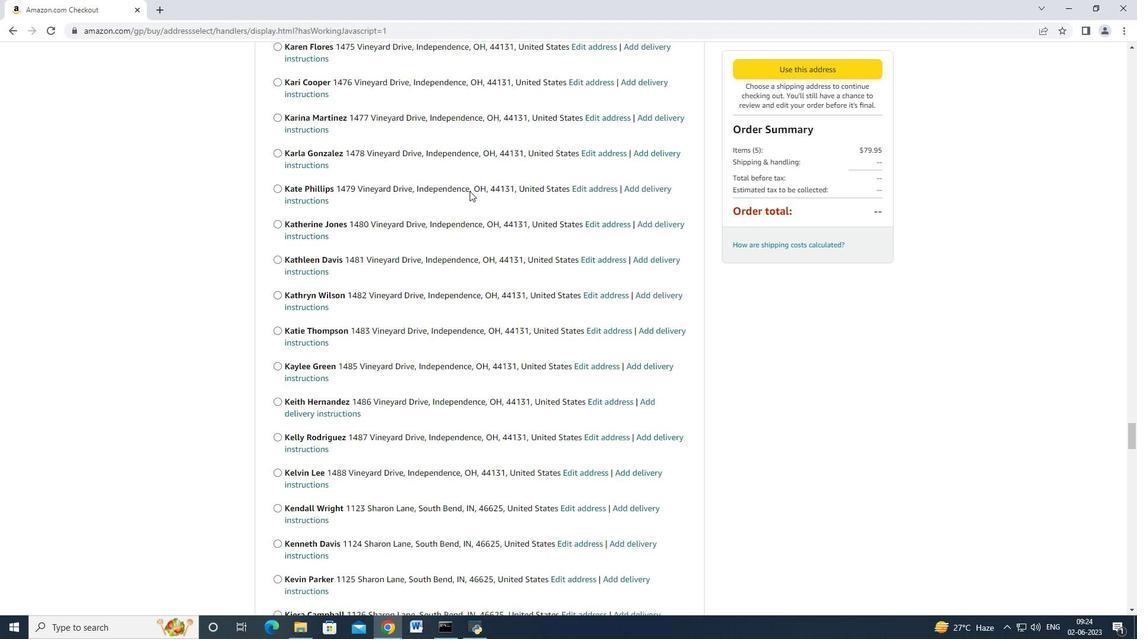 
Action: Mouse scrolled (469, 190) with delta (0, -1)
Screenshot: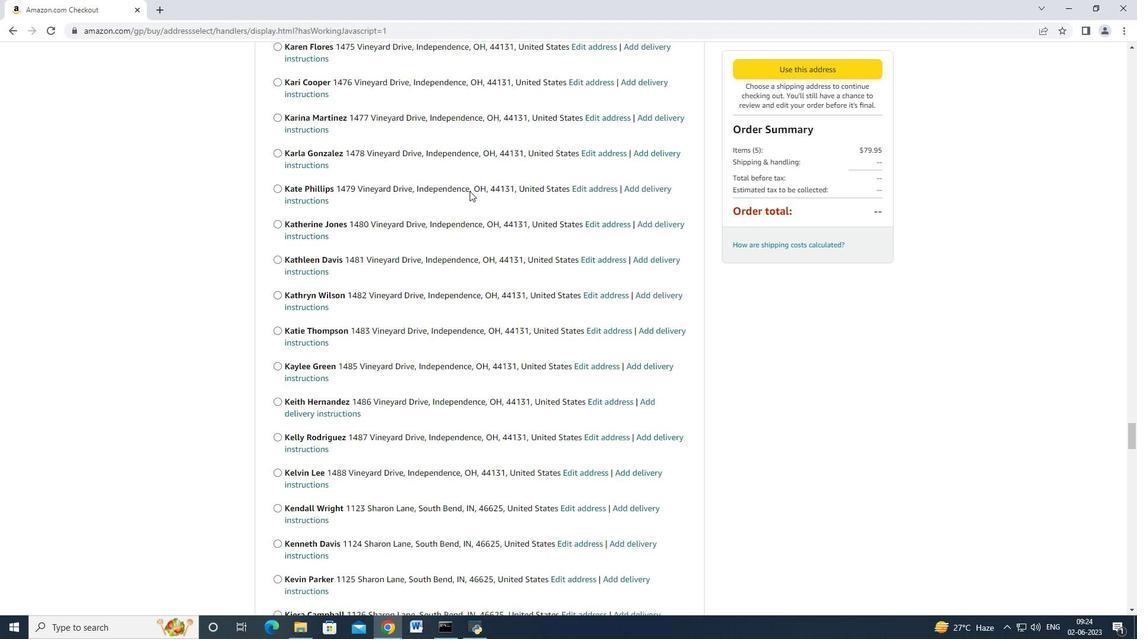 
Action: Mouse scrolled (469, 190) with delta (0, 0)
Screenshot: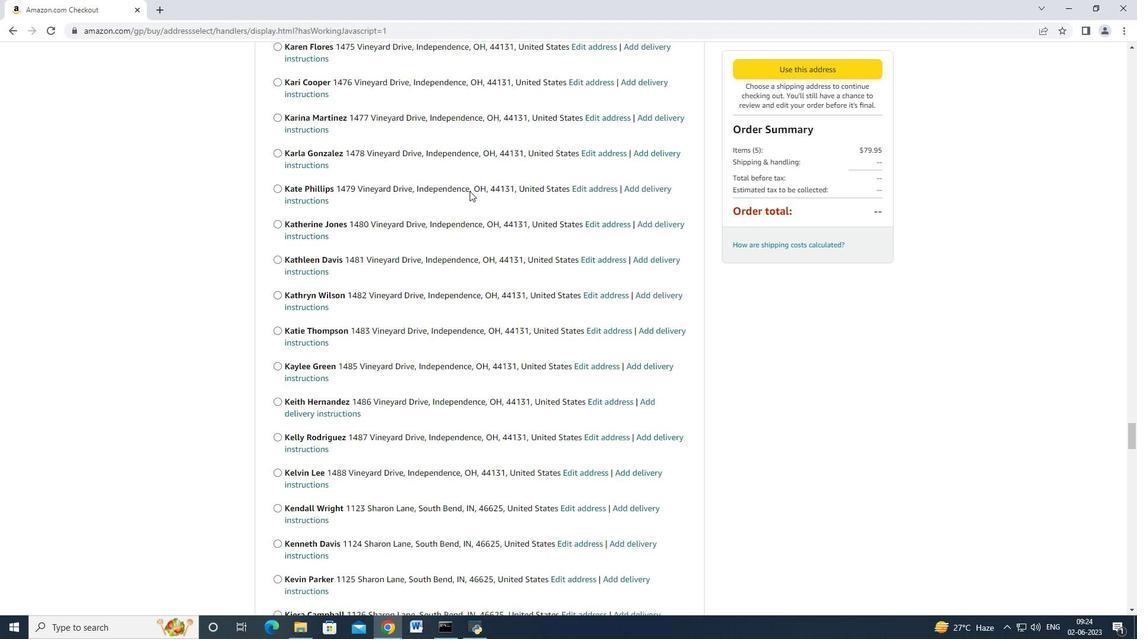 
Action: Mouse scrolled (469, 190) with delta (0, 0)
Screenshot: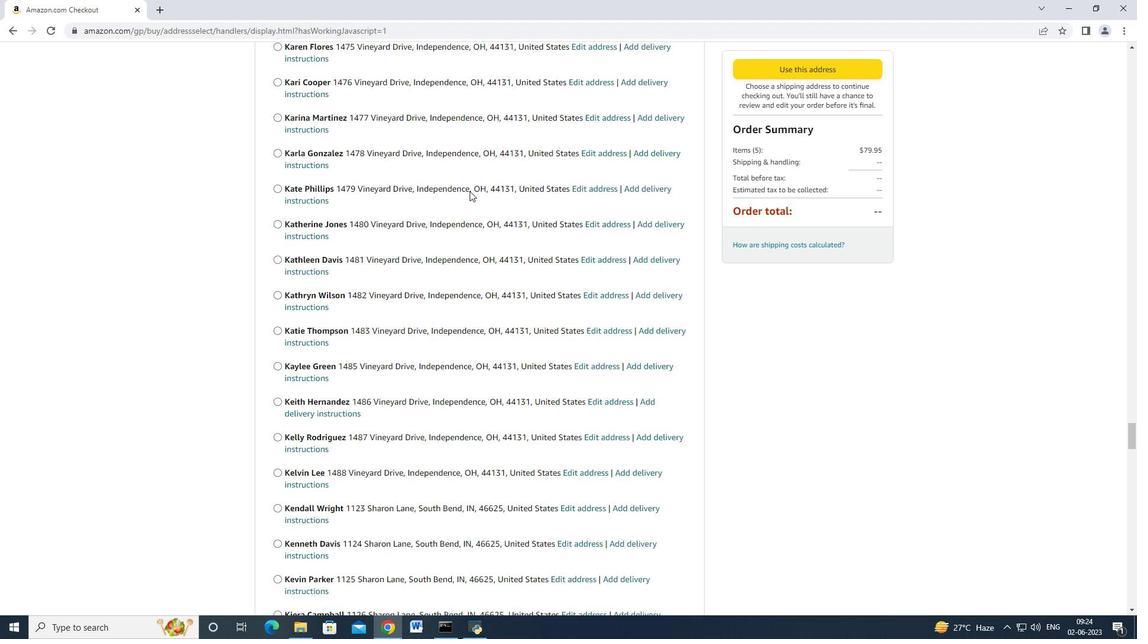 
Action: Mouse scrolled (469, 190) with delta (0, 0)
Screenshot: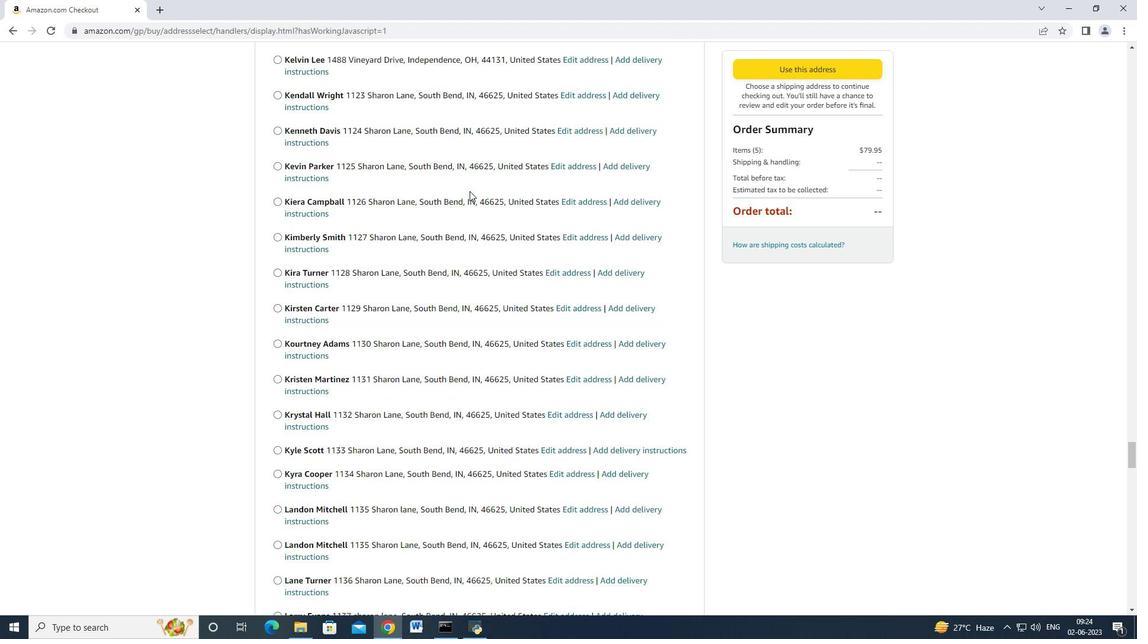 
Action: Mouse scrolled (469, 190) with delta (0, 0)
Screenshot: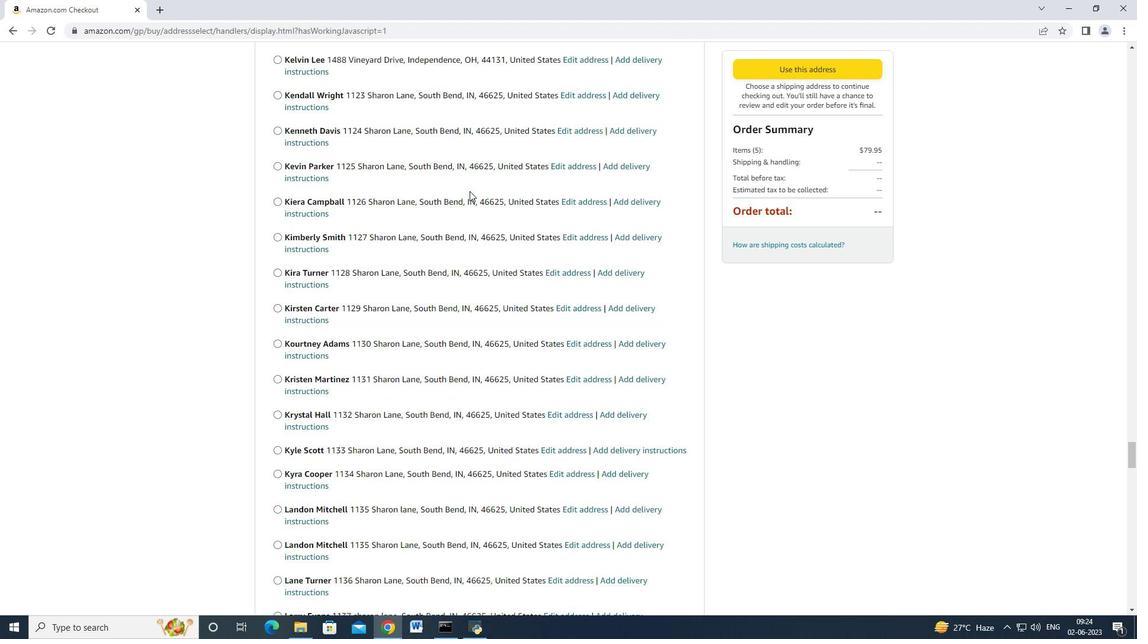 
Action: Mouse scrolled (469, 190) with delta (0, 0)
Screenshot: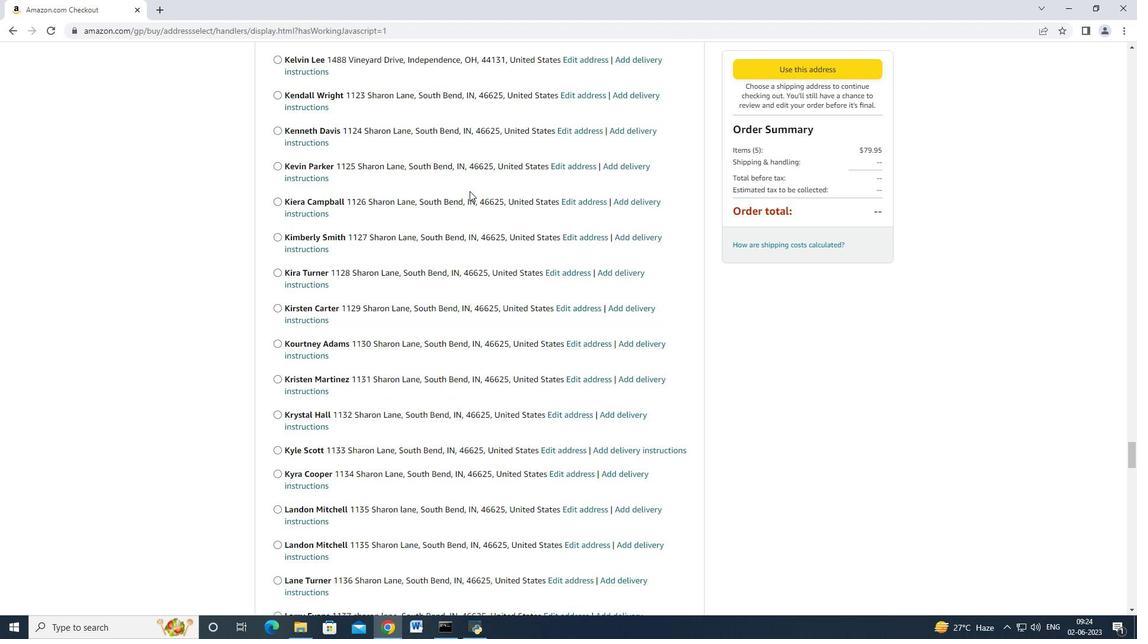 
Action: Mouse scrolled (469, 190) with delta (0, 0)
Screenshot: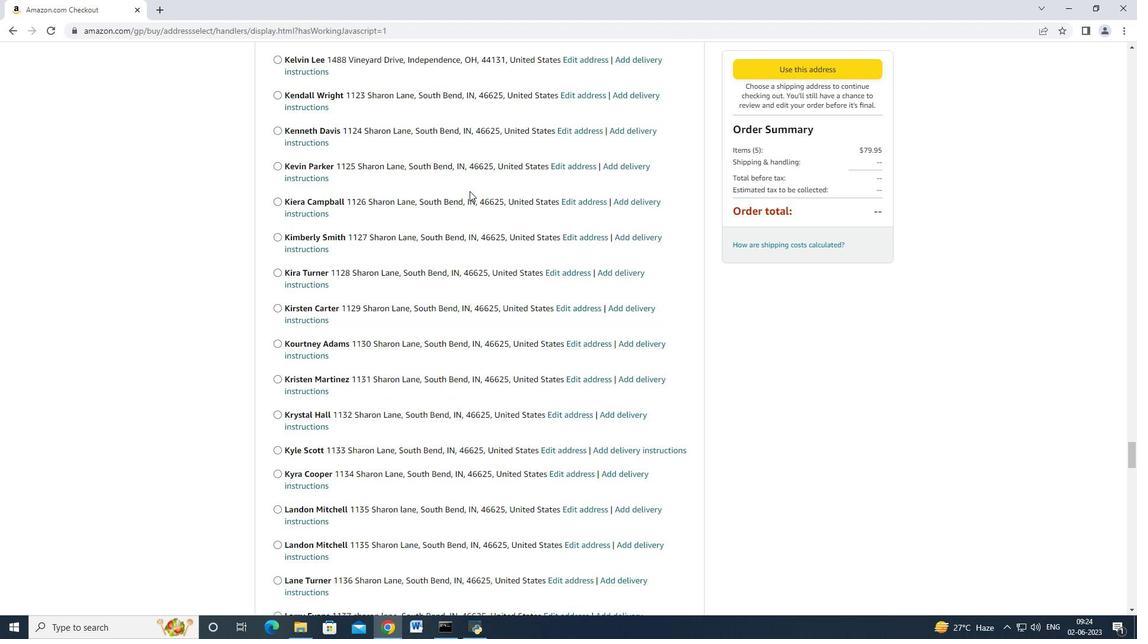 
Action: Mouse scrolled (469, 190) with delta (0, -1)
Screenshot: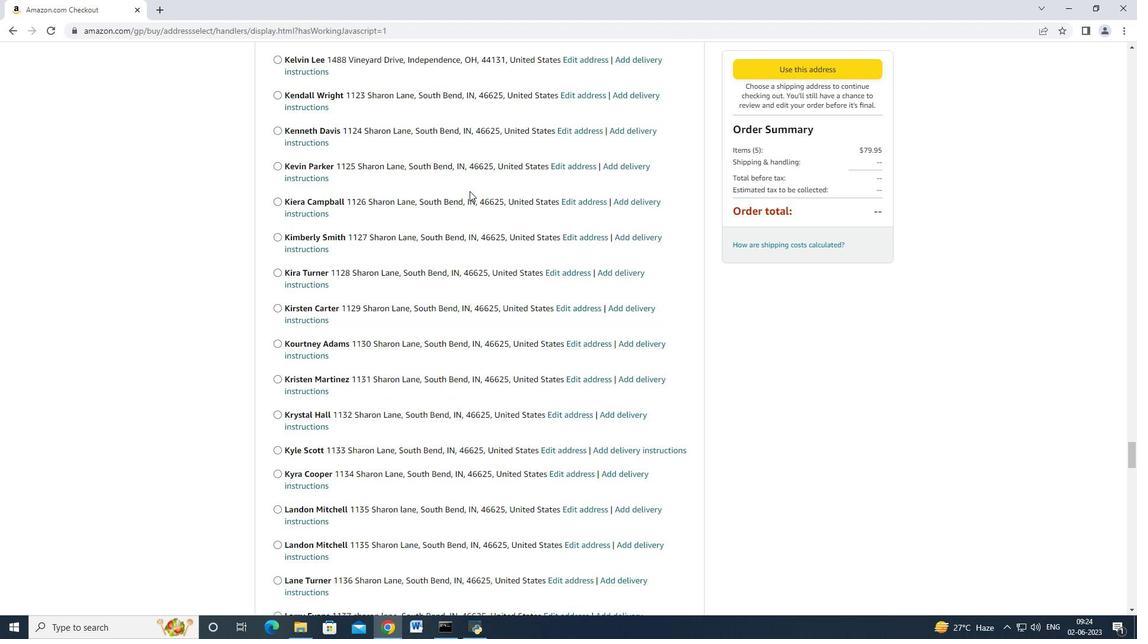 
Action: Mouse scrolled (469, 190) with delta (0, 0)
Screenshot: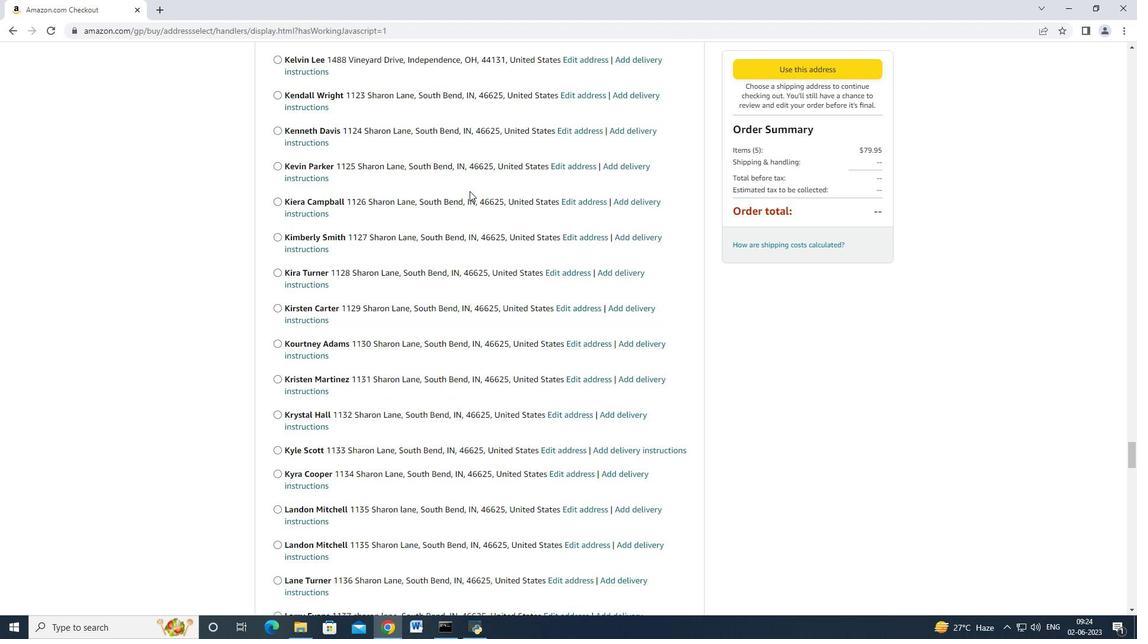 
Action: Mouse scrolled (469, 190) with delta (0, 0)
Screenshot: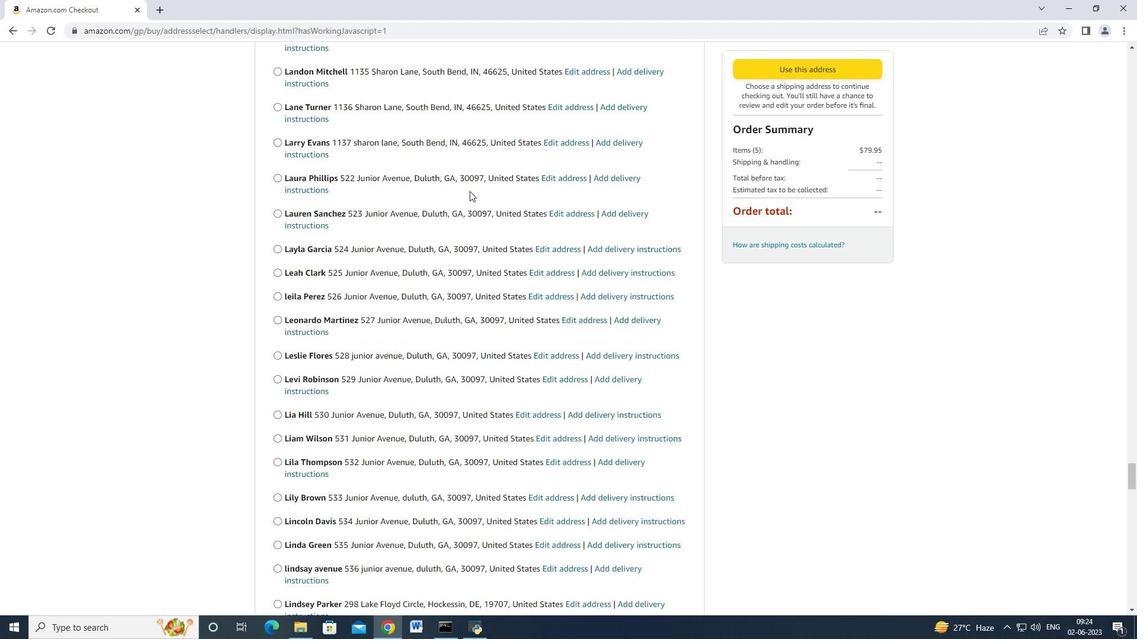 
Action: Mouse scrolled (469, 190) with delta (0, 0)
Screenshot: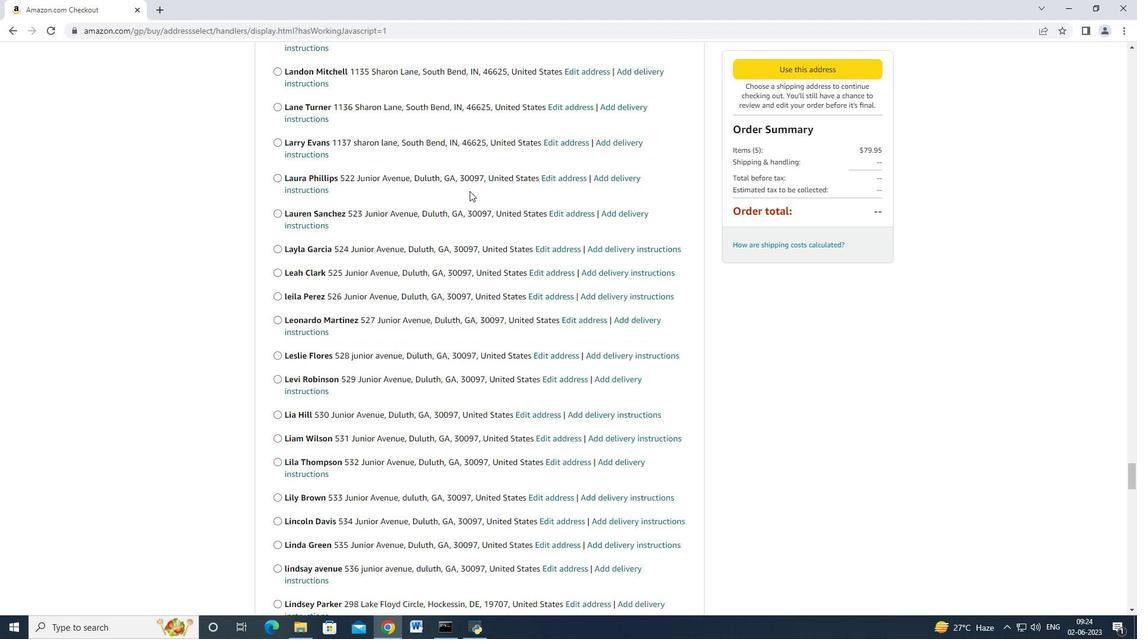 
Action: Mouse scrolled (469, 190) with delta (0, 0)
Screenshot: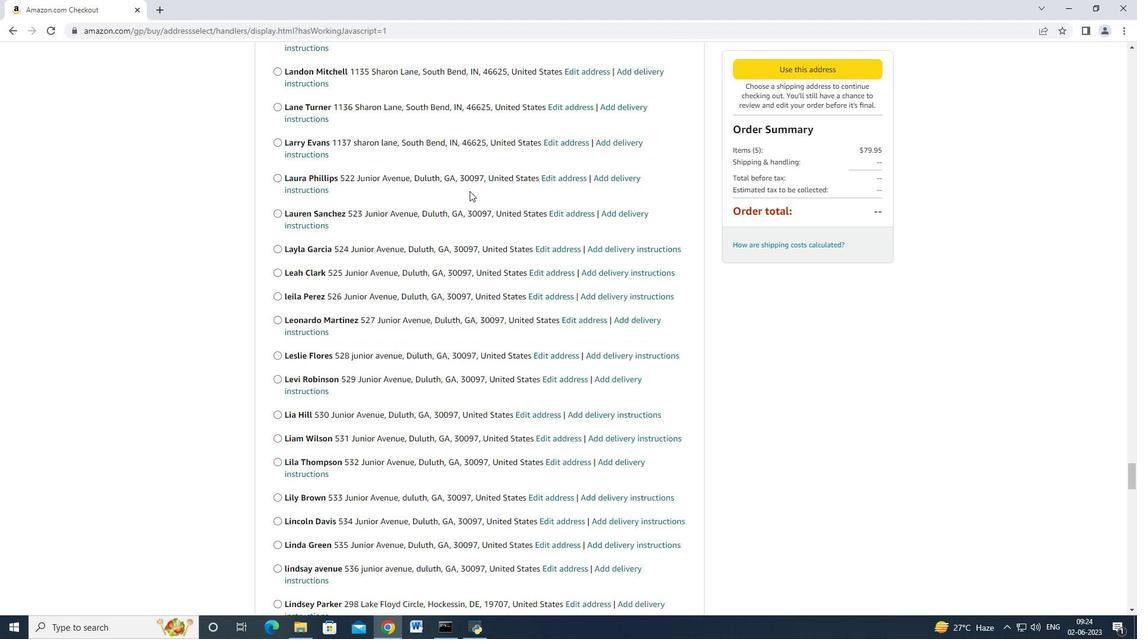 
Action: Mouse scrolled (469, 190) with delta (0, 0)
Screenshot: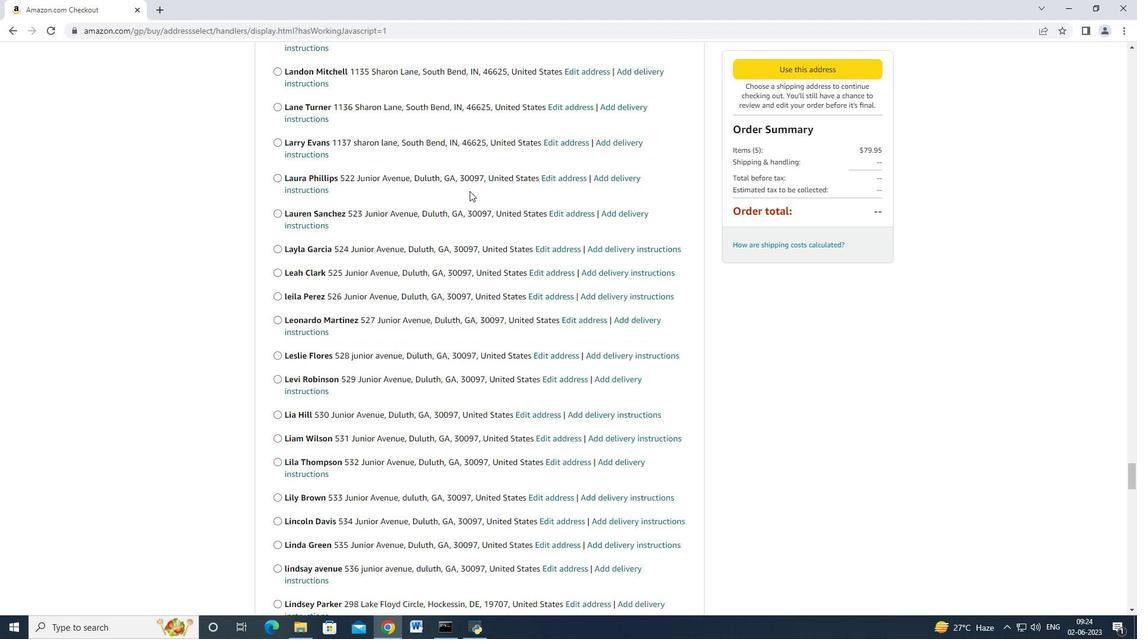
Action: Mouse scrolled (469, 190) with delta (0, 0)
Screenshot: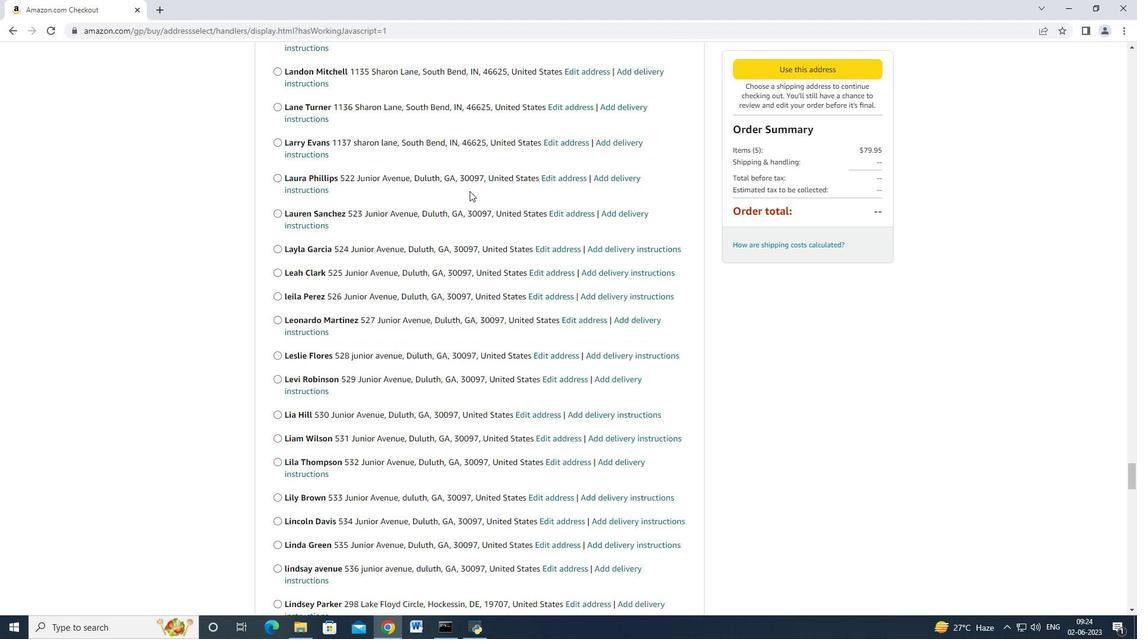
Action: Mouse scrolled (469, 190) with delta (0, 0)
Screenshot: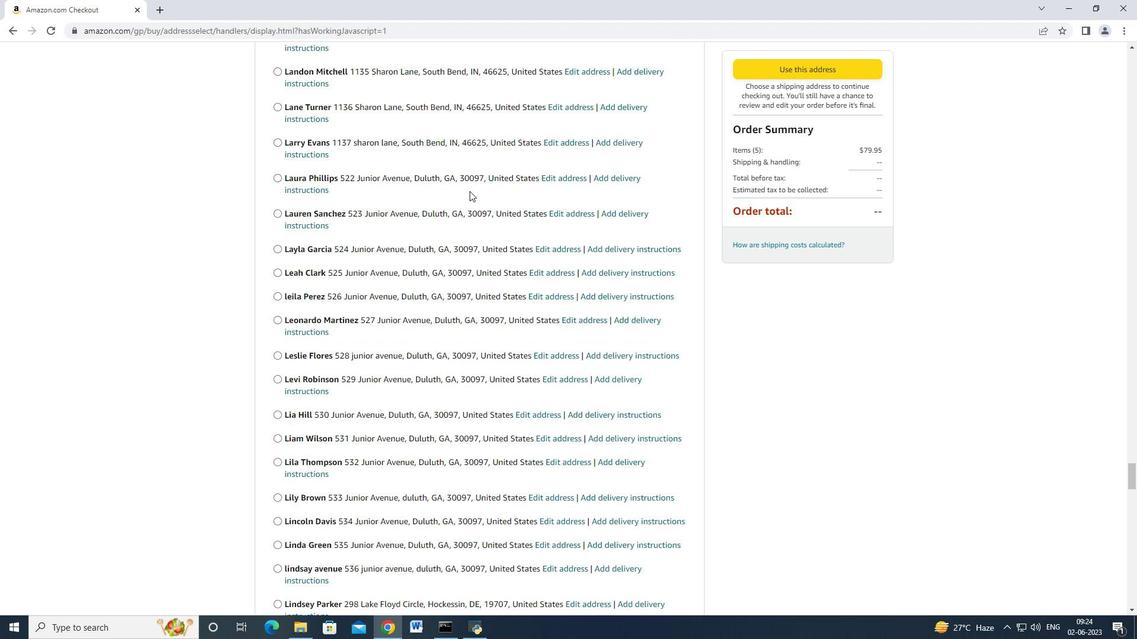 
Action: Mouse scrolled (469, 190) with delta (0, 0)
Screenshot: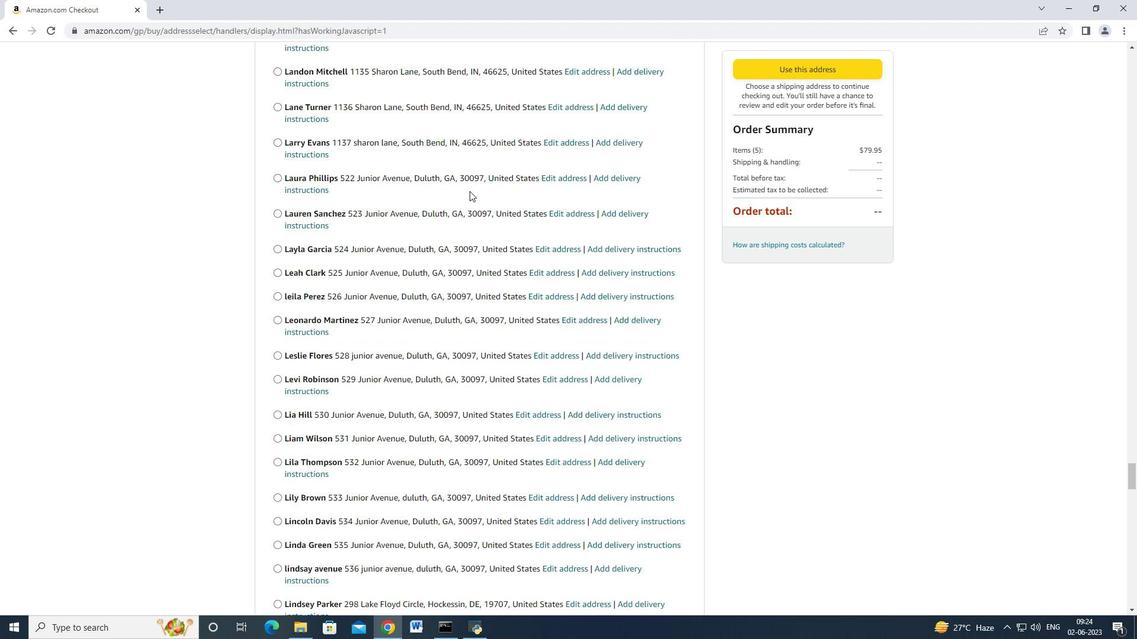 
Action: Mouse scrolled (469, 190) with delta (0, 0)
Screenshot: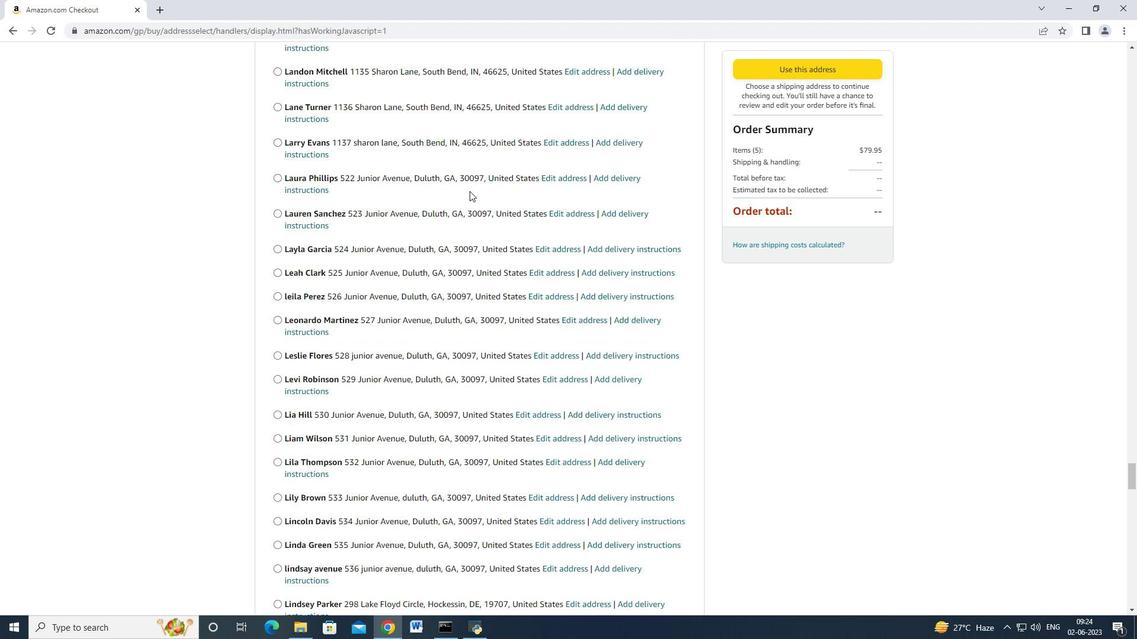 
Action: Mouse scrolled (469, 190) with delta (0, 0)
Screenshot: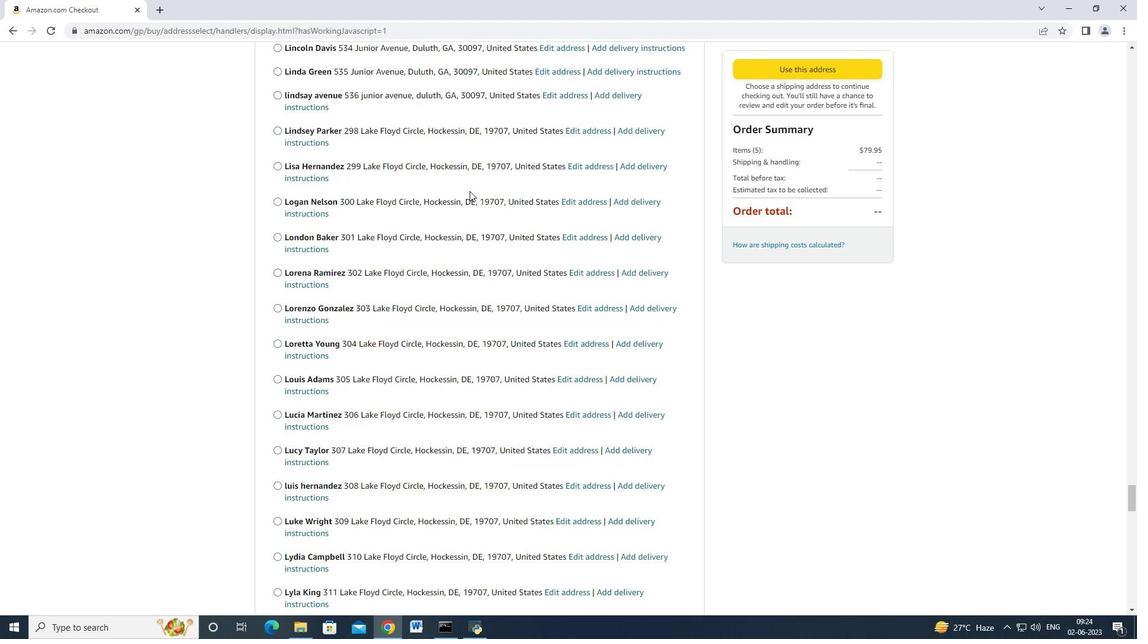 
Action: Mouse scrolled (469, 190) with delta (0, 0)
Screenshot: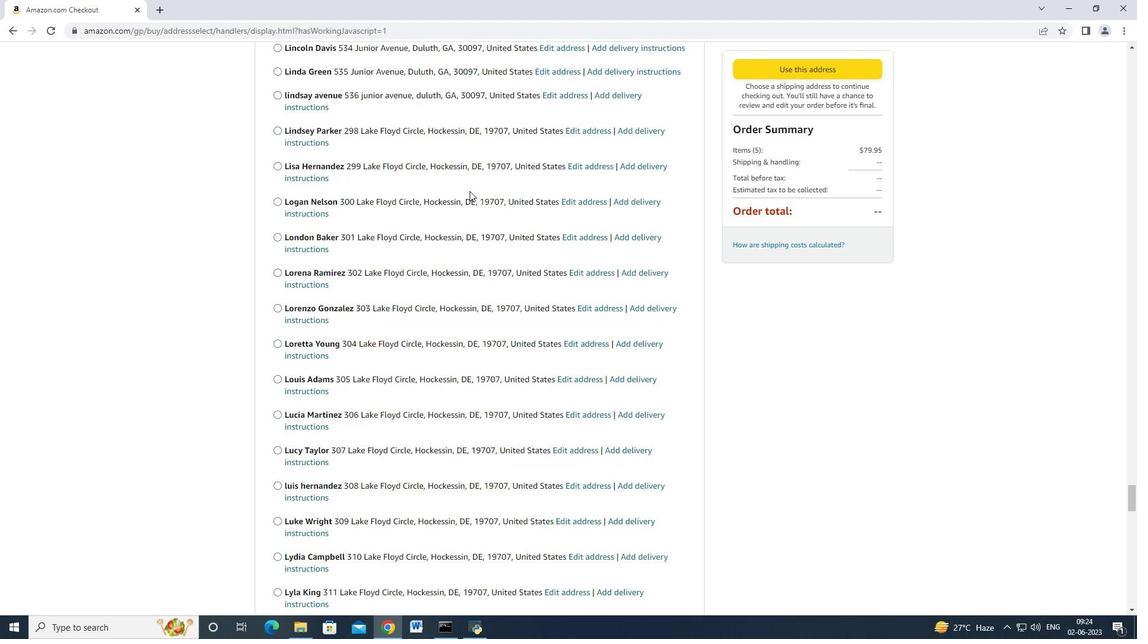 
Action: Mouse scrolled (469, 190) with delta (0, 0)
Screenshot: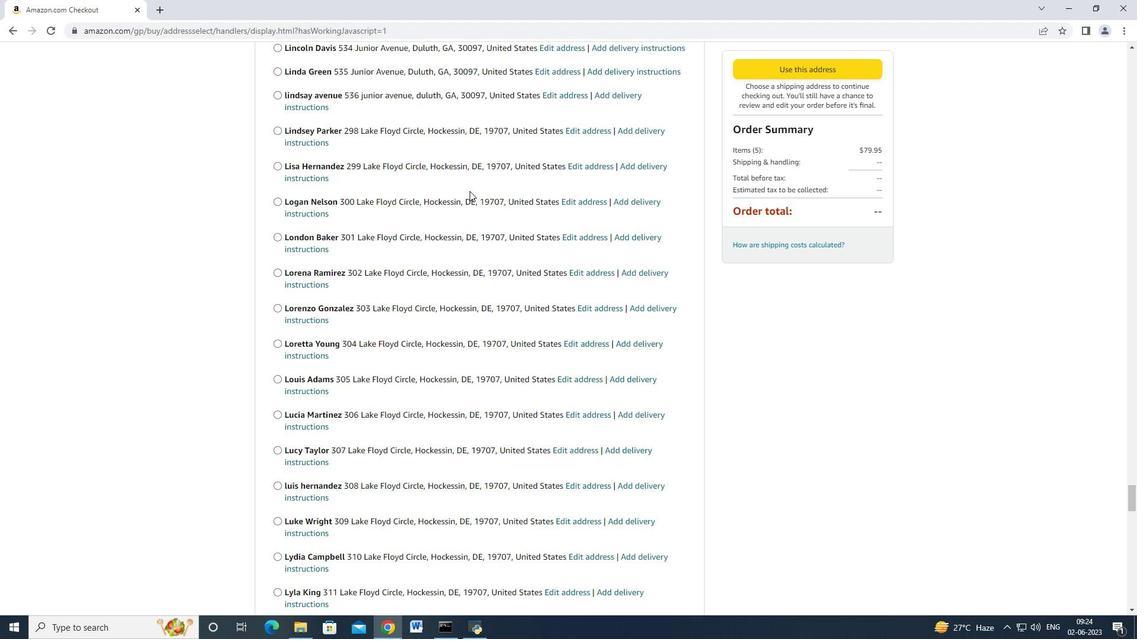 
Action: Mouse scrolled (469, 190) with delta (0, -1)
Screenshot: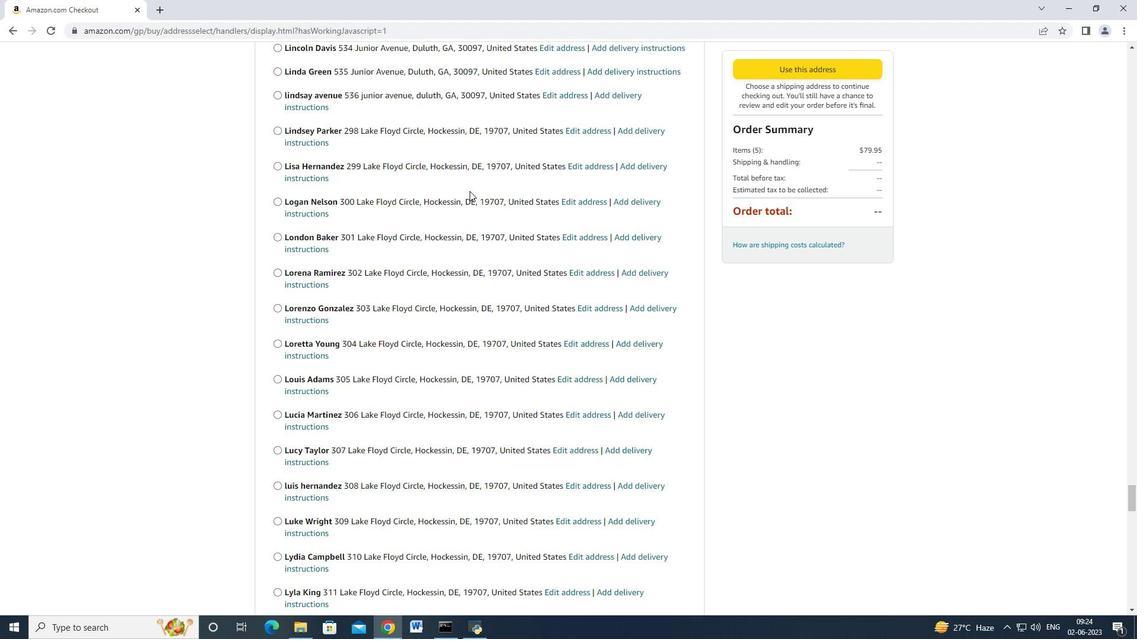 
Action: Mouse scrolled (469, 190) with delta (0, 0)
Screenshot: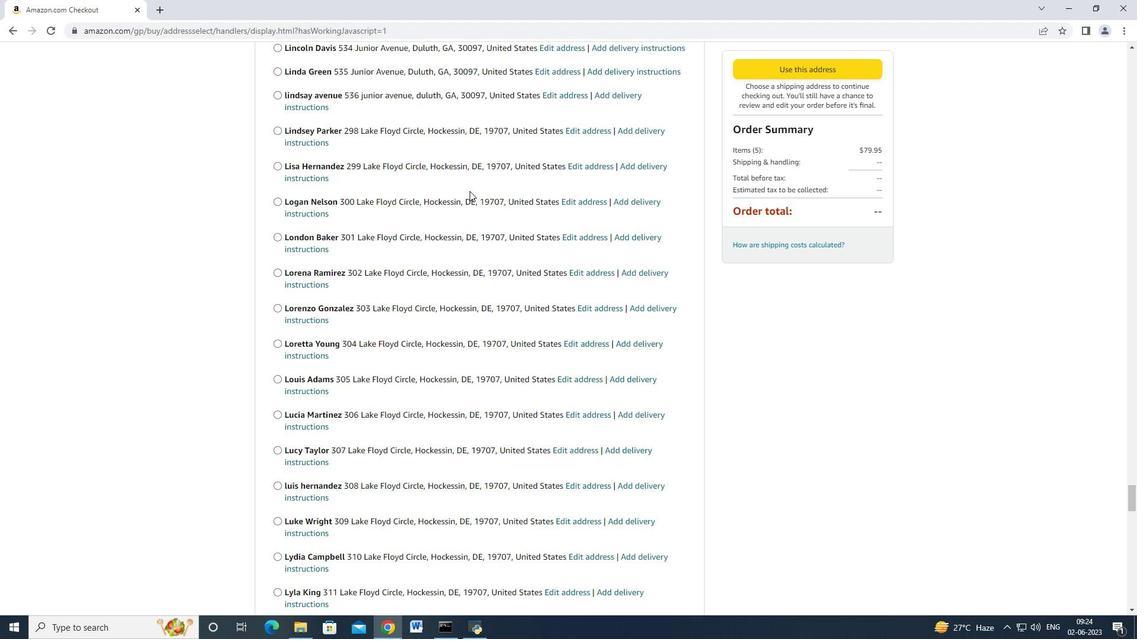 
Action: Mouse scrolled (469, 190) with delta (0, 0)
Screenshot: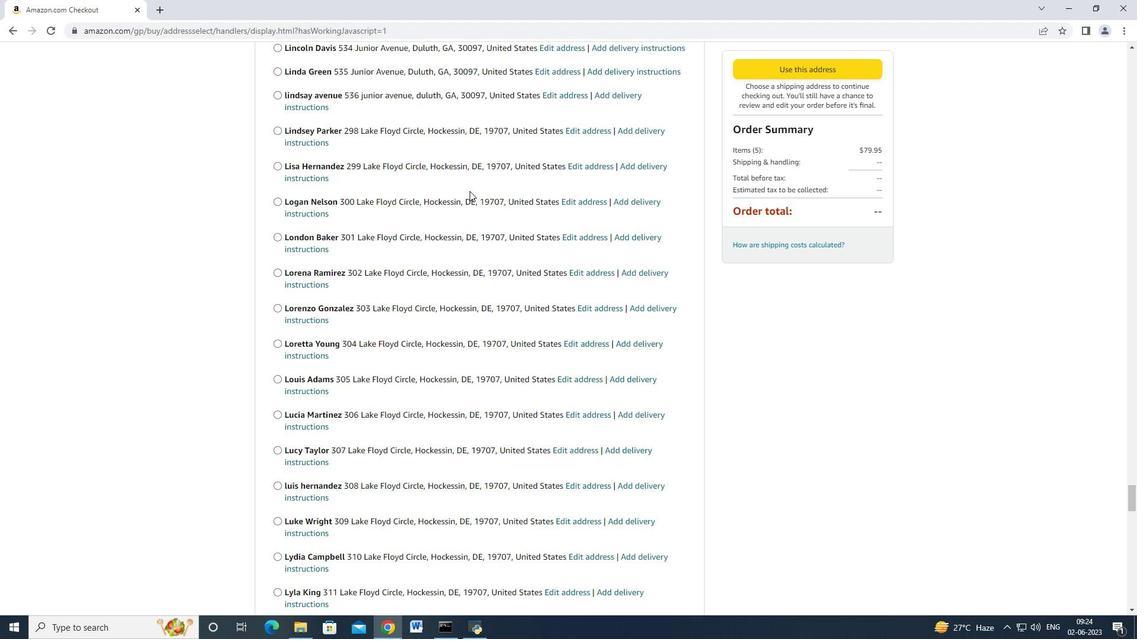 
Action: Mouse scrolled (469, 190) with delta (0, 0)
Screenshot: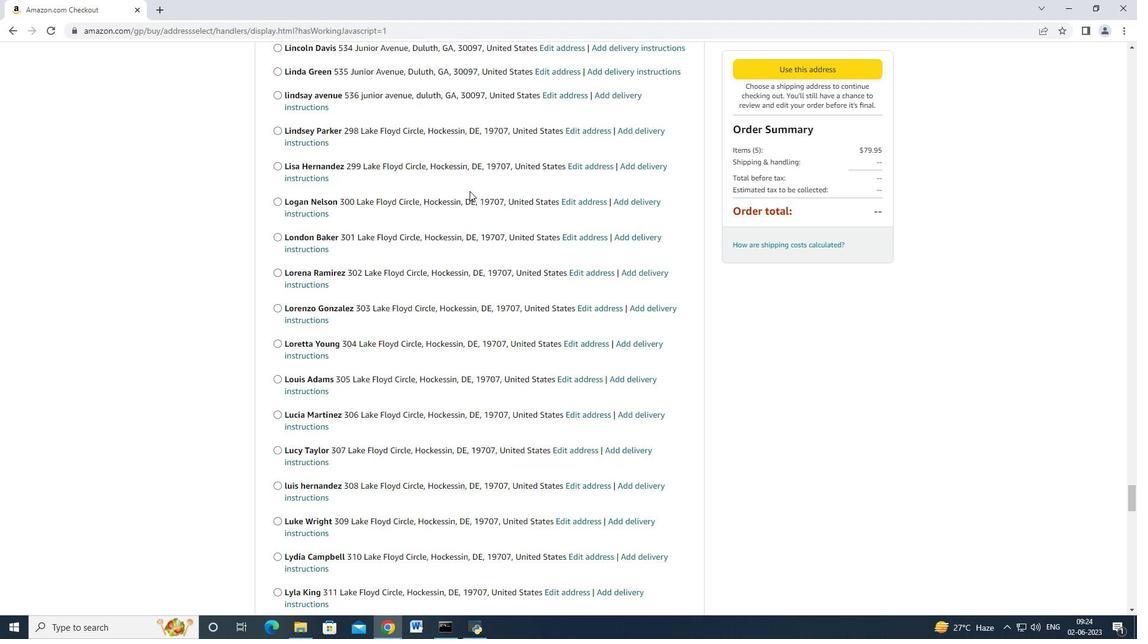 
Action: Mouse scrolled (469, 190) with delta (0, 0)
Screenshot: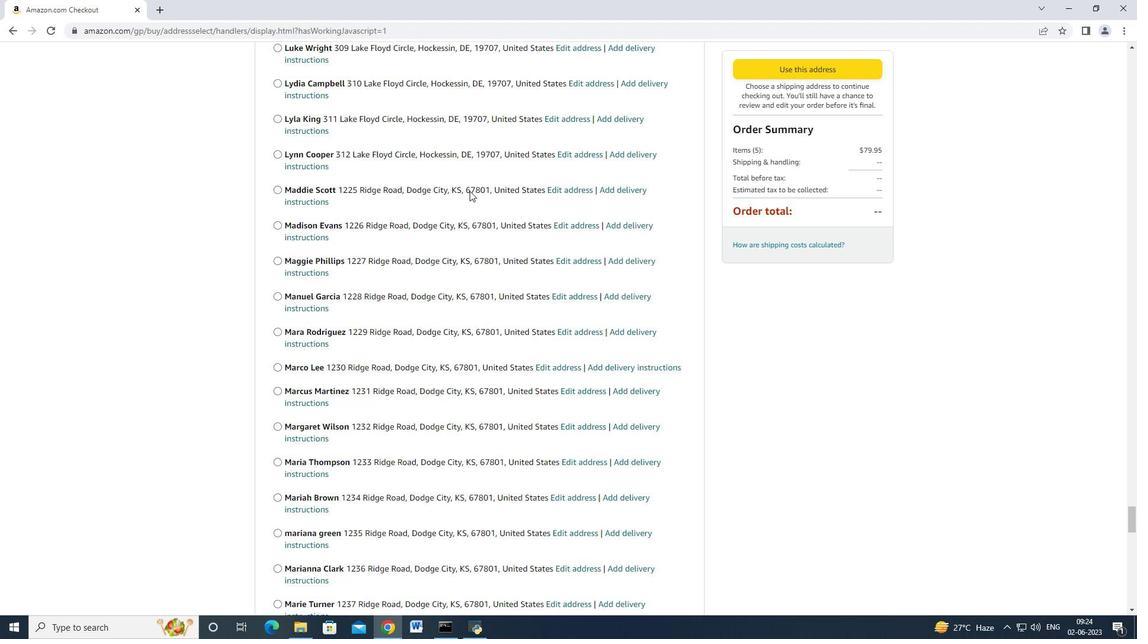 
Action: Mouse scrolled (469, 190) with delta (0, 0)
Screenshot: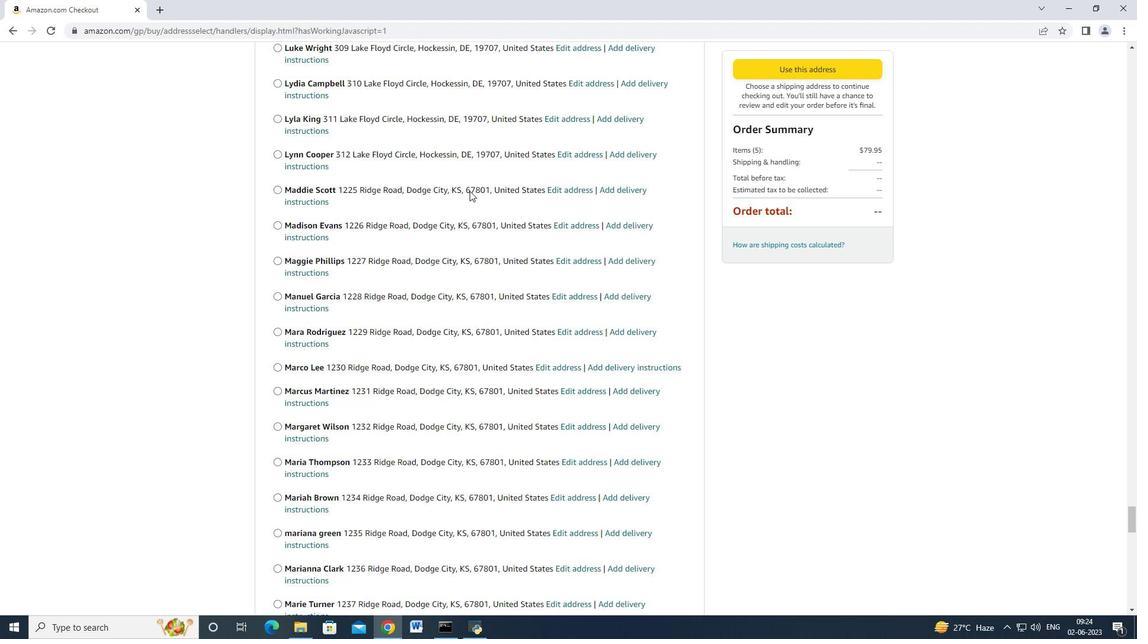 
Action: Mouse scrolled (469, 190) with delta (0, 0)
Screenshot: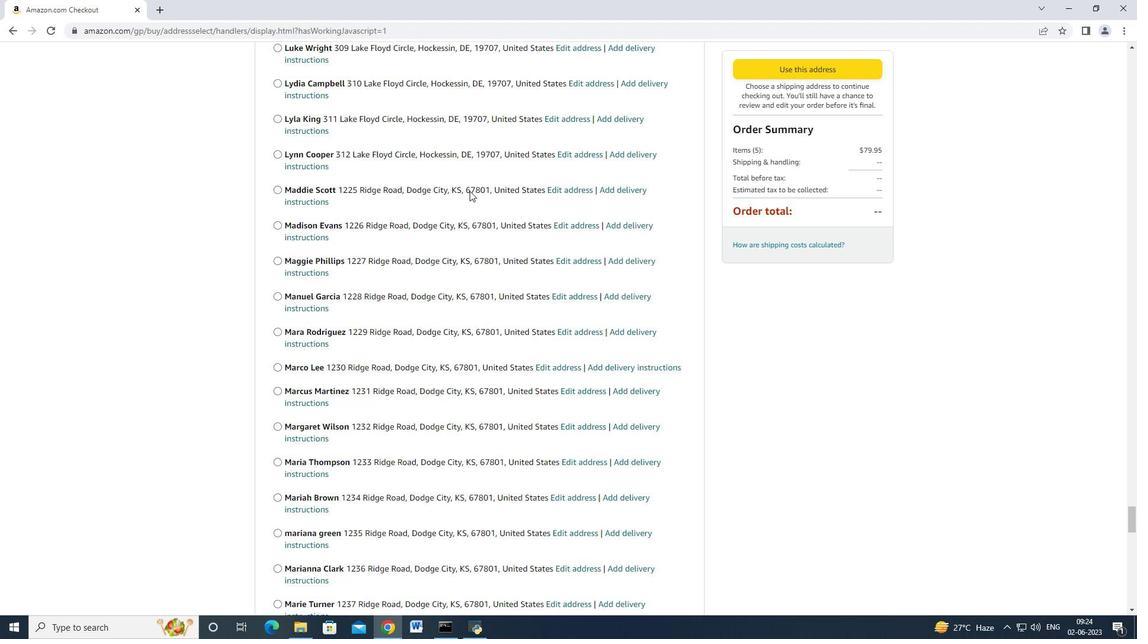 
Action: Mouse scrolled (469, 190) with delta (0, 0)
Screenshot: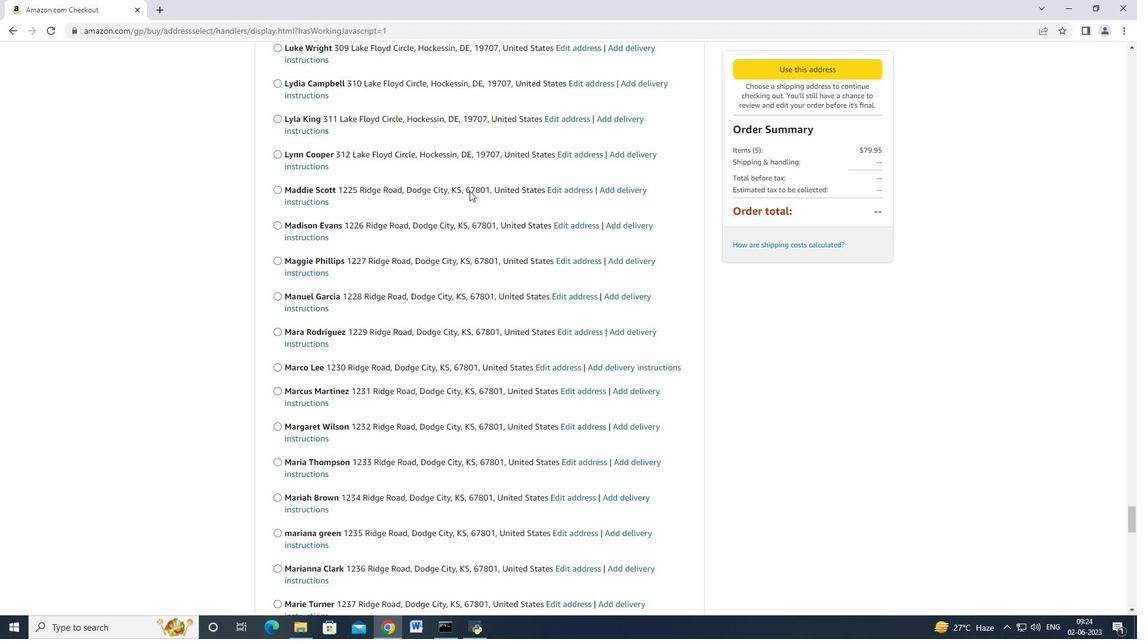
Action: Mouse scrolled (469, 190) with delta (0, 0)
Screenshot: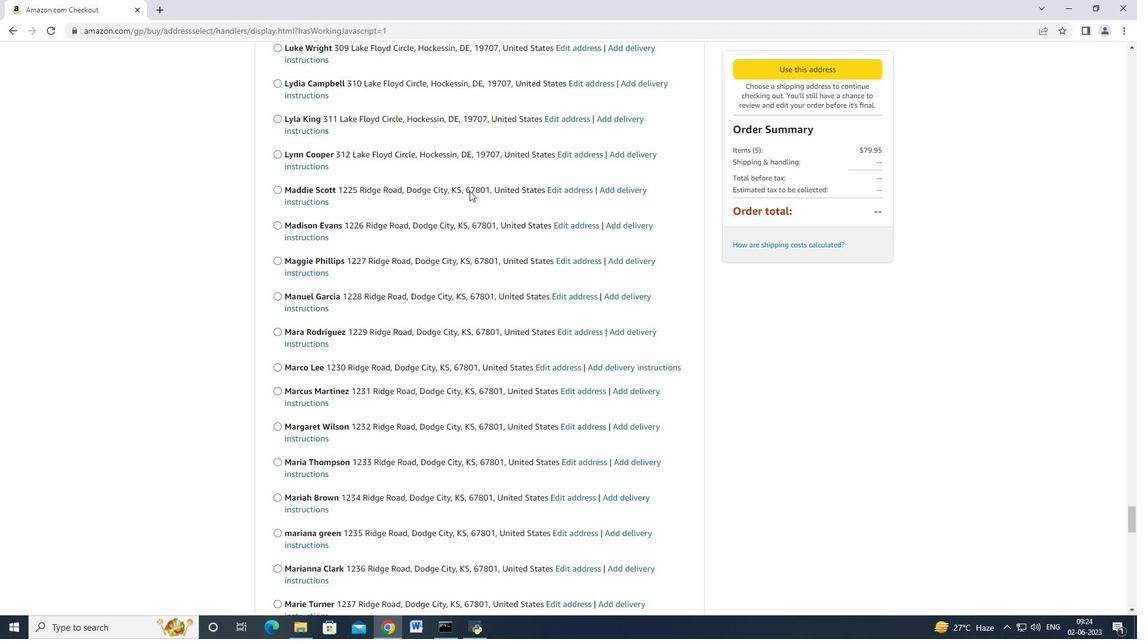 
Action: Mouse scrolled (469, 190) with delta (0, 0)
Screenshot: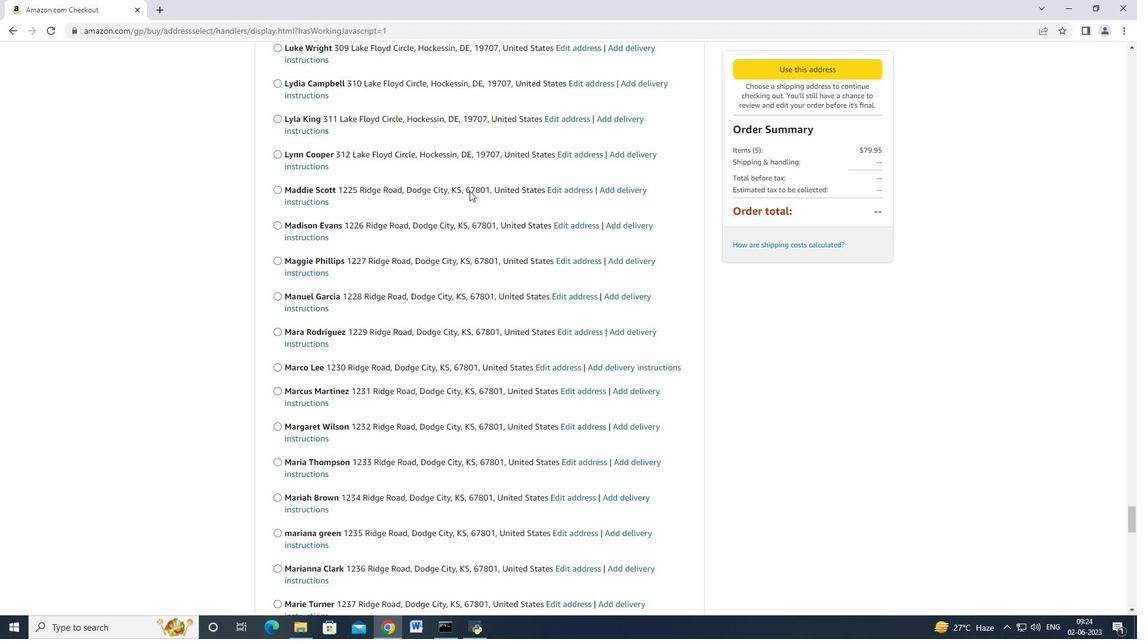 
Action: Mouse scrolled (469, 190) with delta (0, 0)
Screenshot: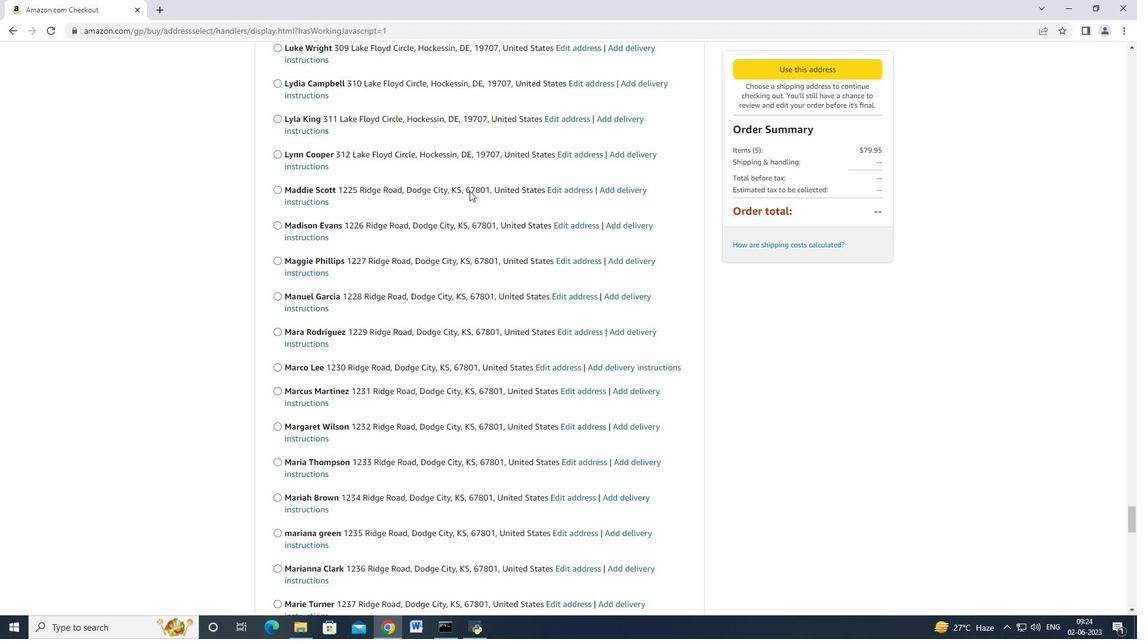 
Action: Mouse scrolled (469, 190) with delta (0, 0)
Screenshot: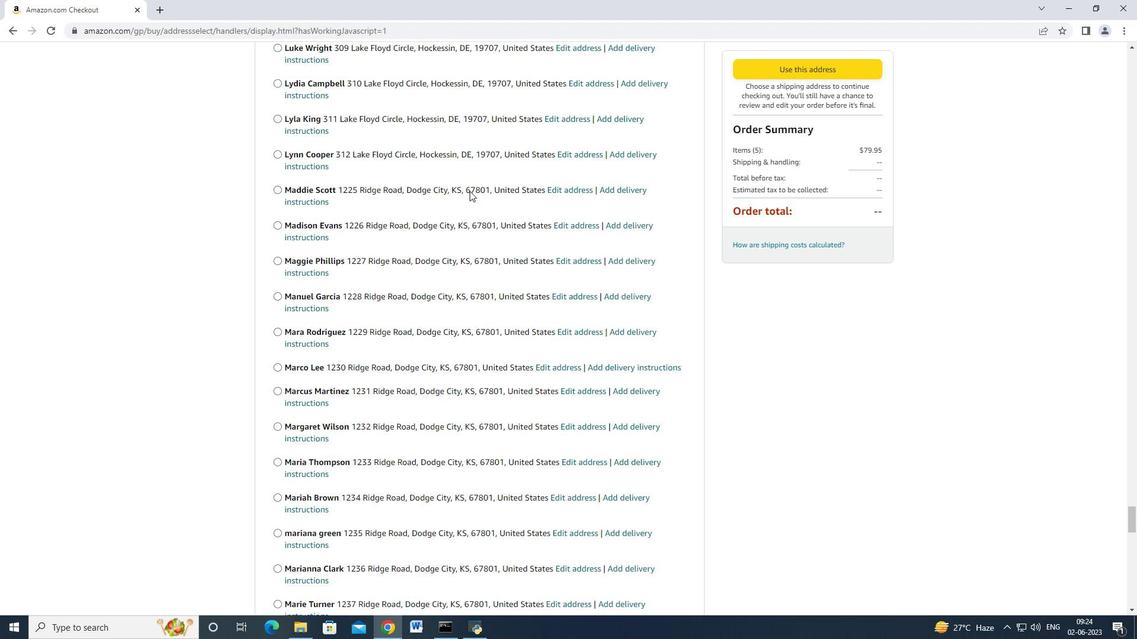 
Action: Mouse scrolled (469, 190) with delta (0, 0)
Screenshot: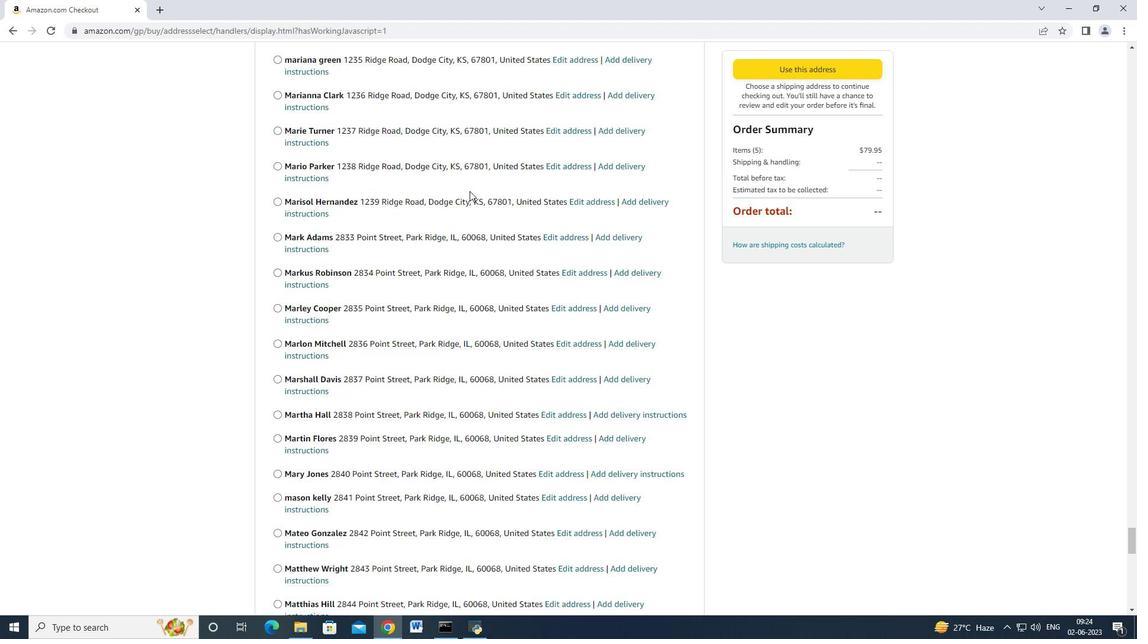 
Action: Mouse scrolled (469, 190) with delta (0, 0)
Screenshot: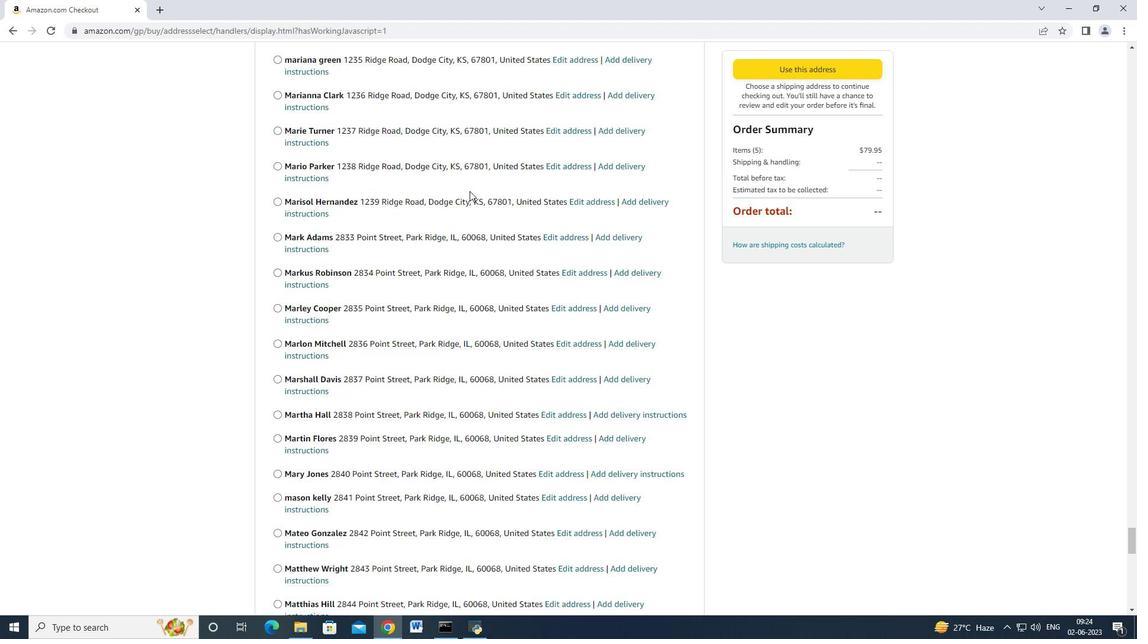 
Action: Mouse scrolled (469, 190) with delta (0, 0)
Screenshot: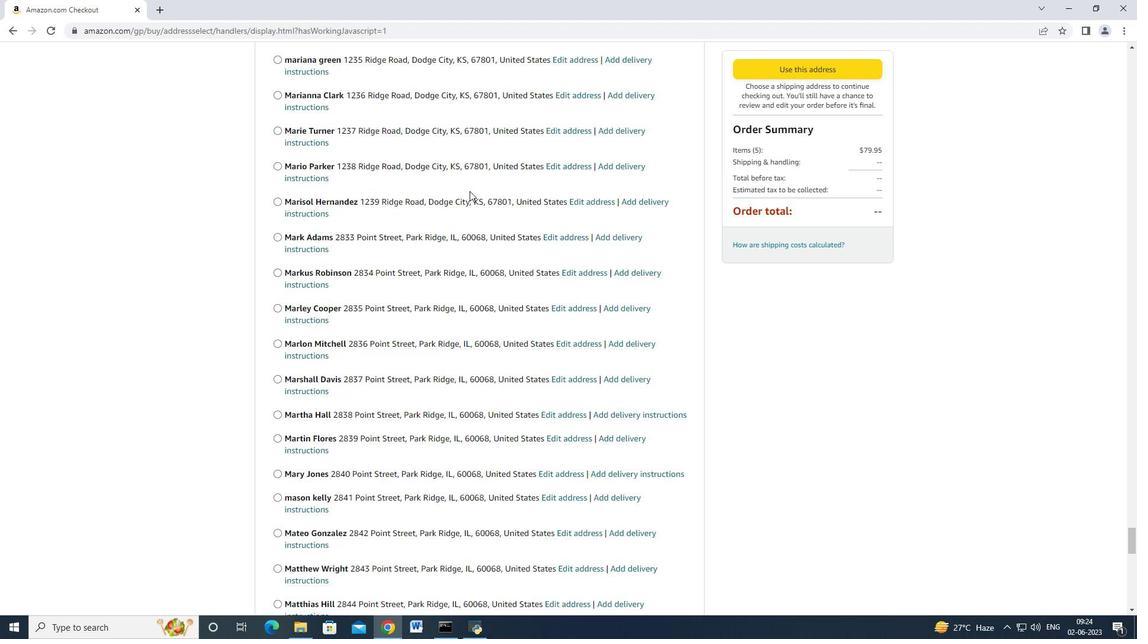 
Action: Mouse scrolled (469, 190) with delta (0, -1)
Screenshot: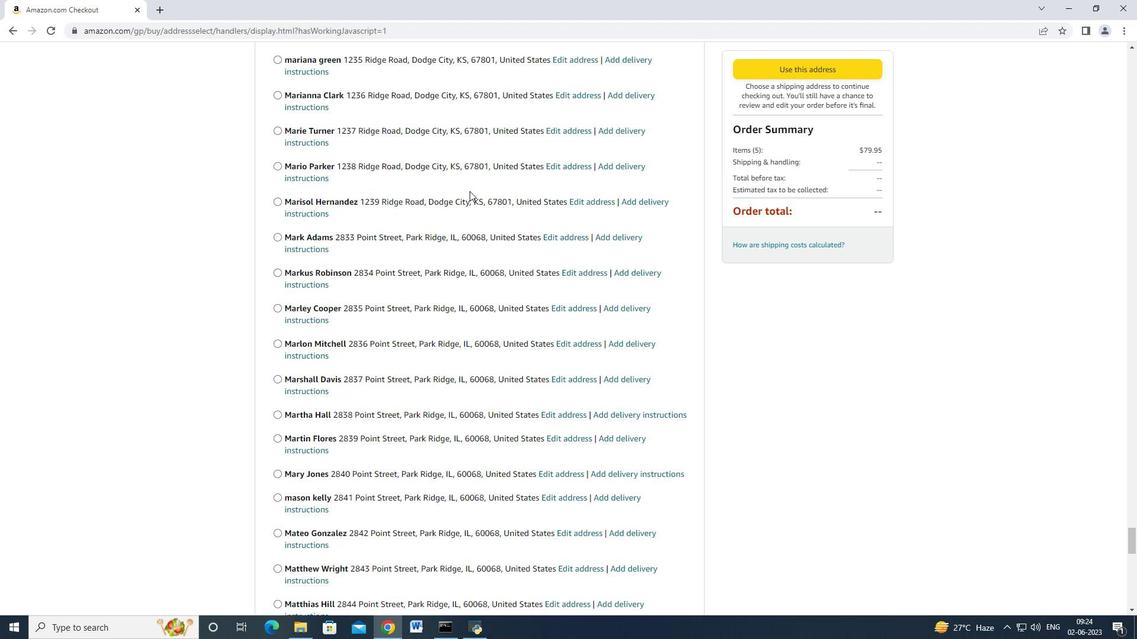 
Action: Mouse scrolled (469, 190) with delta (0, 0)
Screenshot: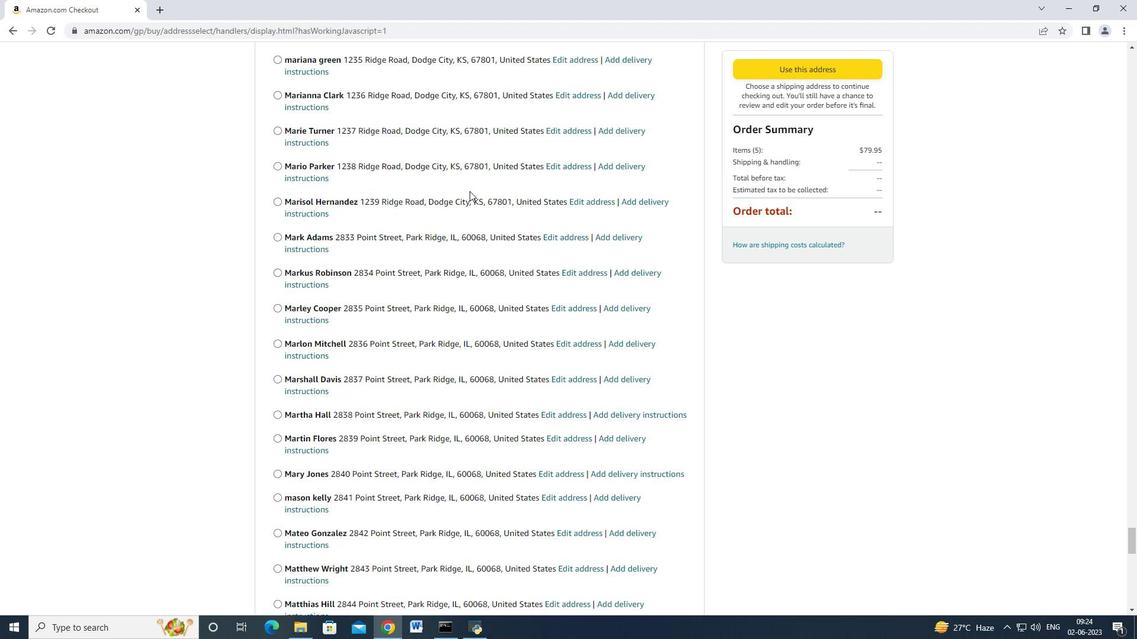 
Action: Mouse scrolled (469, 190) with delta (0, 0)
Screenshot: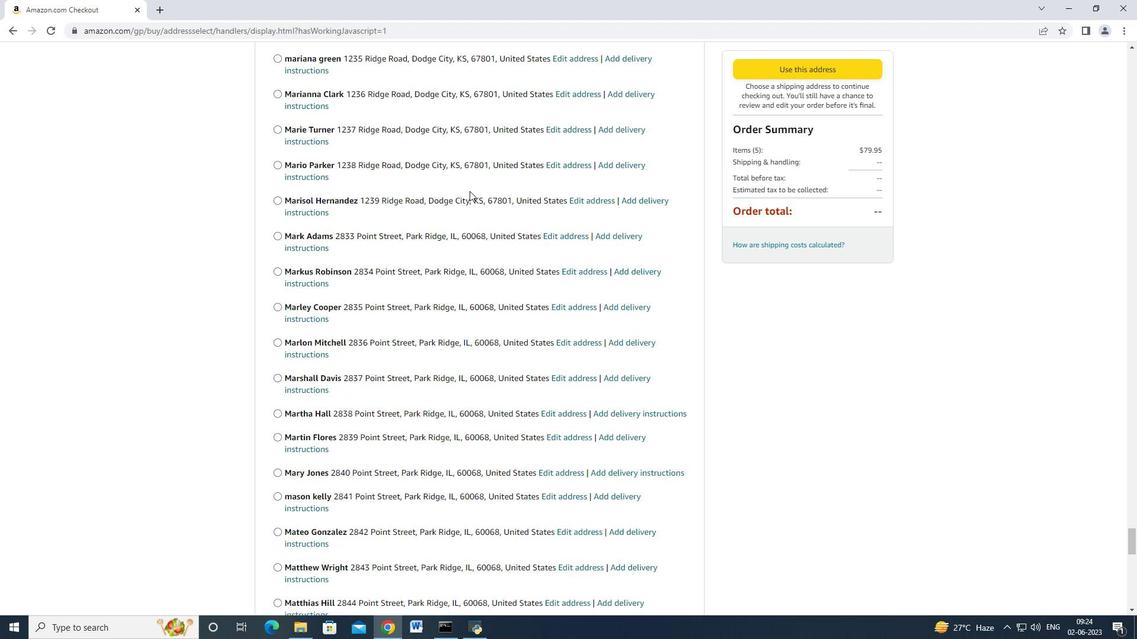 
Action: Mouse scrolled (469, 190) with delta (0, 0)
Screenshot: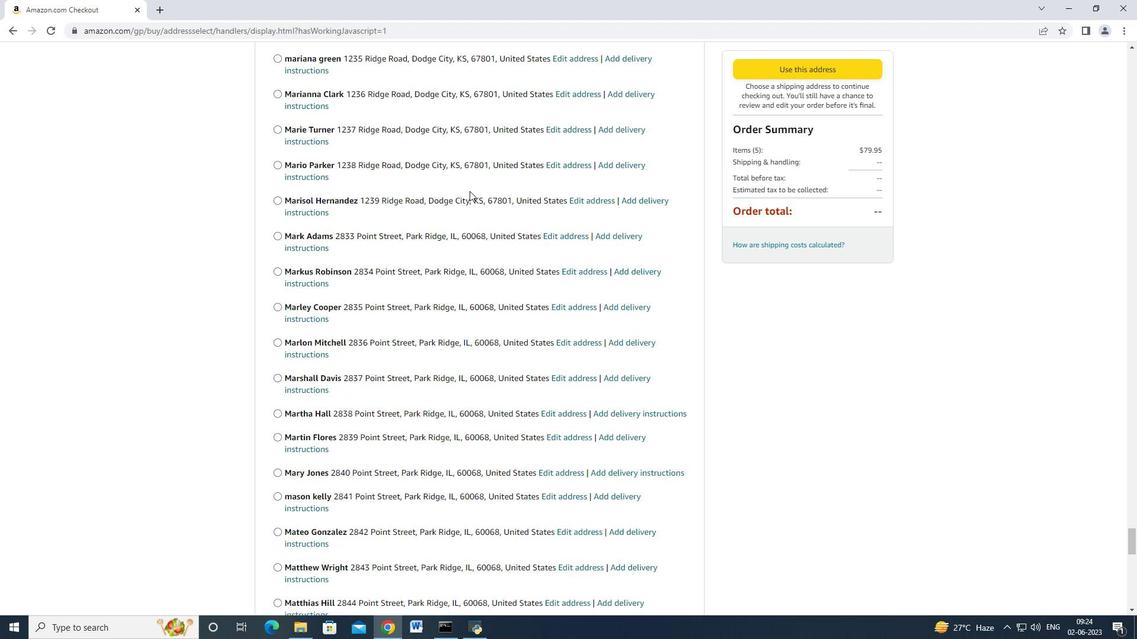 
Action: Mouse scrolled (469, 190) with delta (0, 0)
Screenshot: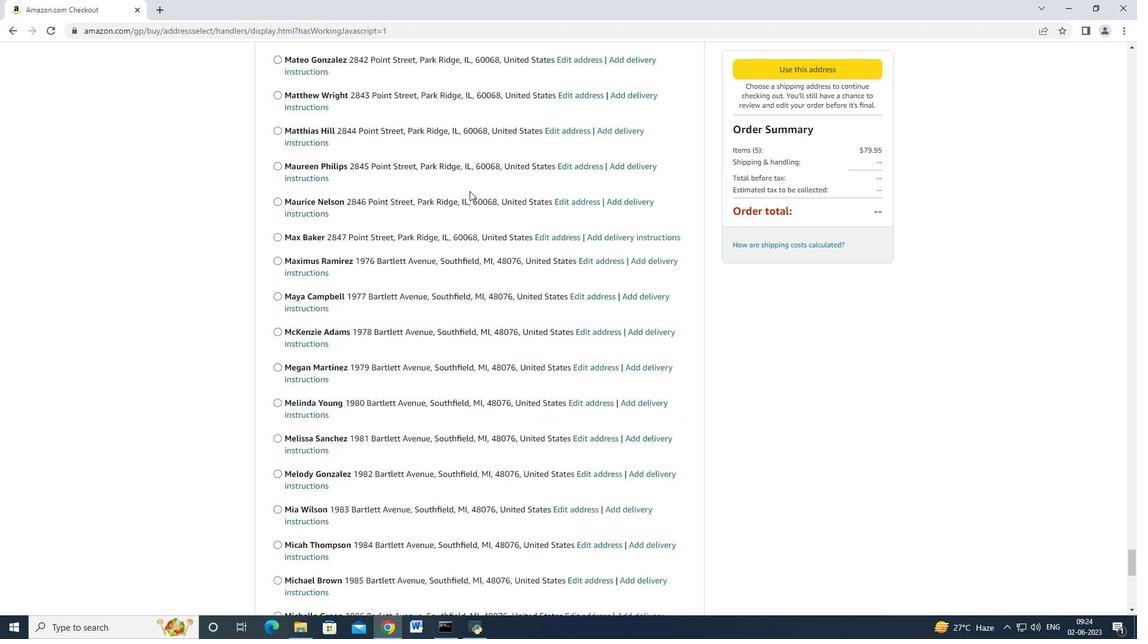 
Action: Mouse scrolled (469, 190) with delta (0, 0)
Screenshot: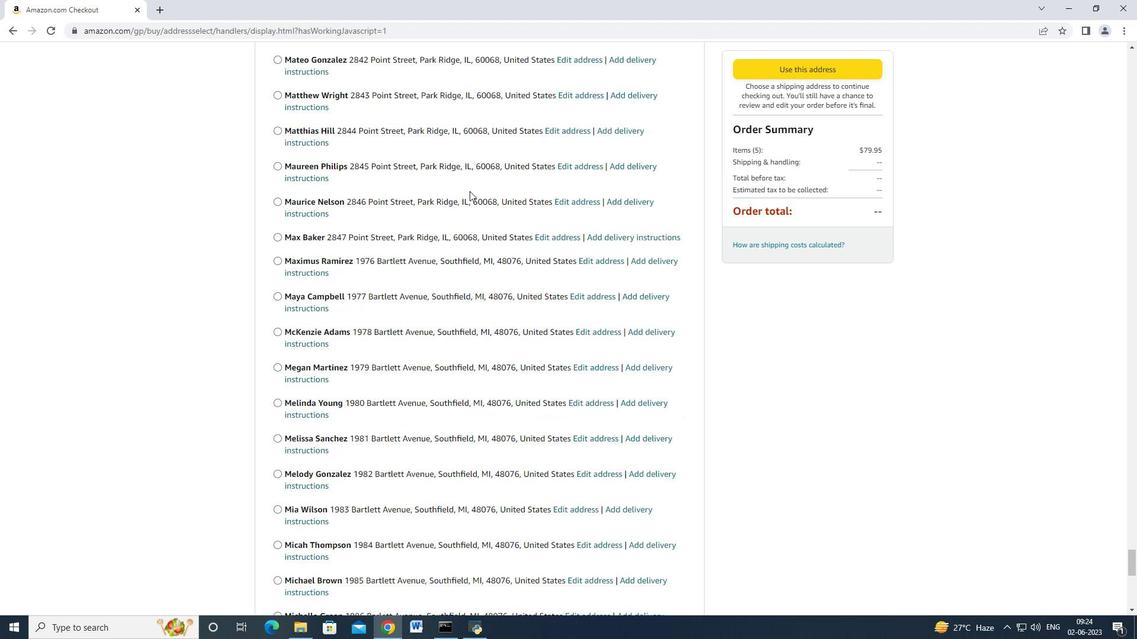 
Action: Mouse scrolled (469, 190) with delta (0, 0)
Screenshot: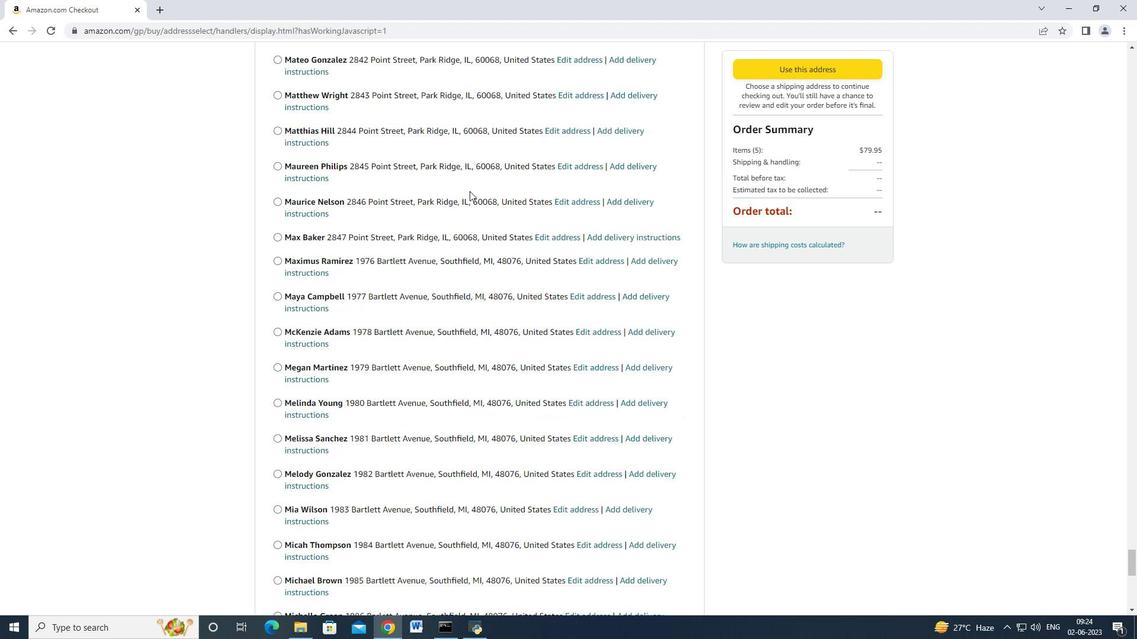 
Action: Mouse scrolled (469, 190) with delta (0, 0)
Screenshot: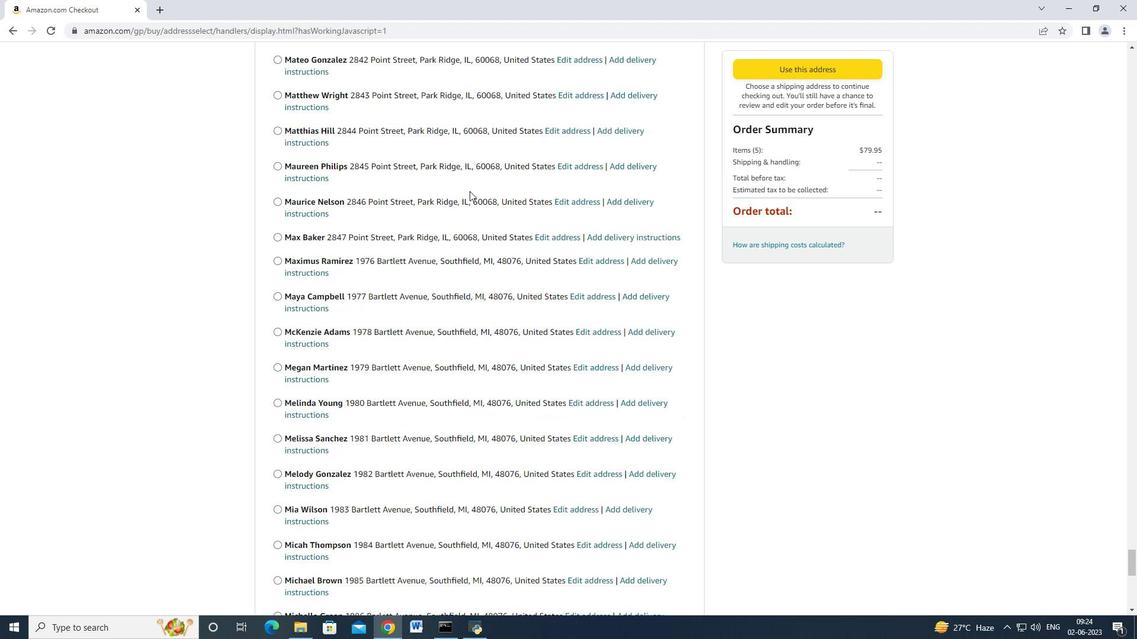 
Action: Mouse scrolled (469, 190) with delta (0, 0)
Screenshot: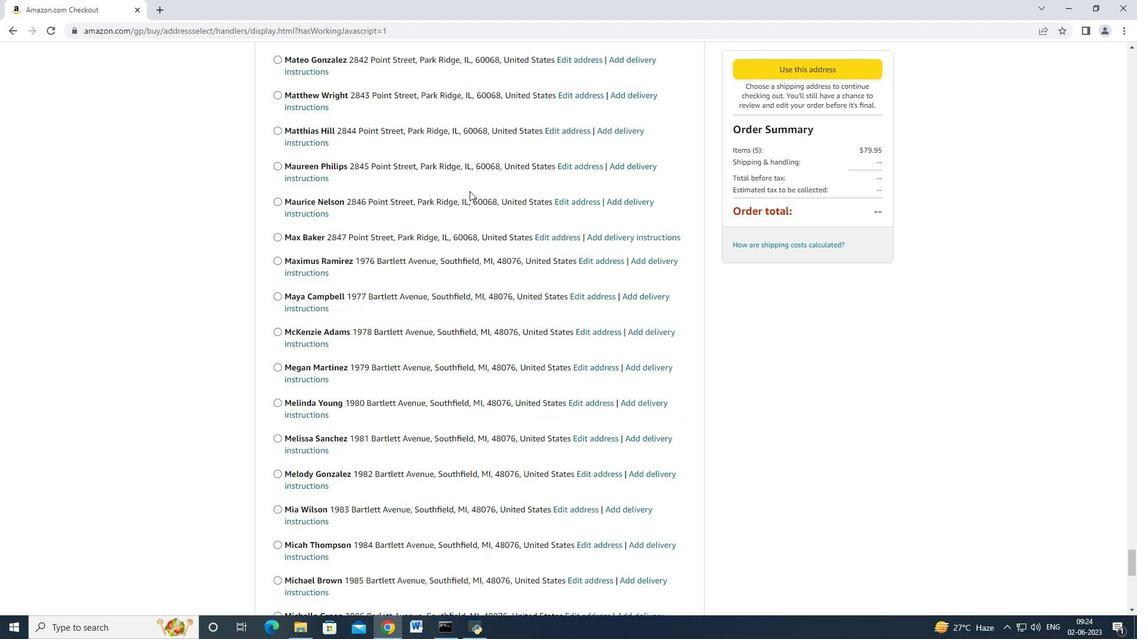 
Action: Mouse scrolled (469, 190) with delta (0, 0)
Screenshot: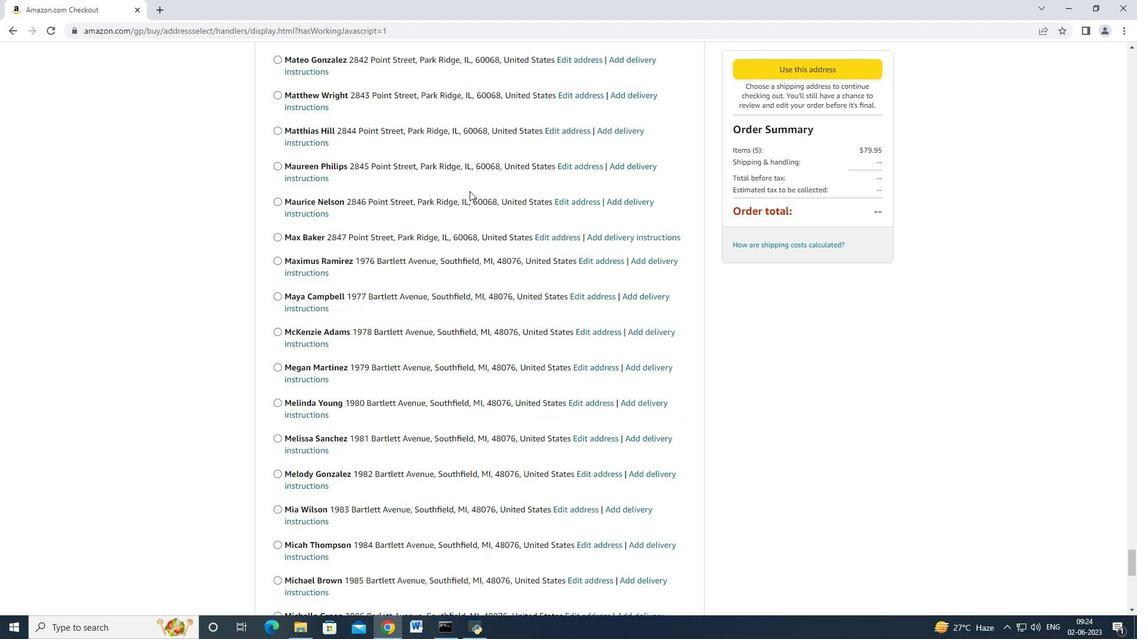 
Action: Mouse scrolled (469, 190) with delta (0, 0)
Screenshot: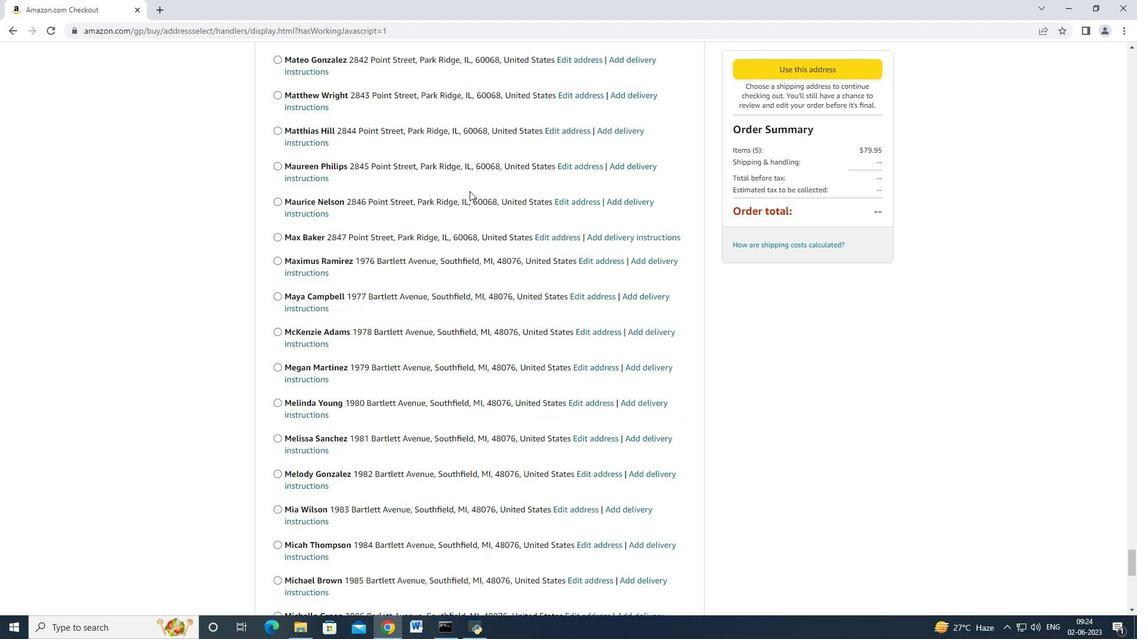 
Action: Mouse scrolled (469, 190) with delta (0, 0)
Screenshot: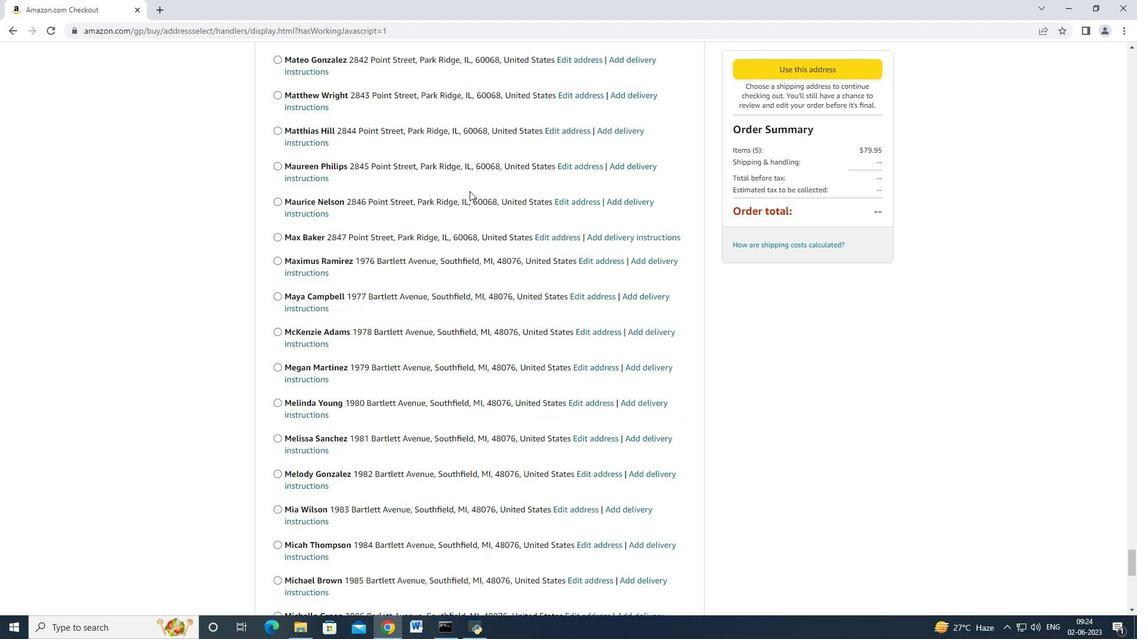 
Action: Mouse scrolled (469, 190) with delta (0, 0)
Screenshot: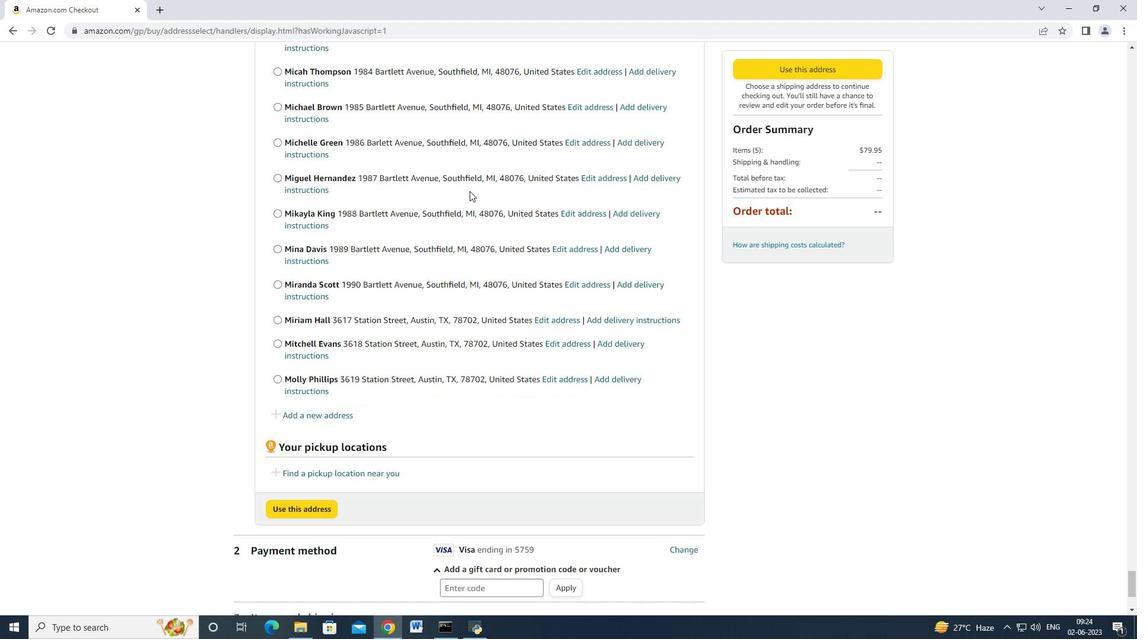 
Action: Mouse scrolled (469, 190) with delta (0, 0)
Screenshot: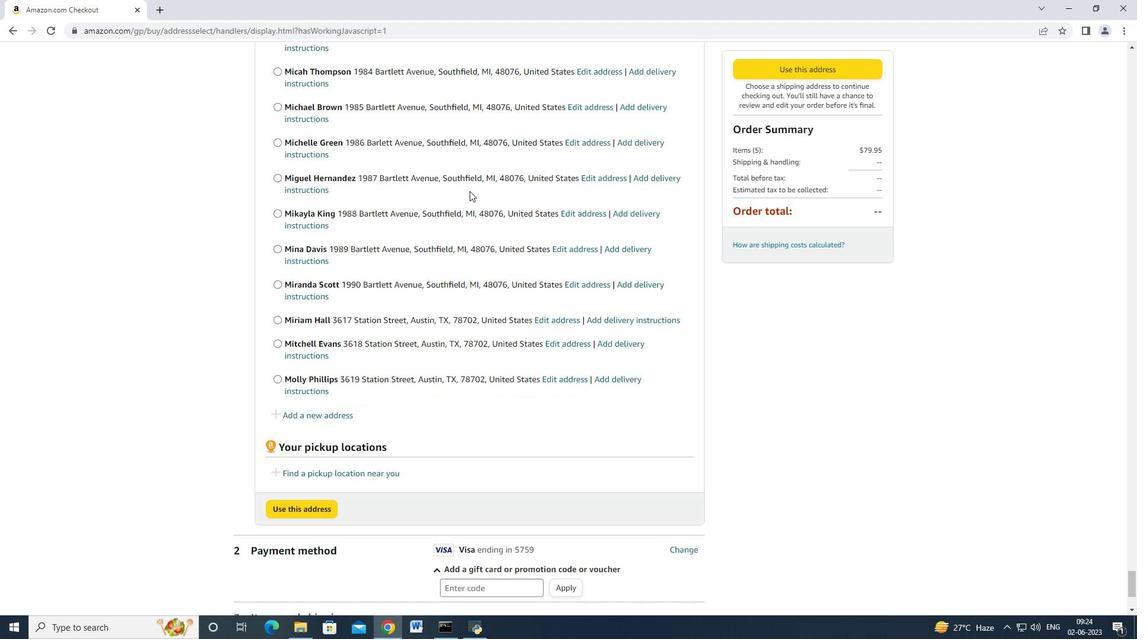 
Action: Mouse scrolled (469, 190) with delta (0, 0)
Screenshot: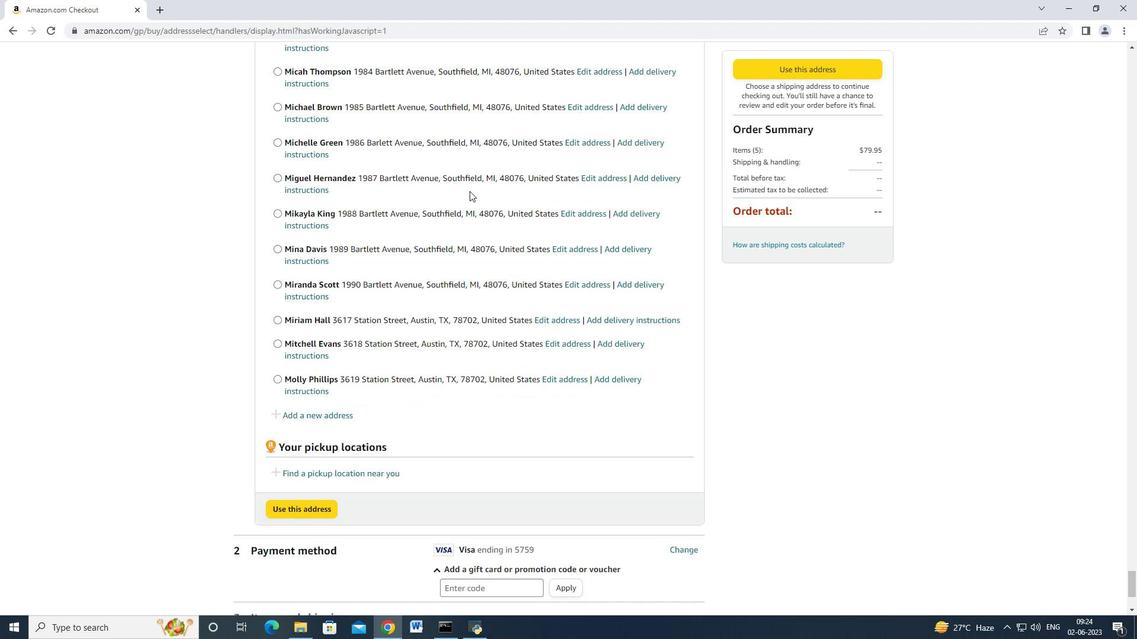 
Action: Mouse scrolled (469, 190) with delta (0, 0)
Screenshot: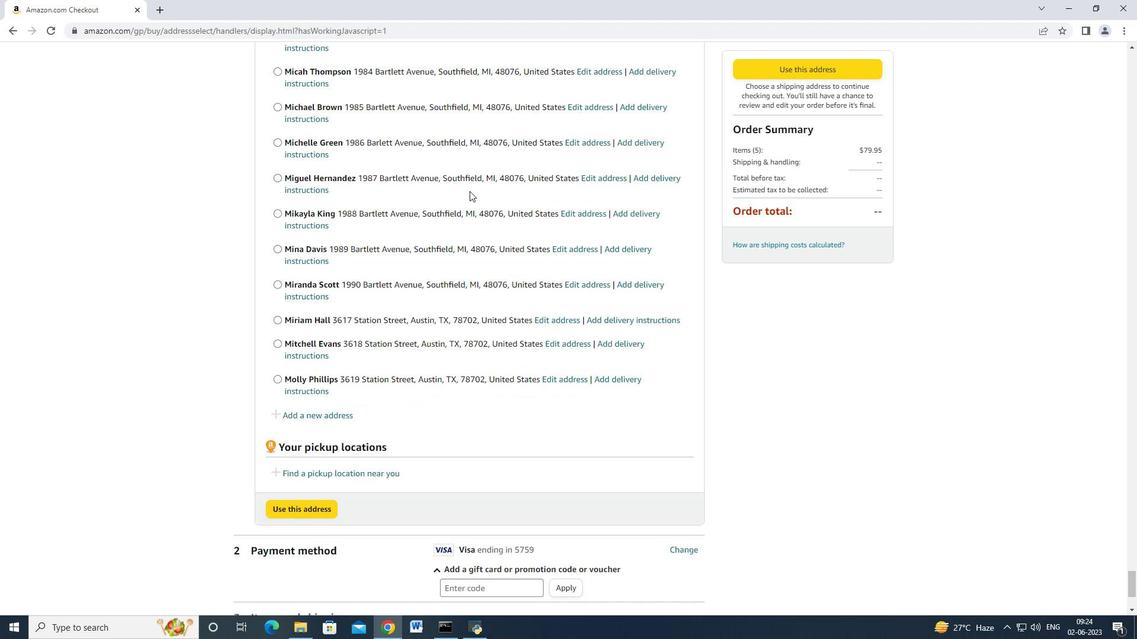 
Action: Mouse scrolled (469, 190) with delta (0, 0)
Screenshot: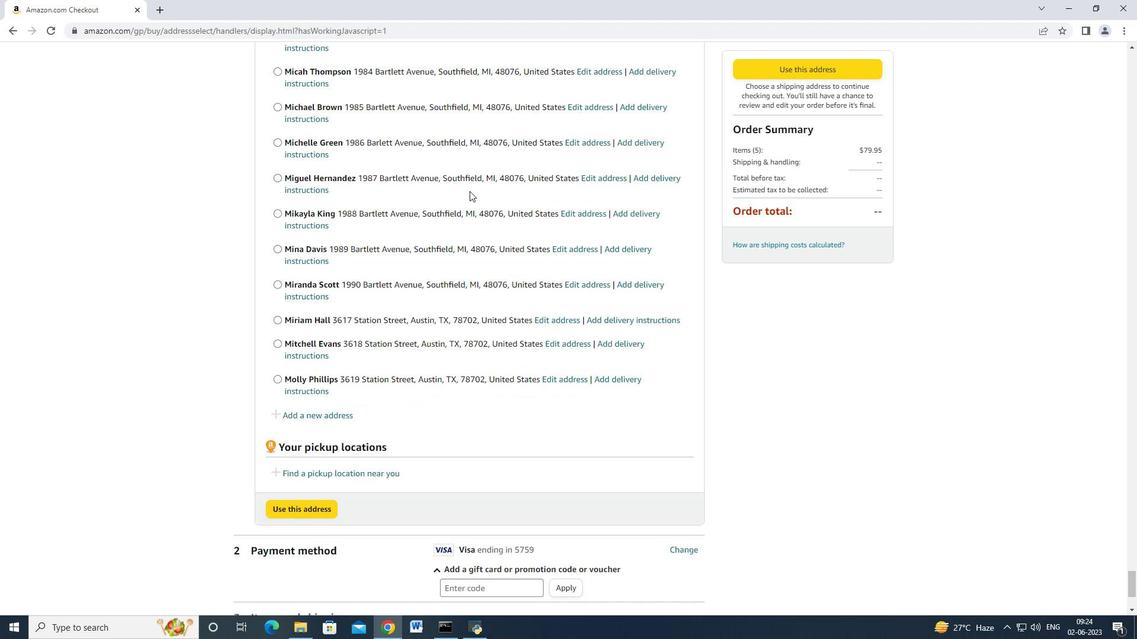 
Action: Mouse scrolled (469, 190) with delta (0, 0)
Screenshot: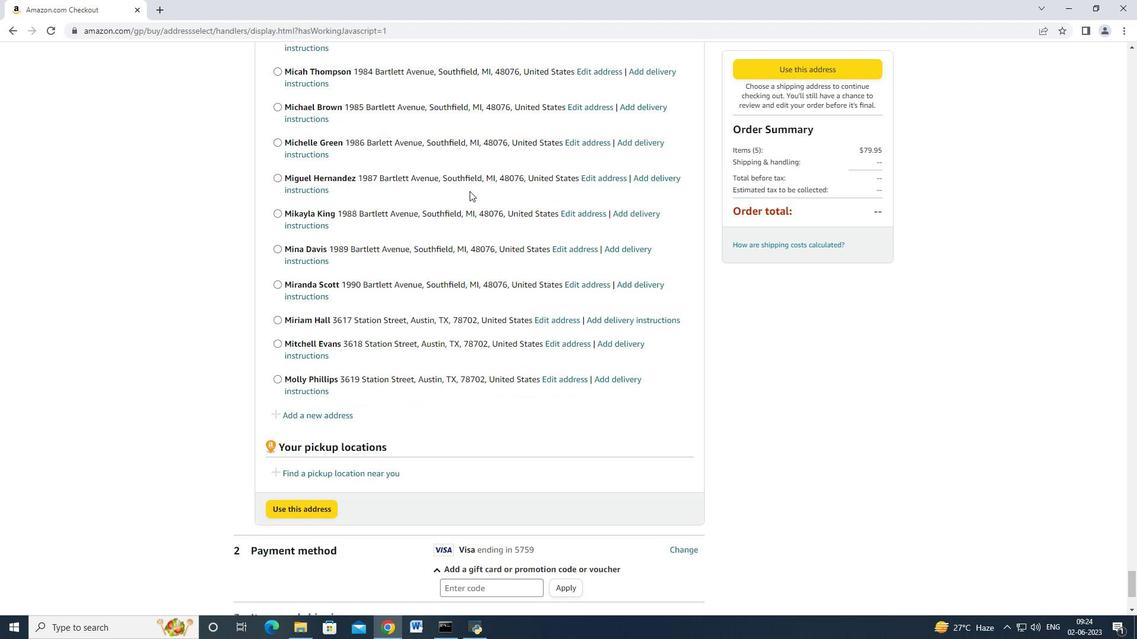 
Action: Mouse scrolled (469, 190) with delta (0, 0)
Screenshot: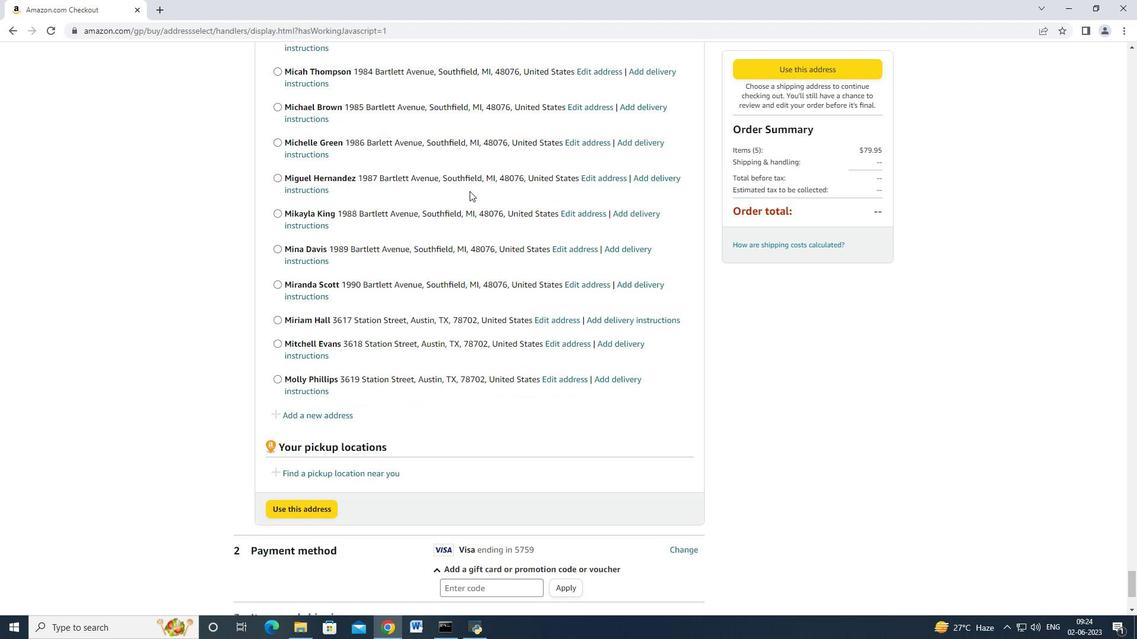 
Action: Mouse scrolled (469, 190) with delta (0, 0)
Screenshot: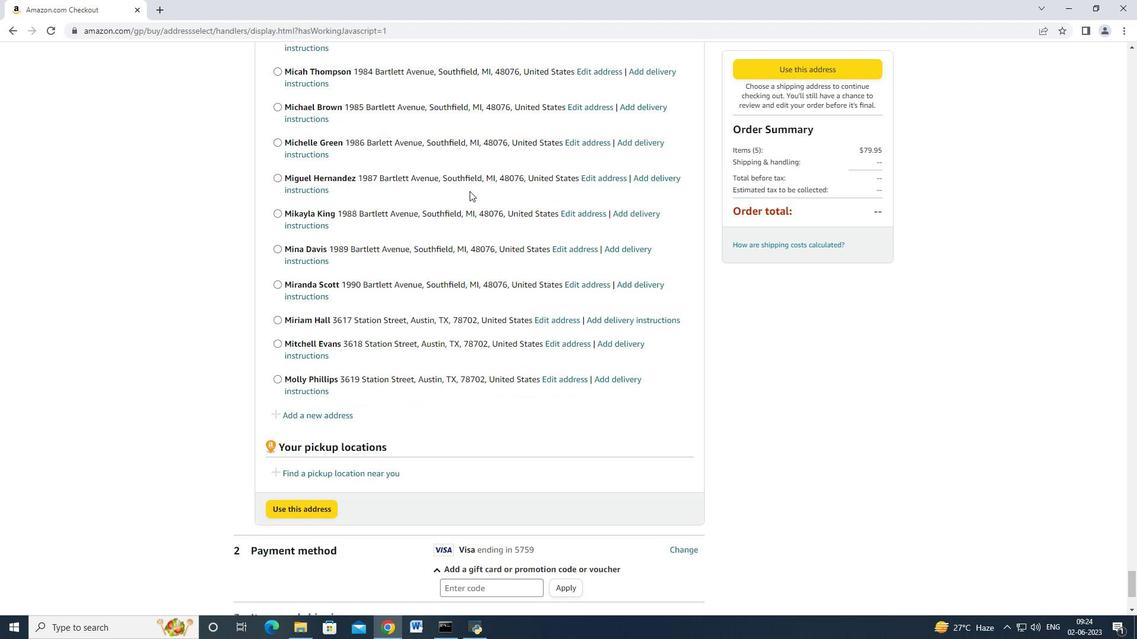 
Action: Mouse scrolled (469, 190) with delta (0, 0)
Screenshot: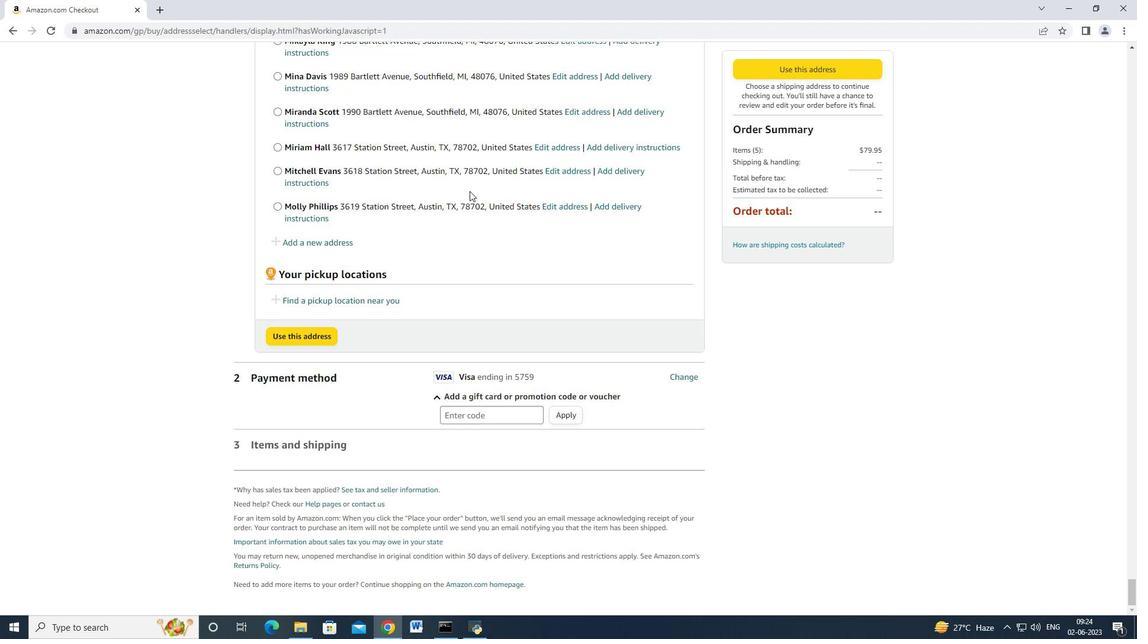 
Action: Mouse scrolled (469, 190) with delta (0, 0)
Screenshot: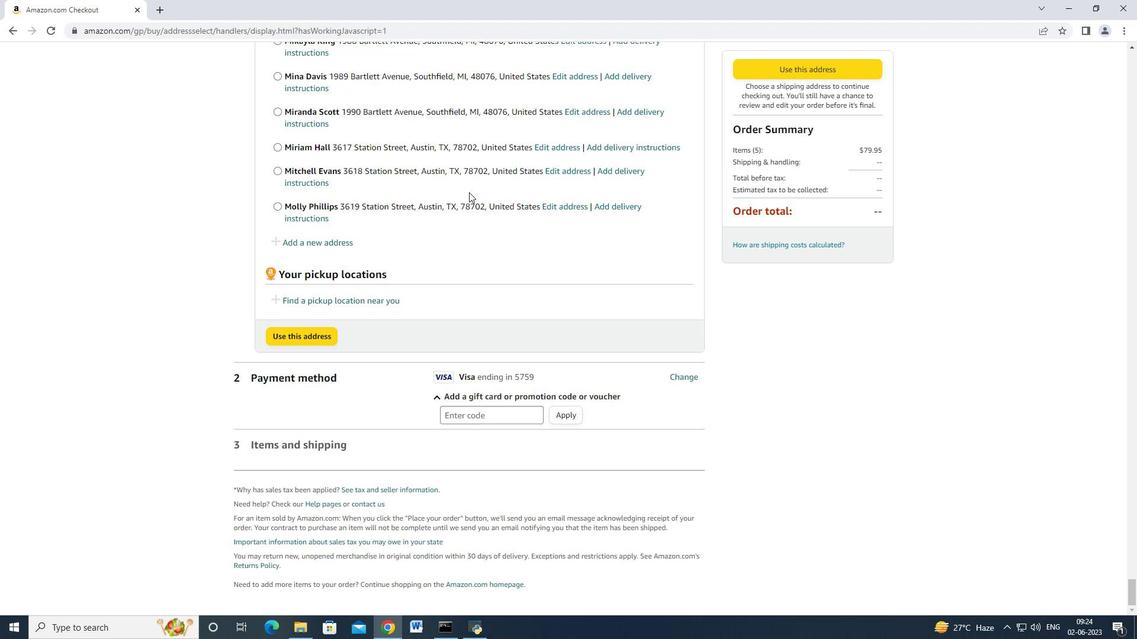 
Action: Mouse scrolled (469, 190) with delta (0, 0)
Screenshot: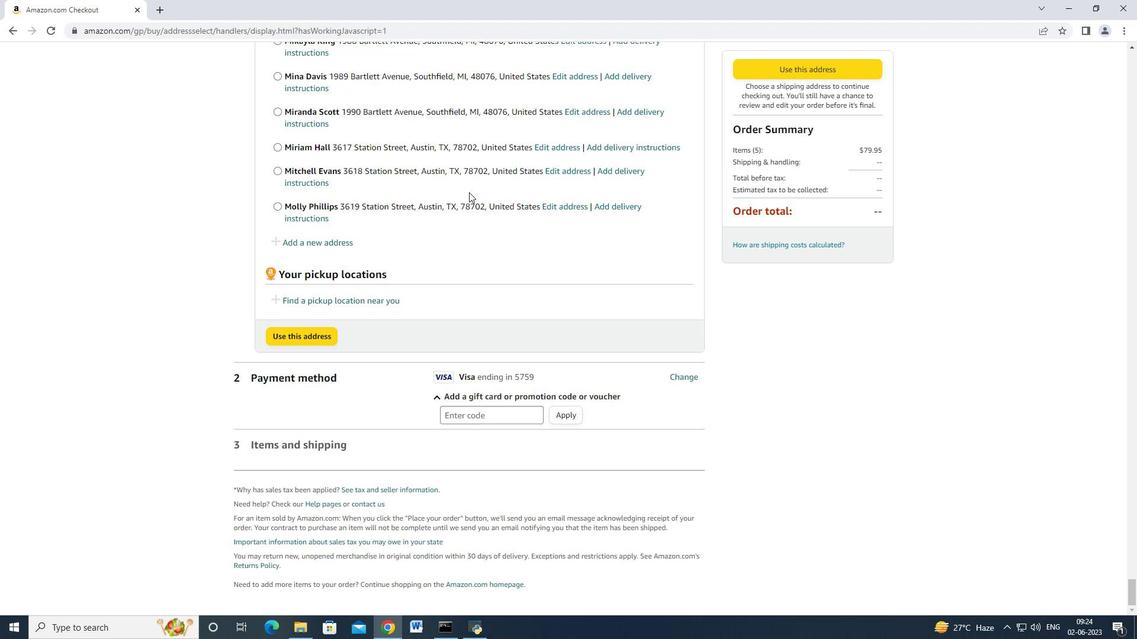 
Action: Mouse scrolled (469, 190) with delta (0, 0)
Screenshot: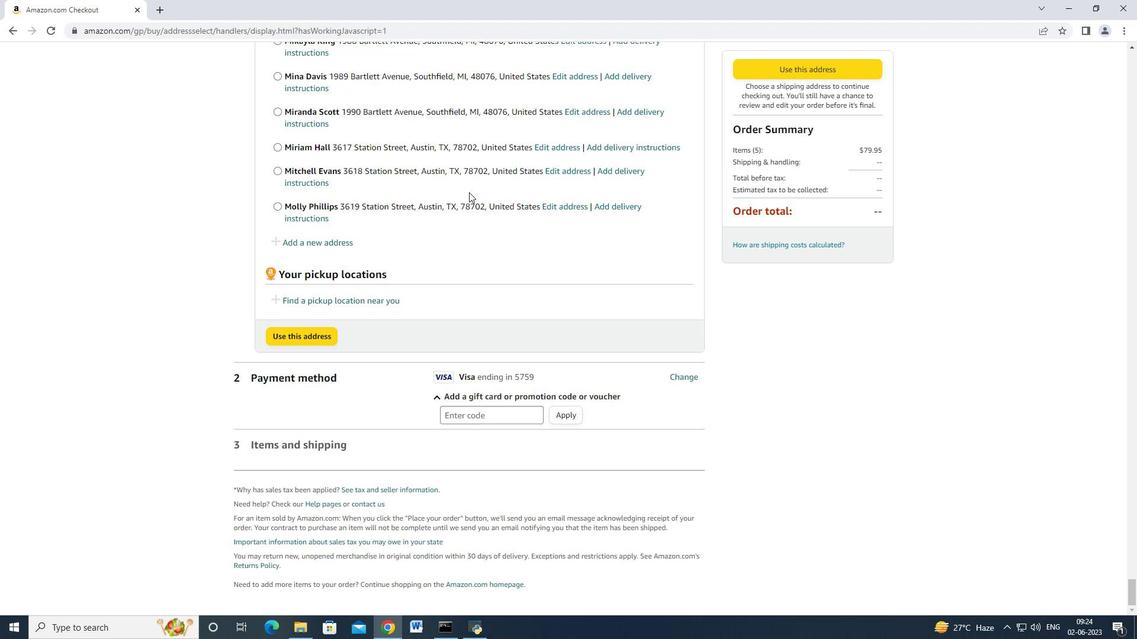 
Action: Mouse scrolled (469, 190) with delta (0, 0)
Screenshot: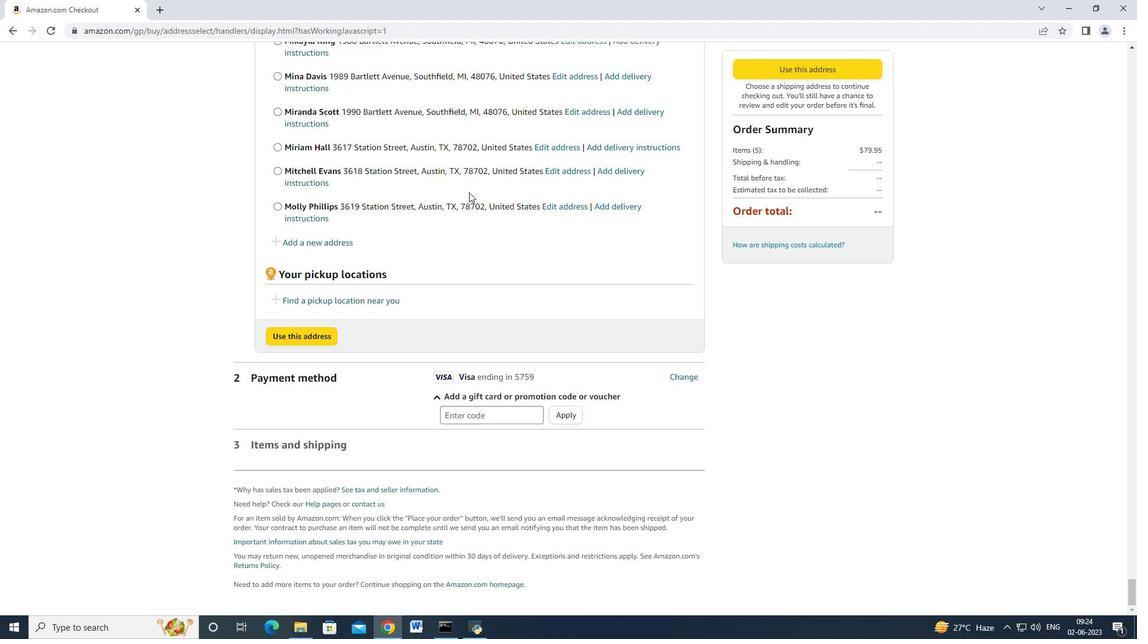 
Action: Mouse scrolled (469, 190) with delta (0, 0)
Screenshot: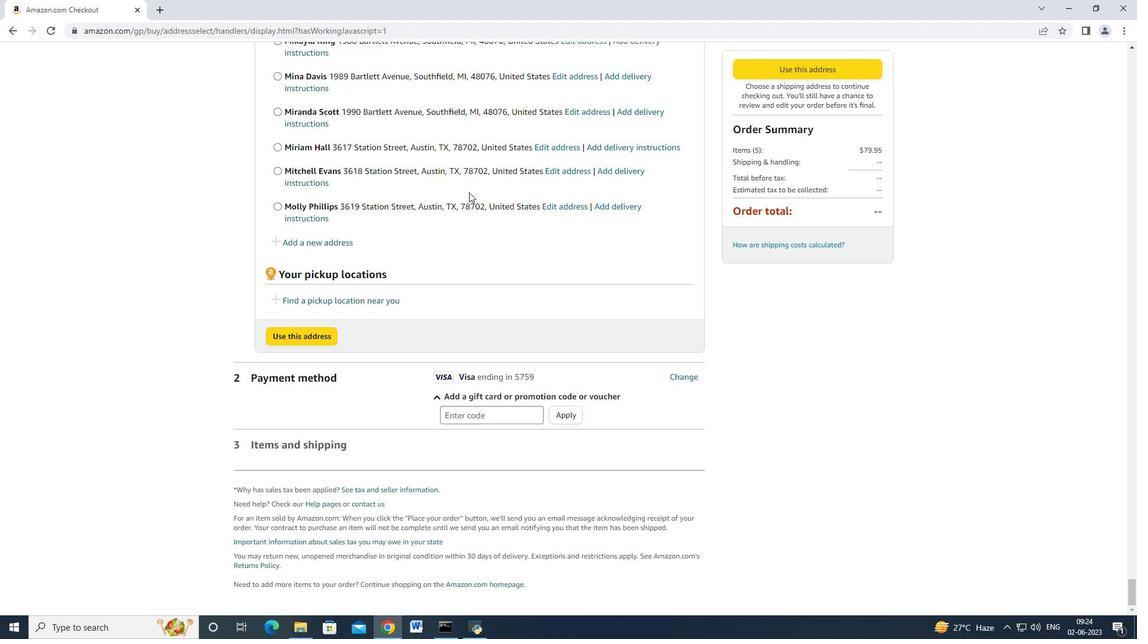 
Action: Mouse scrolled (469, 190) with delta (0, 0)
Screenshot: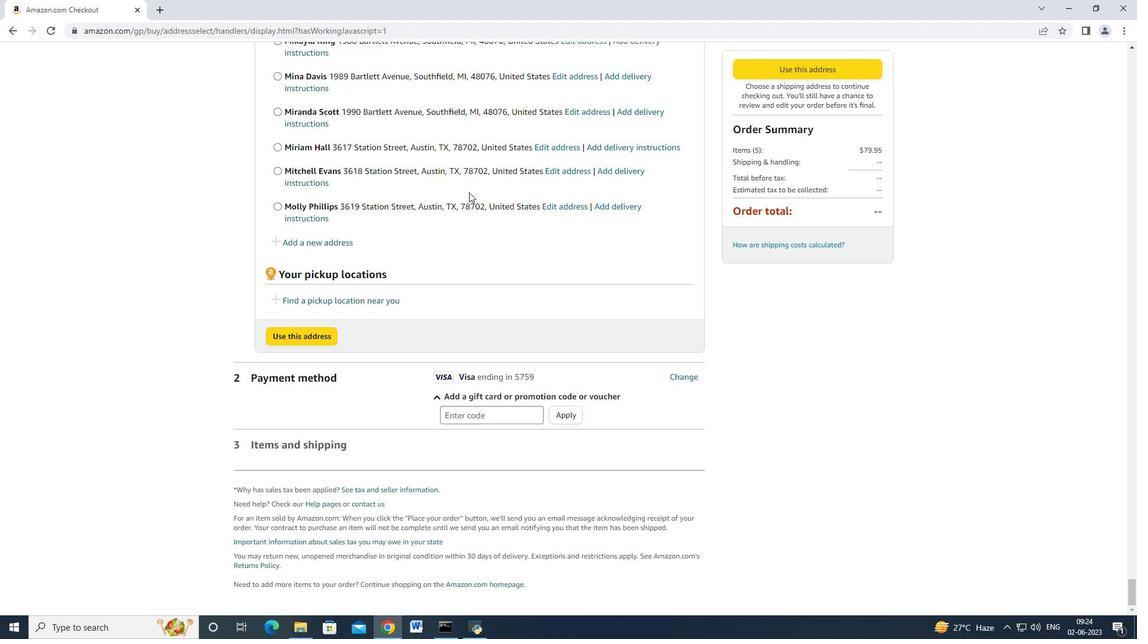 
Action: Mouse scrolled (469, 190) with delta (0, 0)
Screenshot: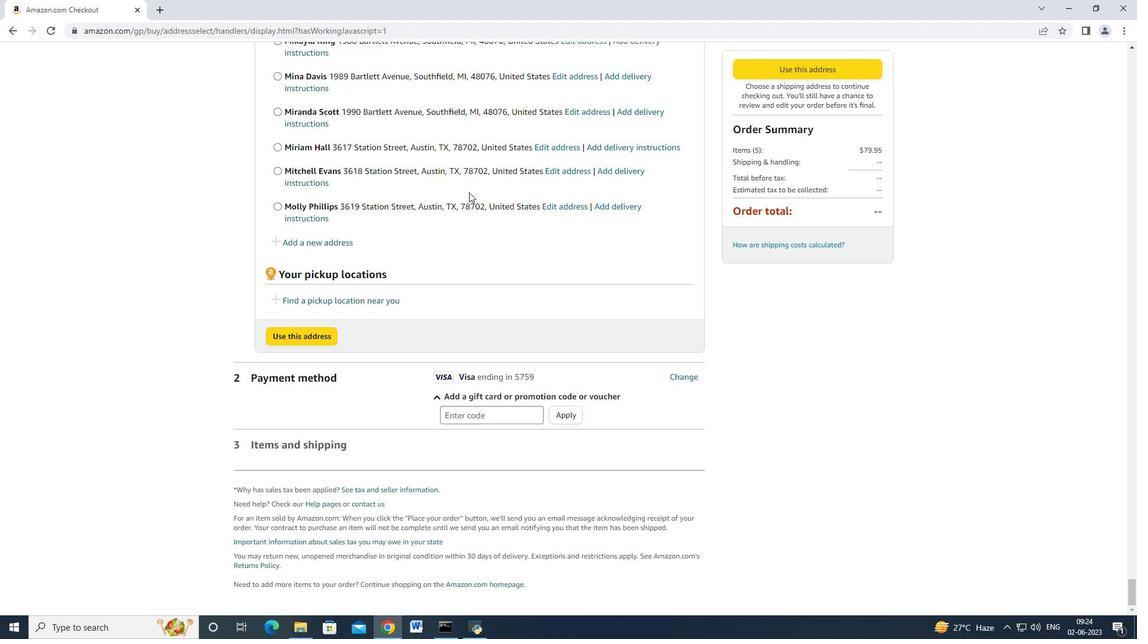 
Action: Mouse moved to (341, 242)
